 Task: Get directions from Myrtle Beach, South Carolina, United States to Watkins Glen State Park, New York, United States  and explore the nearby things to do with rating 3 and above and open @ 11:00 am Monday
Action: Mouse moved to (202, 249)
Screenshot: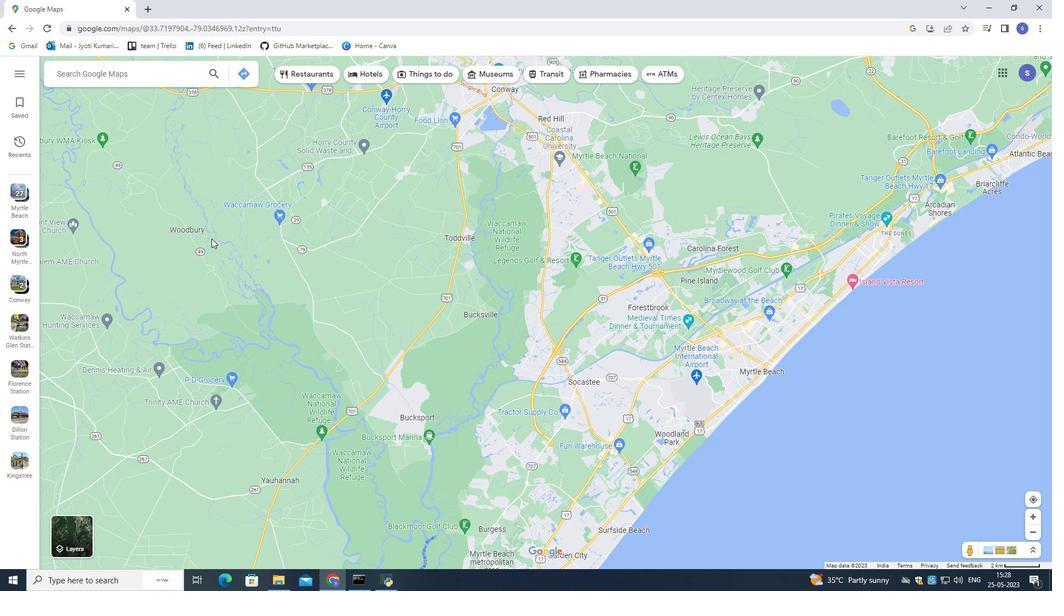 
Action: Mouse scrolled (202, 250) with delta (0, 0)
Screenshot: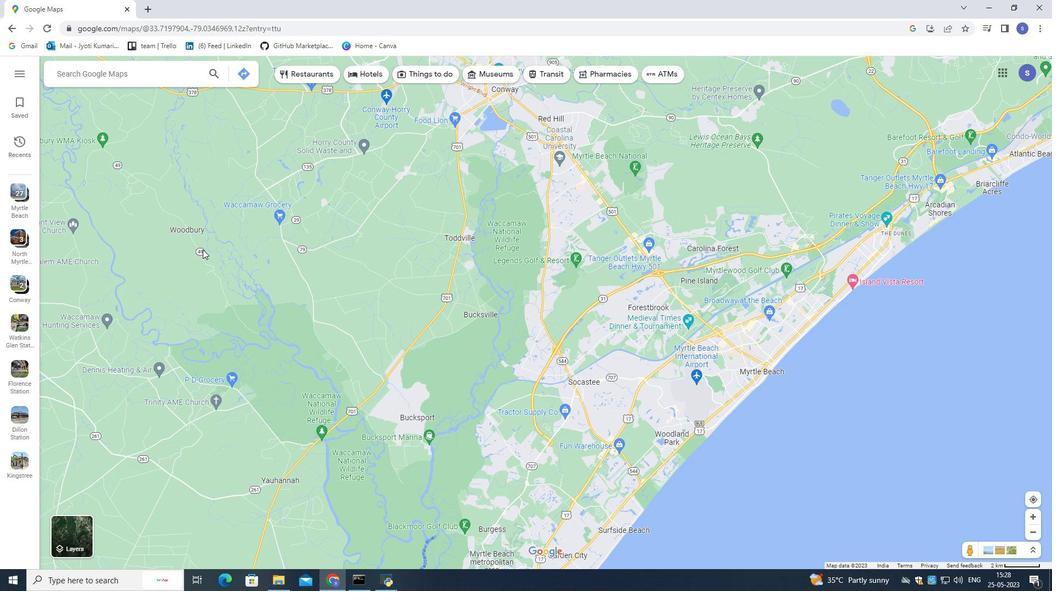 
Action: Mouse scrolled (202, 250) with delta (0, 0)
Screenshot: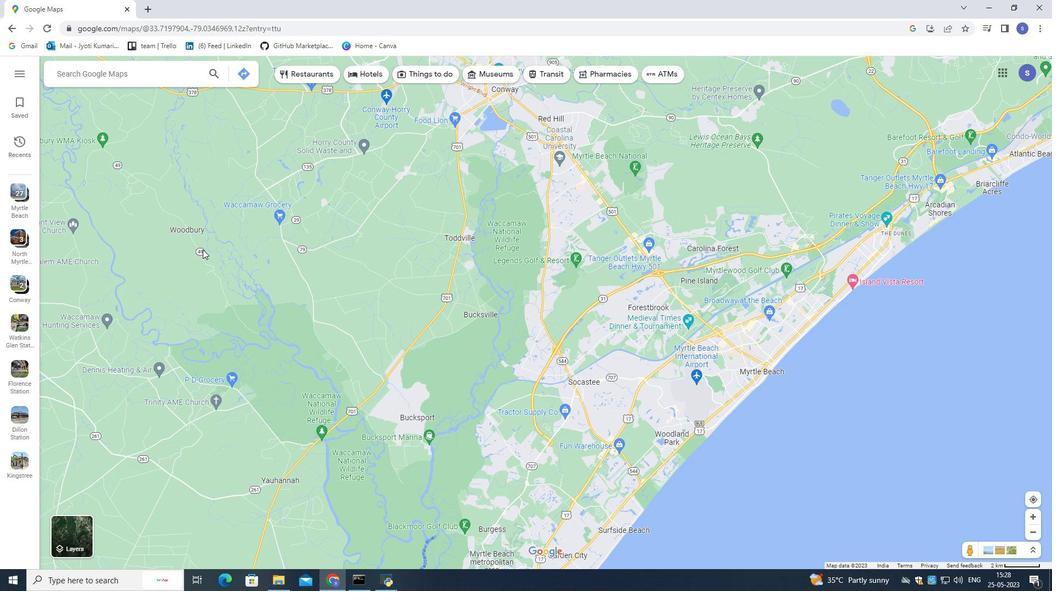 
Action: Mouse scrolled (202, 250) with delta (0, 0)
Screenshot: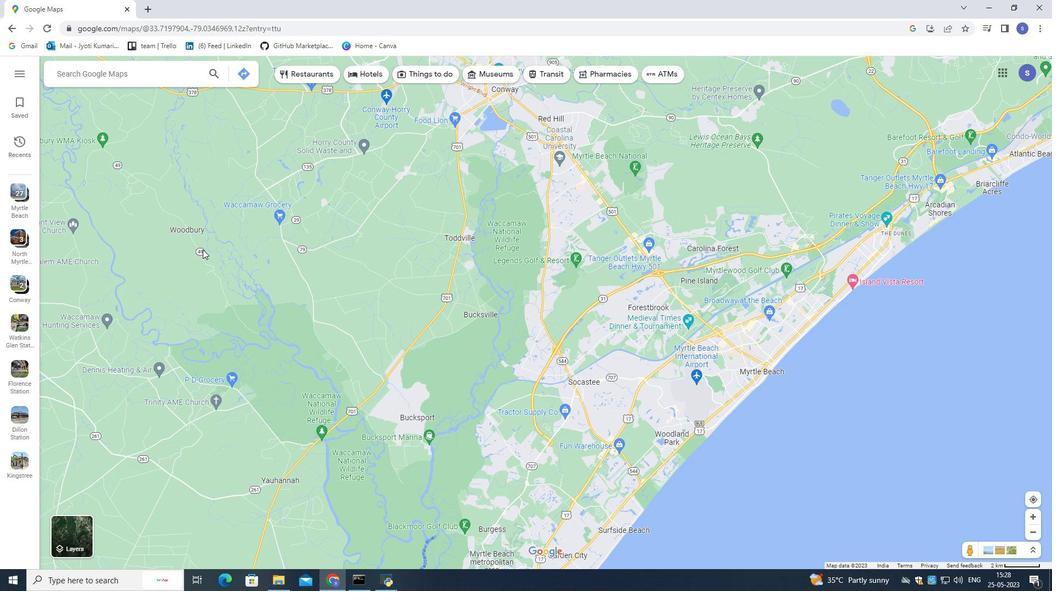 
Action: Mouse scrolled (202, 250) with delta (0, 0)
Screenshot: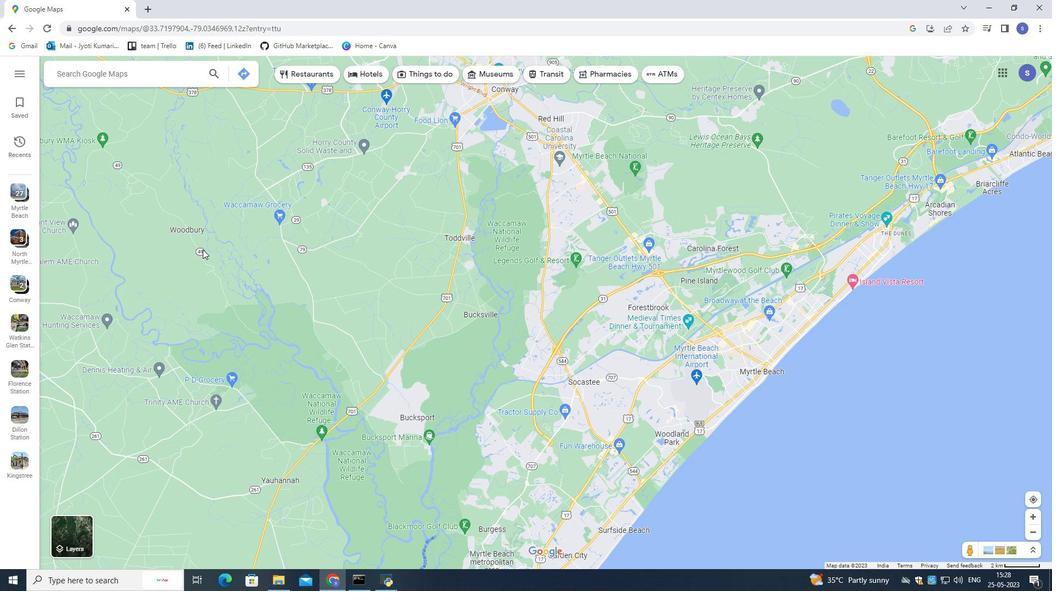 
Action: Mouse scrolled (202, 249) with delta (0, 0)
Screenshot: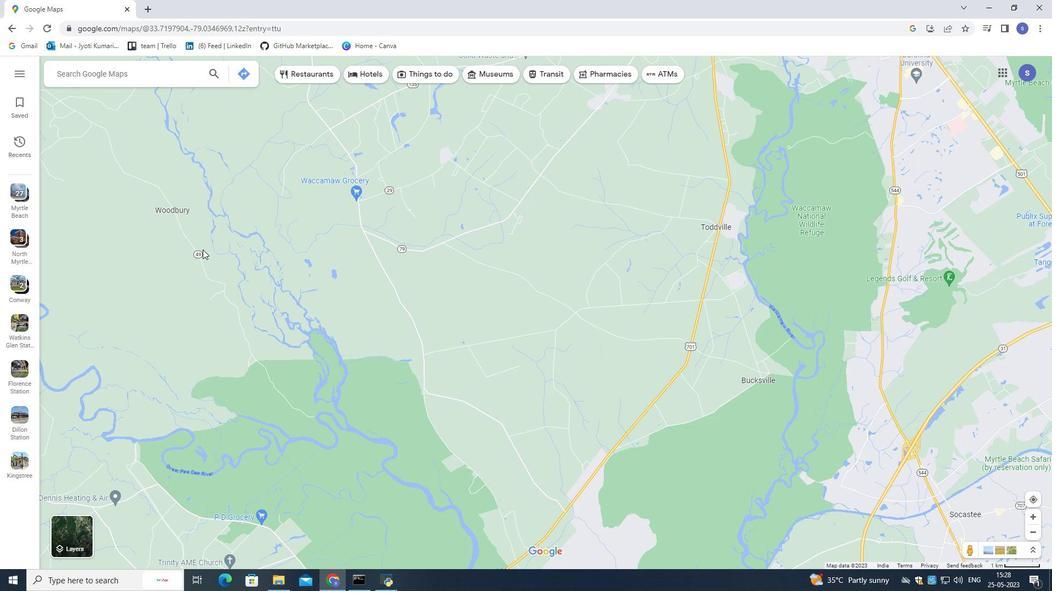 
Action: Mouse moved to (202, 250)
Screenshot: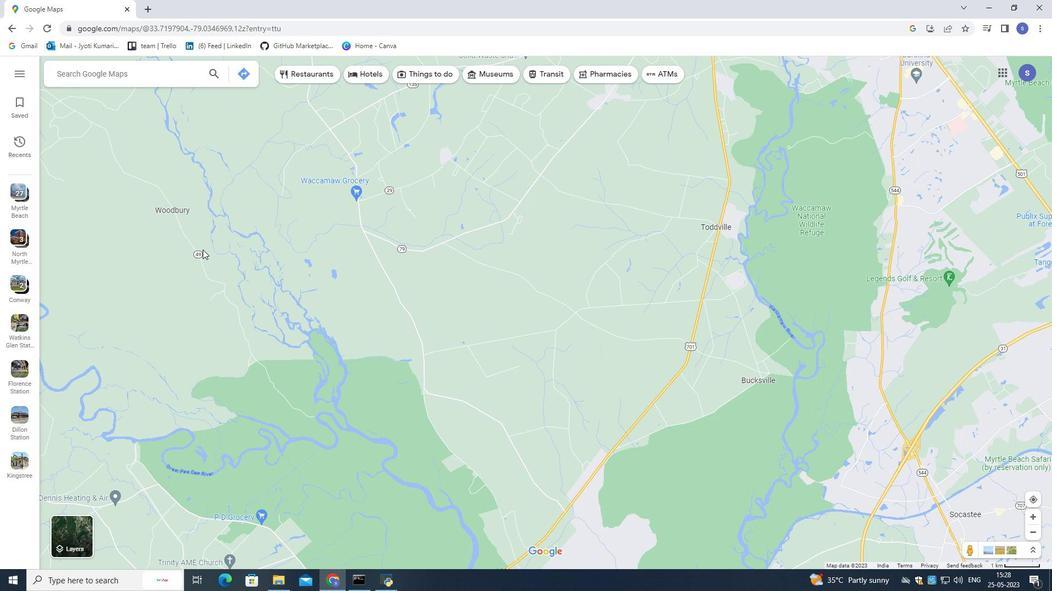 
Action: Mouse scrolled (202, 250) with delta (0, 0)
Screenshot: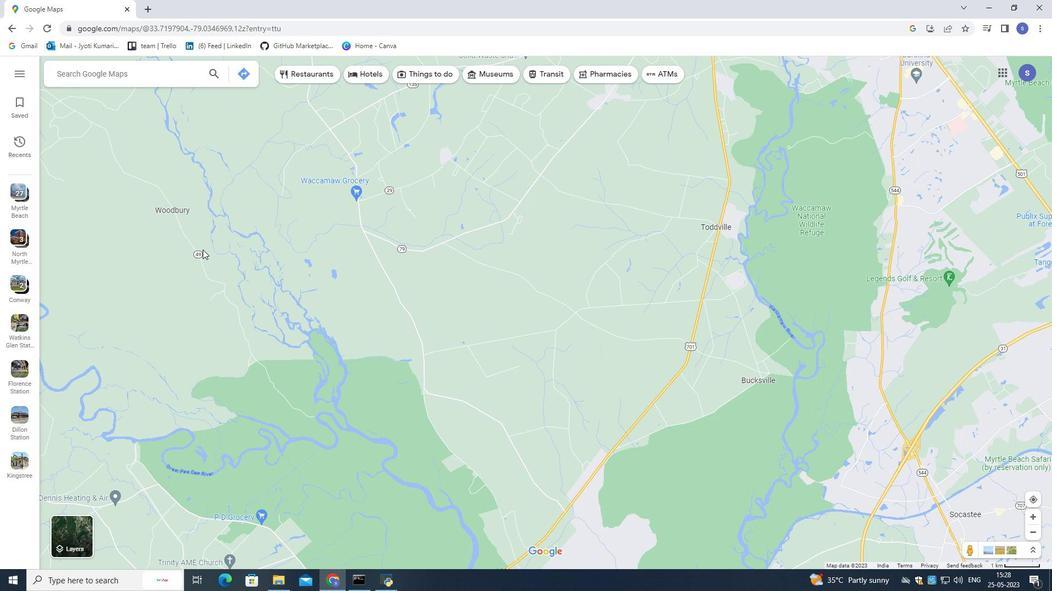 
Action: Mouse scrolled (202, 250) with delta (0, 0)
Screenshot: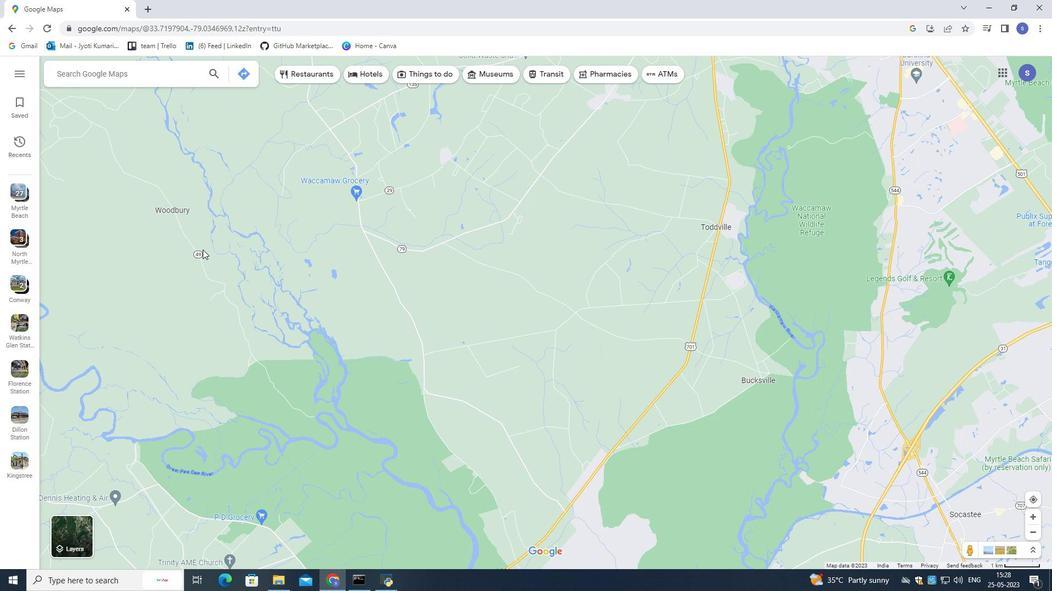 
Action: Mouse scrolled (202, 250) with delta (0, 0)
Screenshot: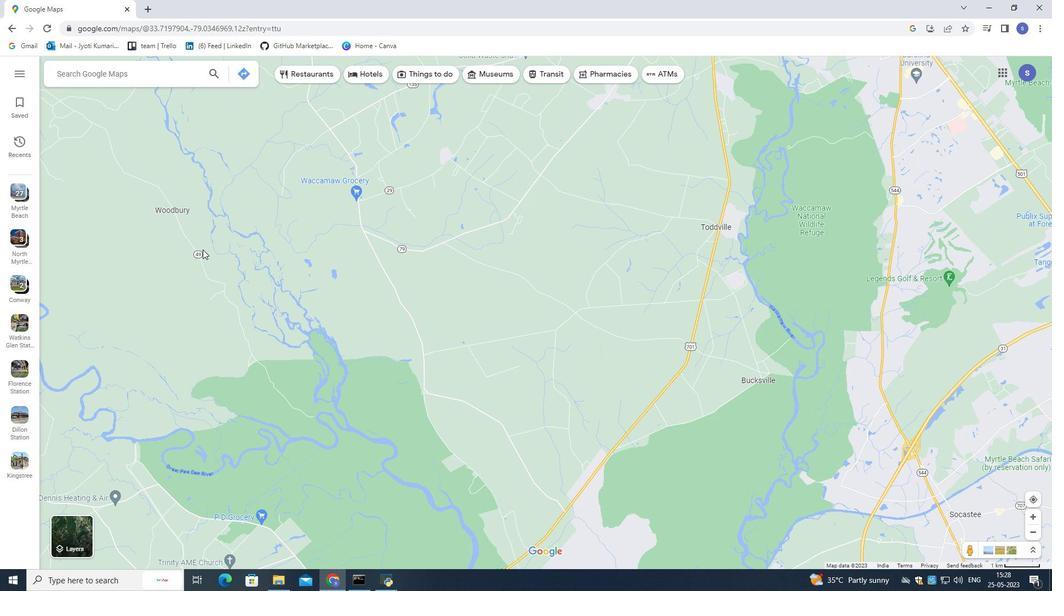
Action: Mouse scrolled (202, 250) with delta (0, 0)
Screenshot: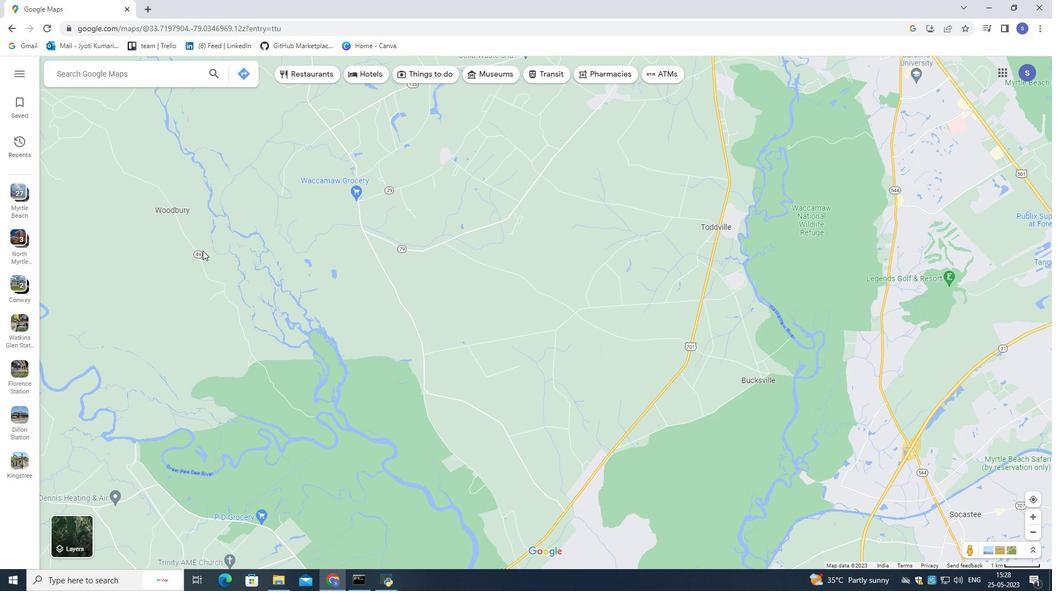 
Action: Mouse scrolled (202, 250) with delta (0, 0)
Screenshot: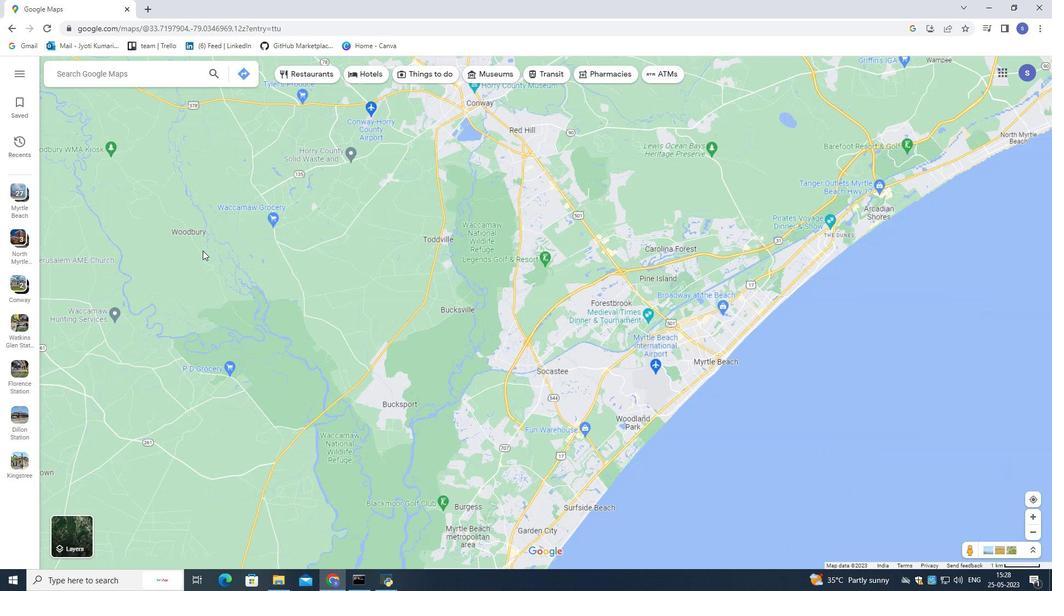 
Action: Mouse scrolled (202, 250) with delta (0, 0)
Screenshot: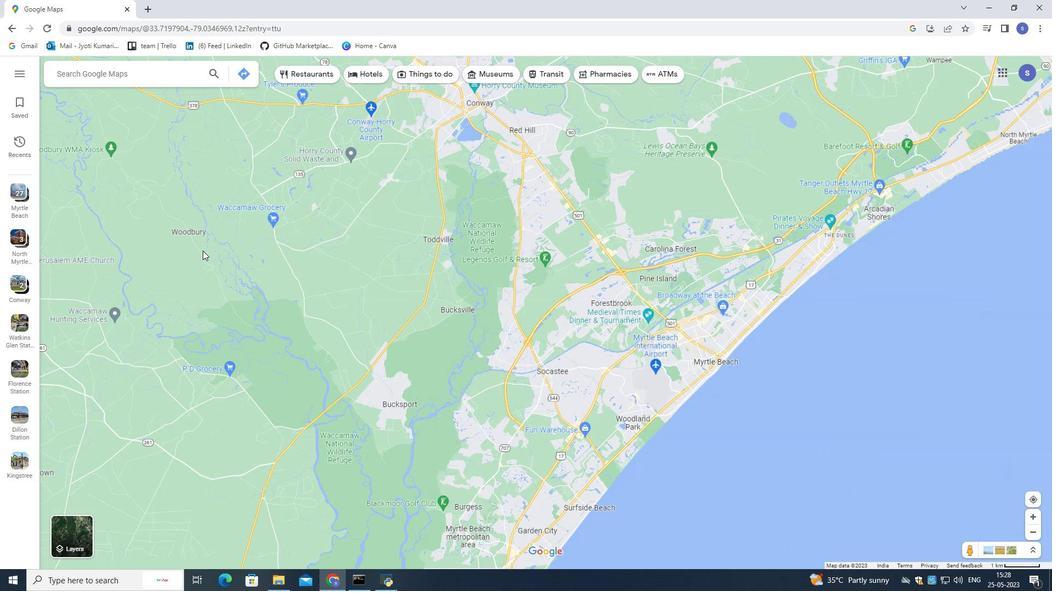 
Action: Mouse scrolled (202, 250) with delta (0, 0)
Screenshot: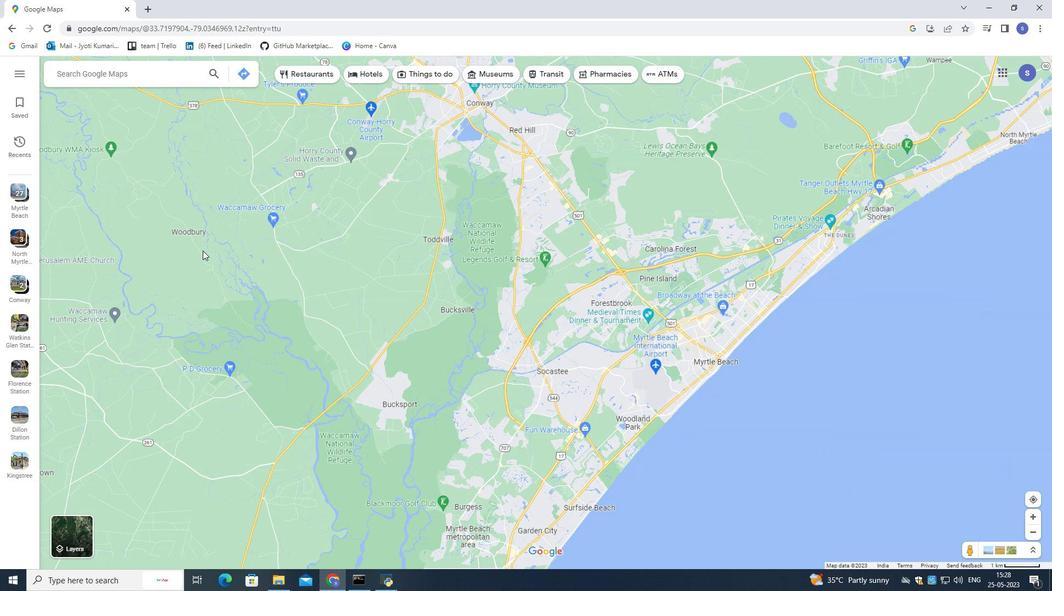 
Action: Mouse scrolled (202, 250) with delta (0, 0)
Screenshot: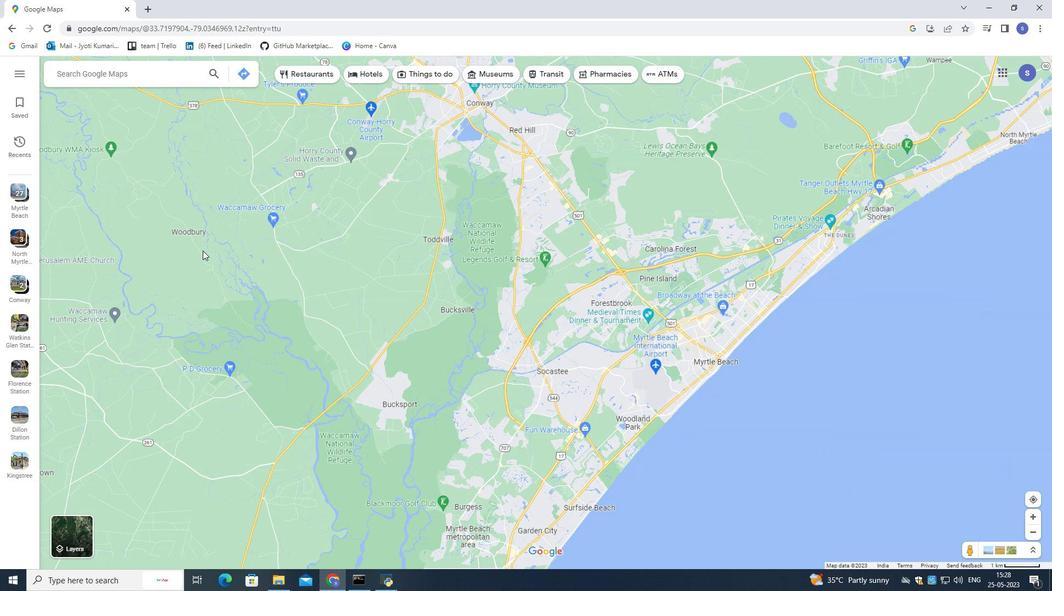 
Action: Mouse scrolled (202, 250) with delta (0, 0)
Screenshot: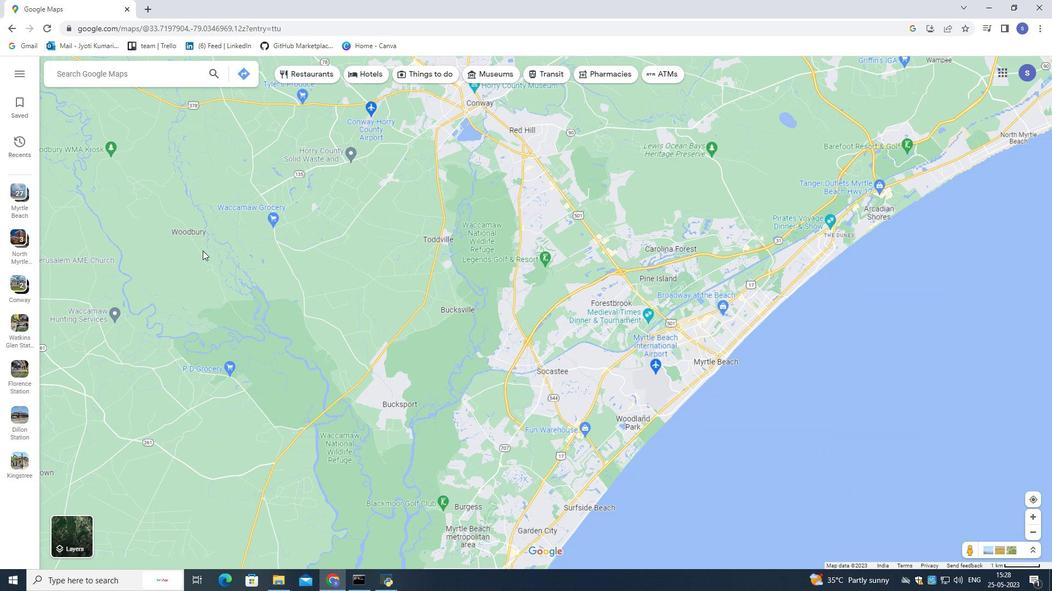 
Action: Mouse scrolled (202, 250) with delta (0, 0)
Screenshot: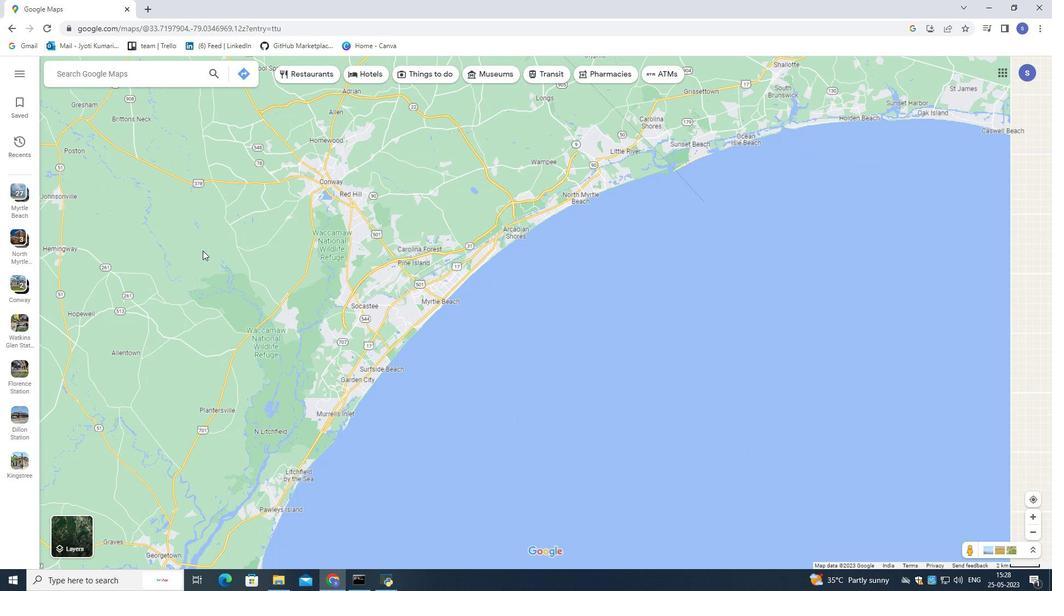 
Action: Mouse scrolled (202, 250) with delta (0, 0)
Screenshot: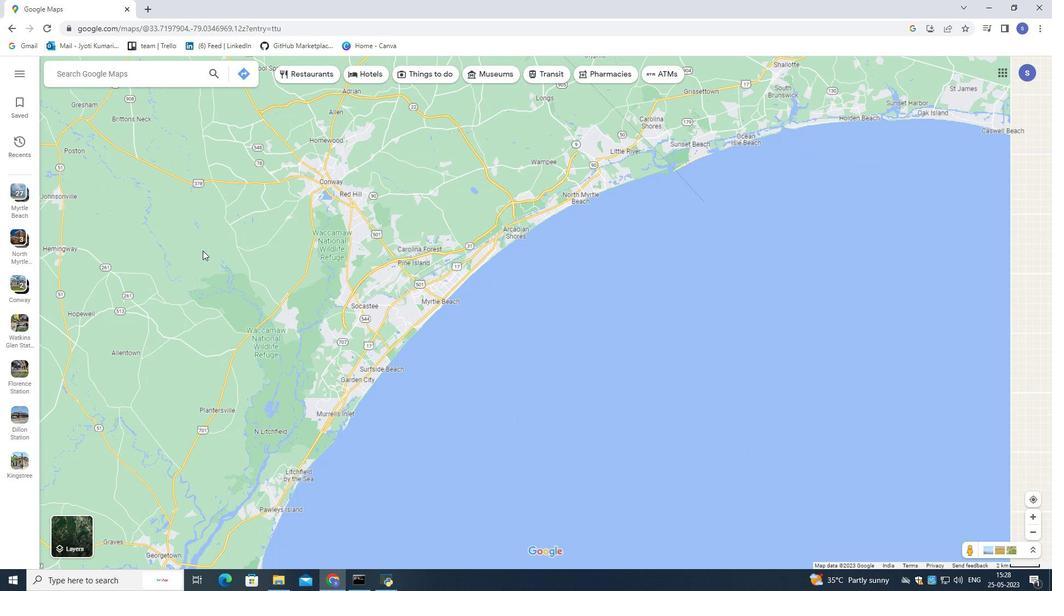 
Action: Mouse scrolled (202, 250) with delta (0, 0)
Screenshot: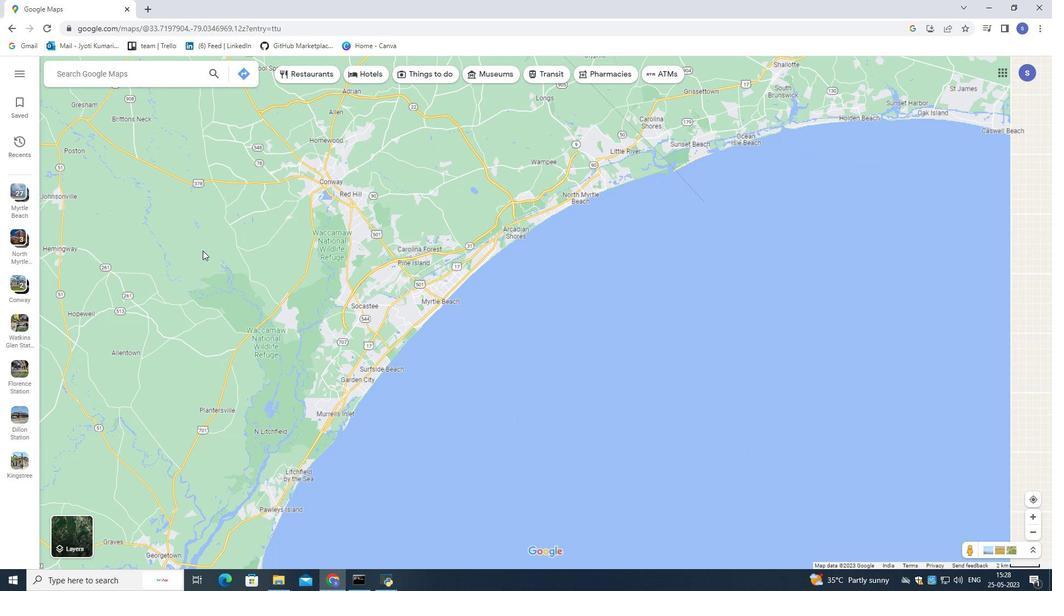 
Action: Mouse scrolled (202, 250) with delta (0, 0)
Screenshot: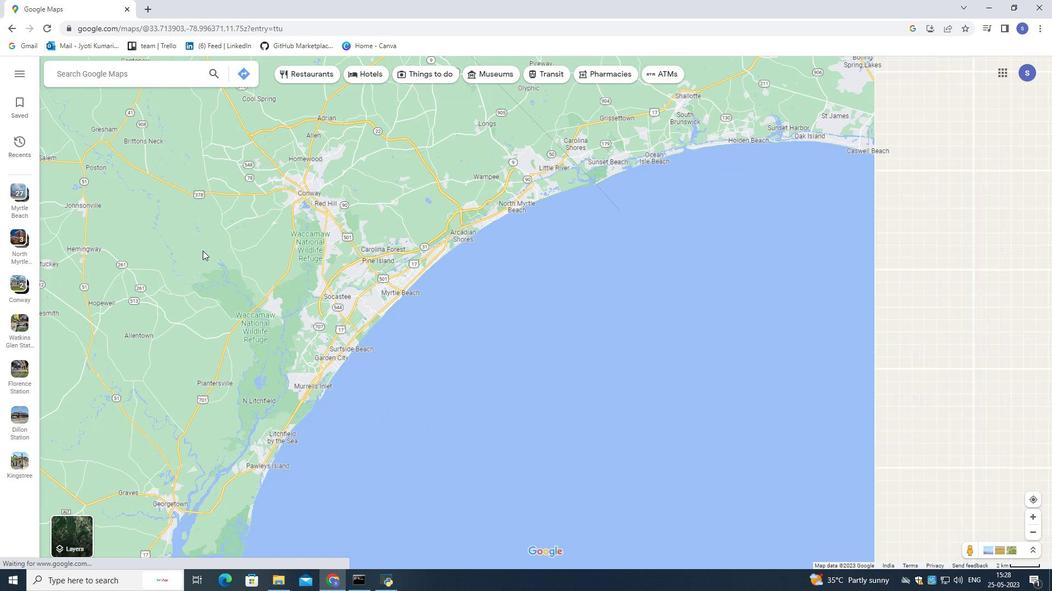 
Action: Mouse scrolled (202, 250) with delta (0, 0)
Screenshot: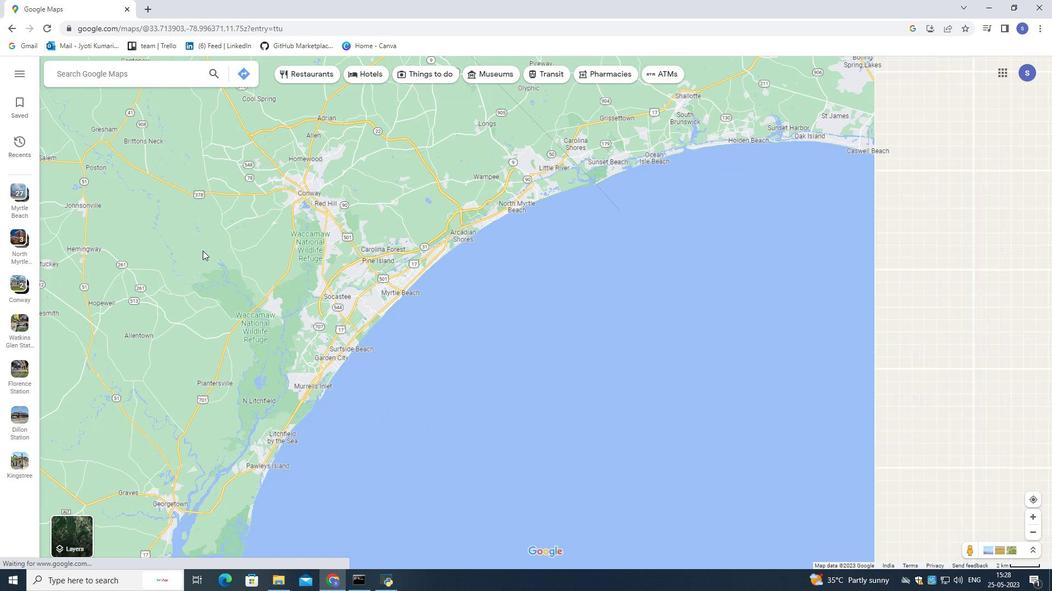 
Action: Mouse scrolled (202, 250) with delta (0, 0)
Screenshot: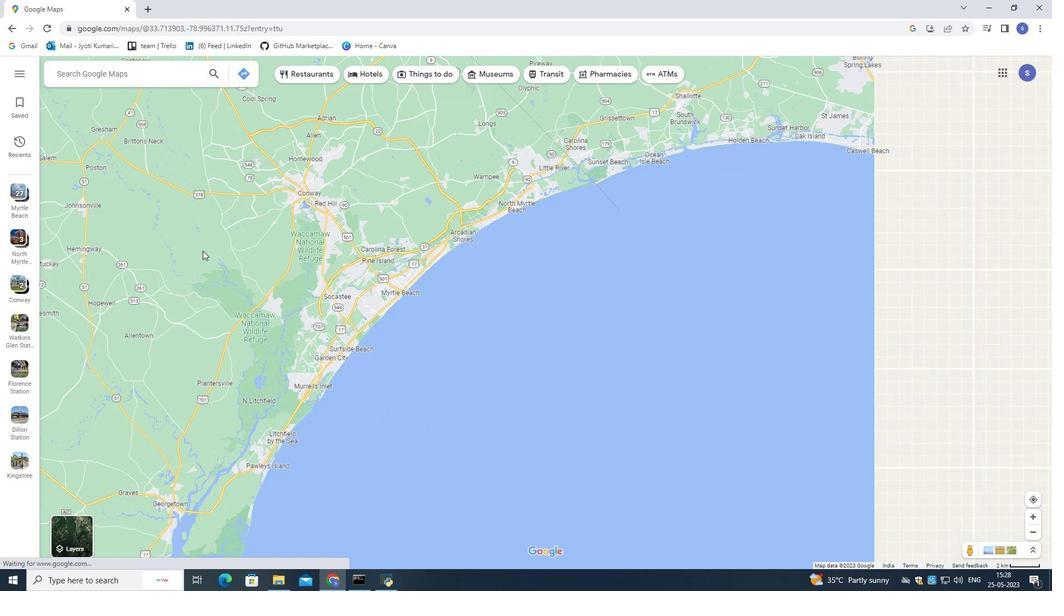 
Action: Mouse scrolled (202, 250) with delta (0, 0)
Screenshot: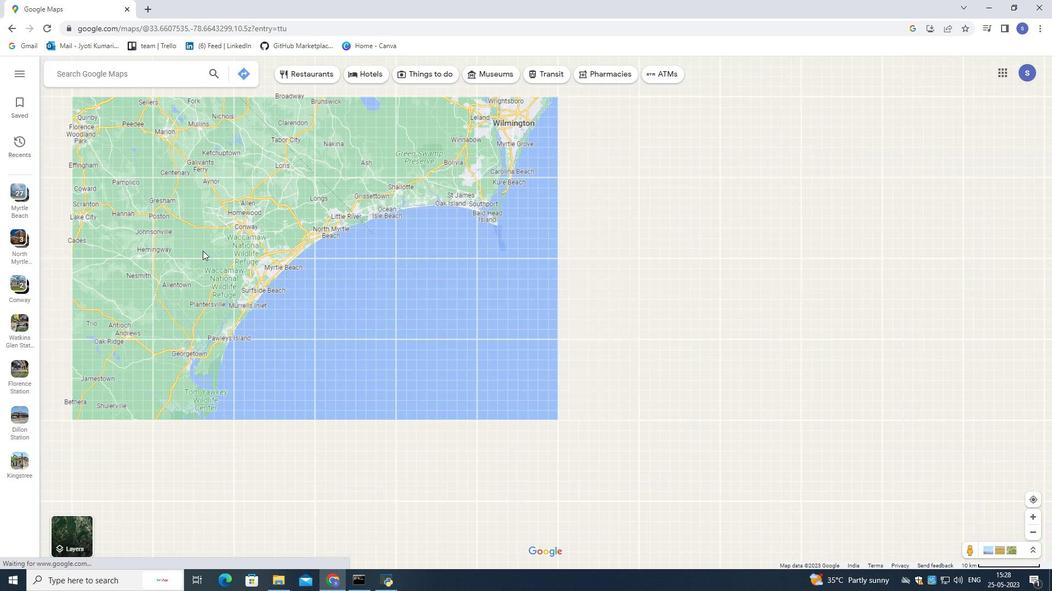 
Action: Mouse scrolled (202, 250) with delta (0, 0)
Screenshot: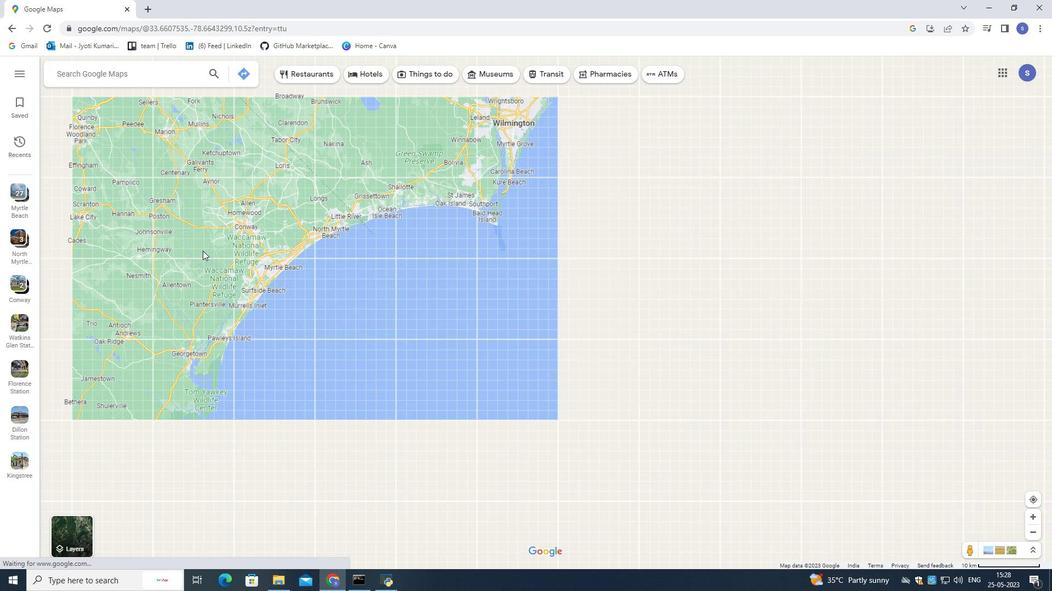 
Action: Mouse scrolled (202, 250) with delta (0, 0)
Screenshot: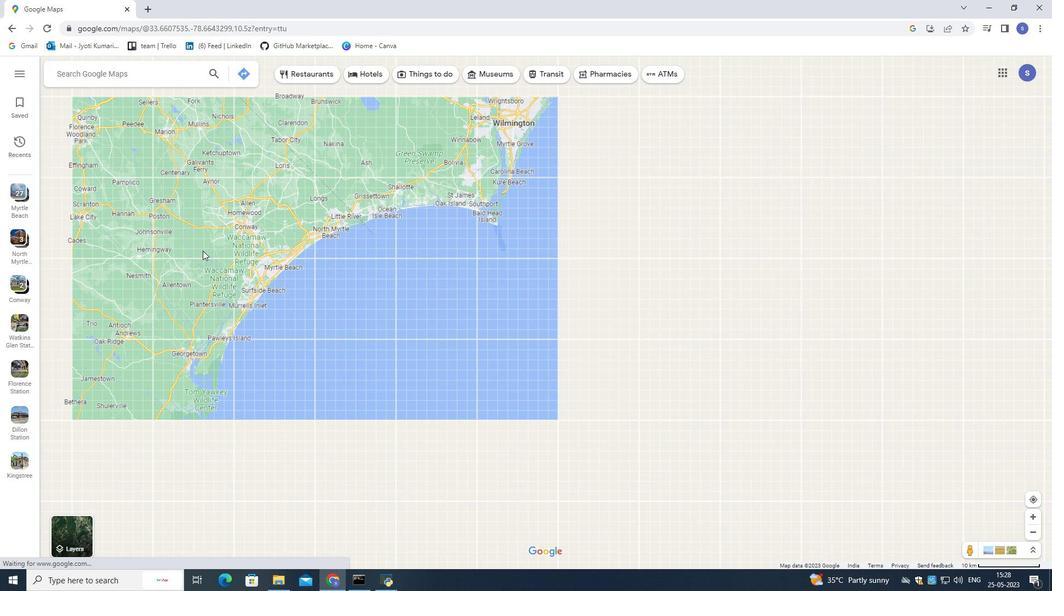 
Action: Mouse scrolled (202, 250) with delta (0, 0)
Screenshot: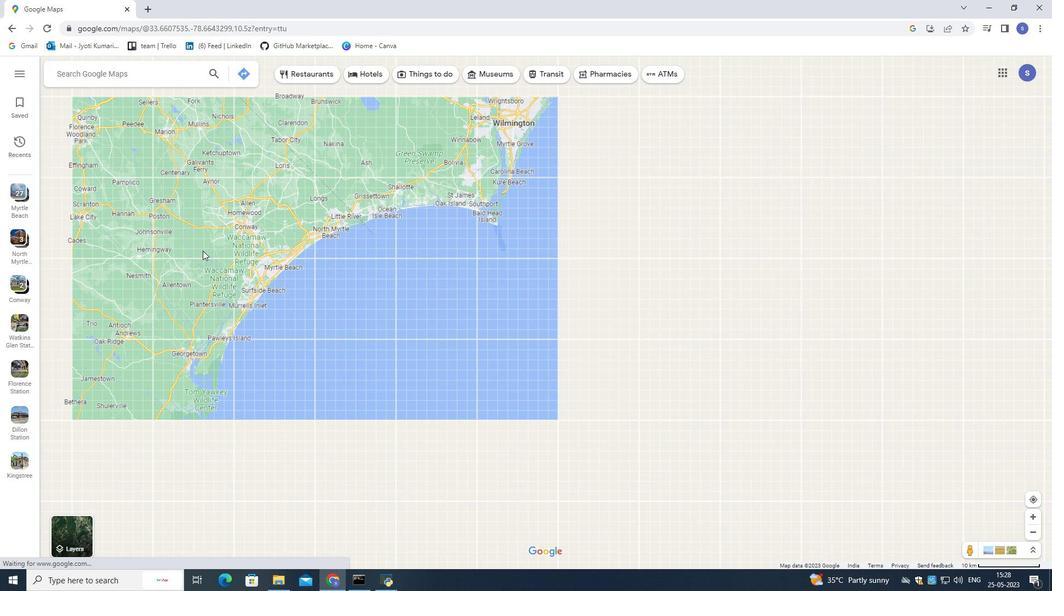 
Action: Mouse scrolled (202, 250) with delta (0, 0)
Screenshot: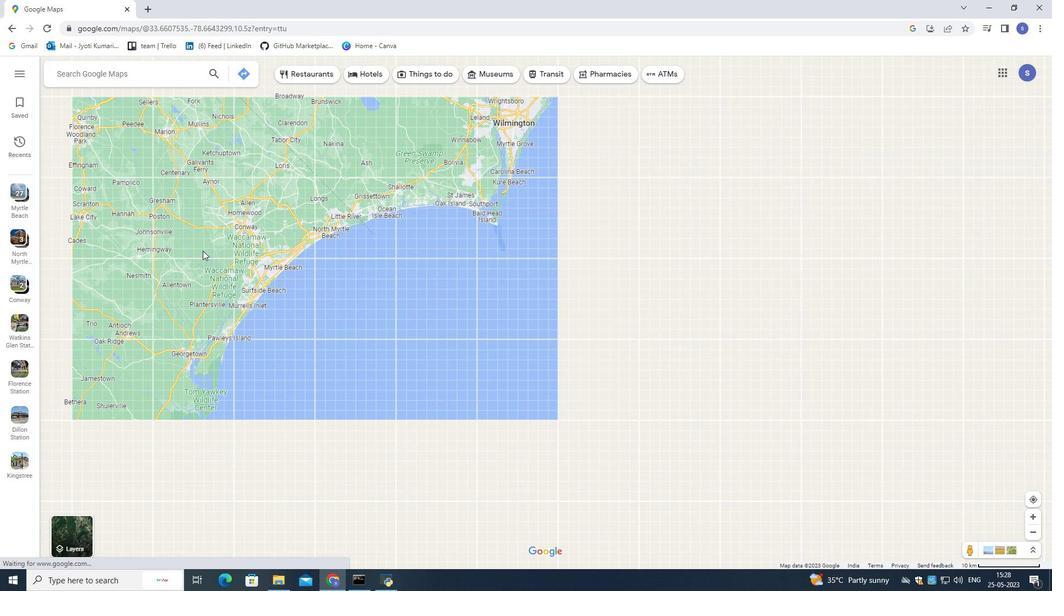 
Action: Mouse scrolled (202, 250) with delta (0, 0)
Screenshot: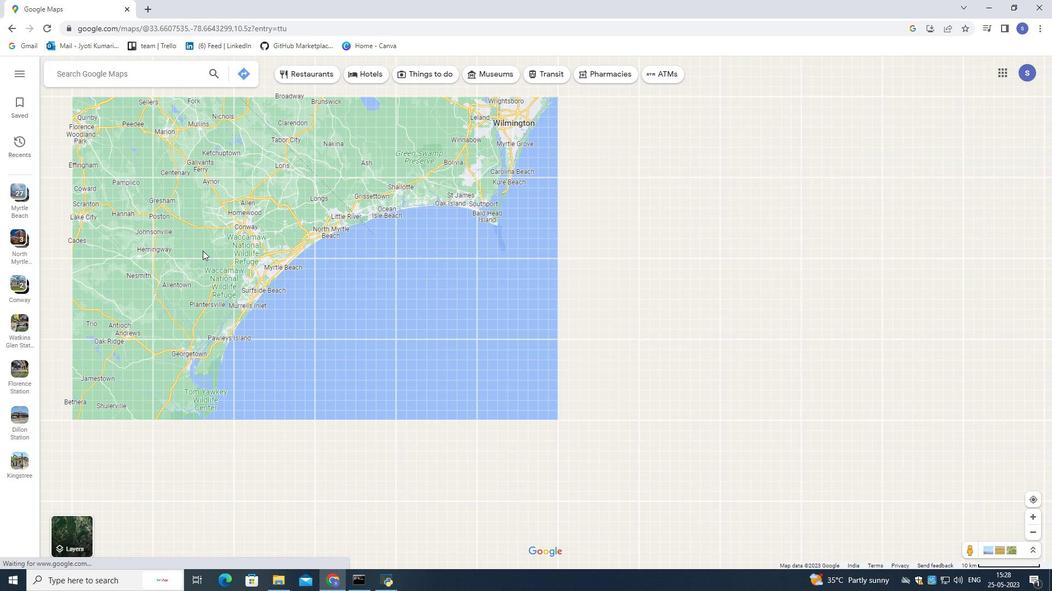 
Action: Mouse scrolled (202, 250) with delta (0, 0)
Screenshot: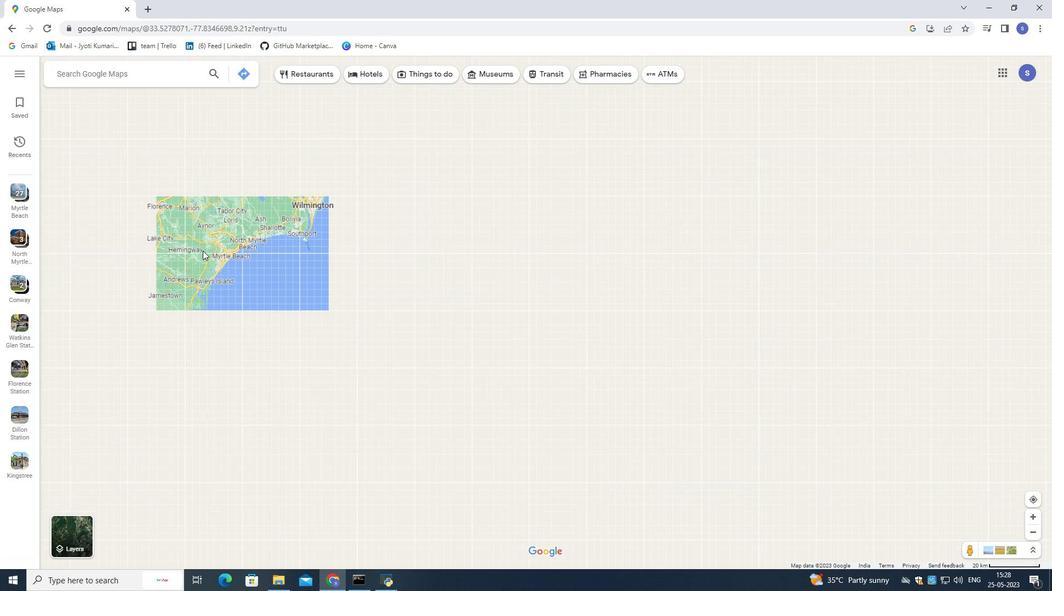
Action: Mouse scrolled (202, 250) with delta (0, 0)
Screenshot: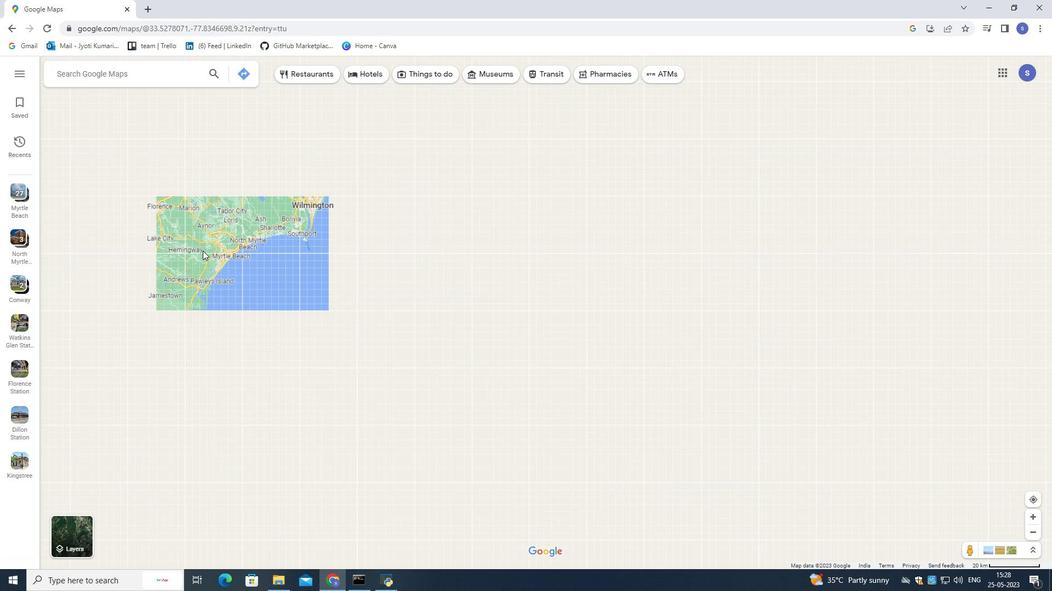 
Action: Mouse scrolled (202, 250) with delta (0, 0)
Screenshot: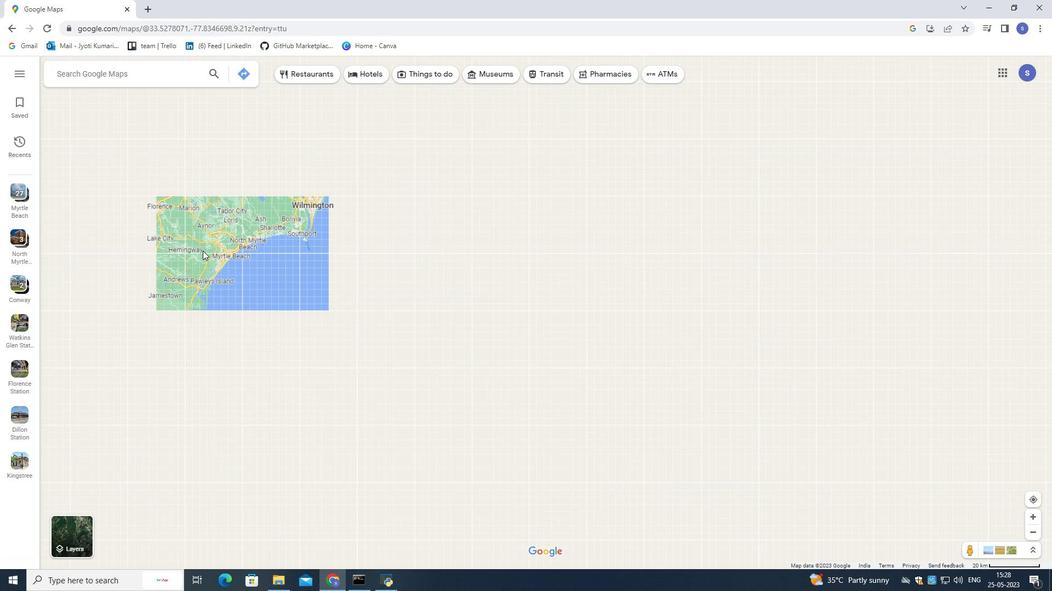 
Action: Mouse scrolled (202, 250) with delta (0, 0)
Screenshot: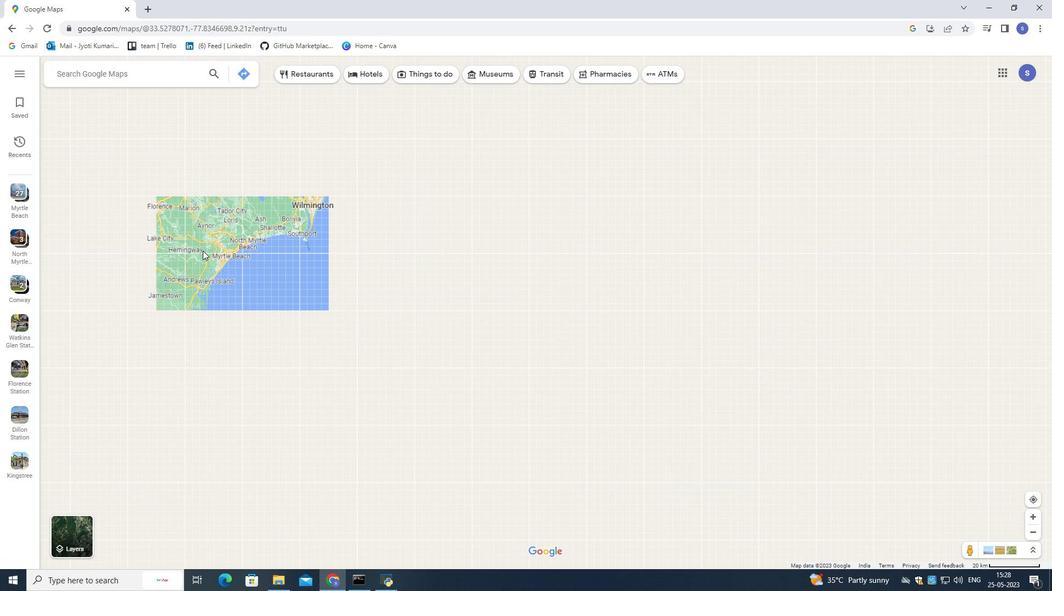 
Action: Mouse scrolled (202, 250) with delta (0, 0)
Screenshot: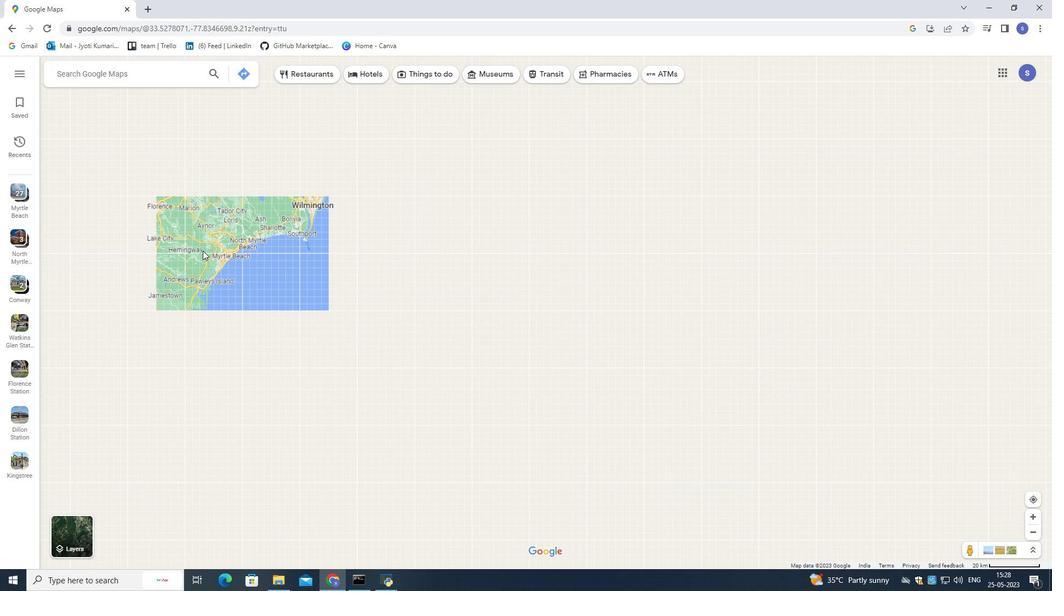 
Action: Mouse scrolled (202, 250) with delta (0, 0)
Screenshot: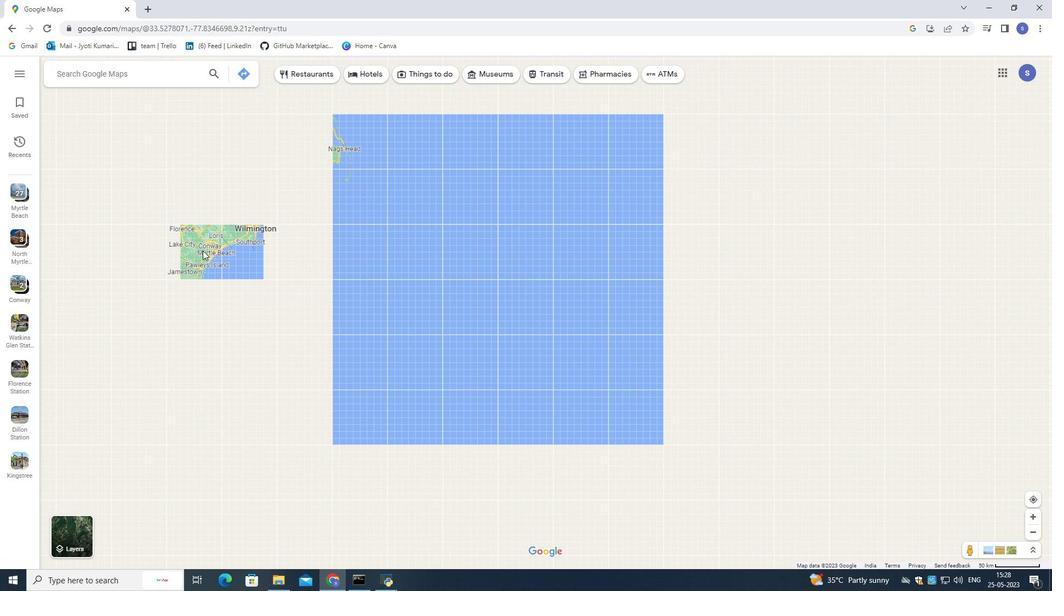 
Action: Mouse scrolled (202, 250) with delta (0, 0)
Screenshot: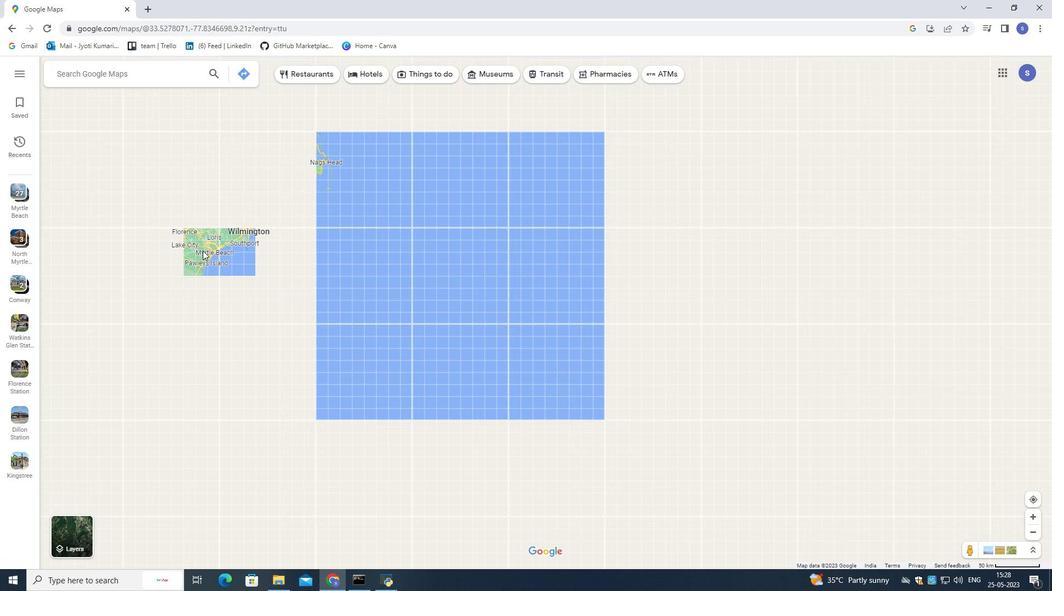
Action: Mouse scrolled (202, 250) with delta (0, 0)
Screenshot: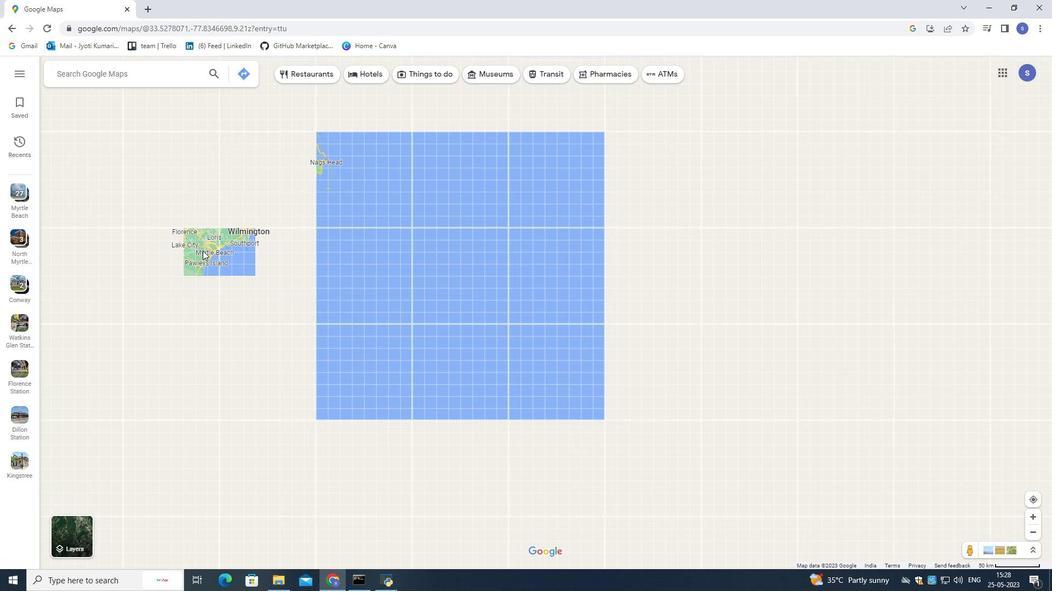 
Action: Mouse scrolled (202, 250) with delta (0, 0)
Screenshot: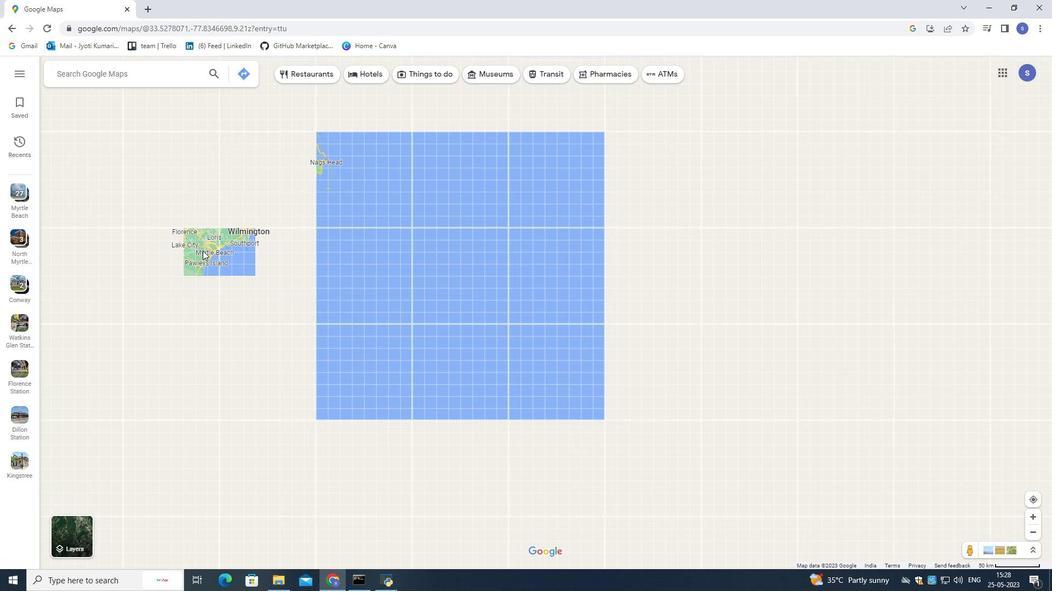 
Action: Mouse scrolled (202, 250) with delta (0, 0)
Screenshot: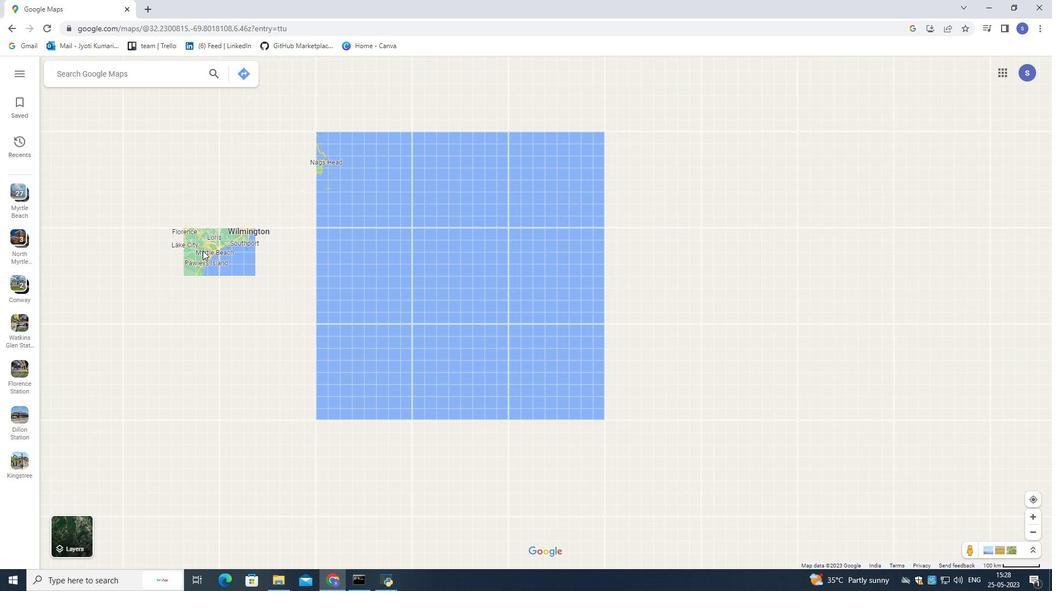 
Action: Mouse scrolled (202, 250) with delta (0, 0)
Screenshot: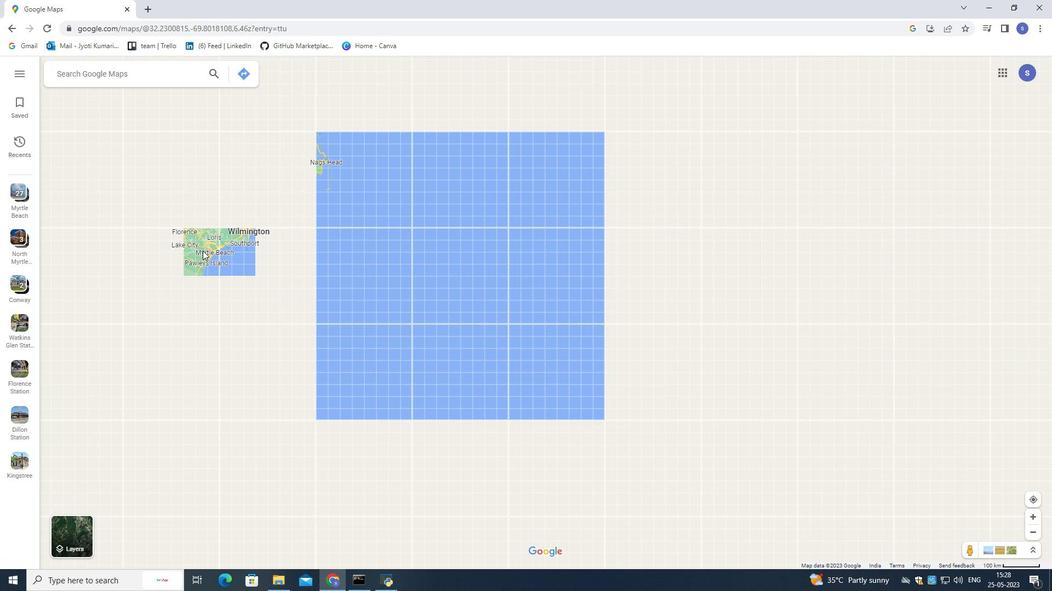 
Action: Mouse scrolled (202, 250) with delta (0, 0)
Screenshot: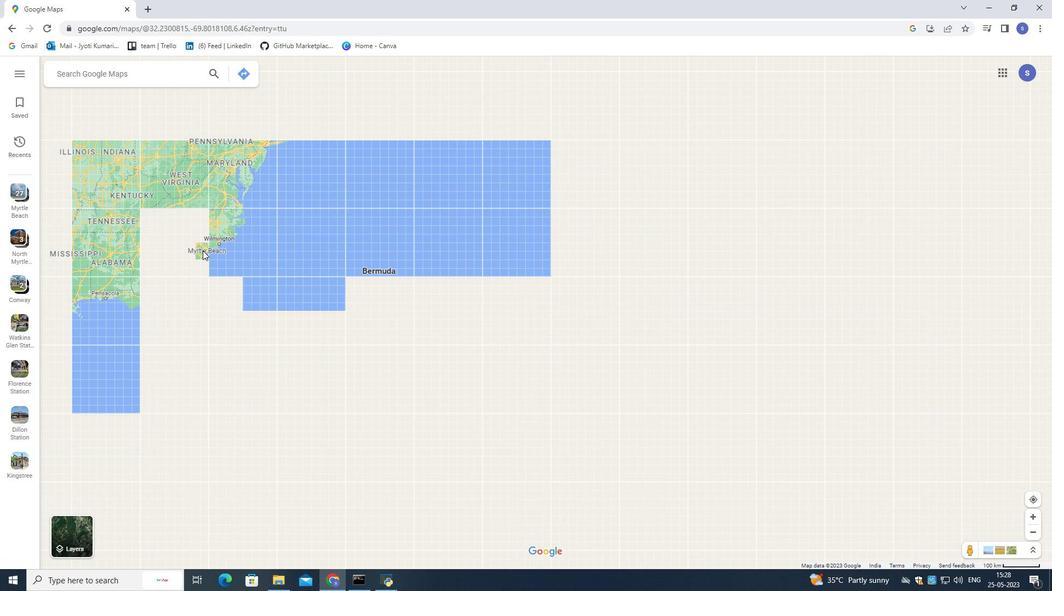 
Action: Mouse scrolled (202, 250) with delta (0, 0)
Screenshot: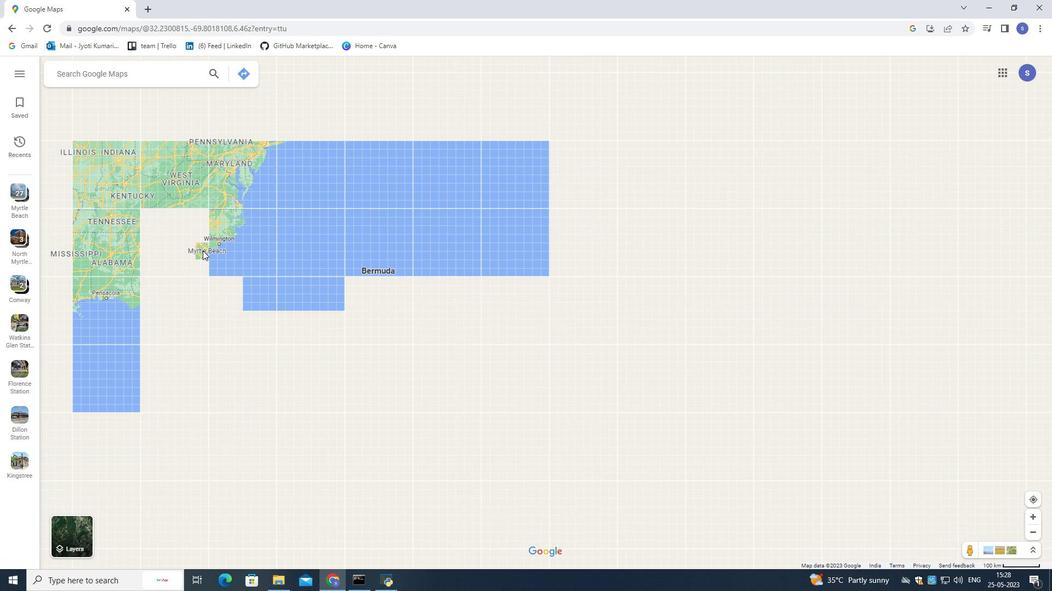 
Action: Mouse scrolled (202, 250) with delta (0, 0)
Screenshot: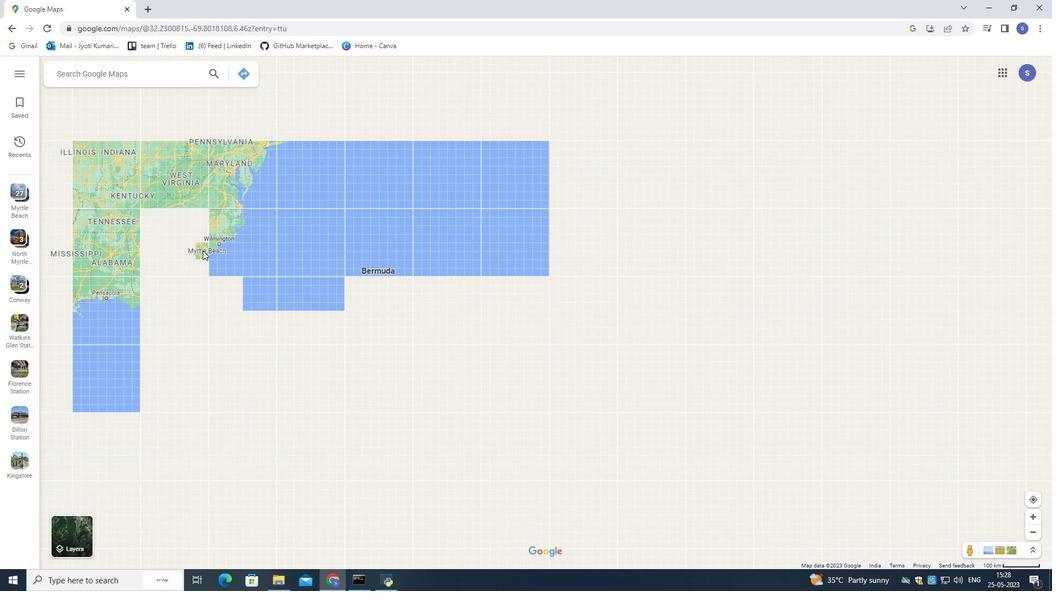
Action: Mouse scrolled (202, 250) with delta (0, 0)
Screenshot: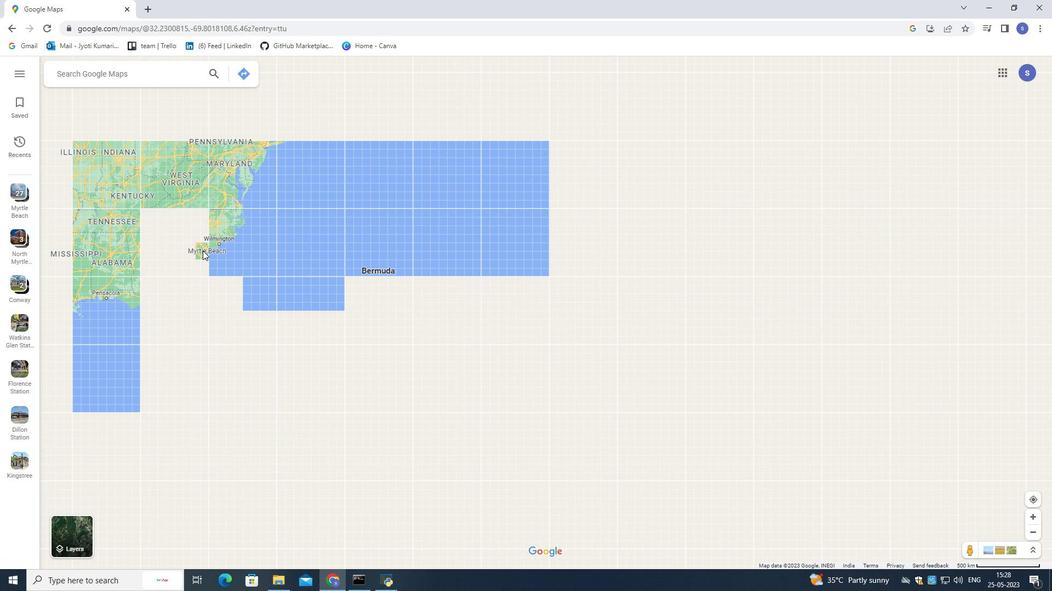 
Action: Mouse scrolled (202, 250) with delta (0, 0)
Screenshot: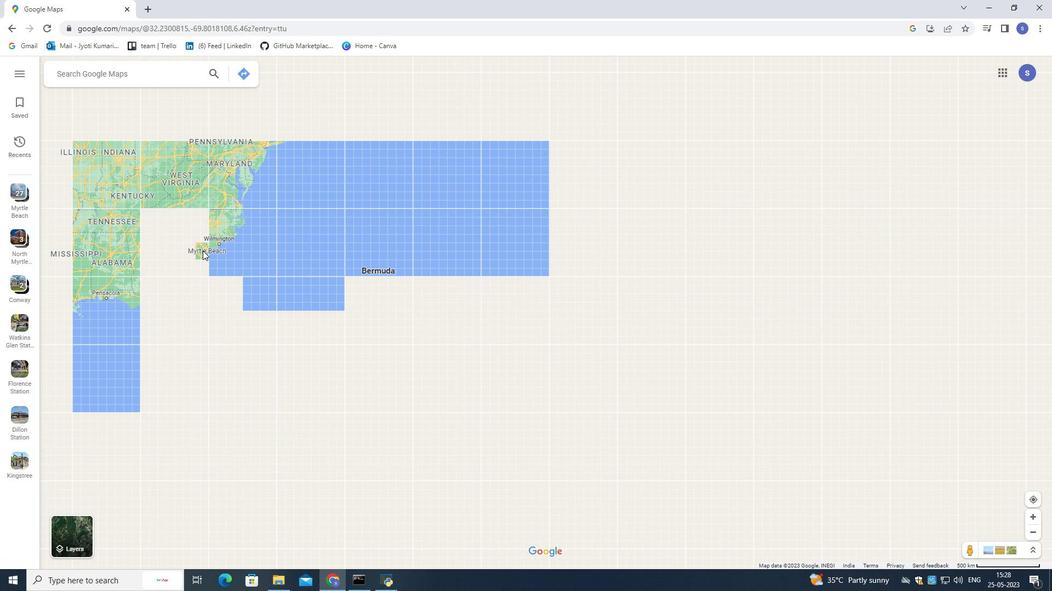 
Action: Mouse scrolled (202, 250) with delta (0, 0)
Screenshot: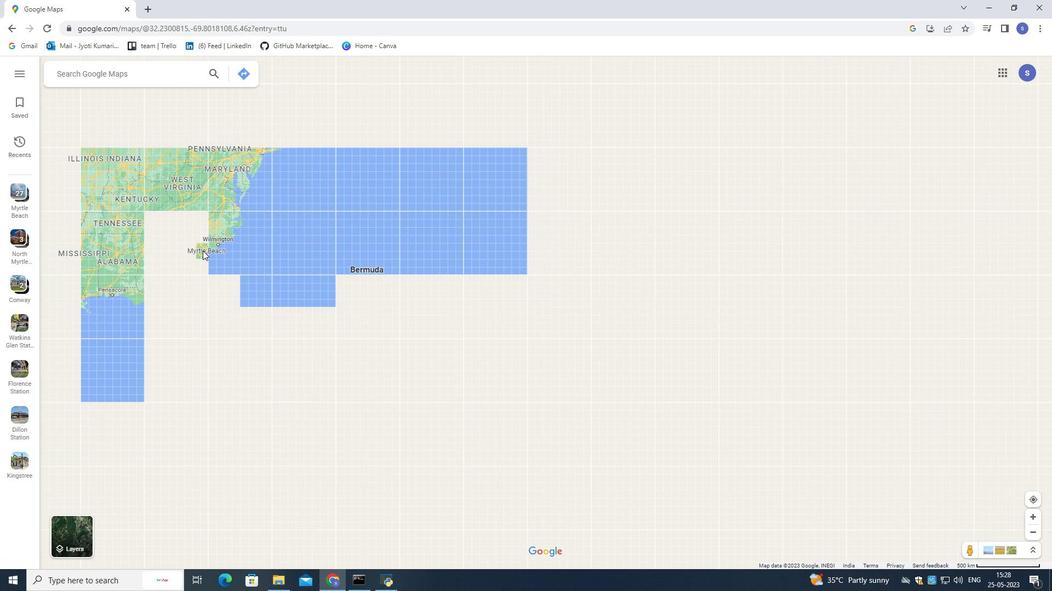 
Action: Mouse scrolled (202, 250) with delta (0, 0)
Screenshot: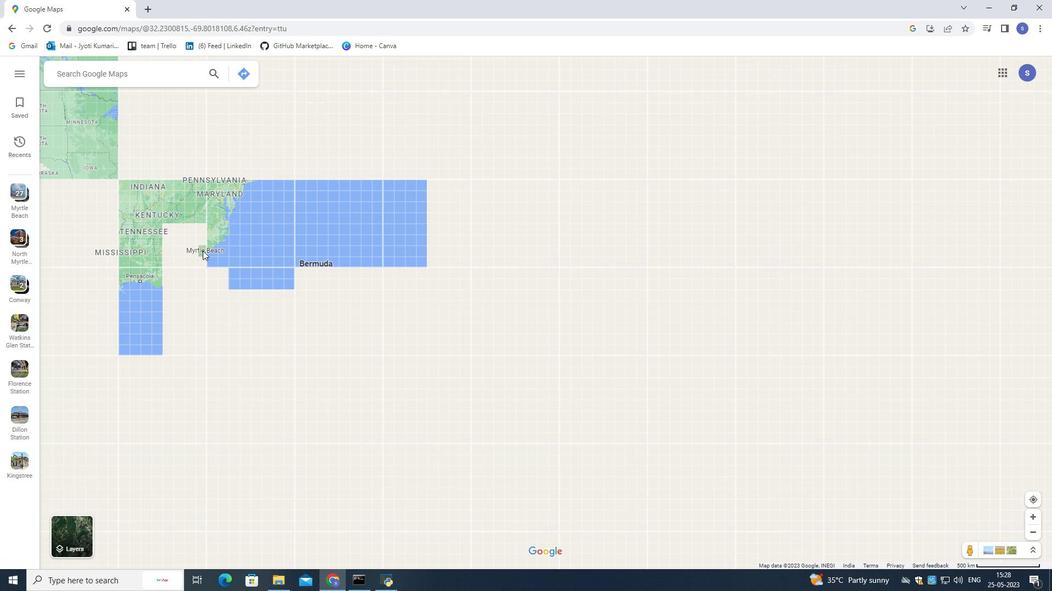 
Action: Mouse scrolled (202, 250) with delta (0, 0)
Screenshot: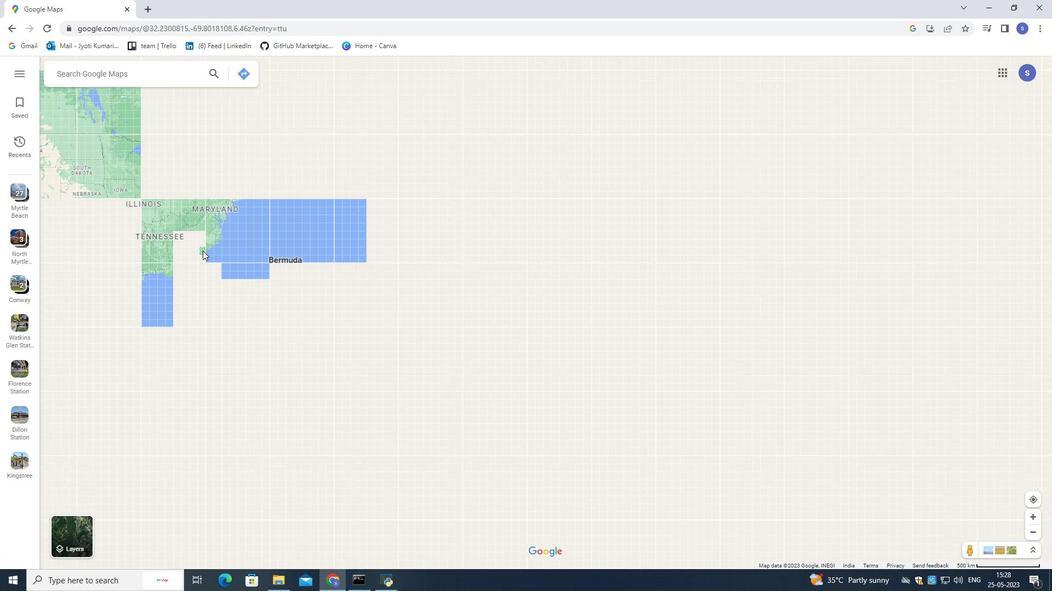 
Action: Mouse scrolled (202, 250) with delta (0, 0)
Screenshot: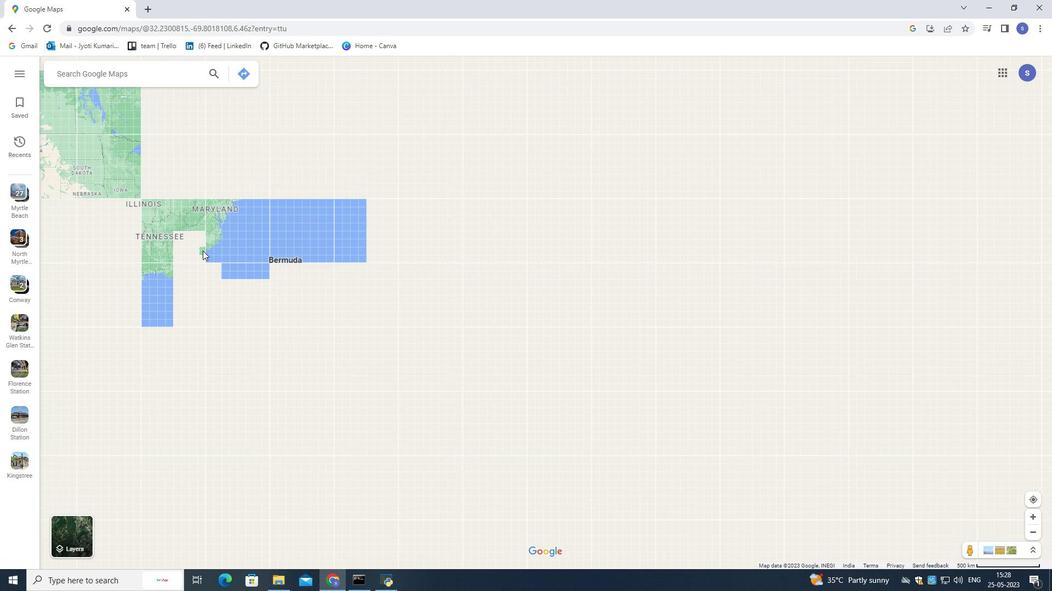 
Action: Mouse scrolled (202, 250) with delta (0, 0)
Screenshot: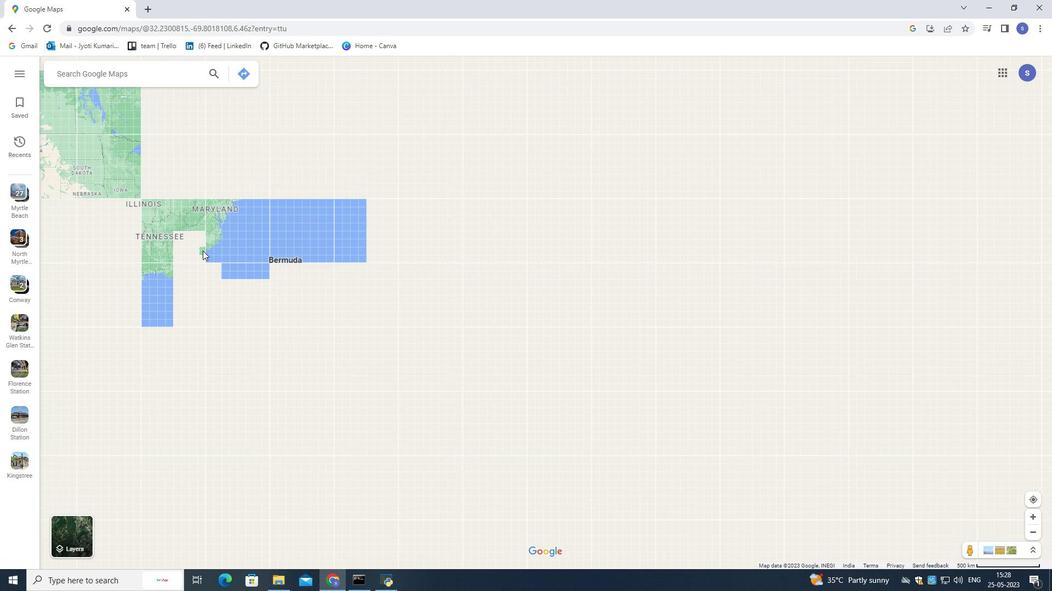 
Action: Mouse scrolled (202, 250) with delta (0, 0)
Screenshot: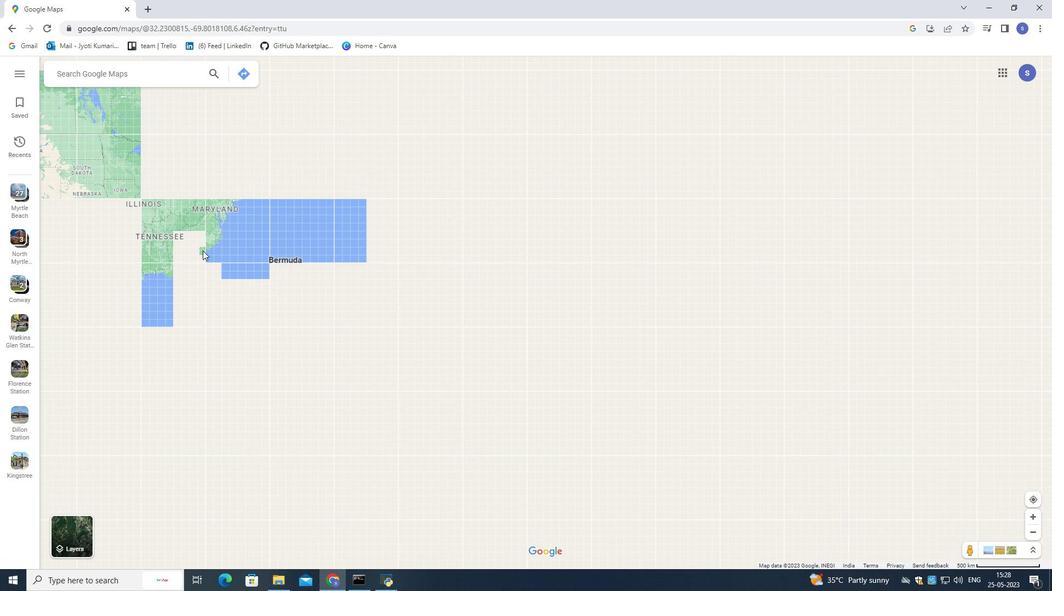 
Action: Mouse scrolled (202, 250) with delta (0, 0)
Screenshot: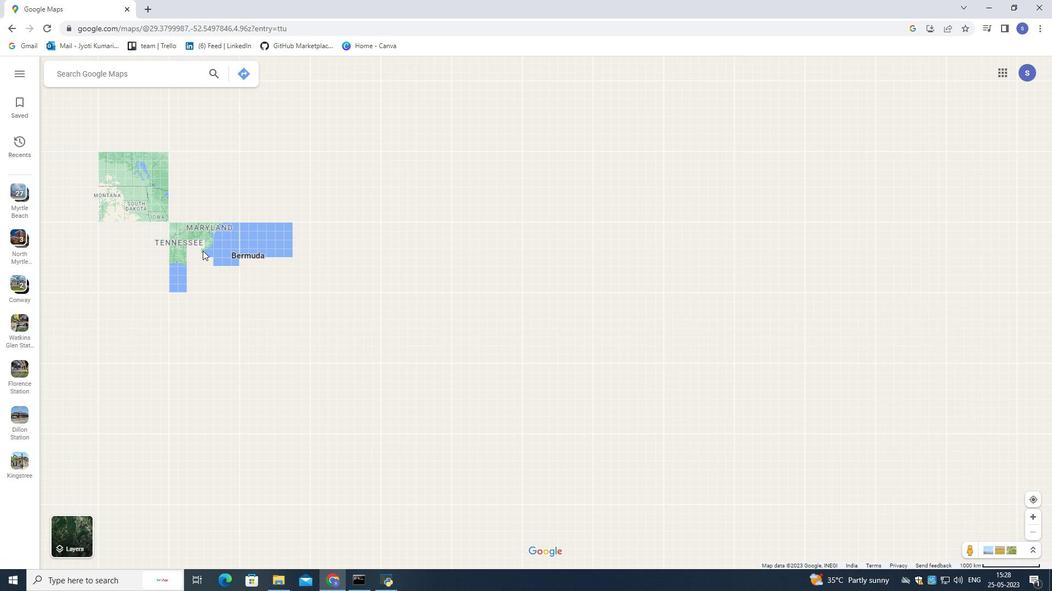 
Action: Mouse scrolled (202, 250) with delta (0, 0)
Screenshot: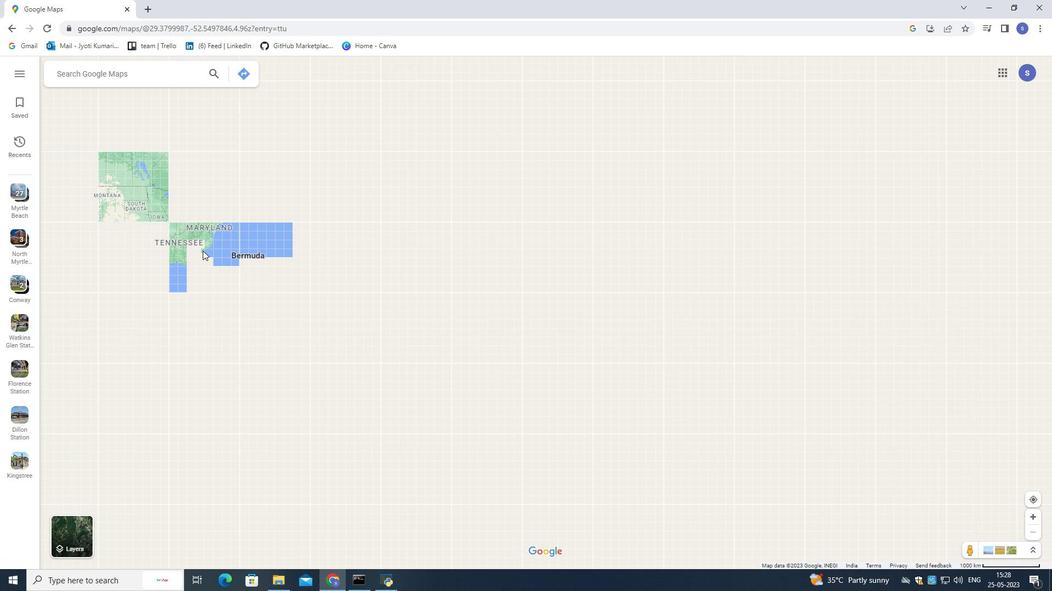 
Action: Mouse scrolled (202, 250) with delta (0, 0)
Screenshot: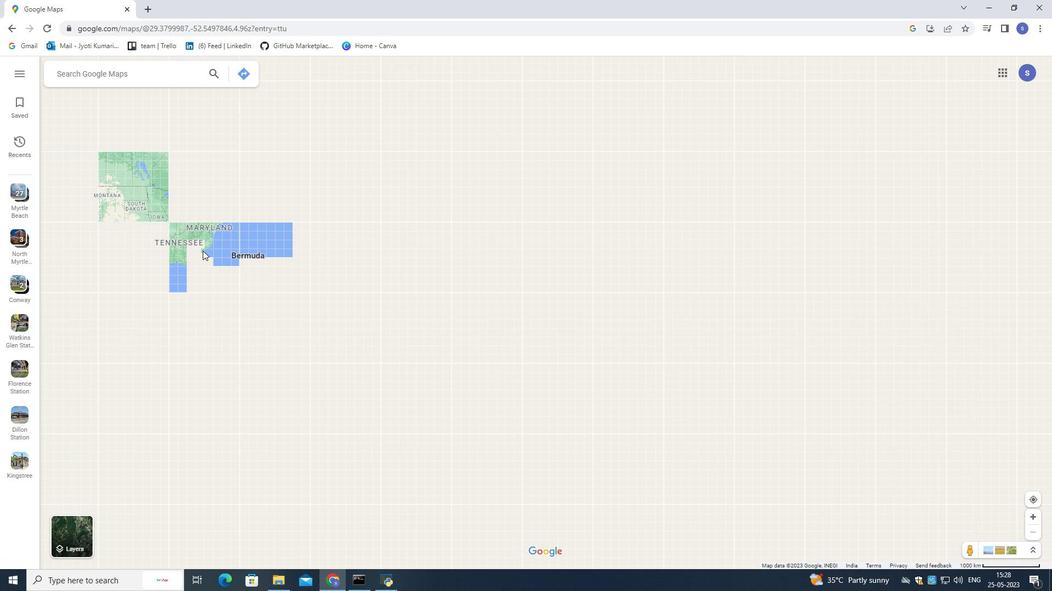 
Action: Mouse scrolled (202, 250) with delta (0, 0)
Screenshot: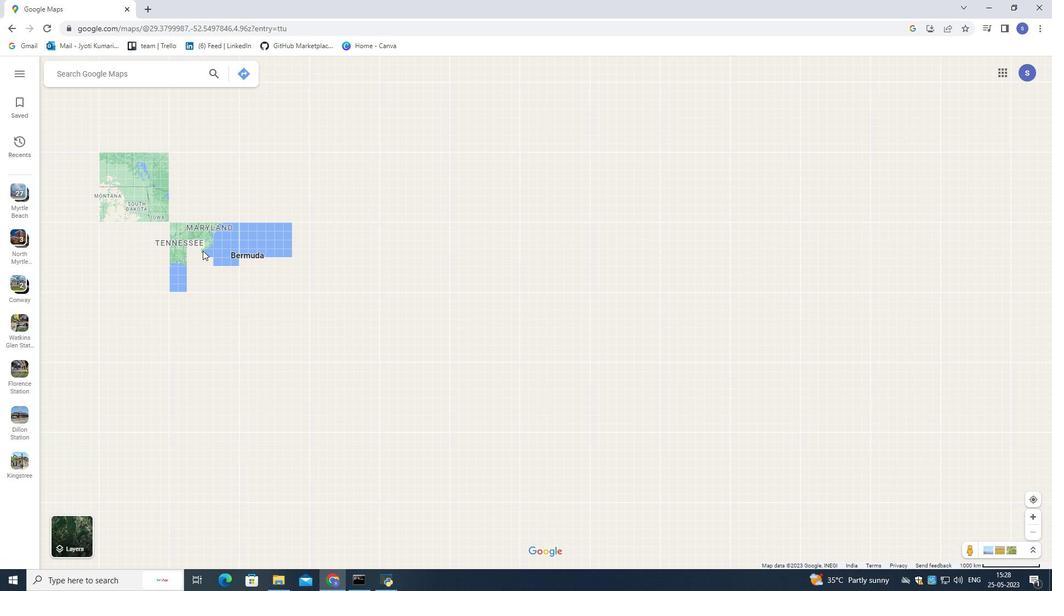 
Action: Mouse scrolled (202, 250) with delta (0, 0)
Screenshot: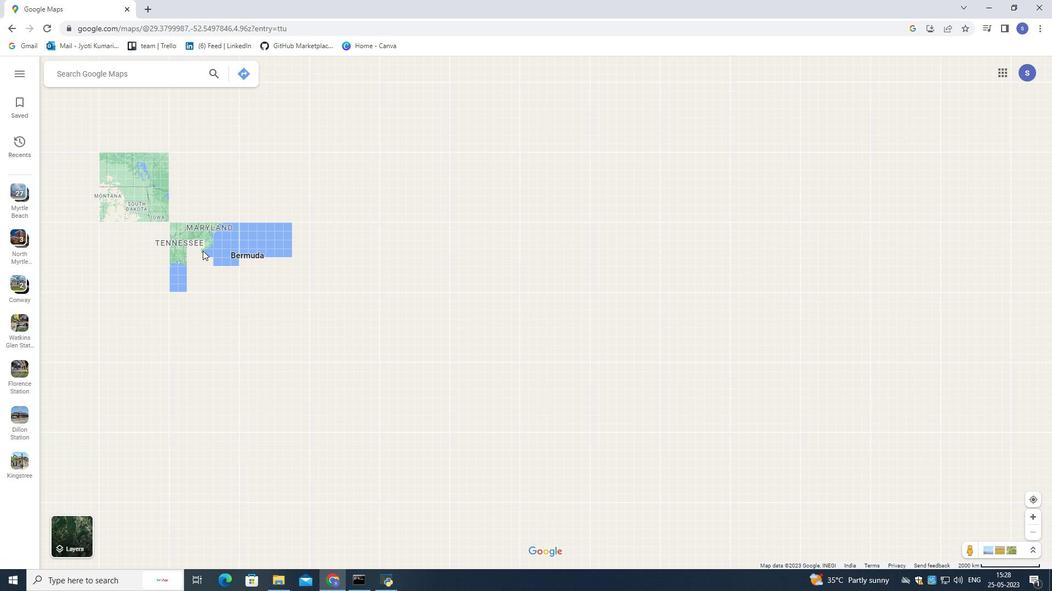 
Action: Mouse moved to (164, 76)
Screenshot: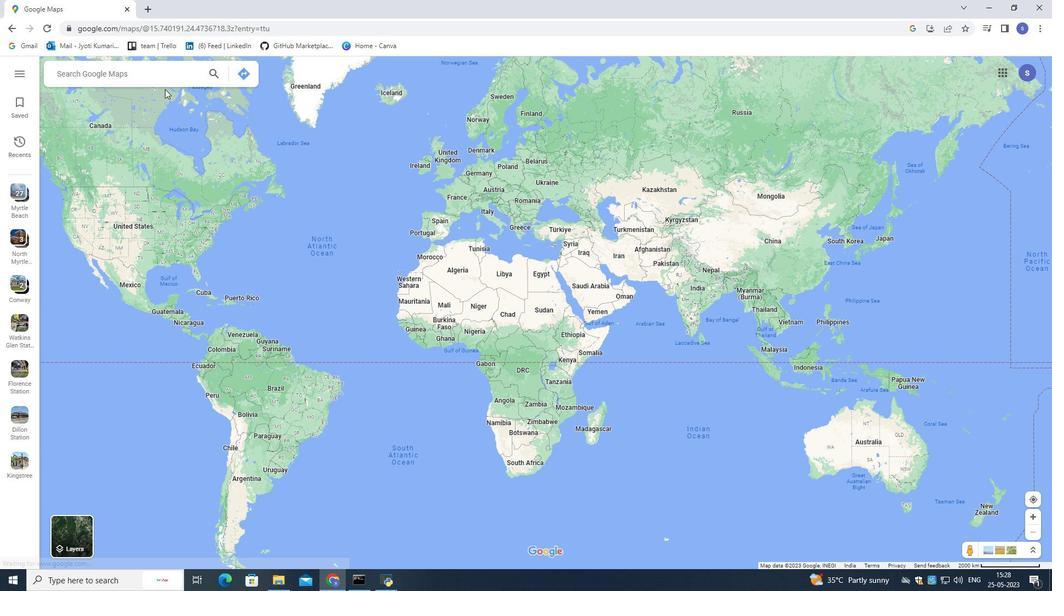 
Action: Mouse pressed left at (164, 76)
Screenshot: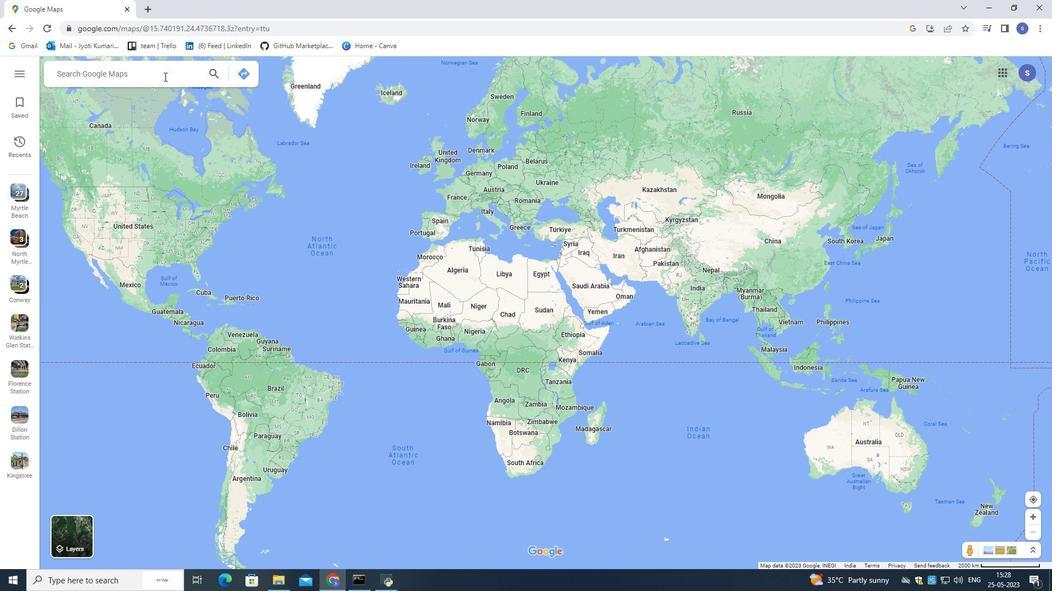 
Action: Mouse moved to (199, 93)
Screenshot: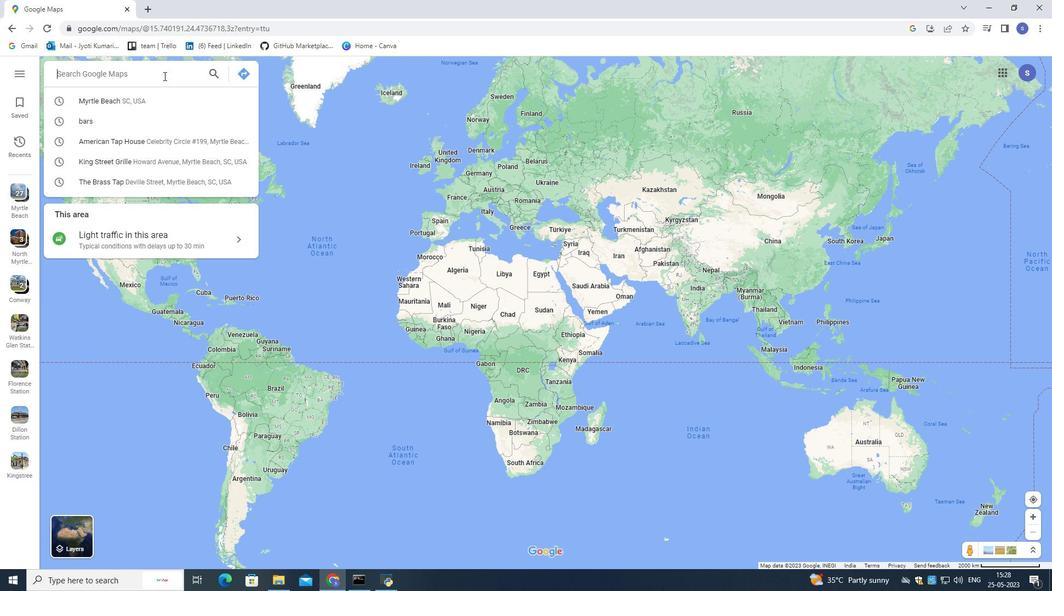 
Action: Key pressed watl<Key.backspace>kings<Key.space>glen<Key.space>state<Key.space>park,<Key.space>new<Key.space>york,<Key.space>united<Key.space>state<Key.enter>
Screenshot: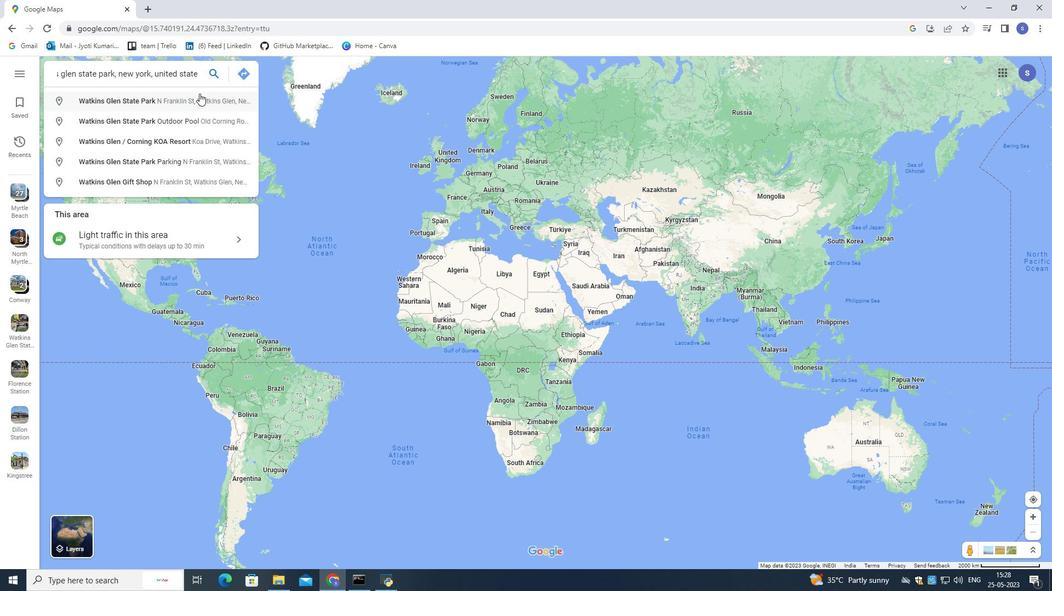 
Action: Mouse moved to (124, 143)
Screenshot: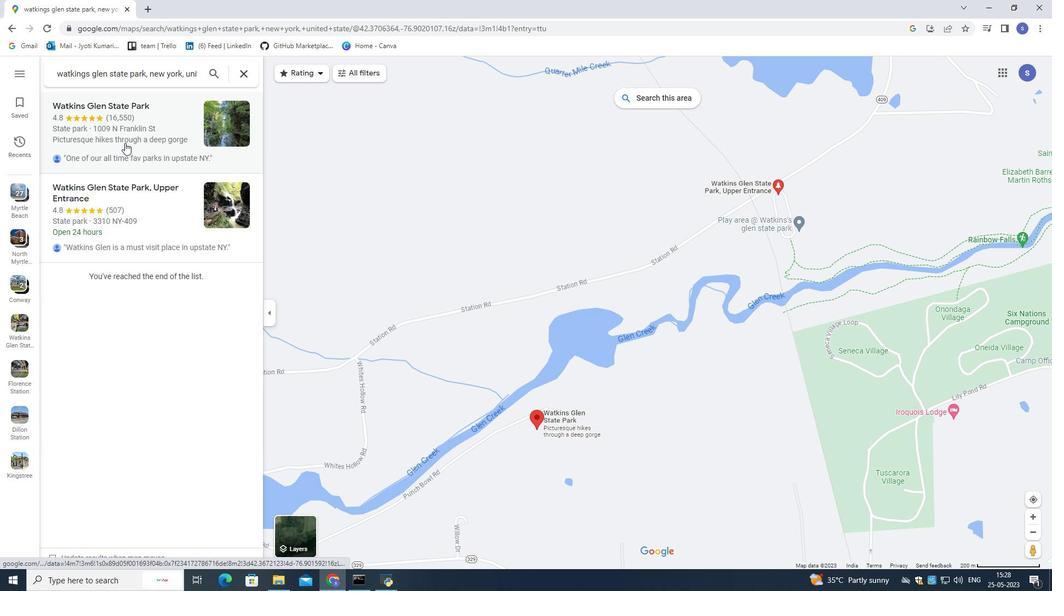 
Action: Mouse pressed left at (124, 143)
Screenshot: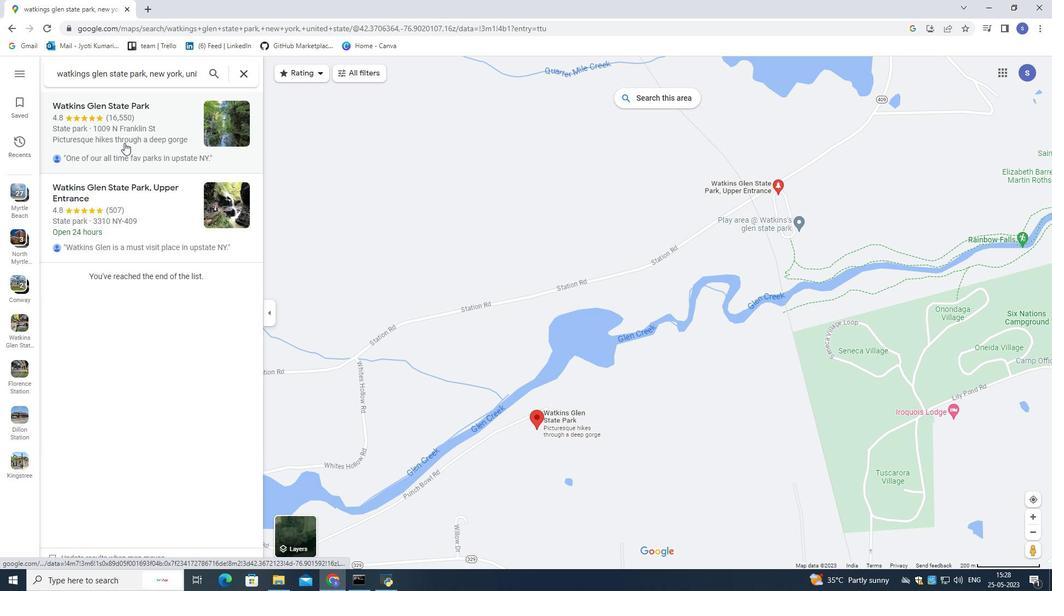 
Action: Mouse moved to (313, 312)
Screenshot: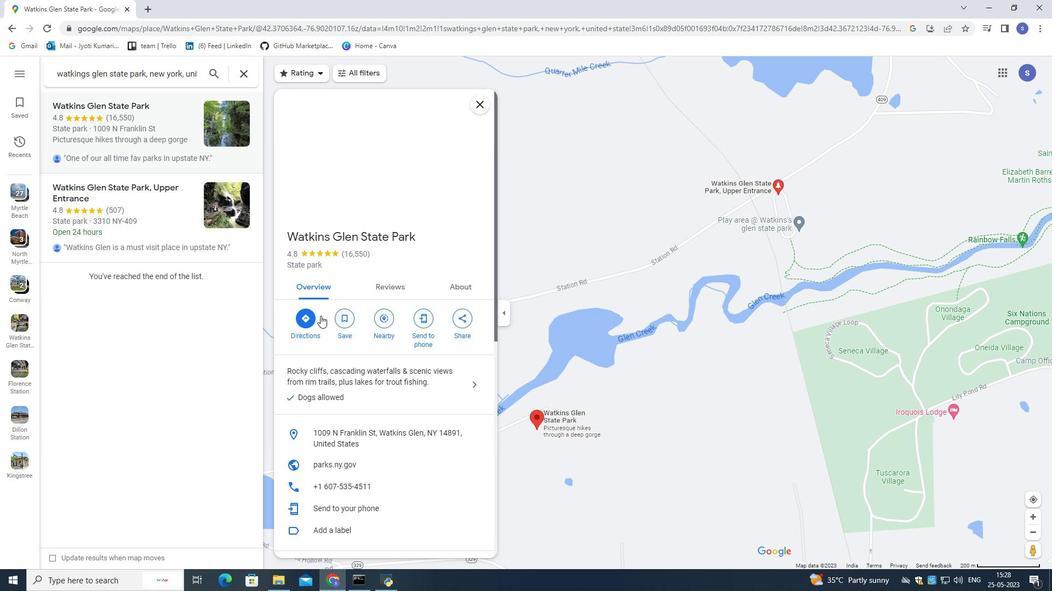 
Action: Mouse pressed left at (313, 312)
Screenshot: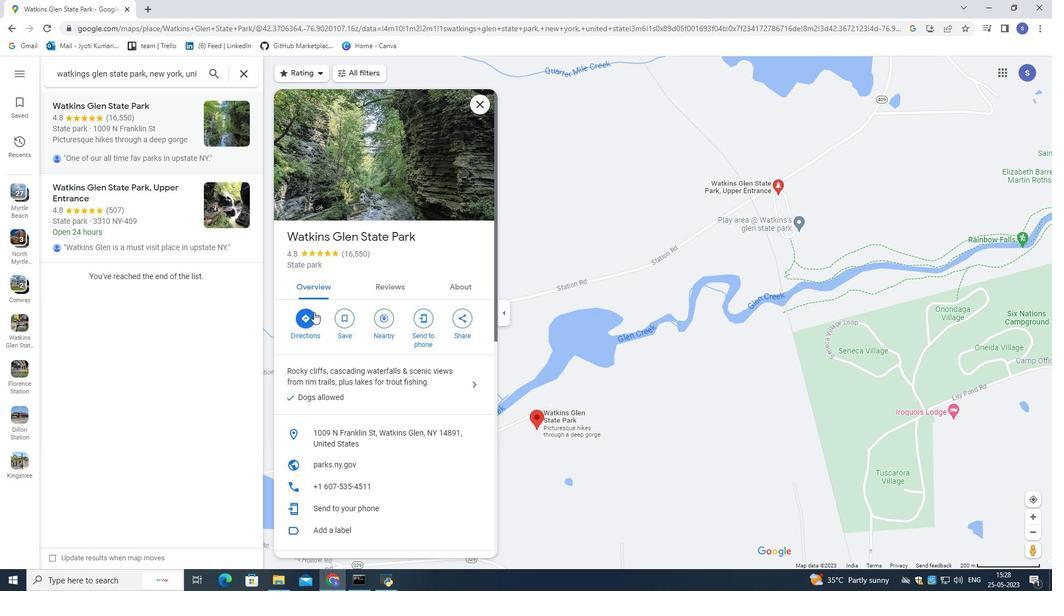 
Action: Mouse moved to (307, 315)
Screenshot: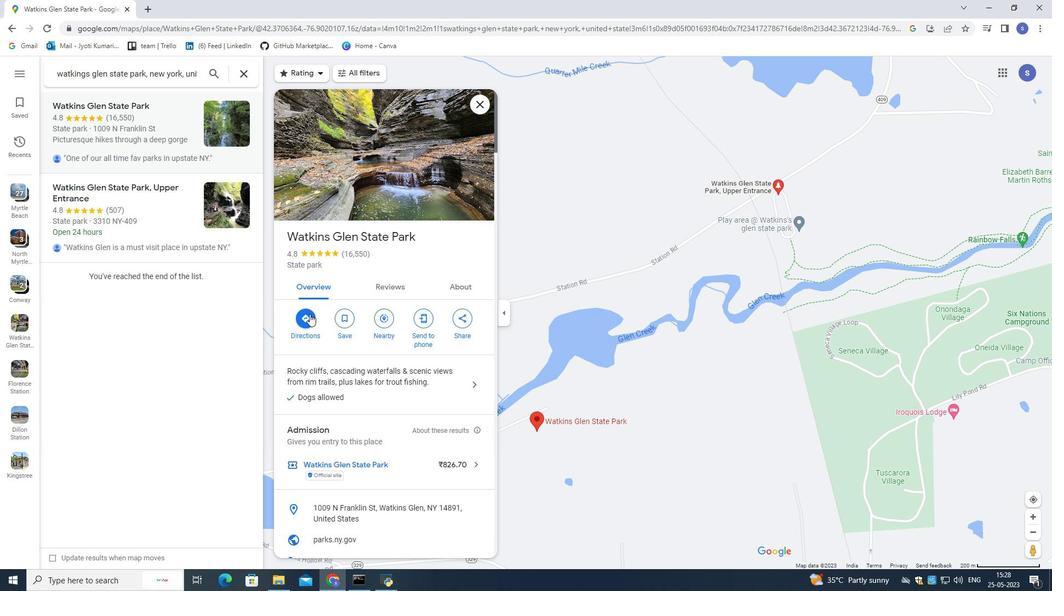 
Action: Mouse pressed left at (307, 315)
Screenshot: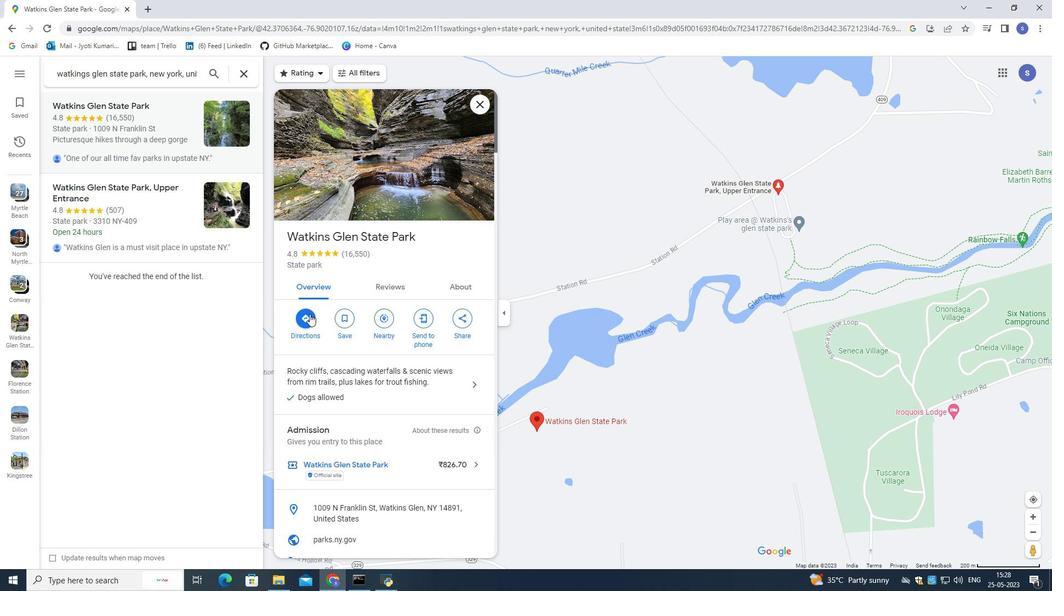 
Action: Mouse moved to (295, 282)
Screenshot: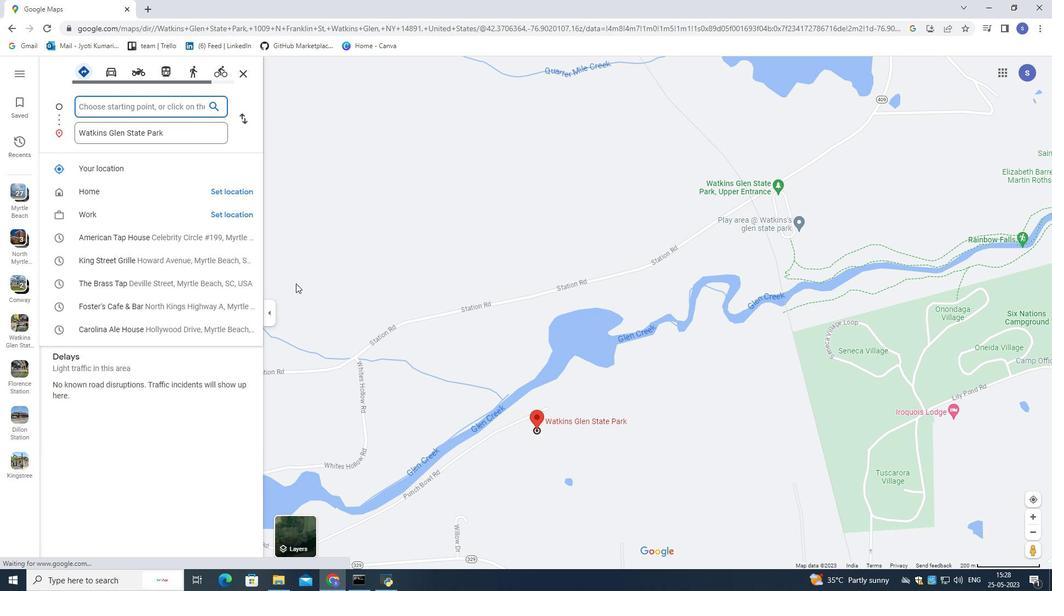 
Action: Key pressed myrtle<Key.space>beach,south<Key.space>carolina,<Key.space>united<Key.space>state<Key.enter>
Screenshot: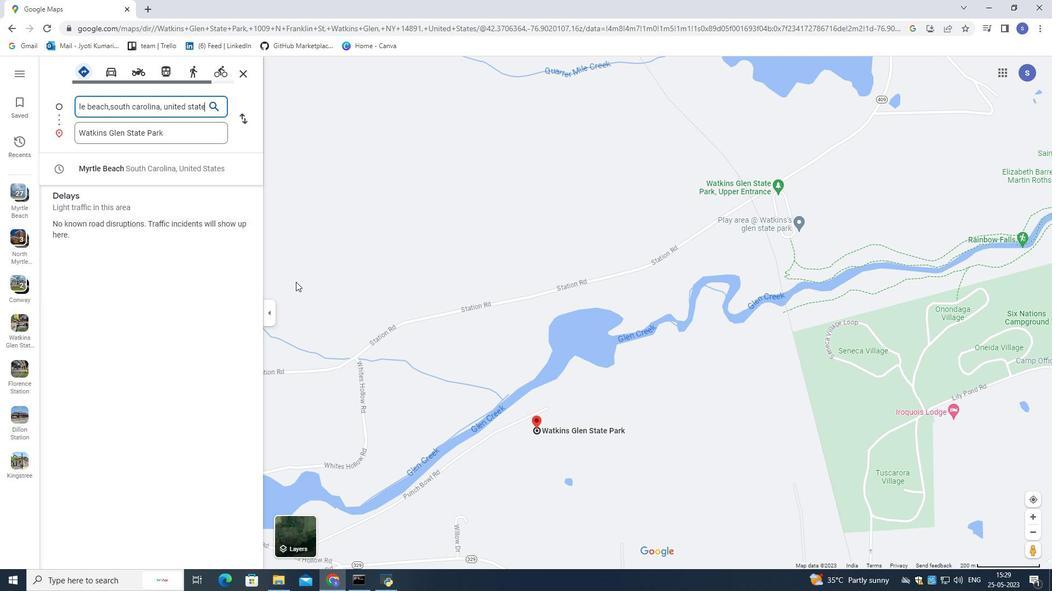 
Action: Mouse moved to (463, 71)
Screenshot: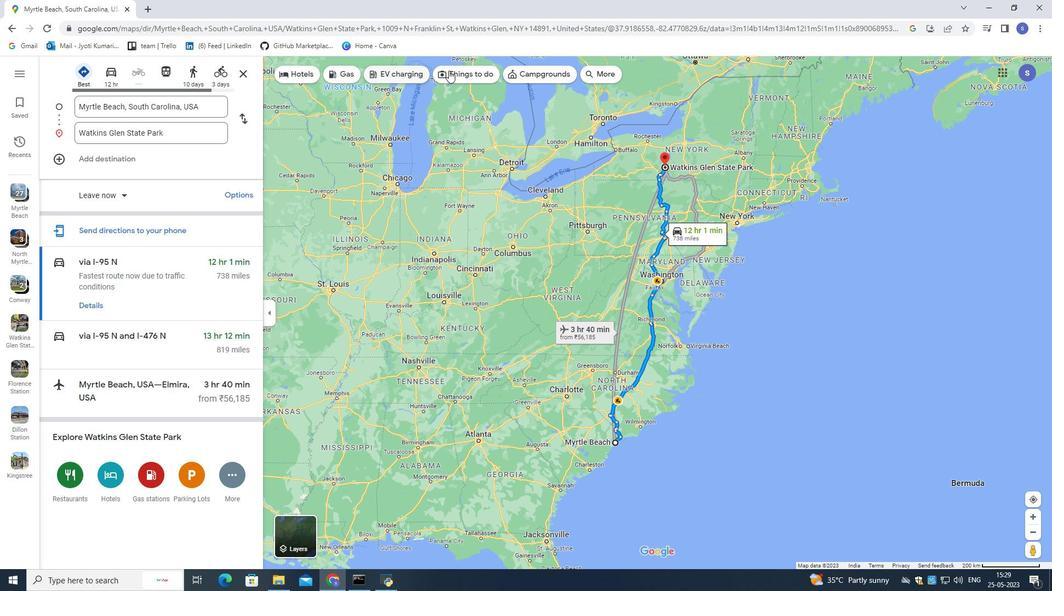 
Action: Mouse pressed left at (463, 71)
Screenshot: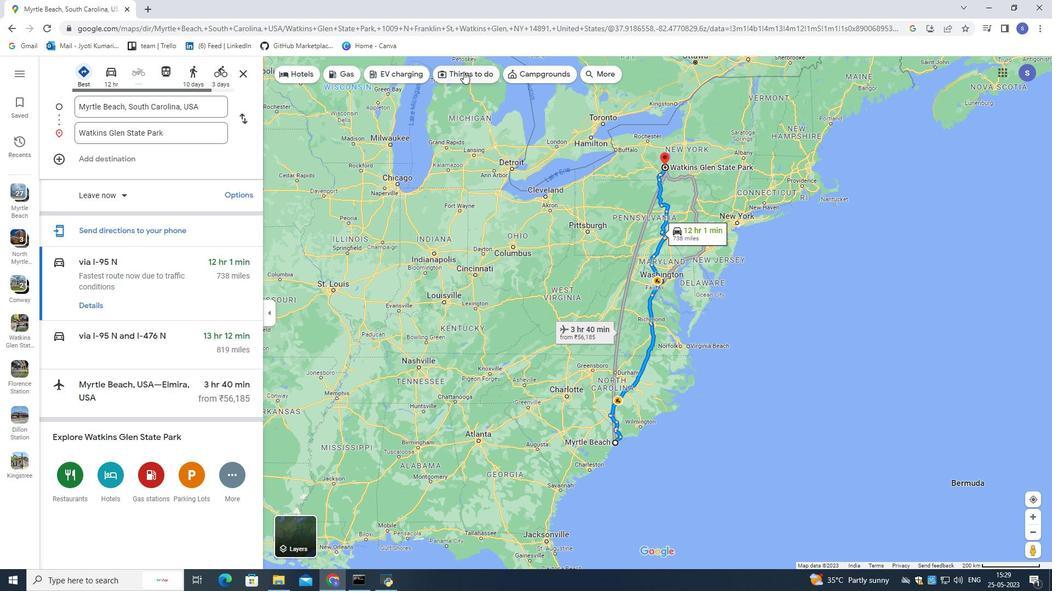 
Action: Mouse moved to (307, 72)
Screenshot: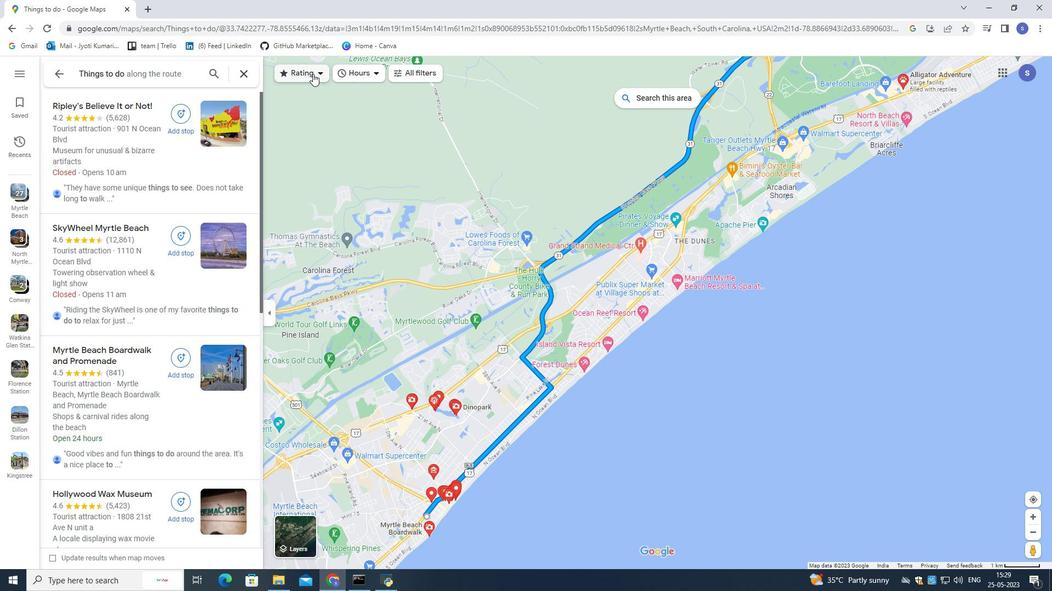 
Action: Mouse pressed left at (307, 72)
Screenshot: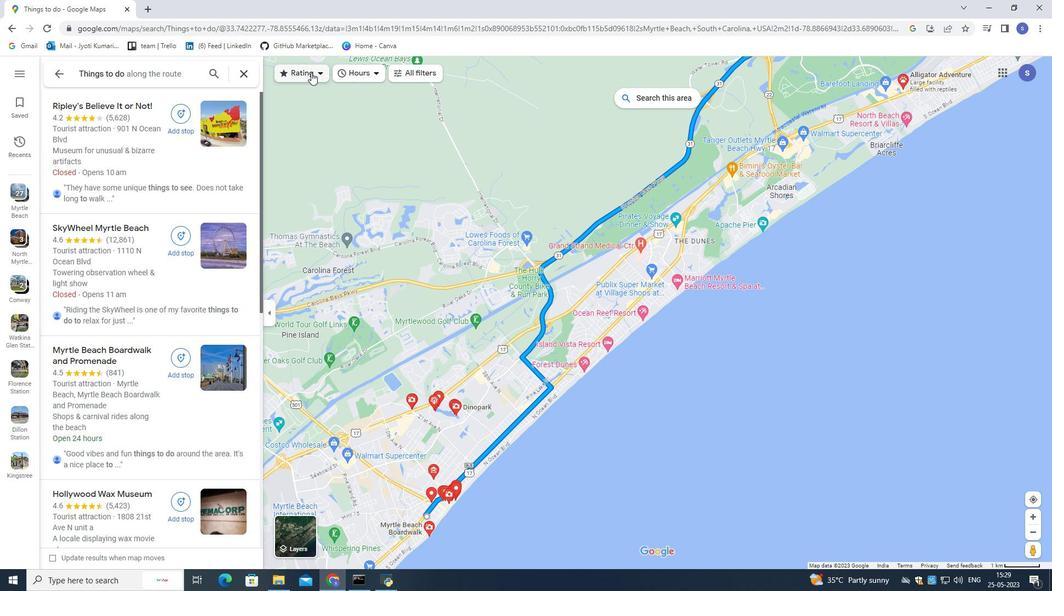
Action: Mouse moved to (322, 176)
Screenshot: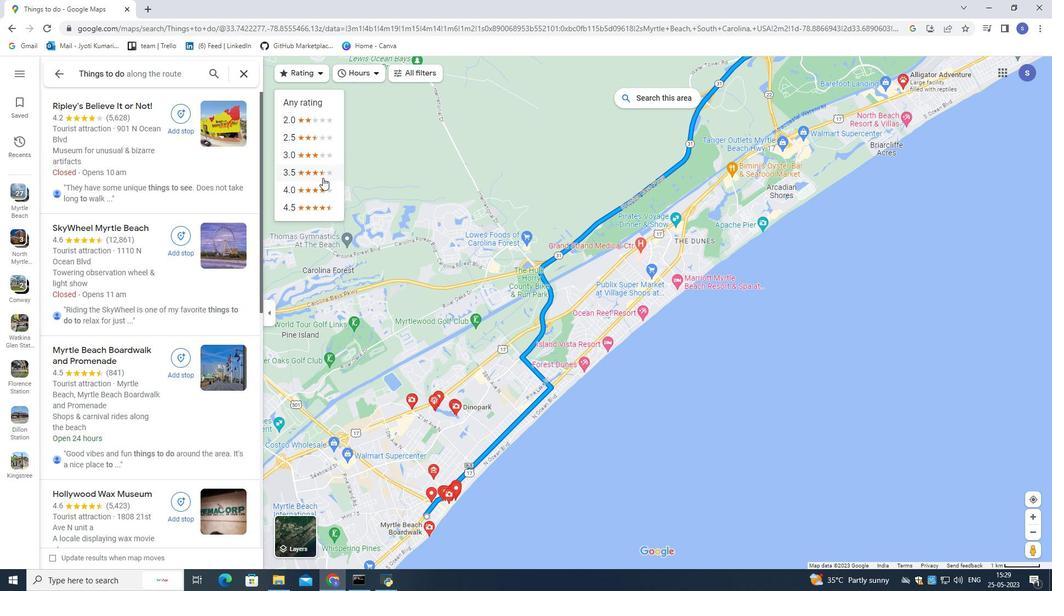 
Action: Mouse pressed left at (322, 176)
Screenshot: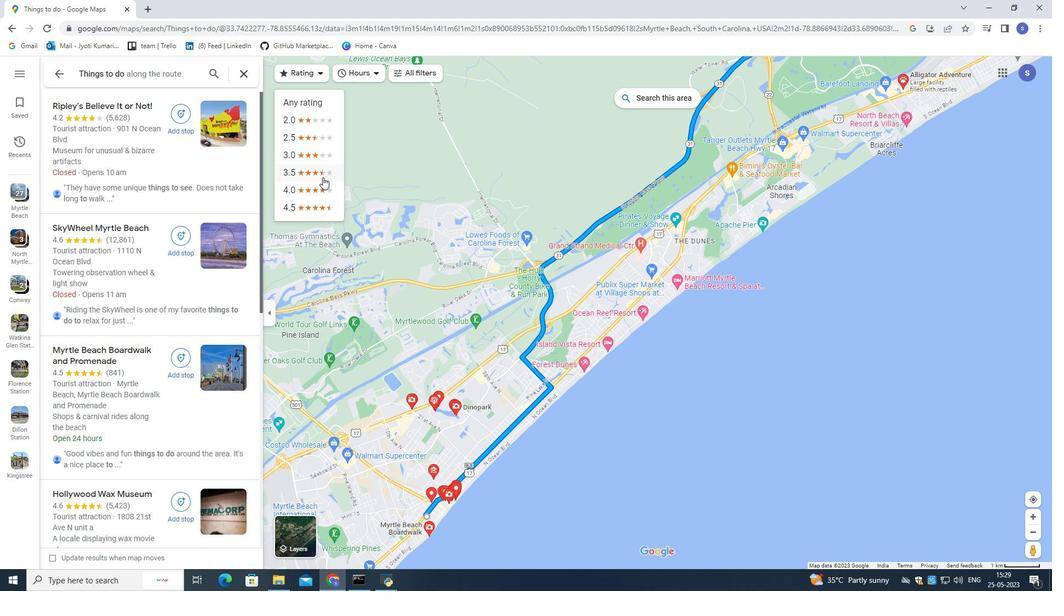 
Action: Mouse moved to (354, 70)
Screenshot: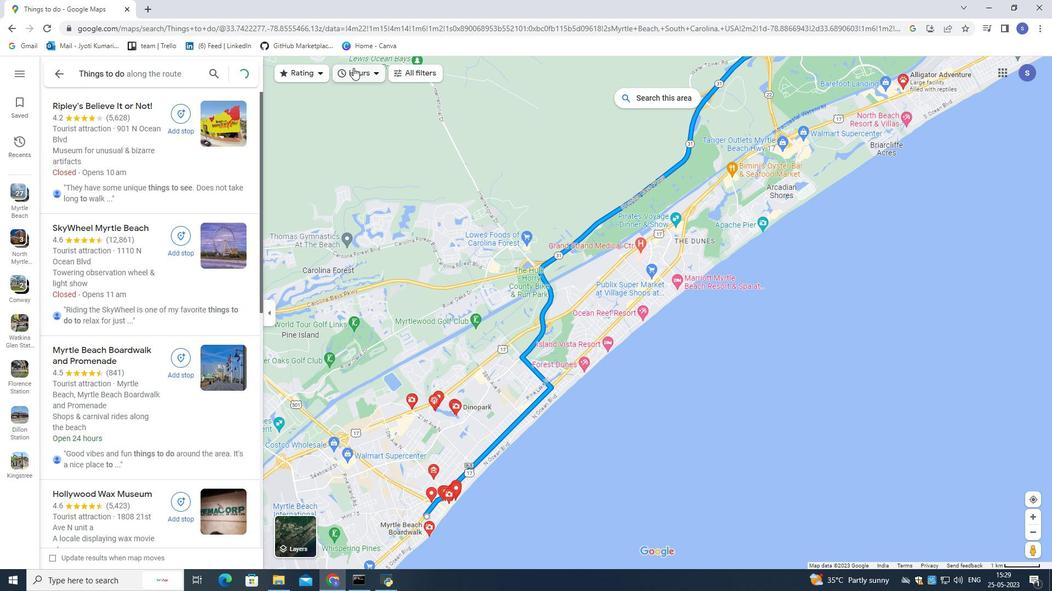 
Action: Mouse pressed left at (354, 70)
Screenshot: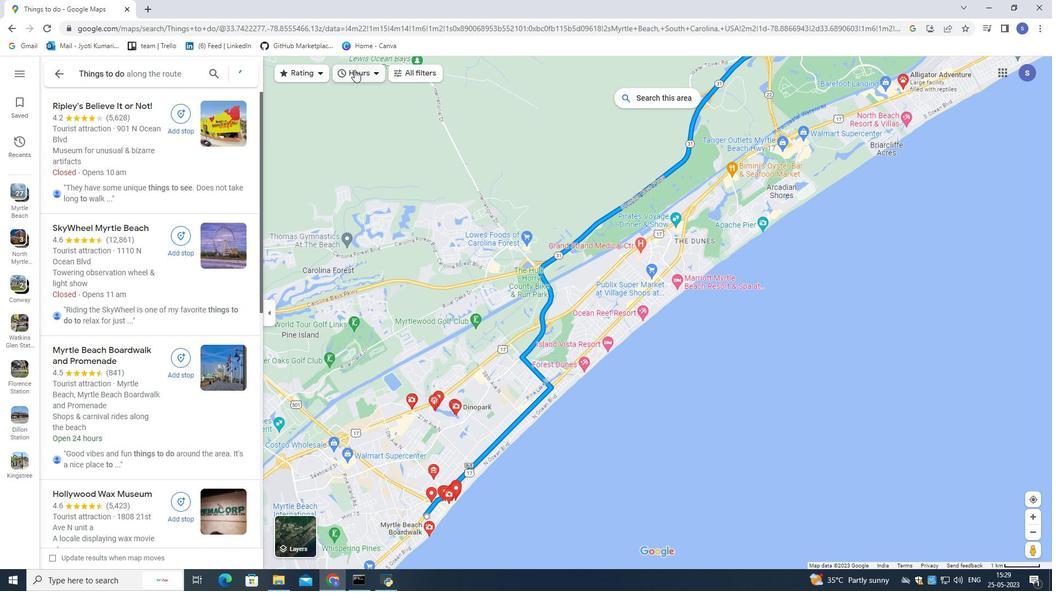 
Action: Mouse moved to (375, 70)
Screenshot: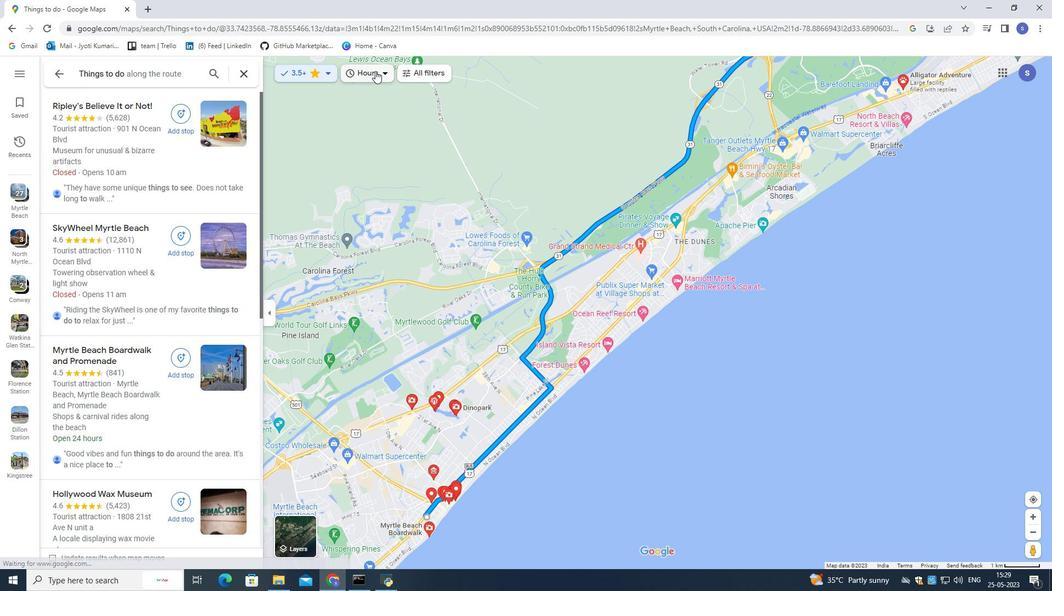 
Action: Mouse pressed left at (375, 70)
Screenshot: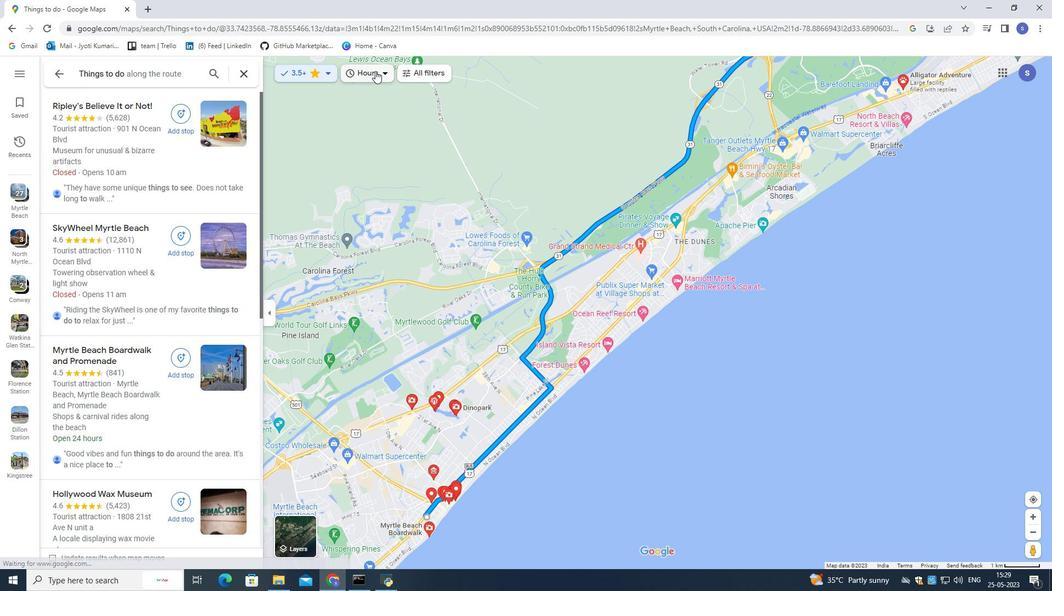 
Action: Mouse moved to (366, 198)
Screenshot: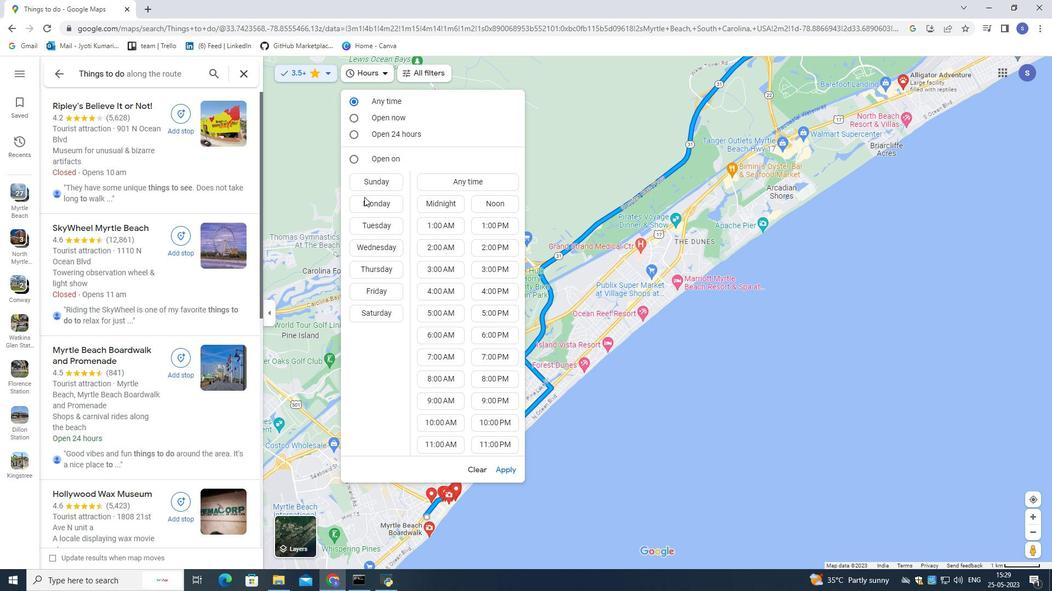 
Action: Mouse pressed left at (366, 198)
Screenshot: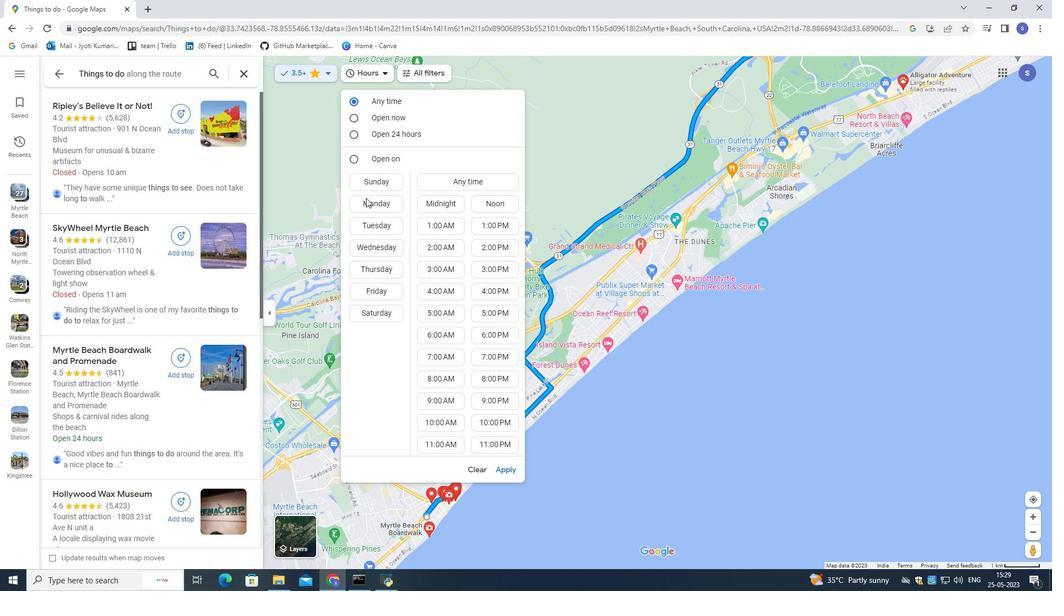 
Action: Mouse moved to (442, 448)
Screenshot: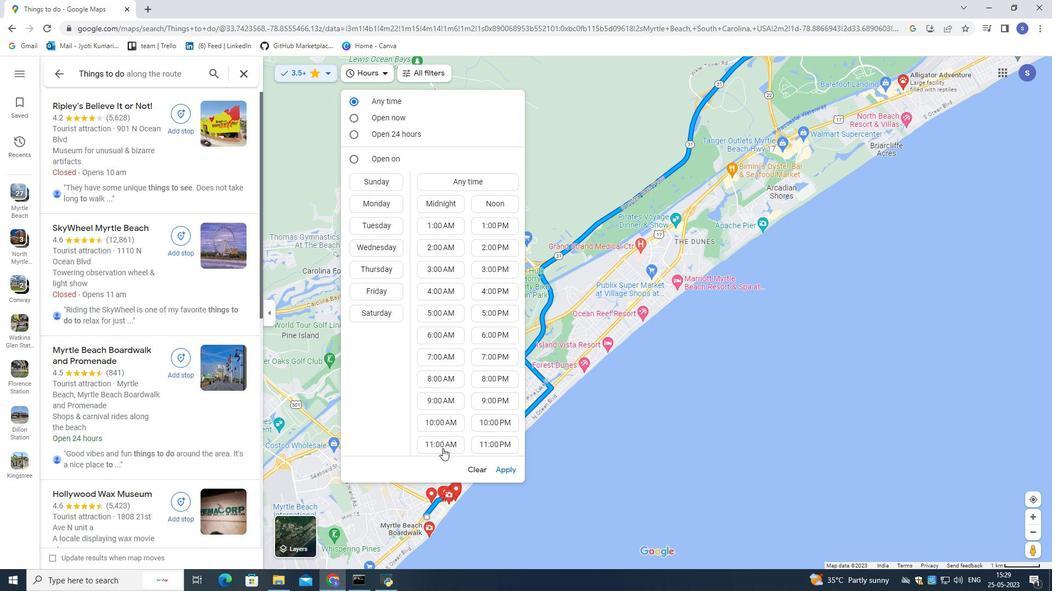 
Action: Mouse pressed left at (442, 448)
Screenshot: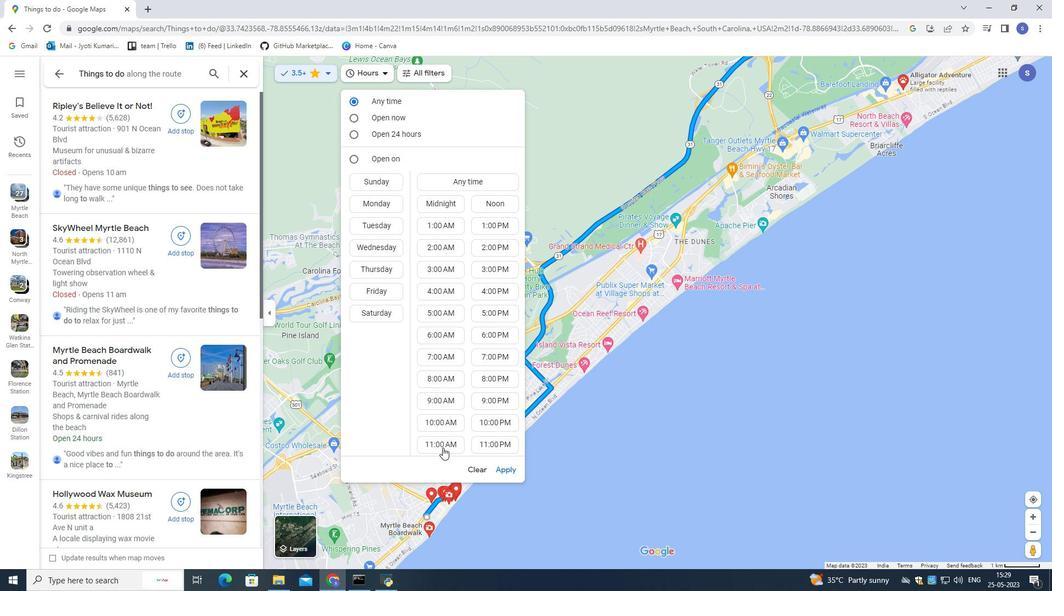 
Action: Mouse moved to (381, 203)
Screenshot: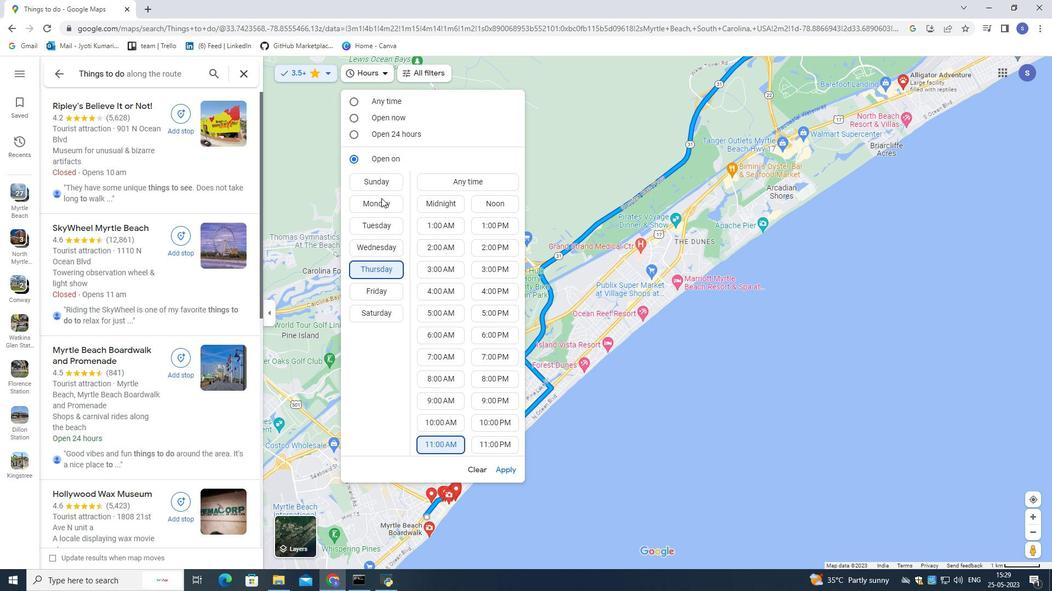 
Action: Mouse pressed left at (381, 203)
Screenshot: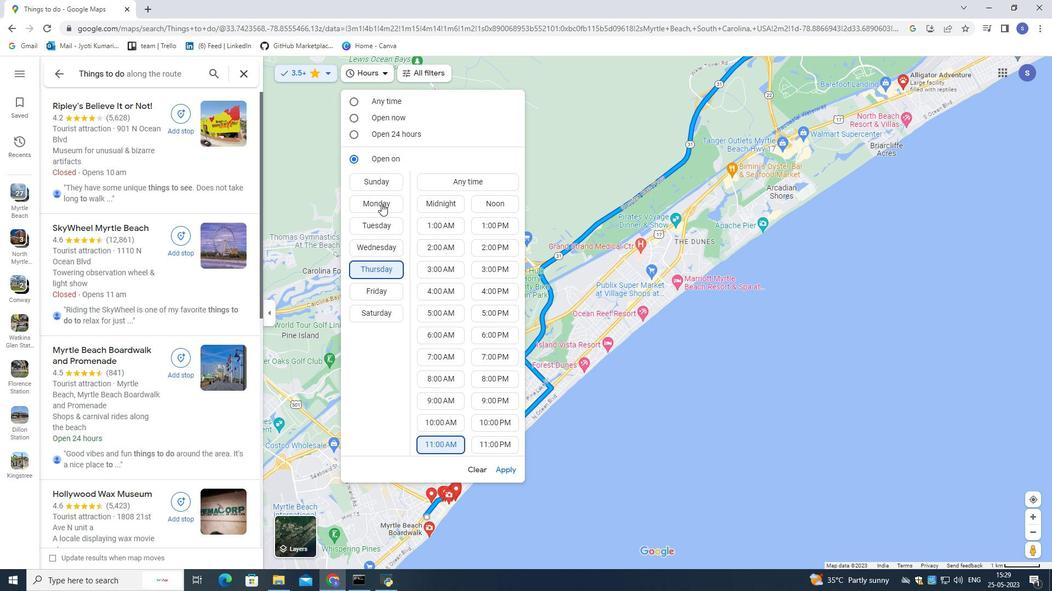 
Action: Mouse moved to (500, 469)
Screenshot: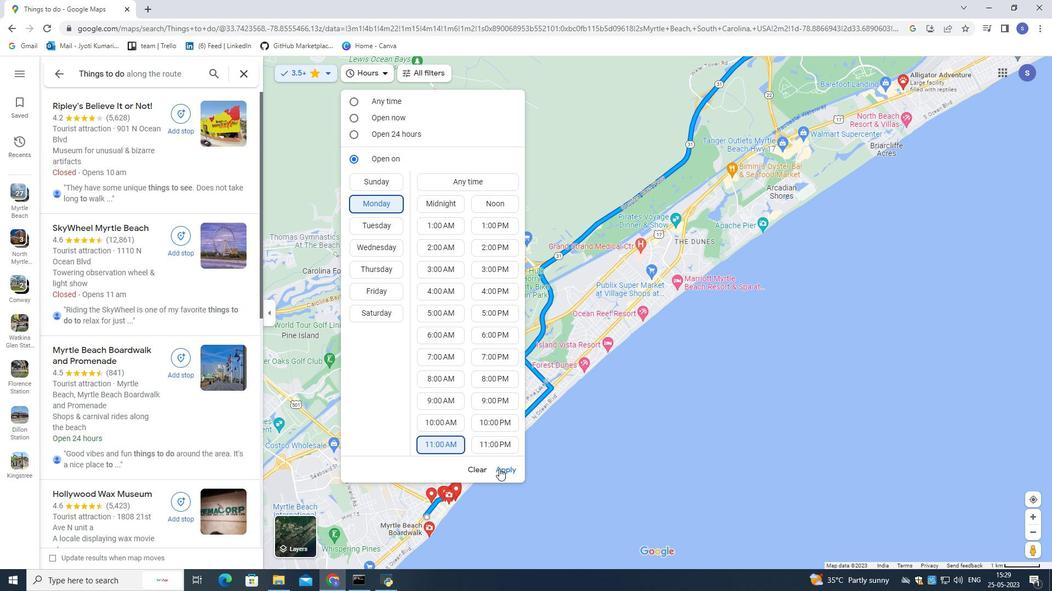 
Action: Mouse pressed left at (500, 469)
Screenshot: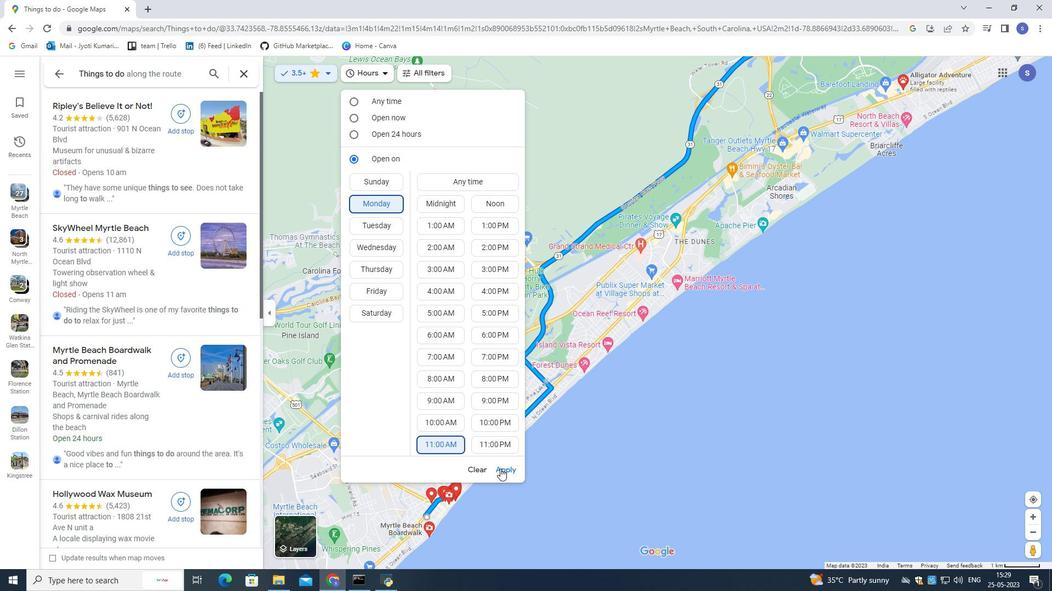 
Action: Mouse moved to (226, 134)
Screenshot: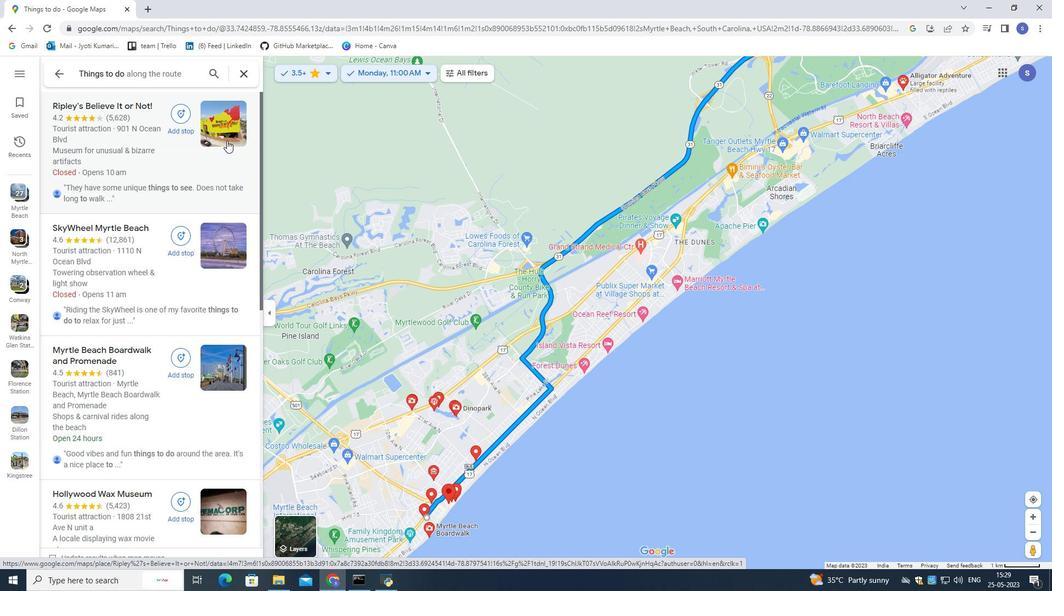 
Action: Mouse pressed left at (226, 134)
Screenshot: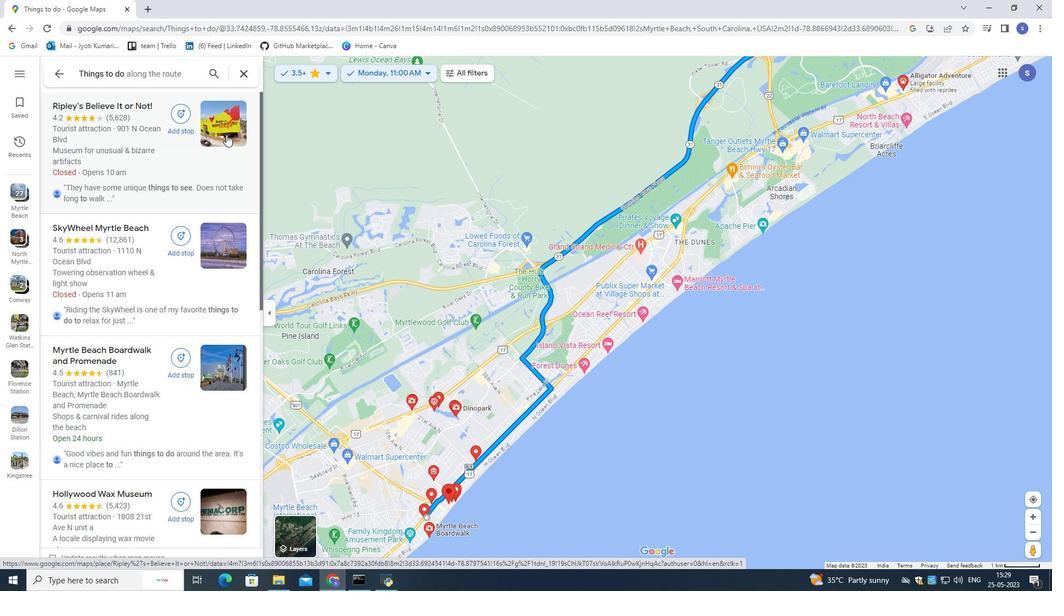 
Action: Mouse moved to (335, 180)
Screenshot: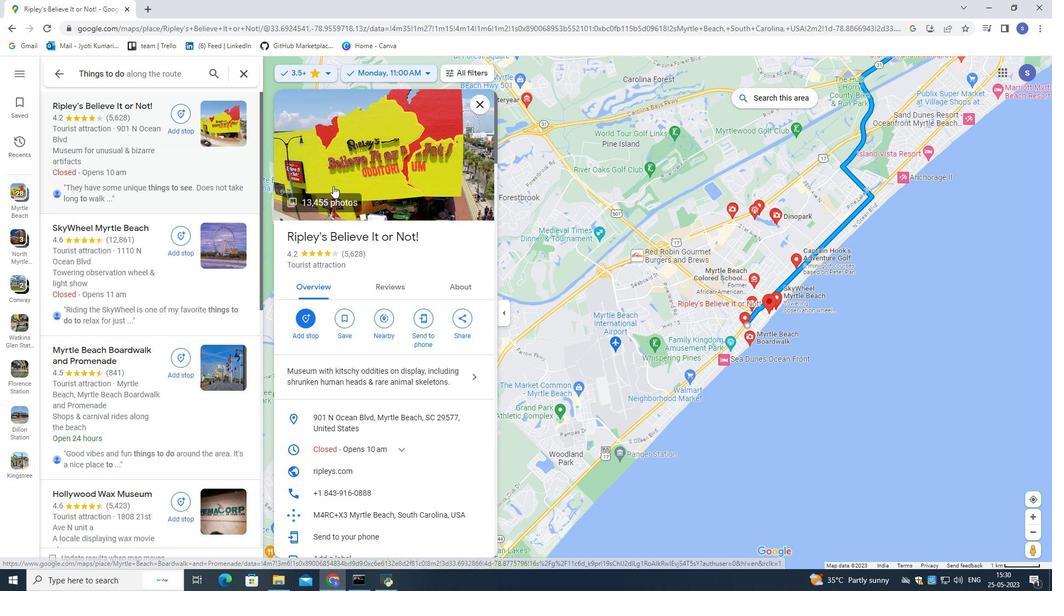 
Action: Mouse pressed left at (335, 180)
Screenshot: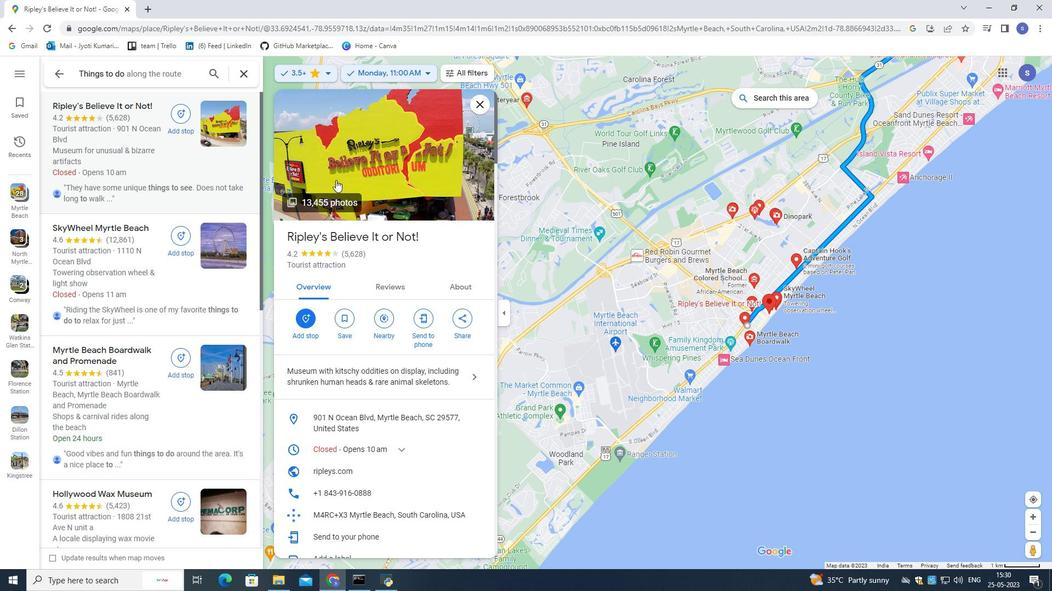 
Action: Mouse moved to (676, 486)
Screenshot: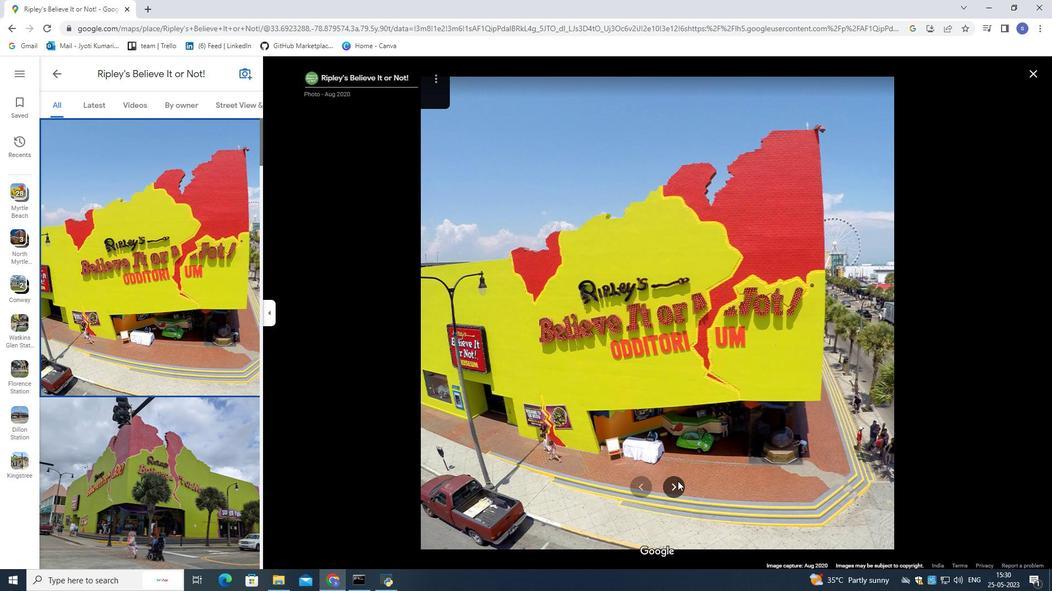 
Action: Mouse pressed left at (676, 486)
Screenshot: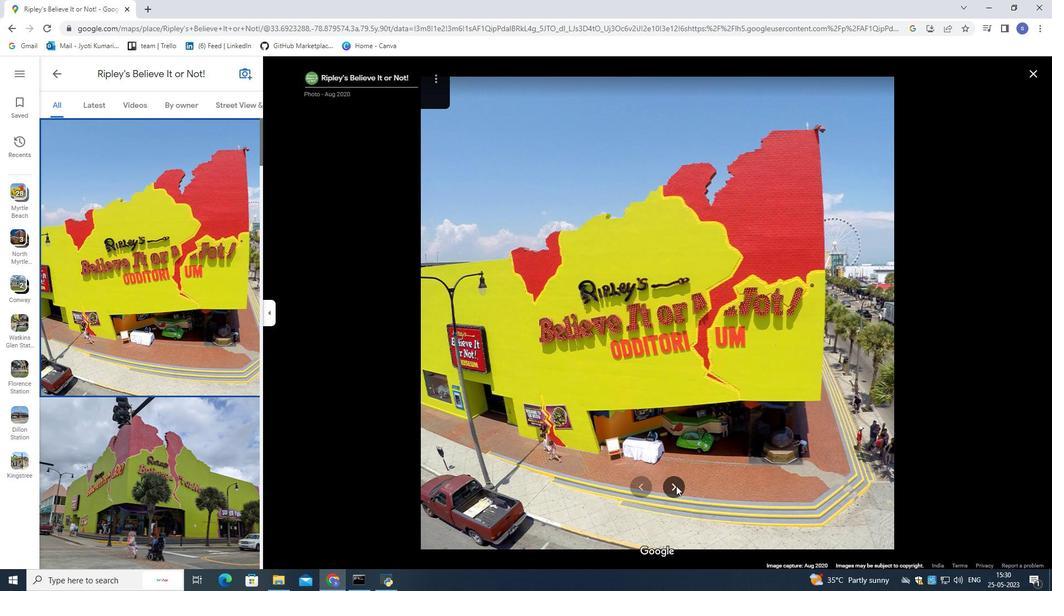 
Action: Mouse pressed left at (676, 486)
Screenshot: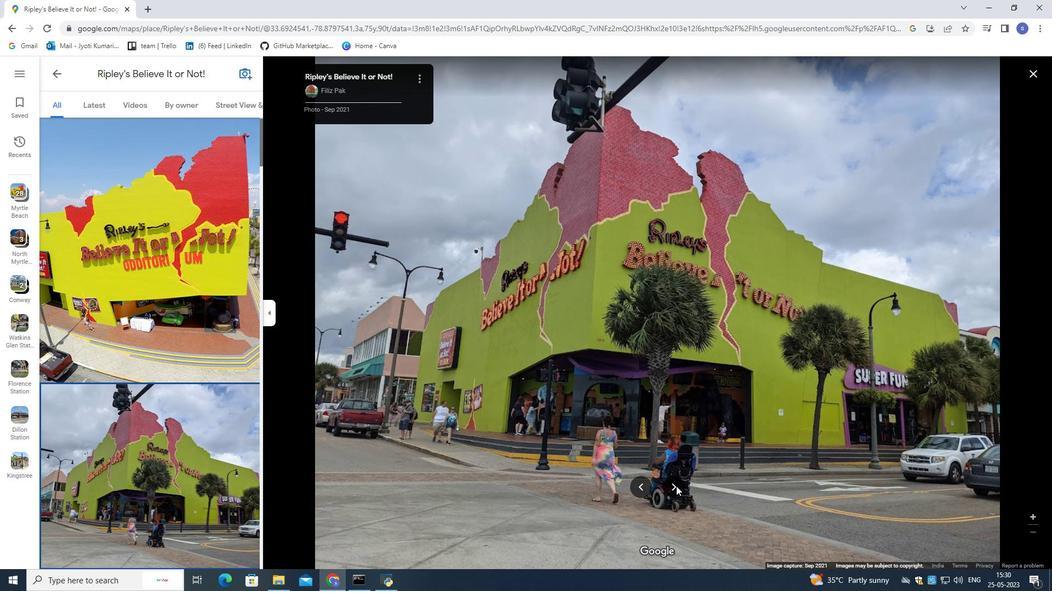 
Action: Mouse pressed left at (676, 486)
Screenshot: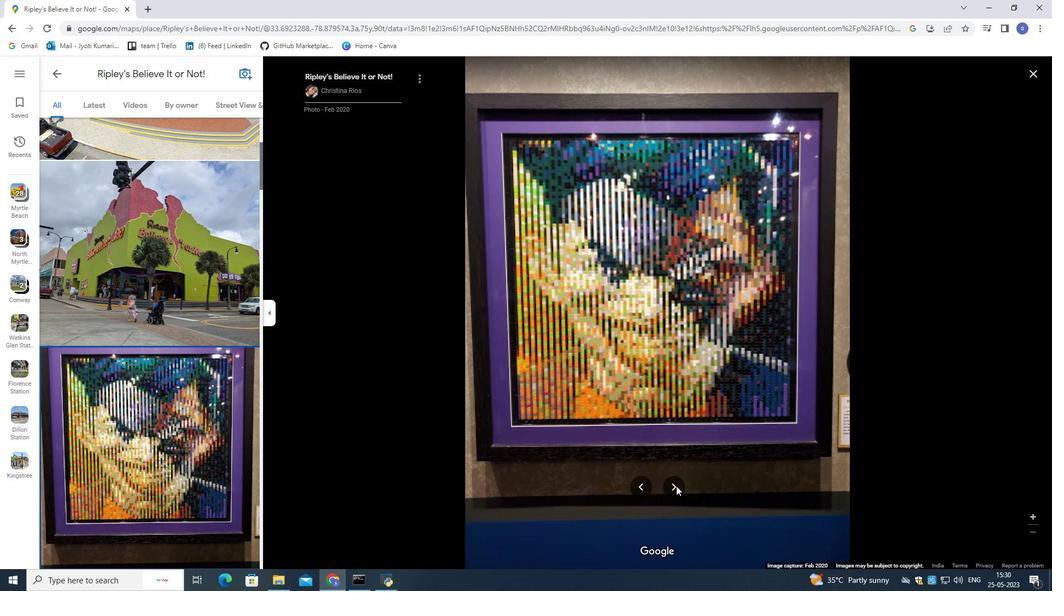
Action: Mouse pressed left at (676, 486)
Screenshot: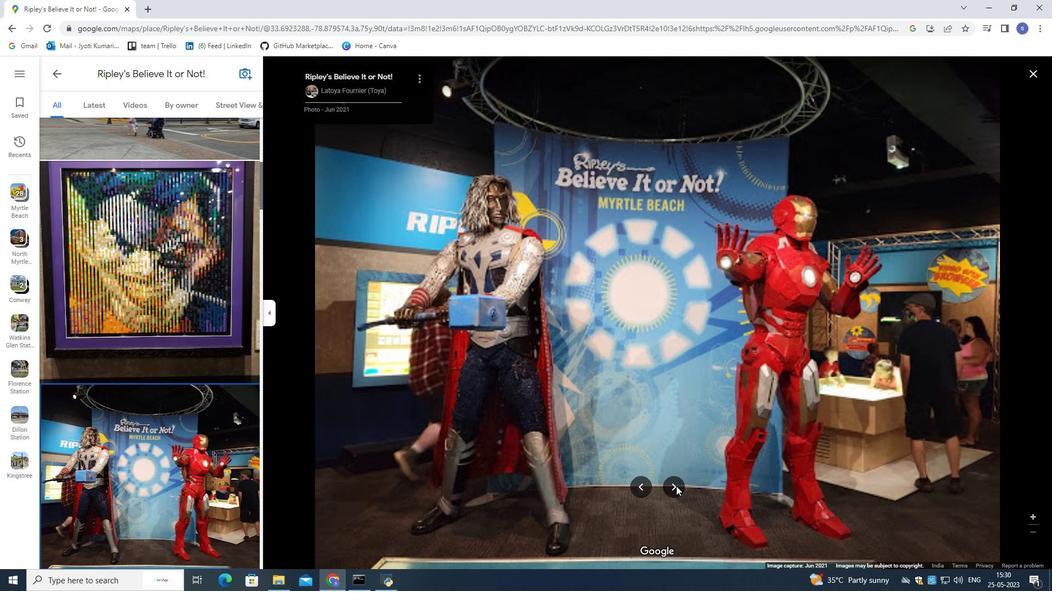 
Action: Mouse pressed left at (676, 486)
Screenshot: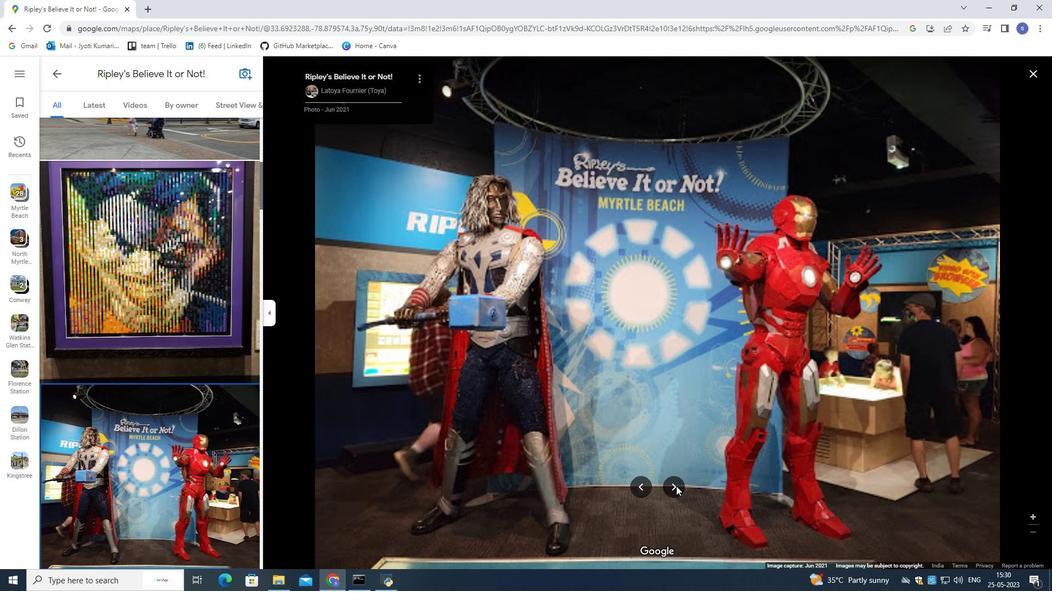 
Action: Mouse pressed left at (676, 486)
Screenshot: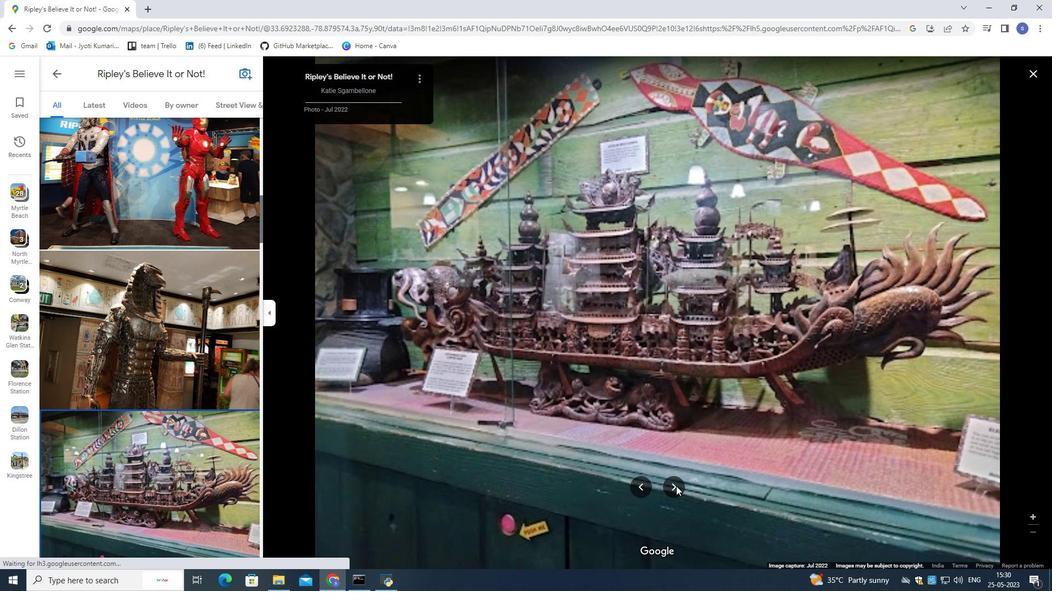 
Action: Mouse pressed left at (676, 486)
Screenshot: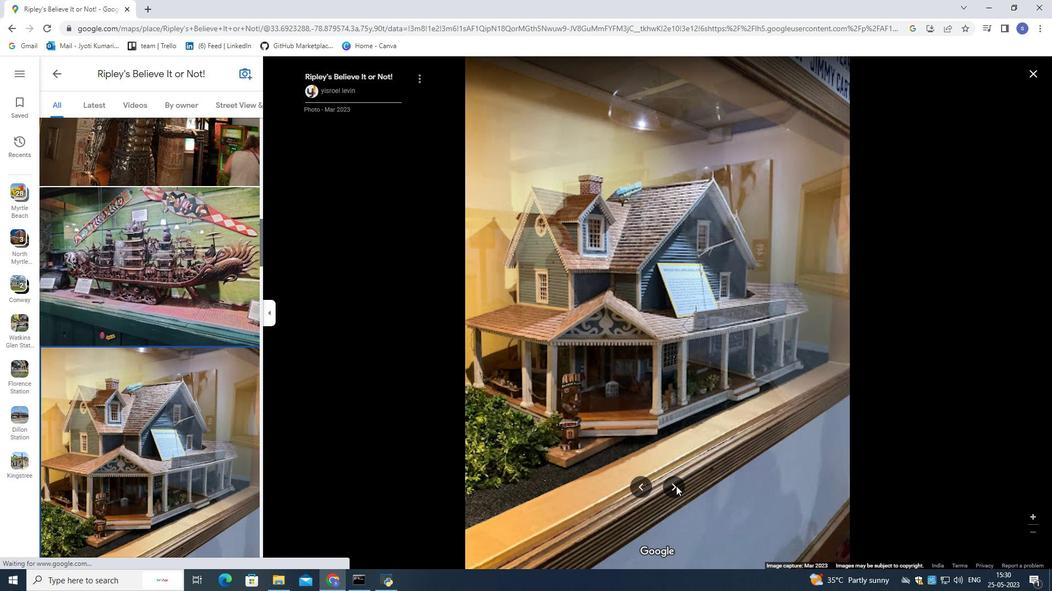 
Action: Mouse pressed left at (676, 486)
Screenshot: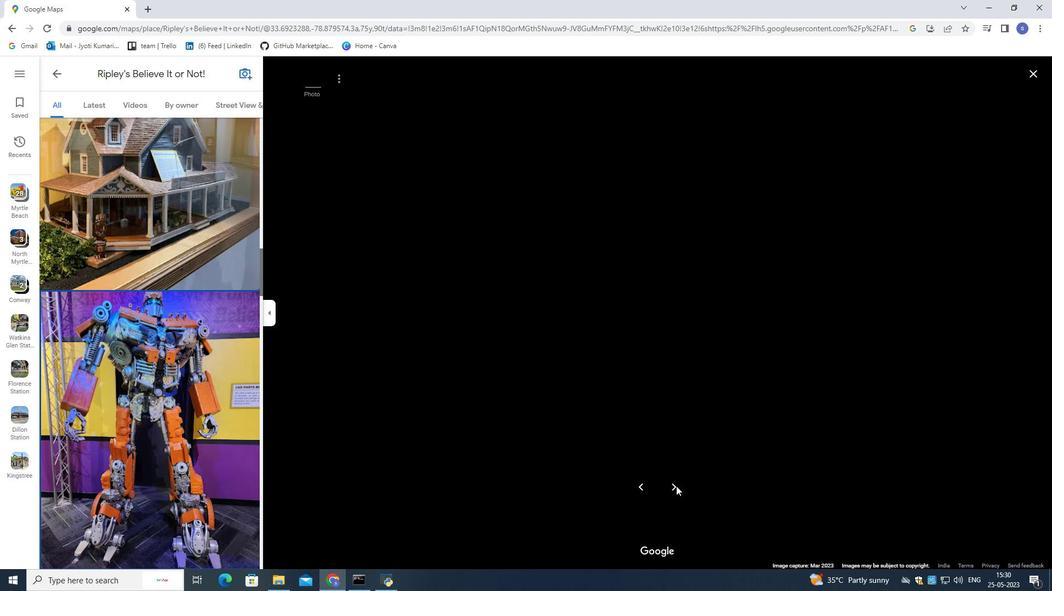 
Action: Mouse pressed left at (676, 486)
Screenshot: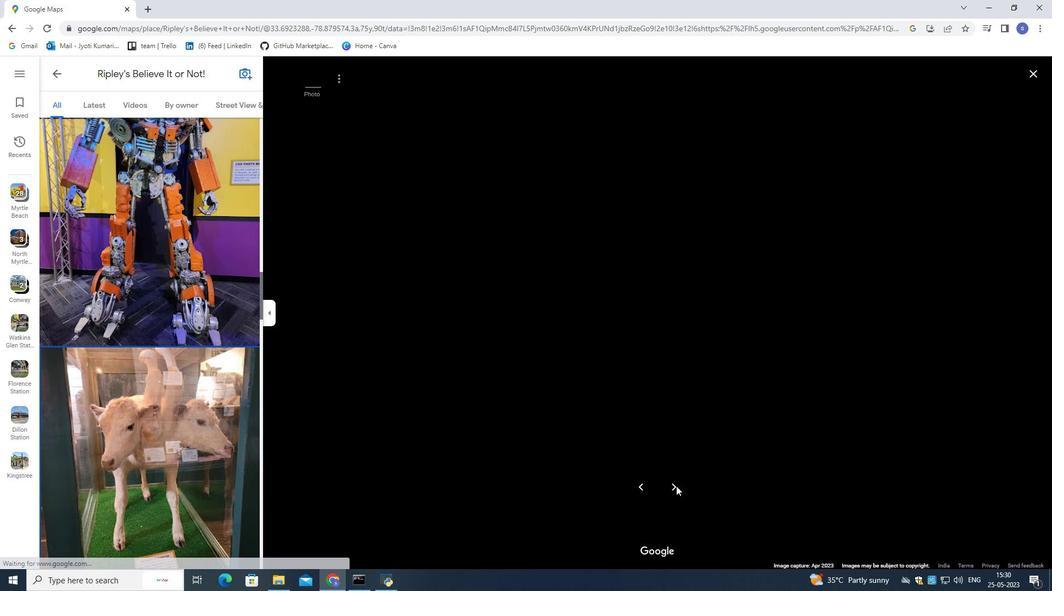 
Action: Mouse pressed left at (676, 486)
Screenshot: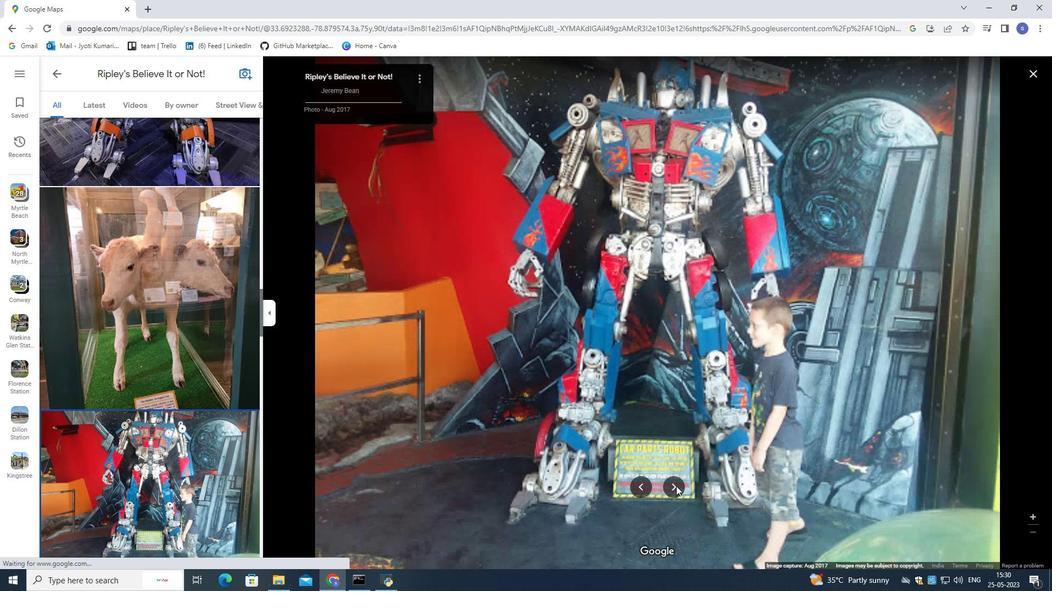 
Action: Mouse pressed left at (676, 486)
Screenshot: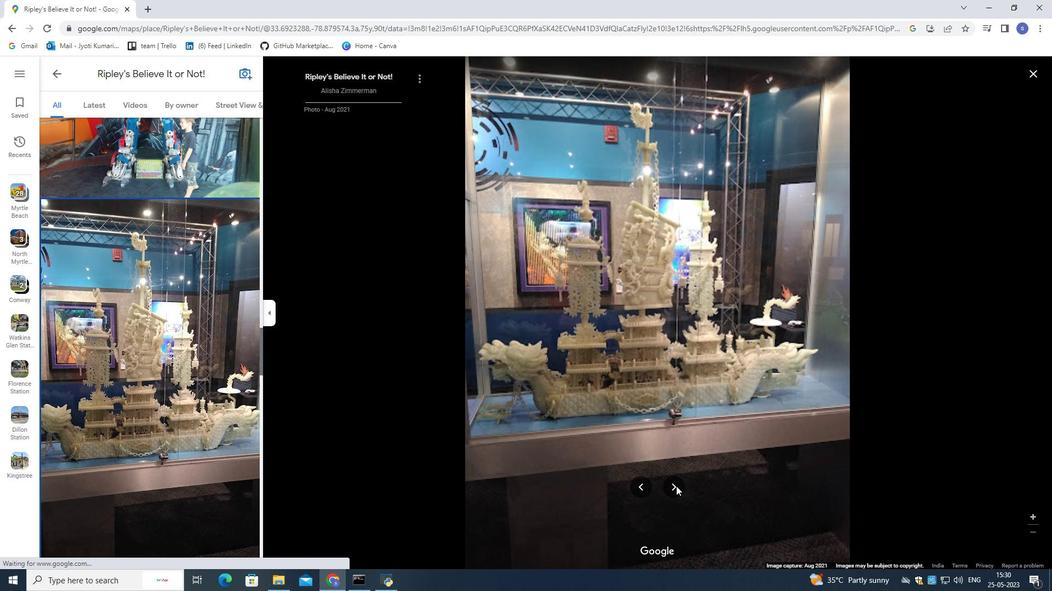 
Action: Mouse moved to (676, 486)
Screenshot: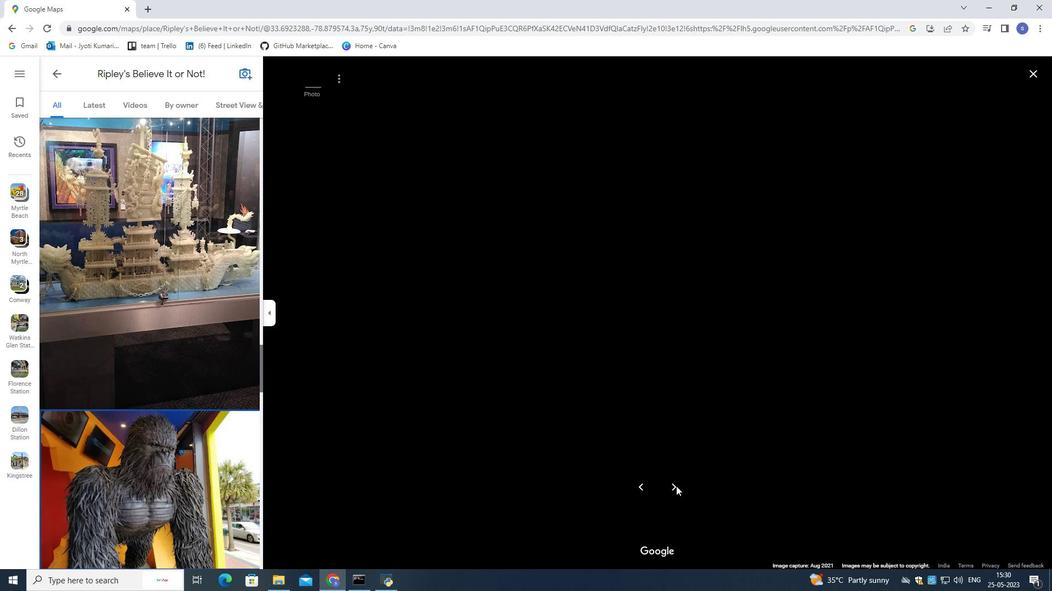 
Action: Mouse pressed left at (676, 486)
Screenshot: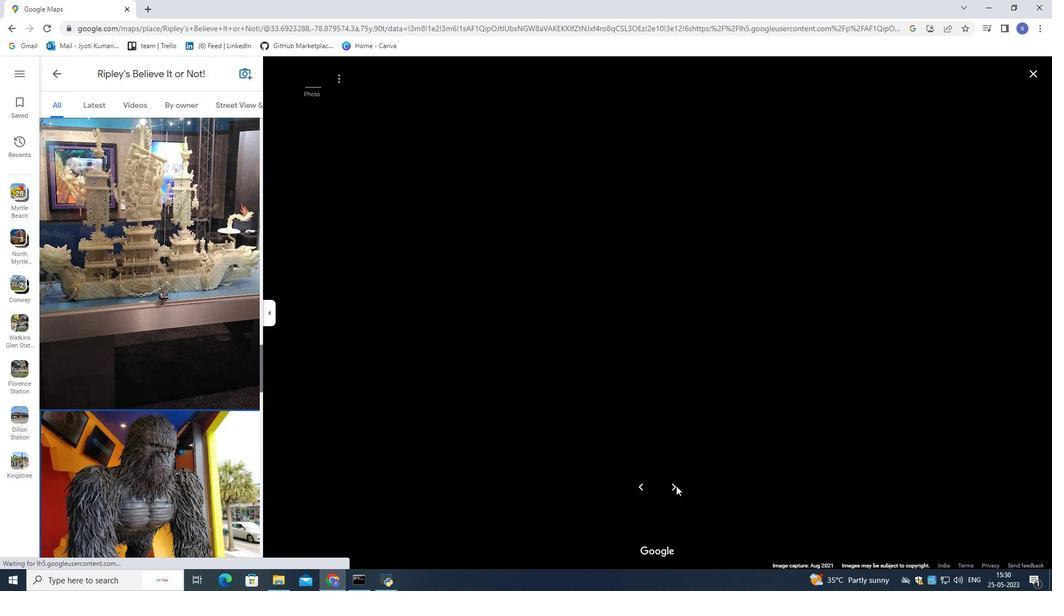 
Action: Mouse moved to (671, 482)
Screenshot: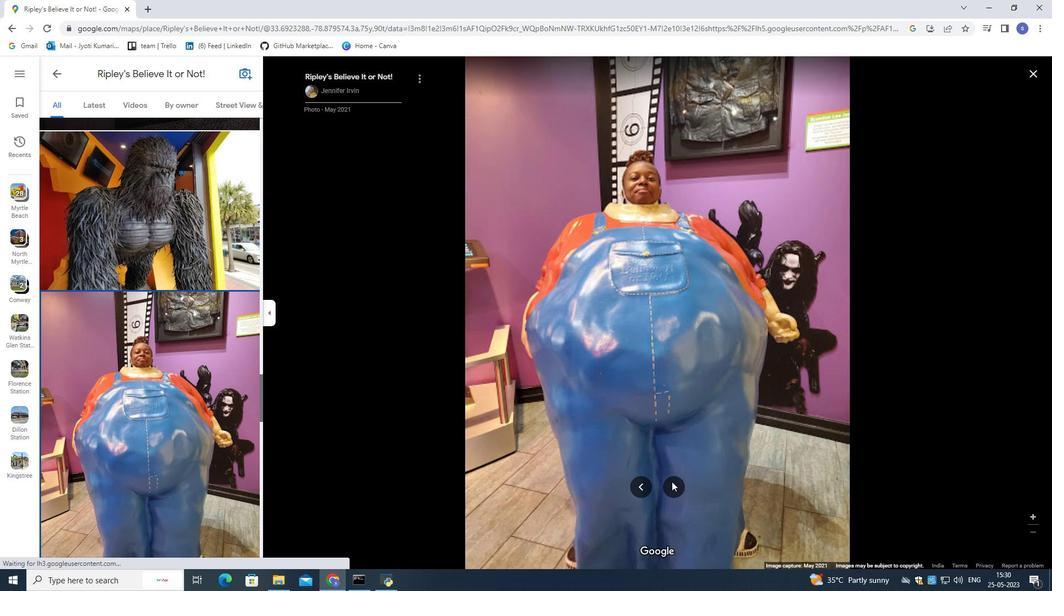 
Action: Mouse pressed left at (671, 482)
Screenshot: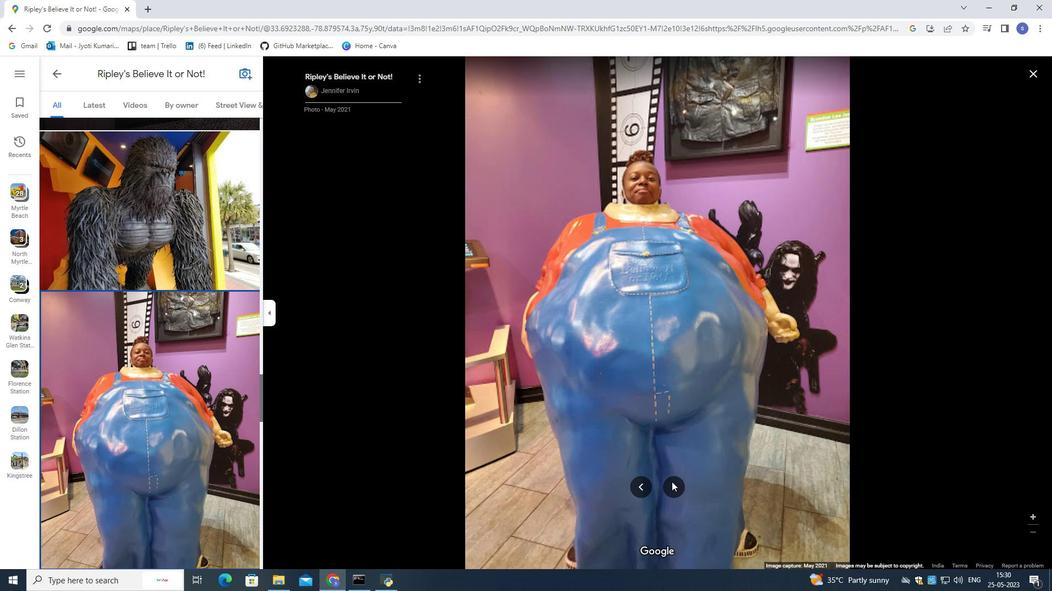 
Action: Mouse moved to (671, 482)
Screenshot: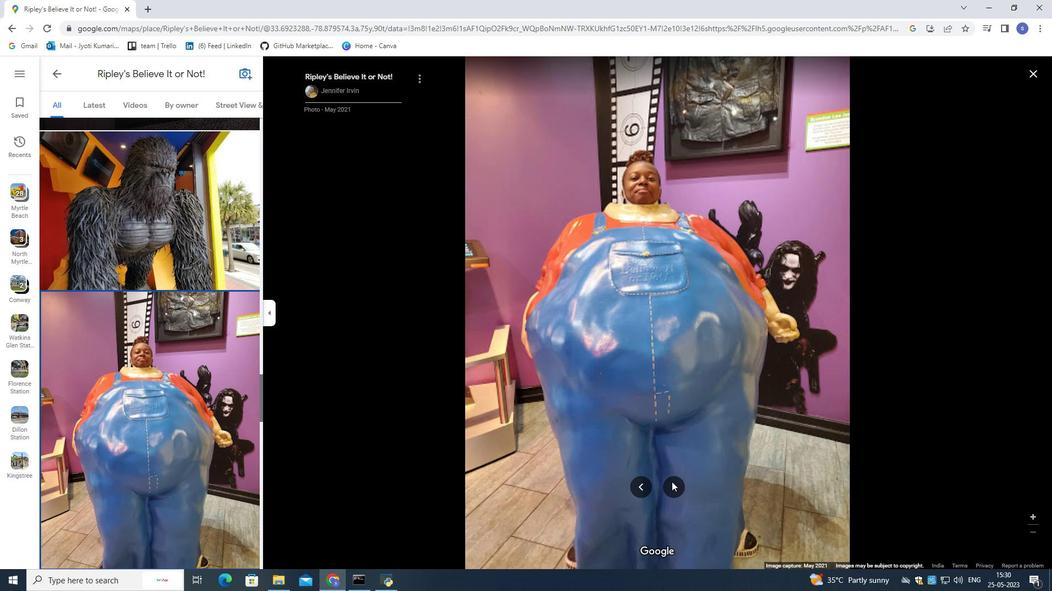 
Action: Mouse pressed left at (671, 482)
Screenshot: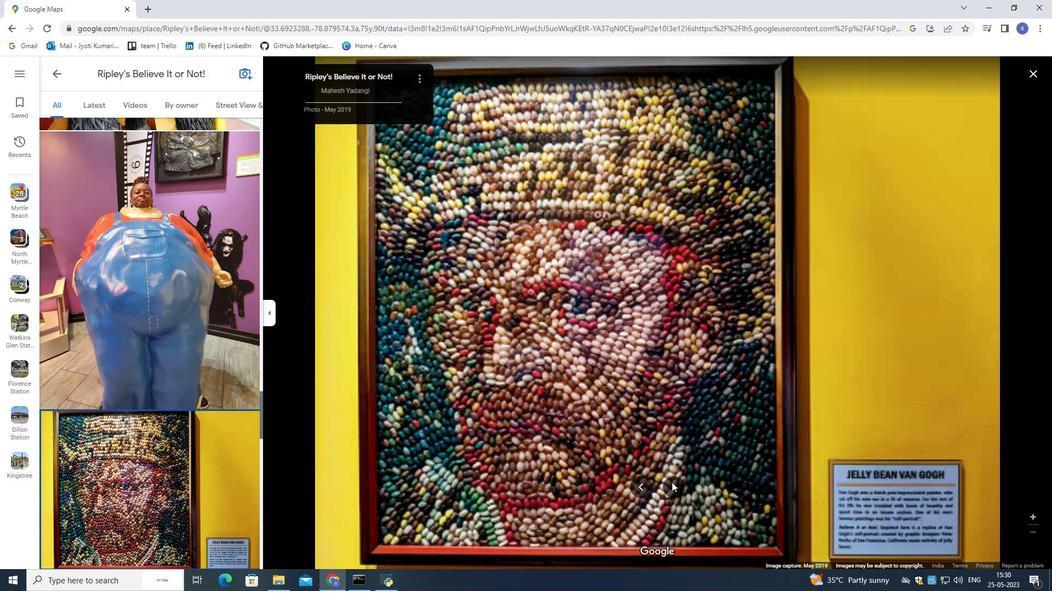 
Action: Mouse moved to (671, 482)
Screenshot: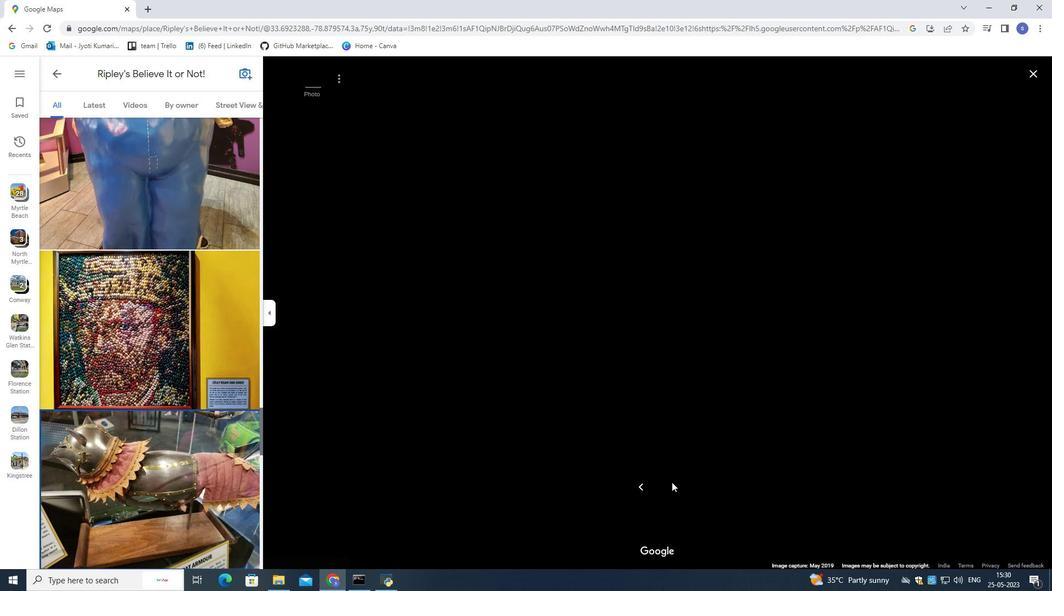 
Action: Mouse pressed left at (671, 482)
Screenshot: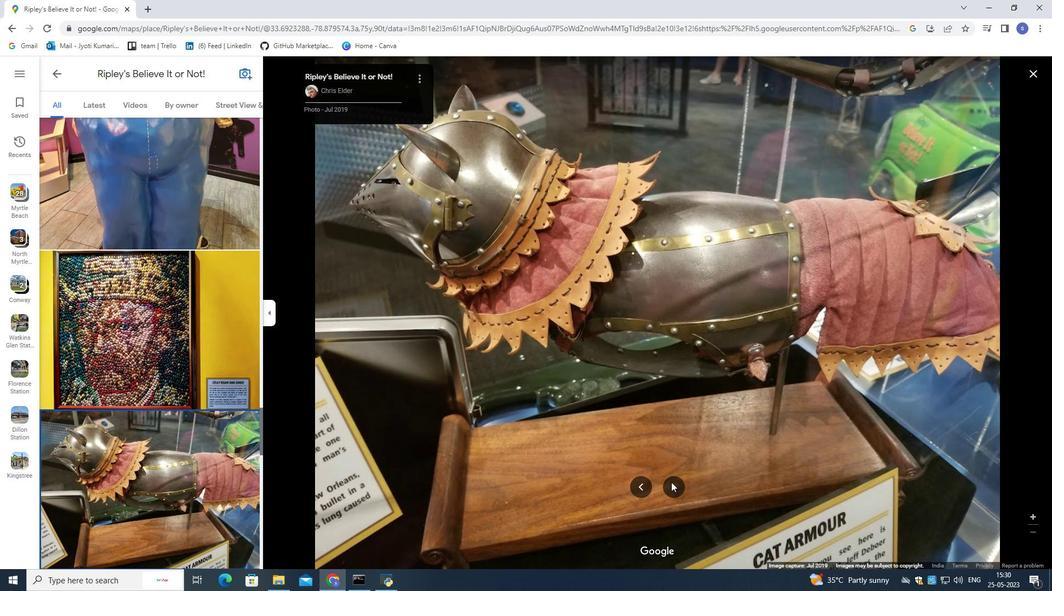 
Action: Mouse pressed left at (671, 482)
Screenshot: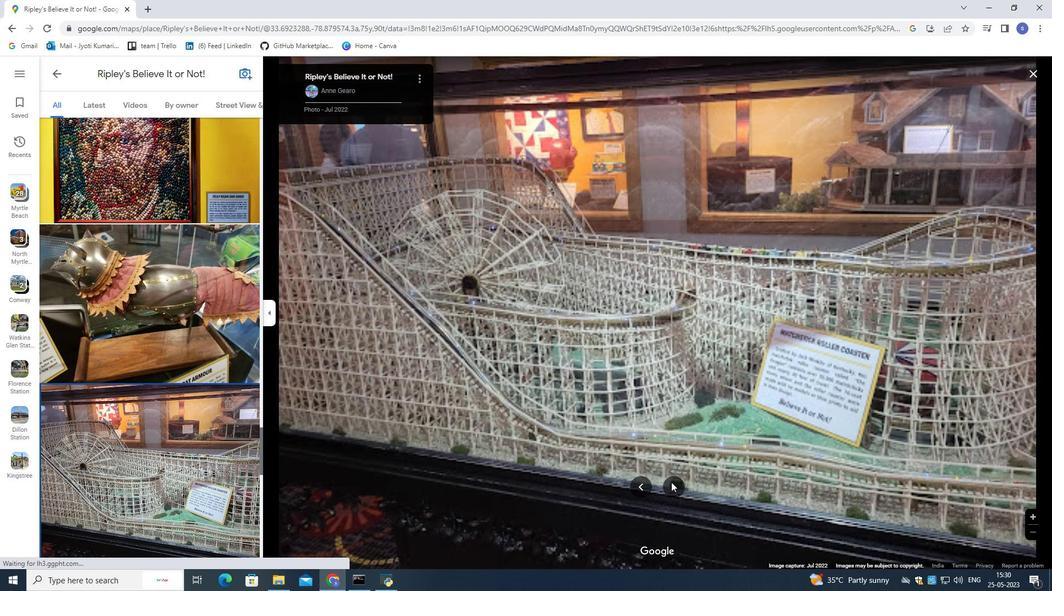 
Action: Mouse pressed left at (671, 482)
Screenshot: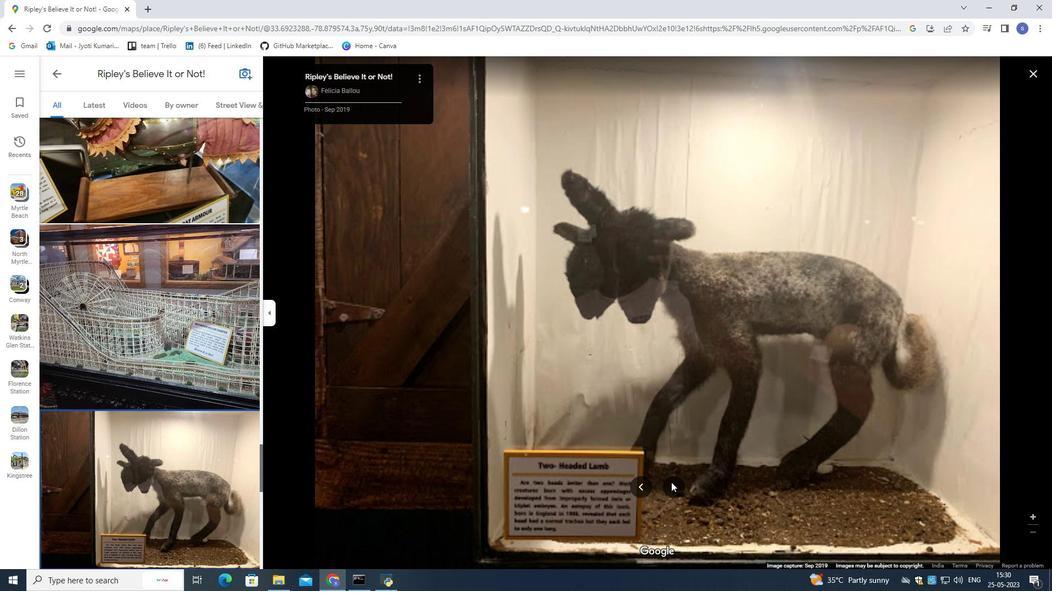 
Action: Mouse pressed left at (671, 482)
Screenshot: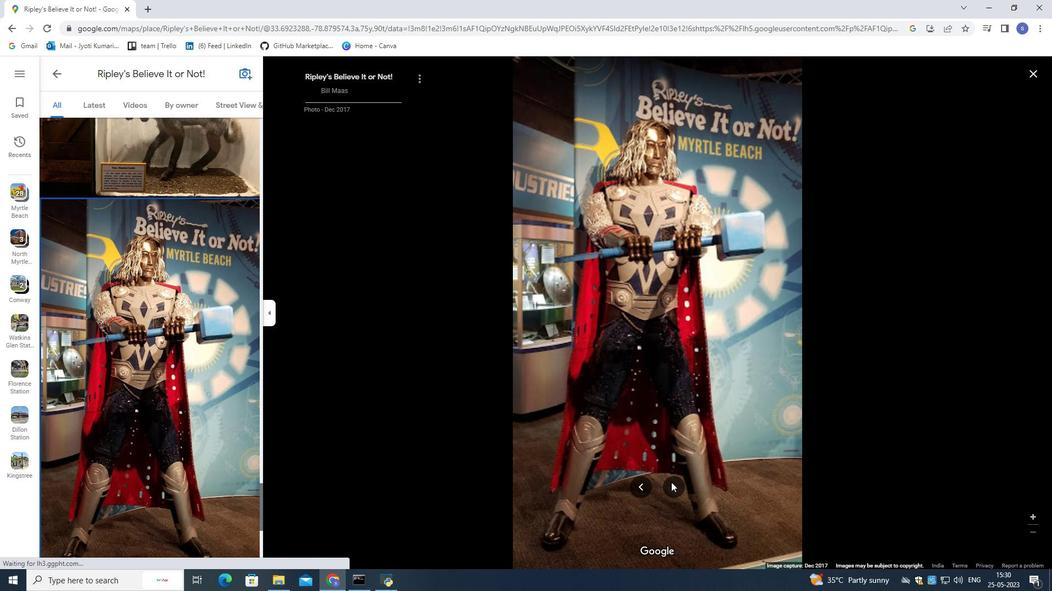 
Action: Mouse moved to (669, 484)
Screenshot: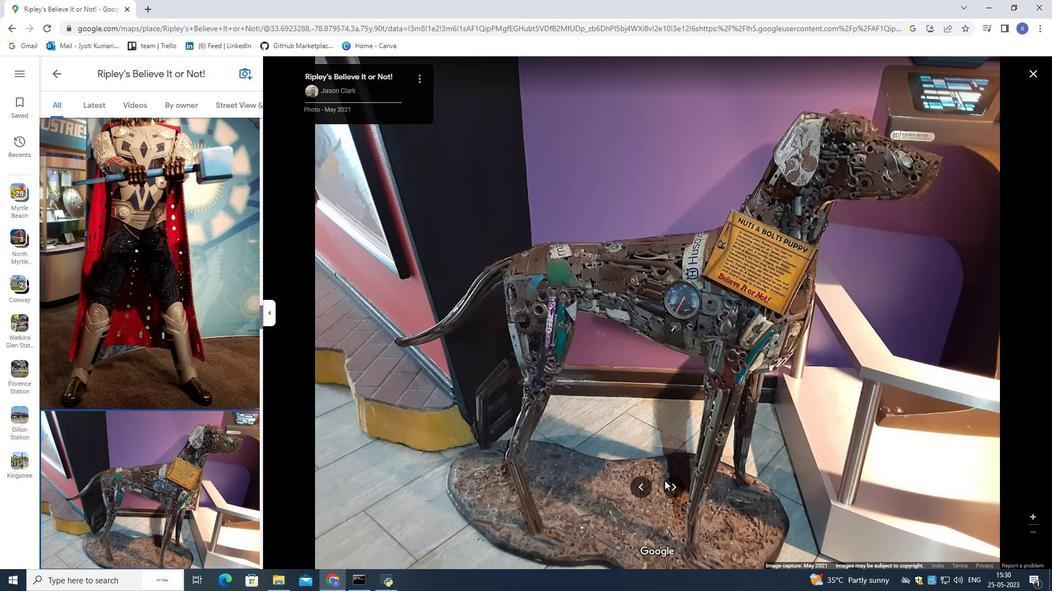 
Action: Mouse pressed left at (669, 484)
Screenshot: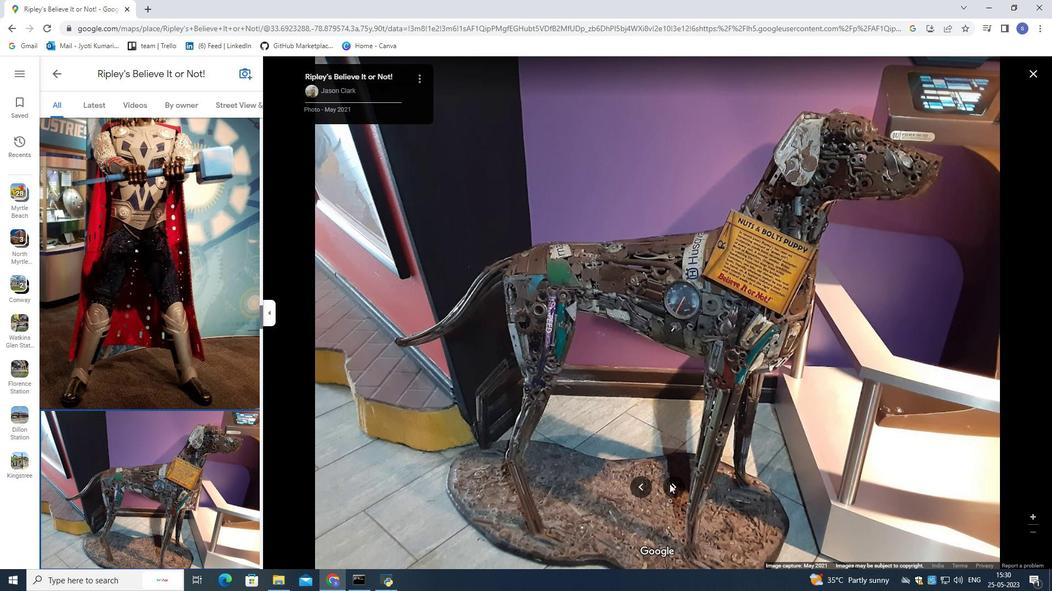
Action: Mouse pressed left at (669, 484)
Screenshot: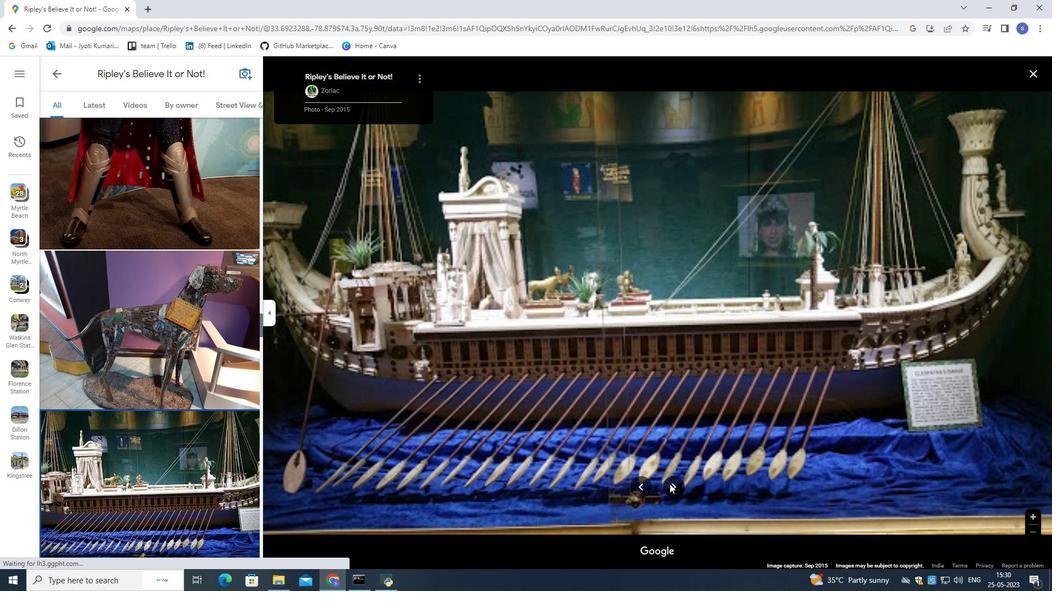 
Action: Mouse moved to (670, 484)
Screenshot: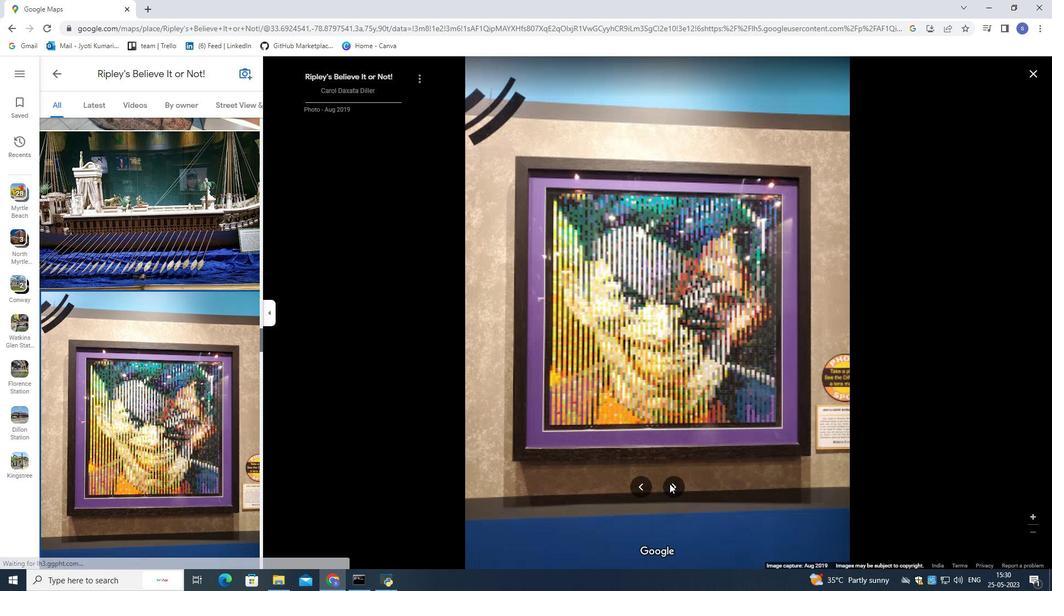 
Action: Mouse pressed left at (670, 484)
Screenshot: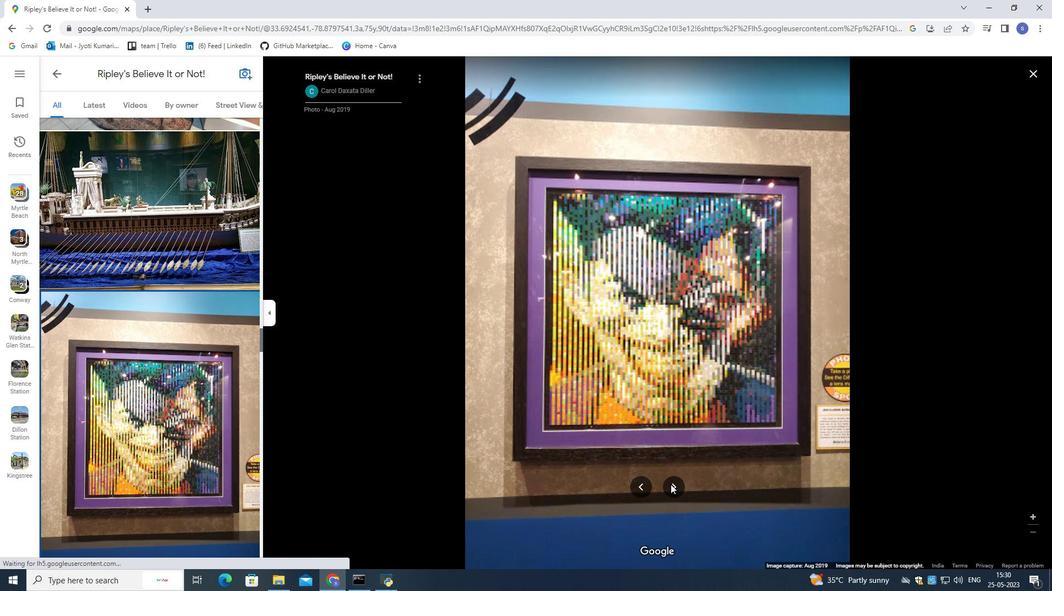 
Action: Mouse pressed left at (670, 484)
Screenshot: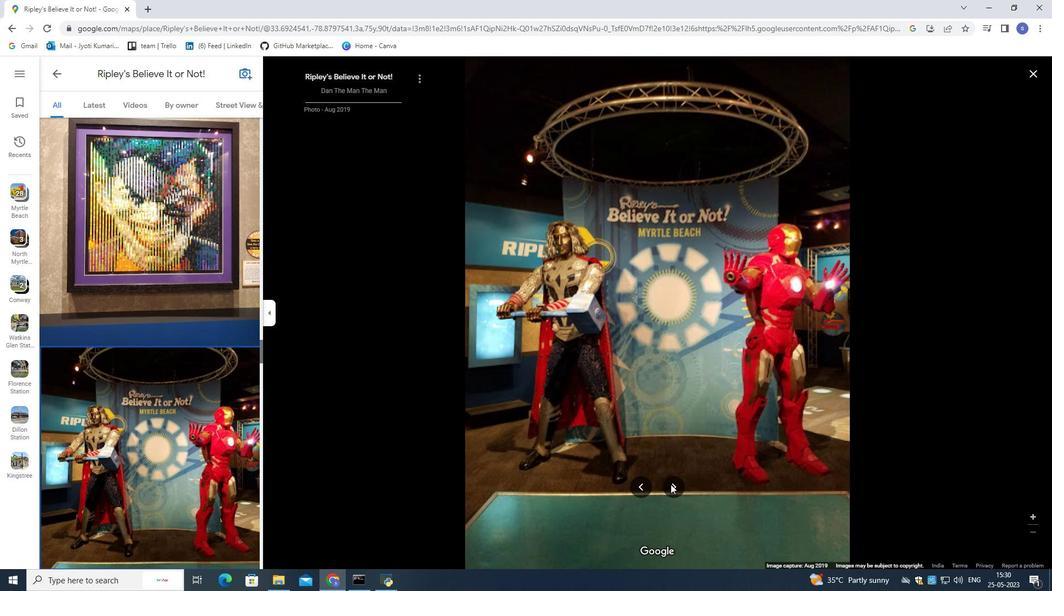 
Action: Mouse pressed left at (670, 484)
Screenshot: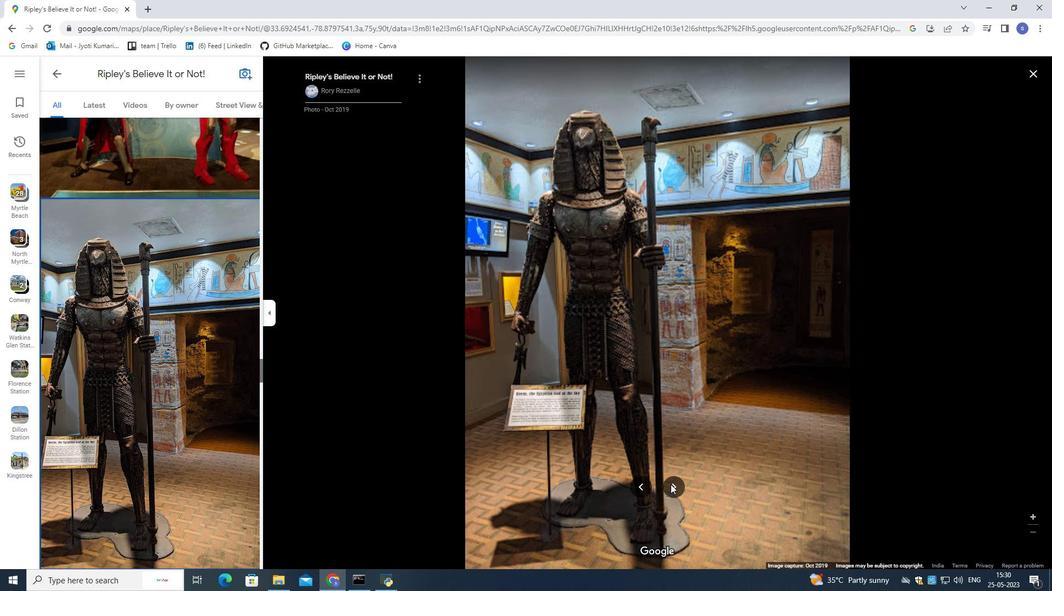 
Action: Mouse pressed left at (670, 484)
Screenshot: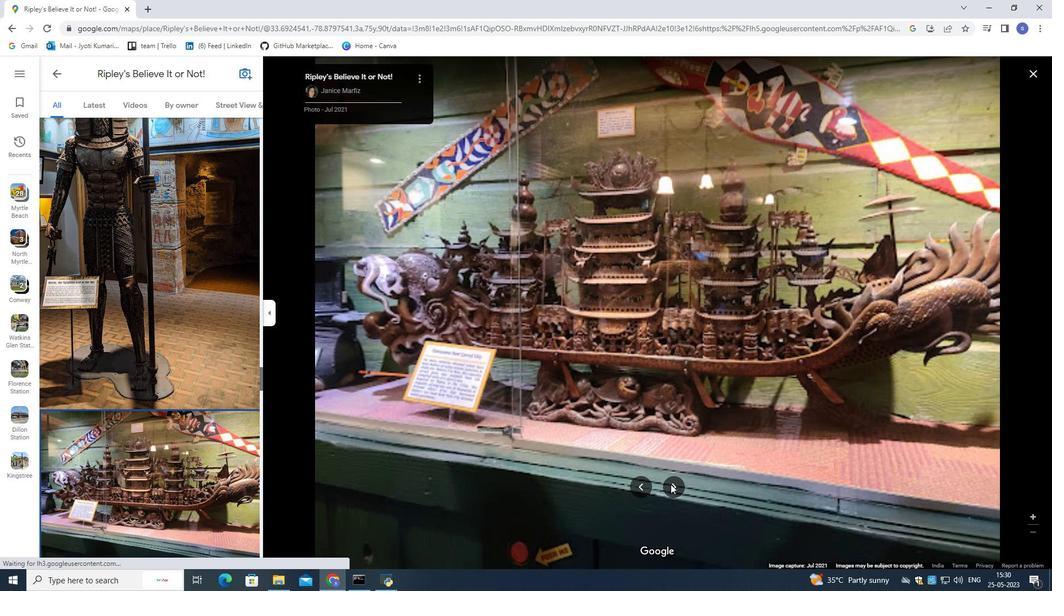 
Action: Mouse moved to (222, 402)
Screenshot: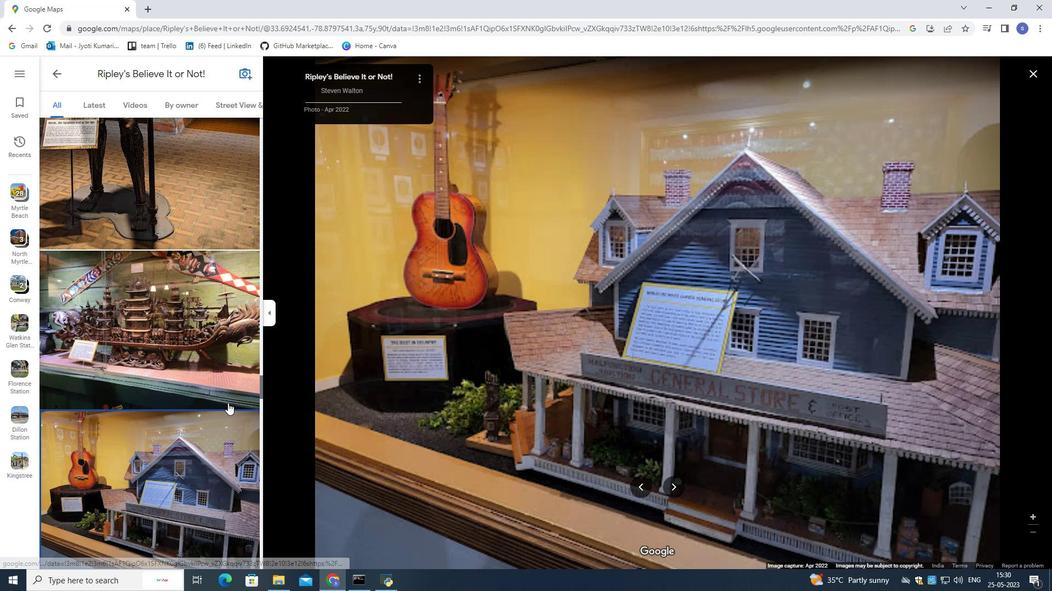 
Action: Mouse scrolled (222, 402) with delta (0, 0)
Screenshot: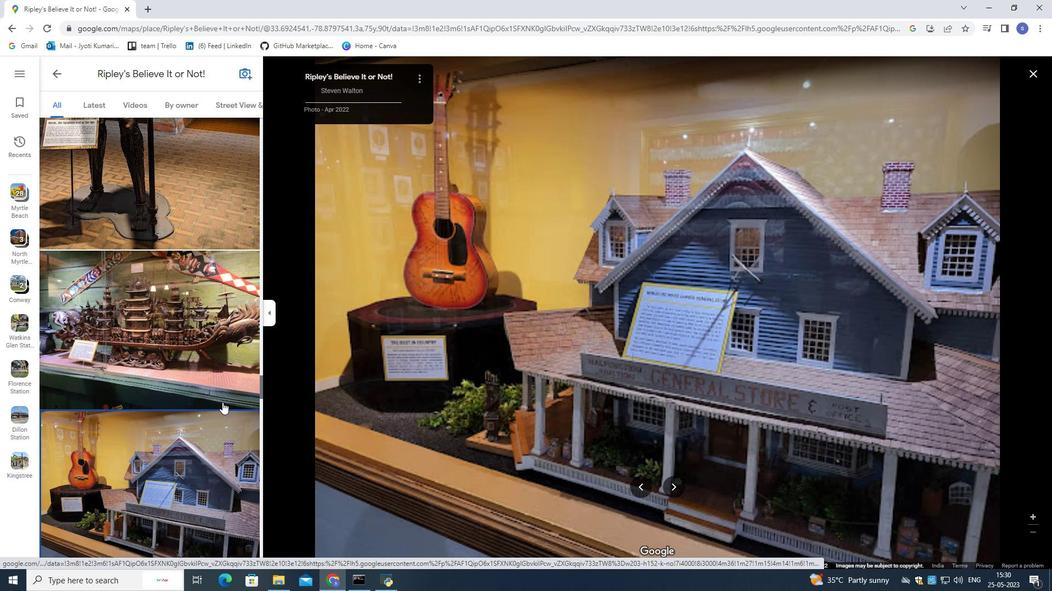 
Action: Mouse scrolled (222, 402) with delta (0, 0)
Screenshot: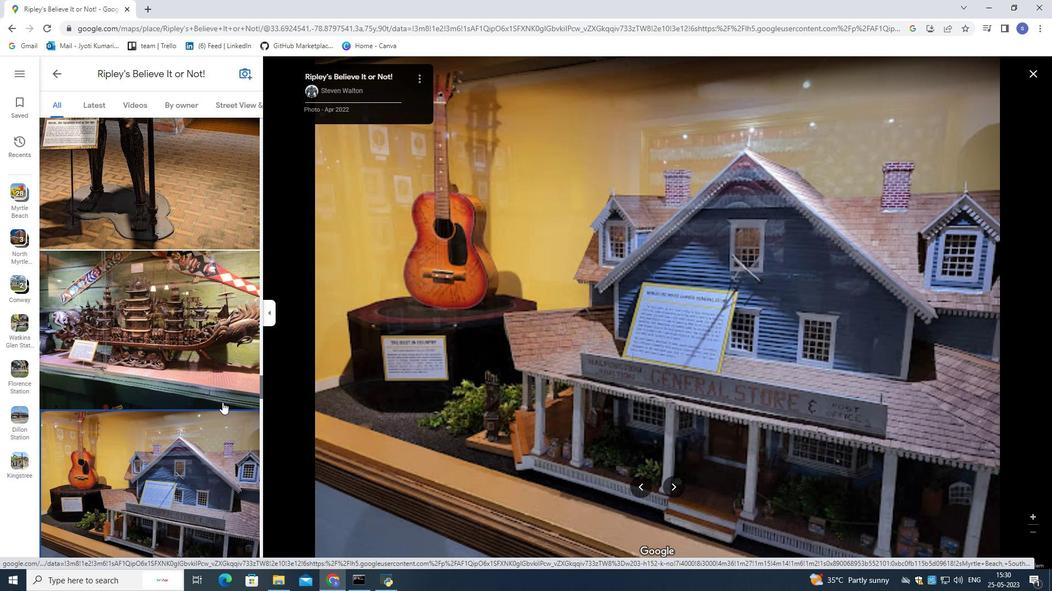 
Action: Mouse scrolled (222, 402) with delta (0, 0)
Screenshot: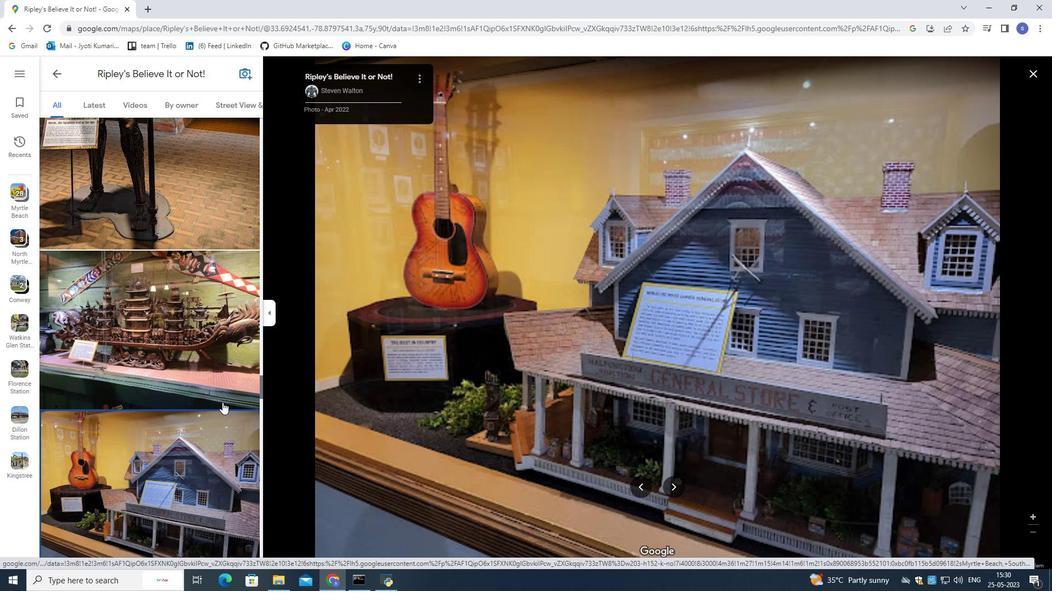 
Action: Mouse scrolled (222, 402) with delta (0, 0)
Screenshot: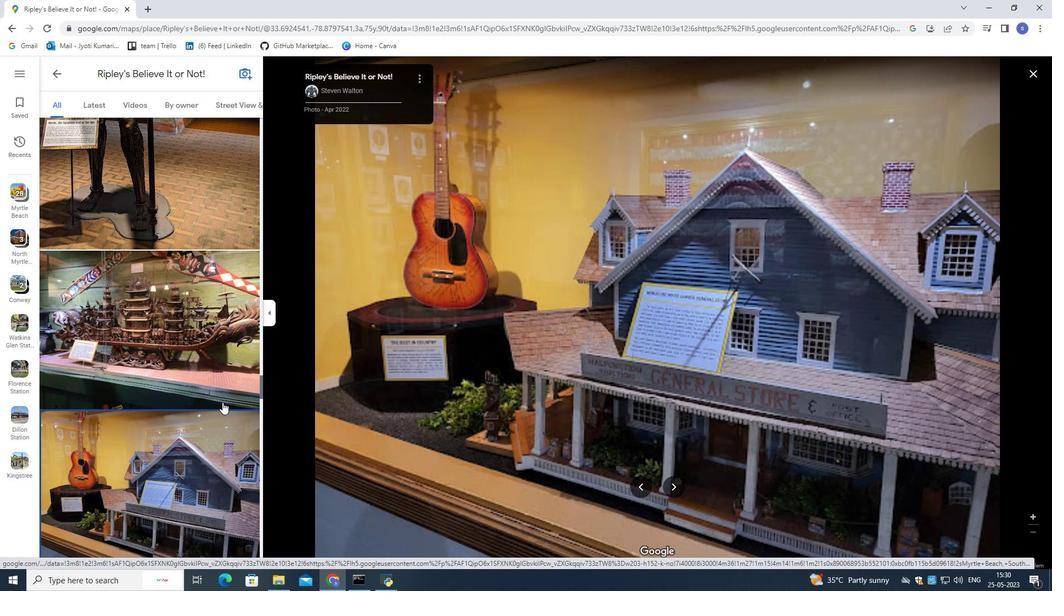 
Action: Mouse scrolled (222, 402) with delta (0, 0)
Screenshot: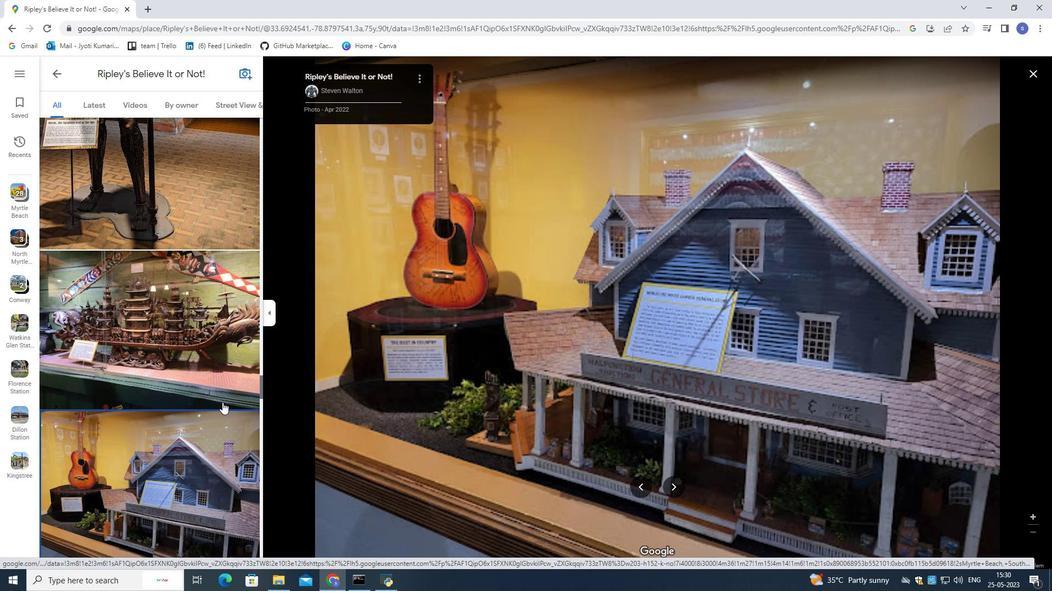 
Action: Mouse scrolled (222, 402) with delta (0, 0)
Screenshot: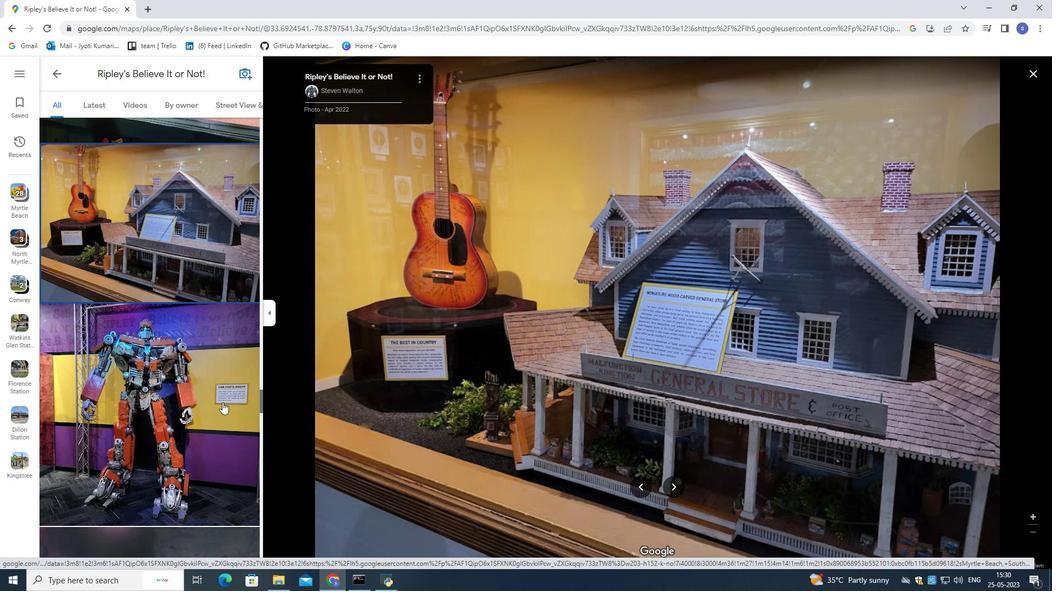 
Action: Mouse scrolled (222, 402) with delta (0, 0)
Screenshot: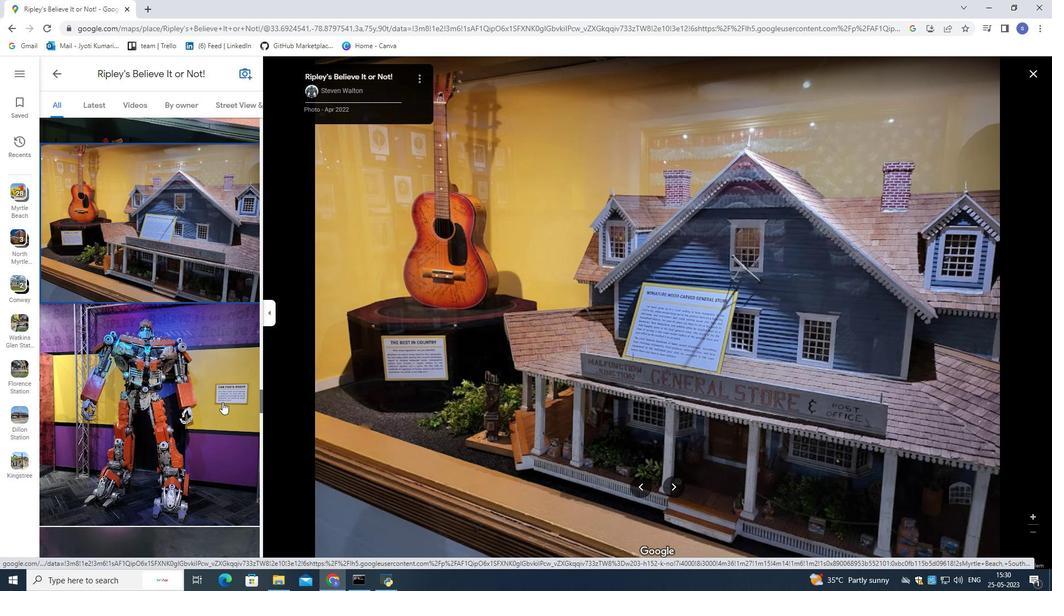 
Action: Mouse scrolled (222, 402) with delta (0, 0)
Screenshot: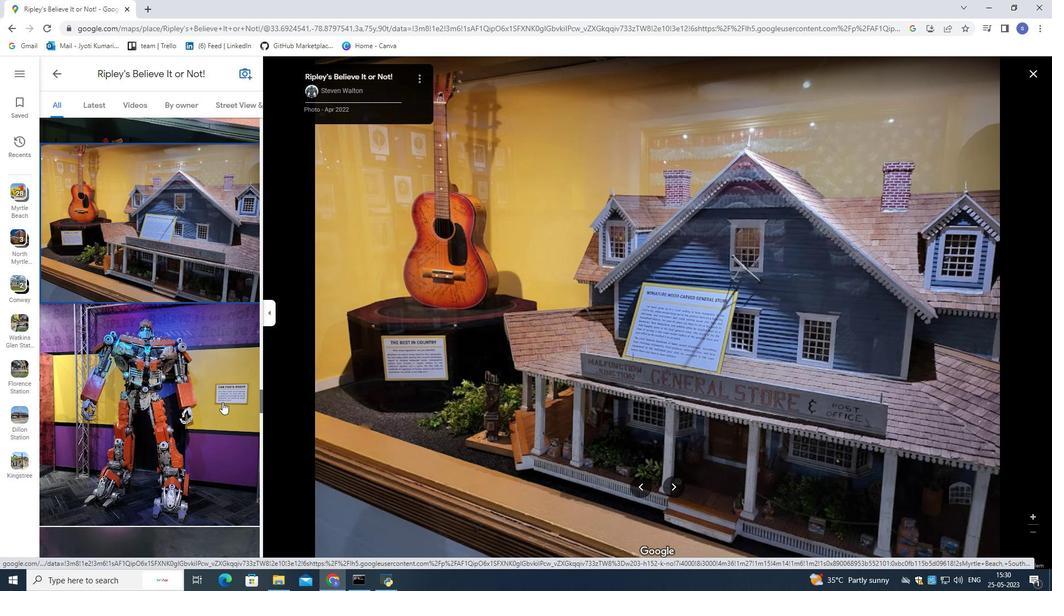 
Action: Mouse scrolled (222, 402) with delta (0, 0)
Screenshot: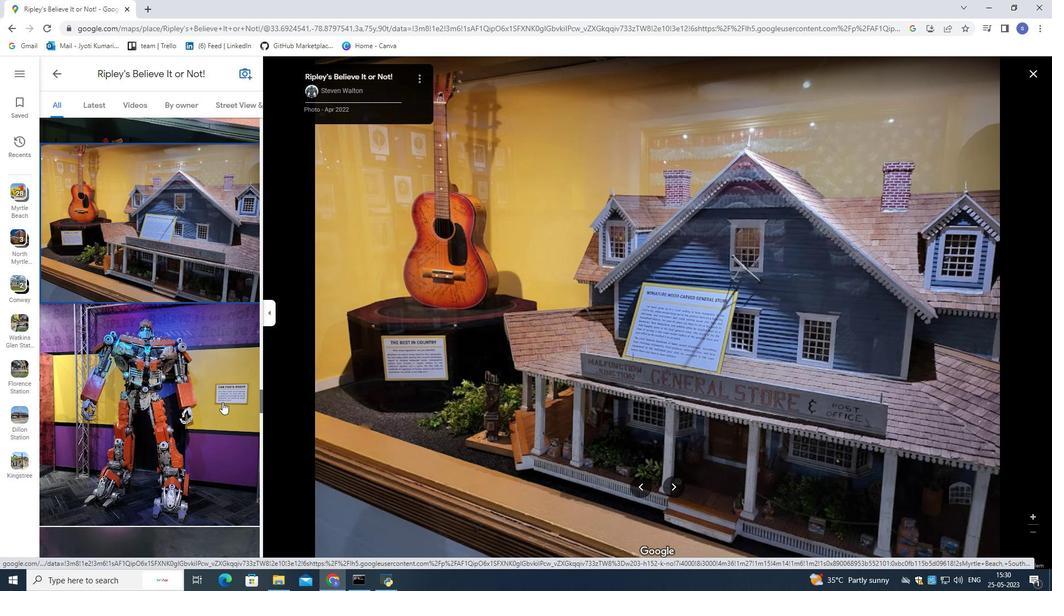 
Action: Mouse scrolled (222, 402) with delta (0, 0)
Screenshot: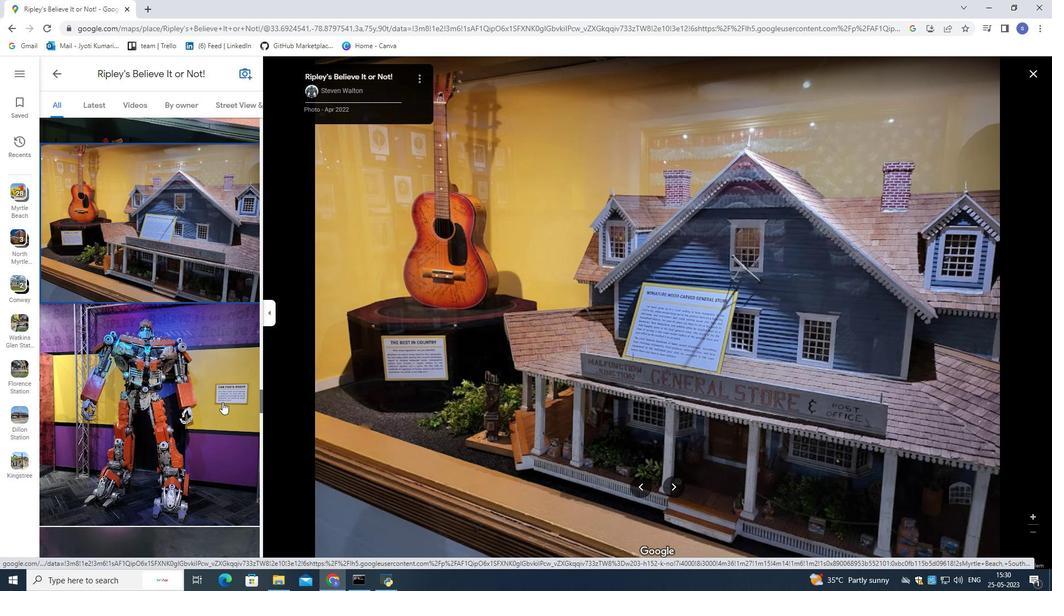 
Action: Mouse scrolled (222, 402) with delta (0, 0)
Screenshot: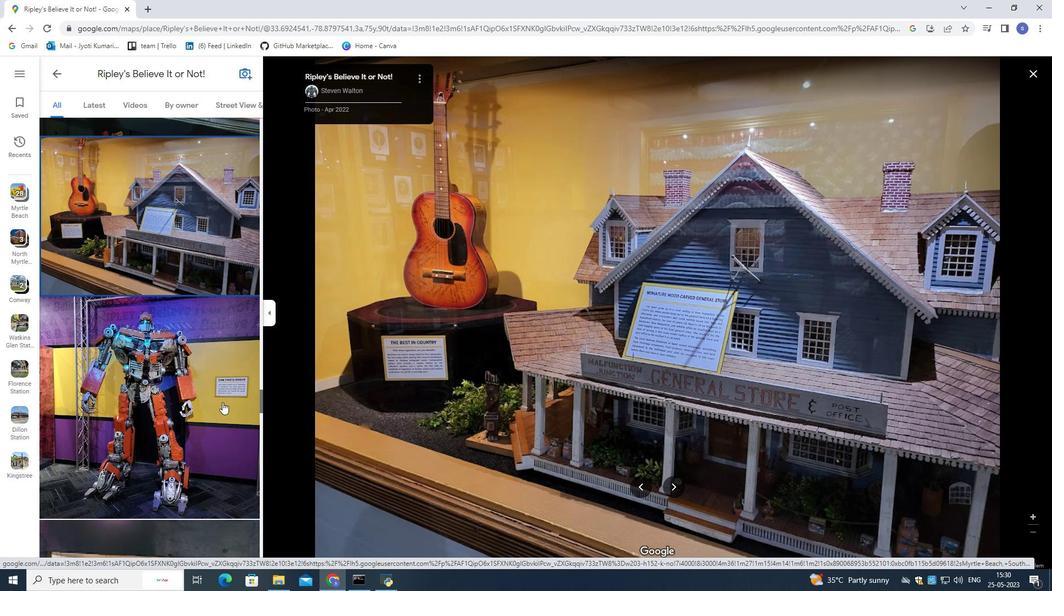 
Action: Mouse scrolled (222, 402) with delta (0, 0)
Screenshot: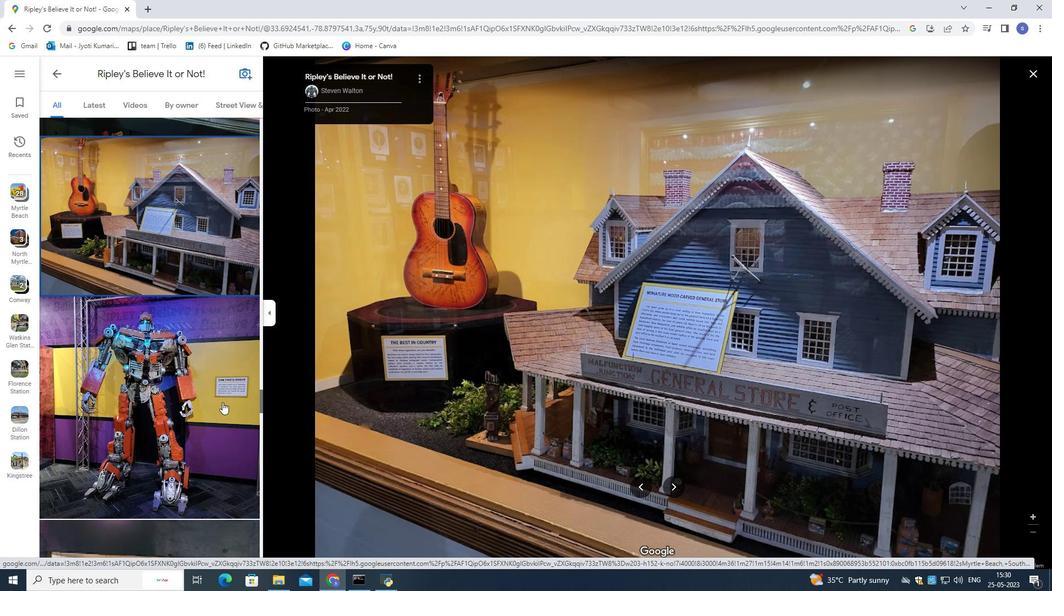 
Action: Mouse scrolled (222, 402) with delta (0, 0)
Screenshot: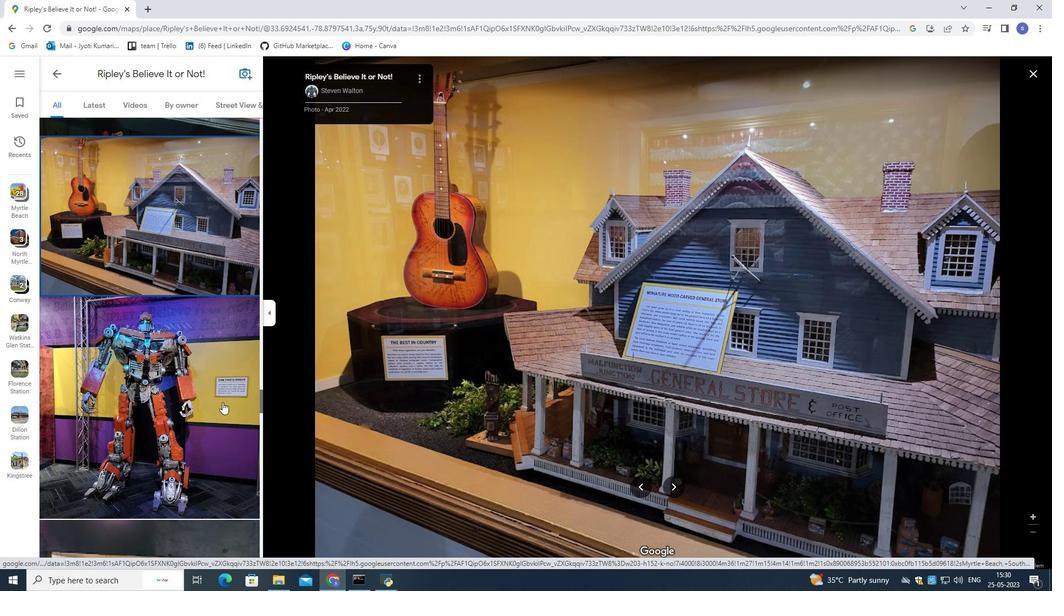
Action: Mouse scrolled (222, 402) with delta (0, 0)
Screenshot: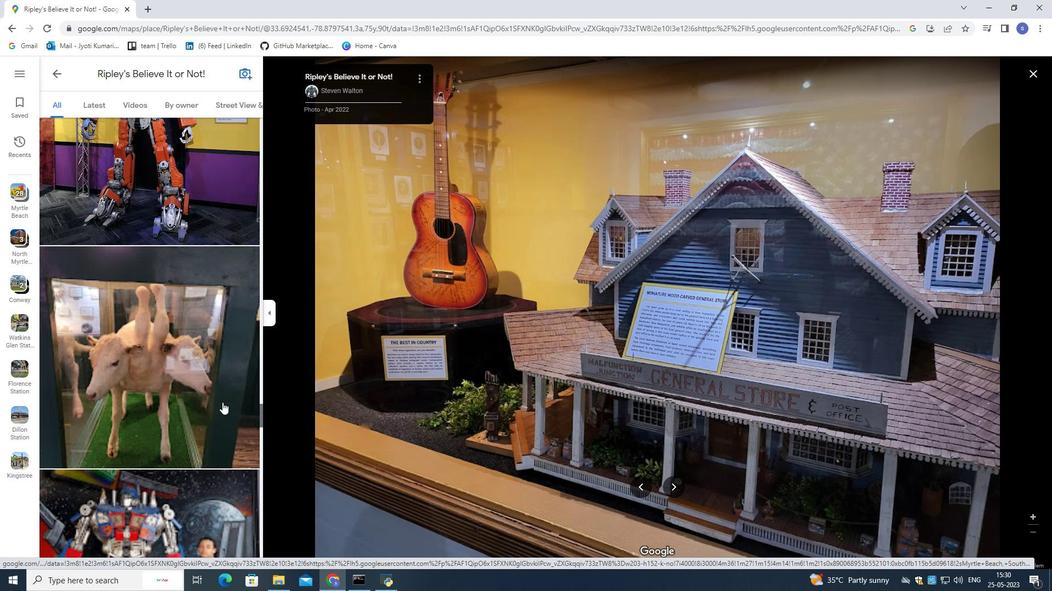 
Action: Mouse moved to (221, 402)
Screenshot: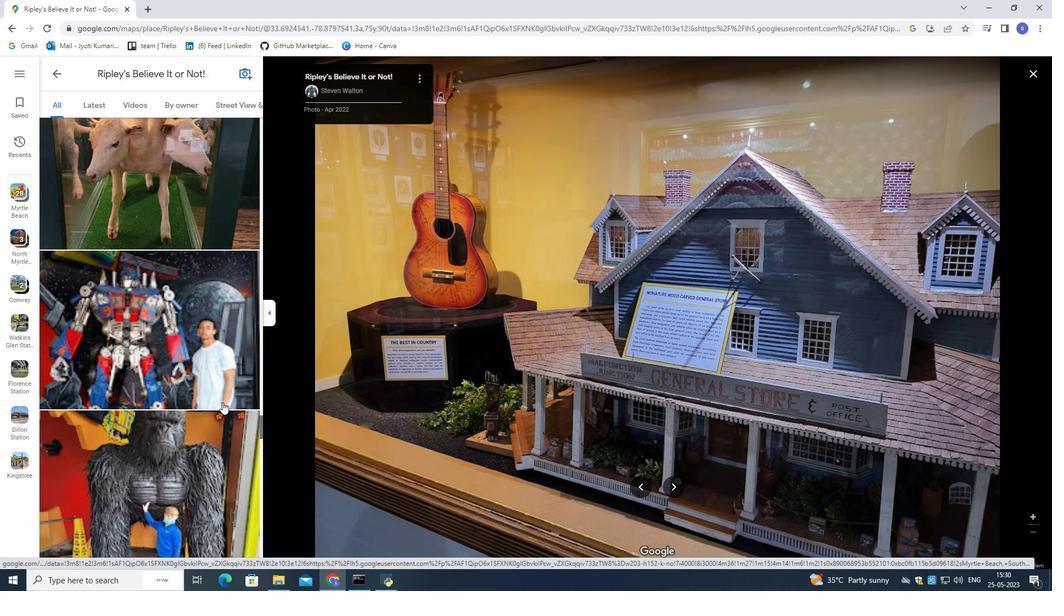
Action: Mouse scrolled (221, 401) with delta (0, 0)
Screenshot: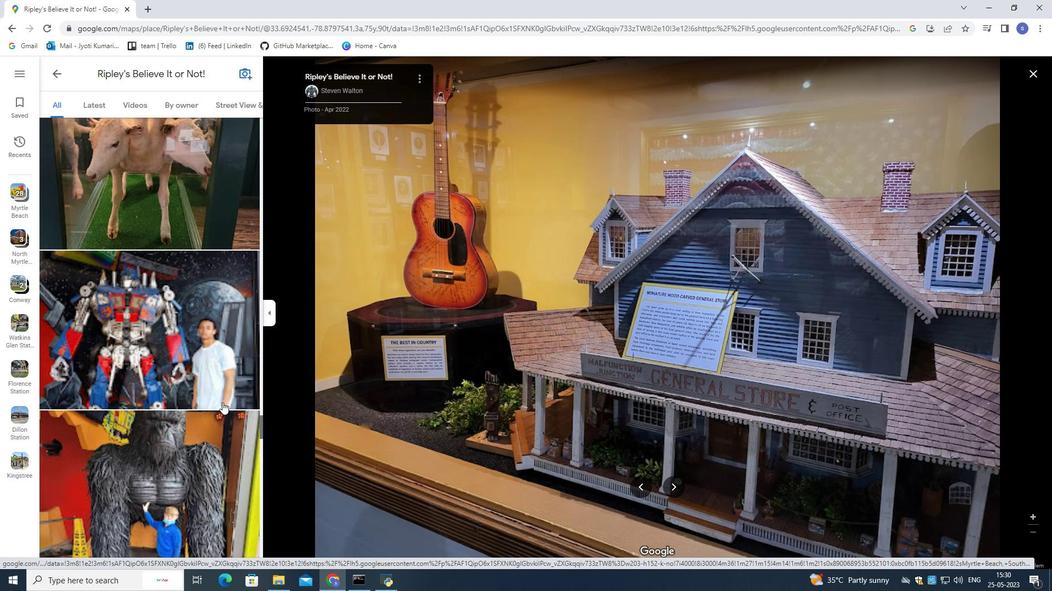 
Action: Mouse scrolled (221, 401) with delta (0, 0)
Screenshot: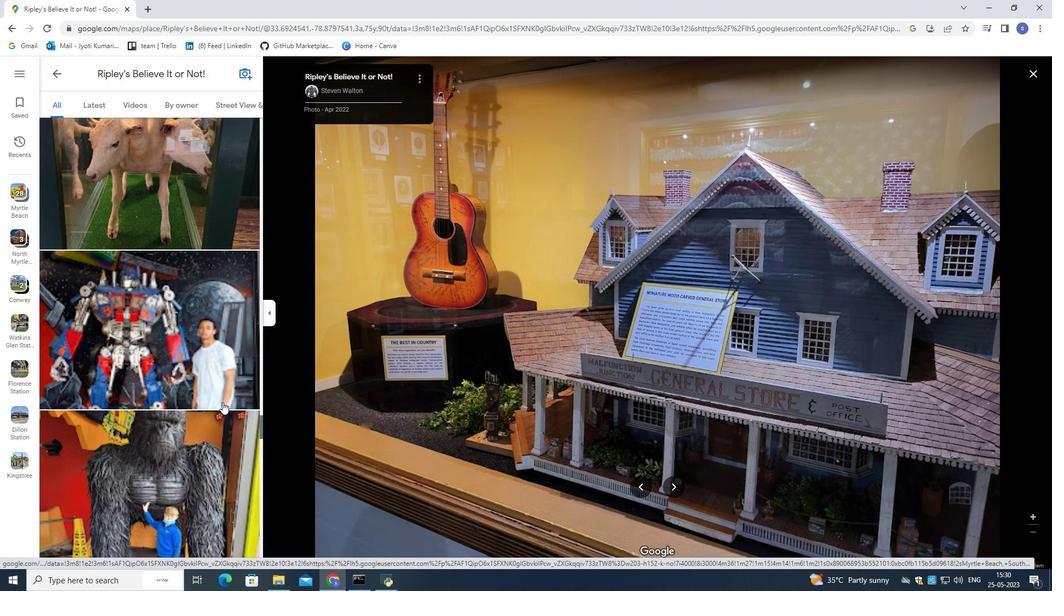 
Action: Mouse scrolled (221, 401) with delta (0, 0)
Screenshot: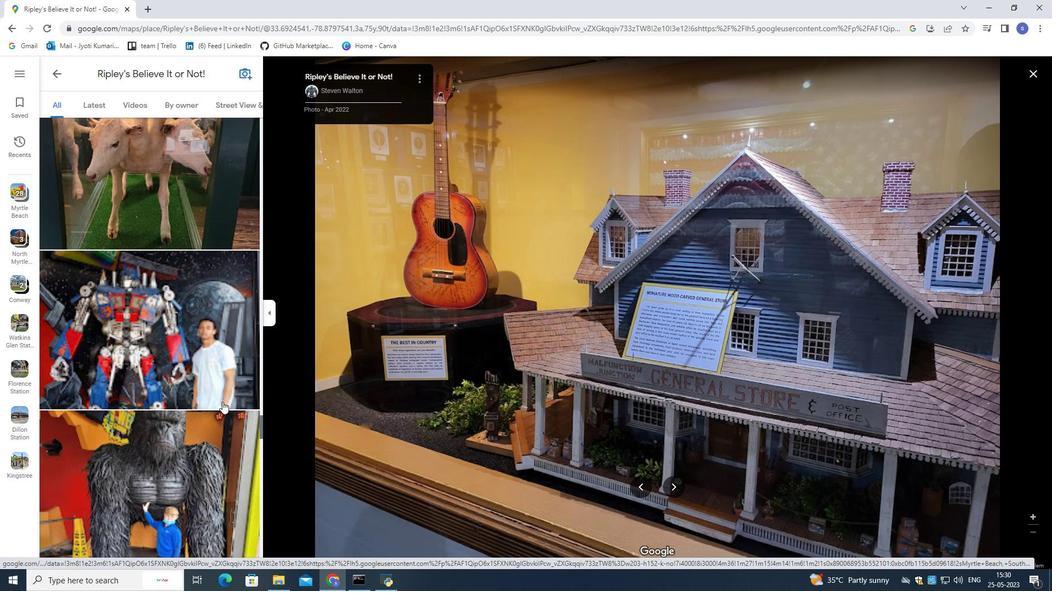 
Action: Mouse moved to (82, 109)
Screenshot: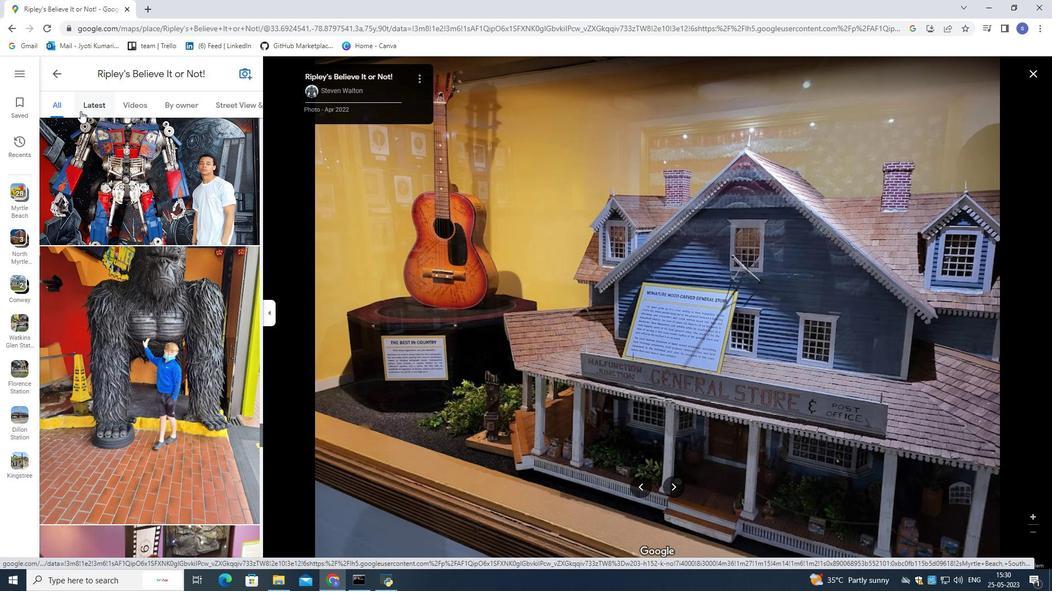 
Action: Mouse pressed left at (82, 109)
Screenshot: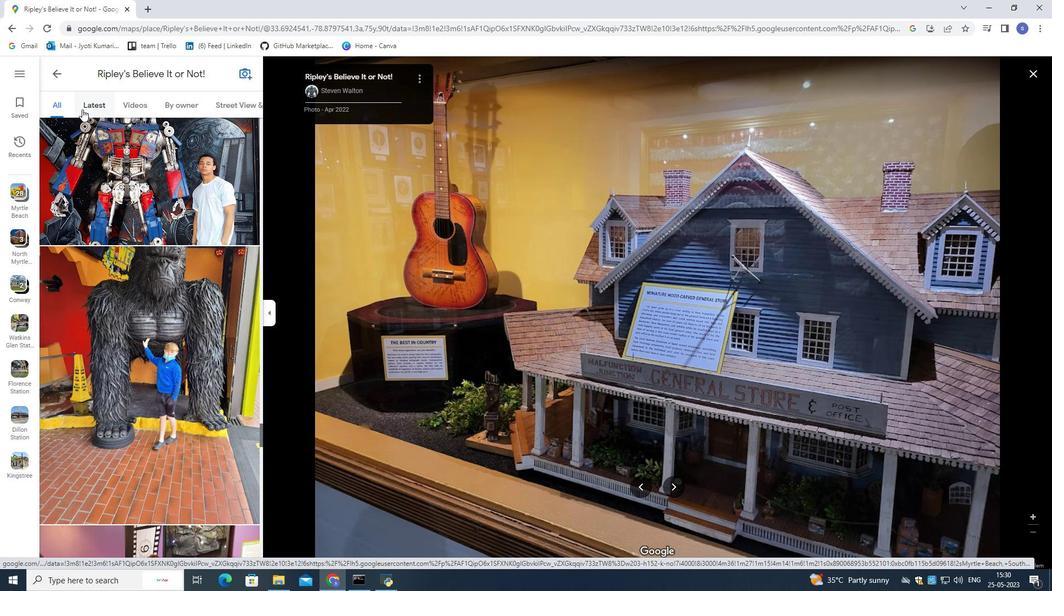 
Action: Mouse moved to (117, 108)
Screenshot: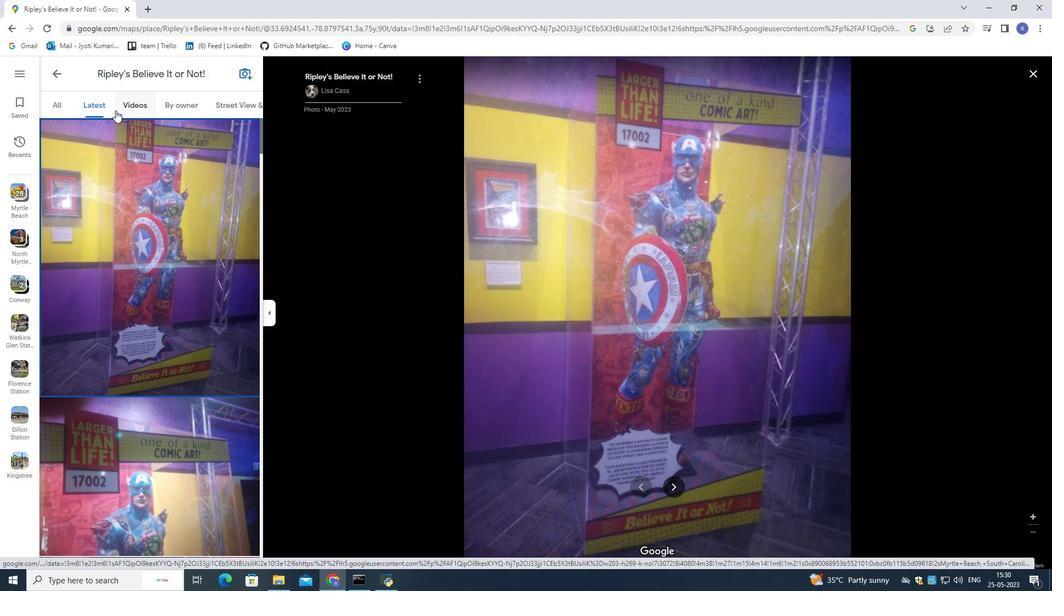 
Action: Mouse pressed left at (117, 108)
Screenshot: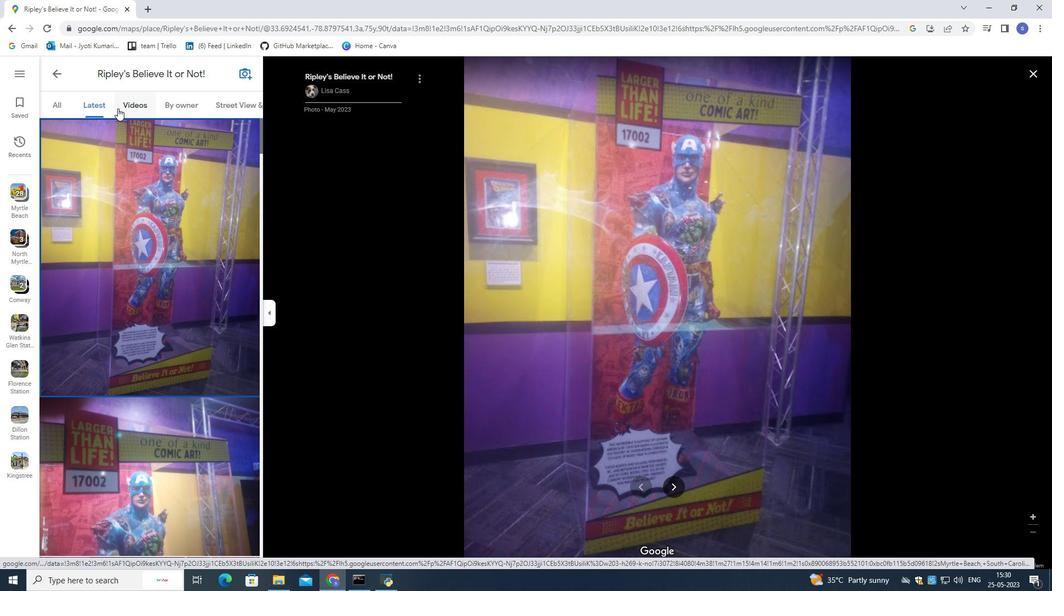 
Action: Mouse moved to (644, 414)
Screenshot: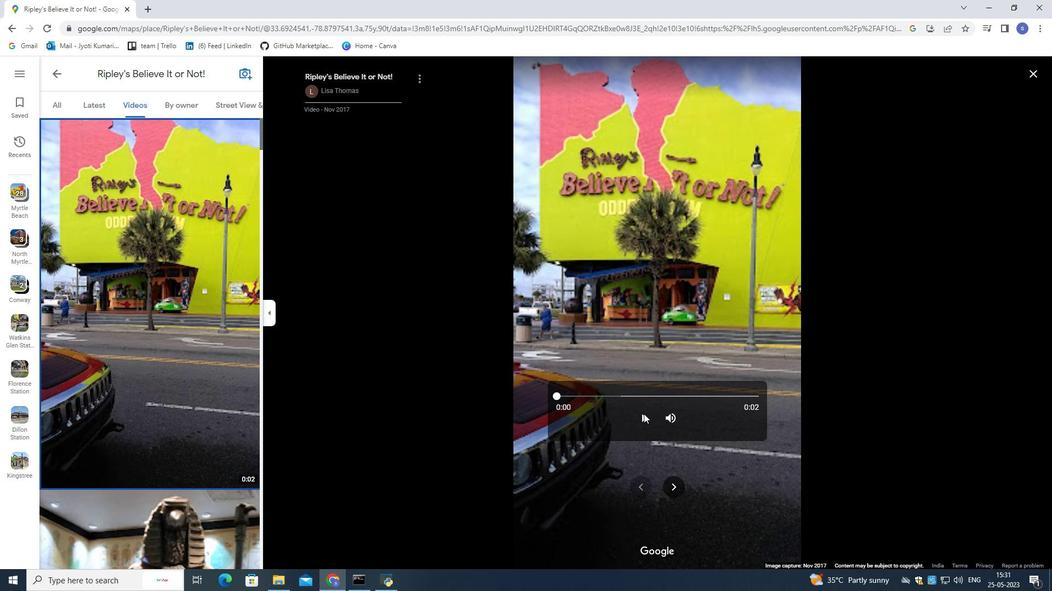 
Action: Mouse pressed left at (644, 414)
Screenshot: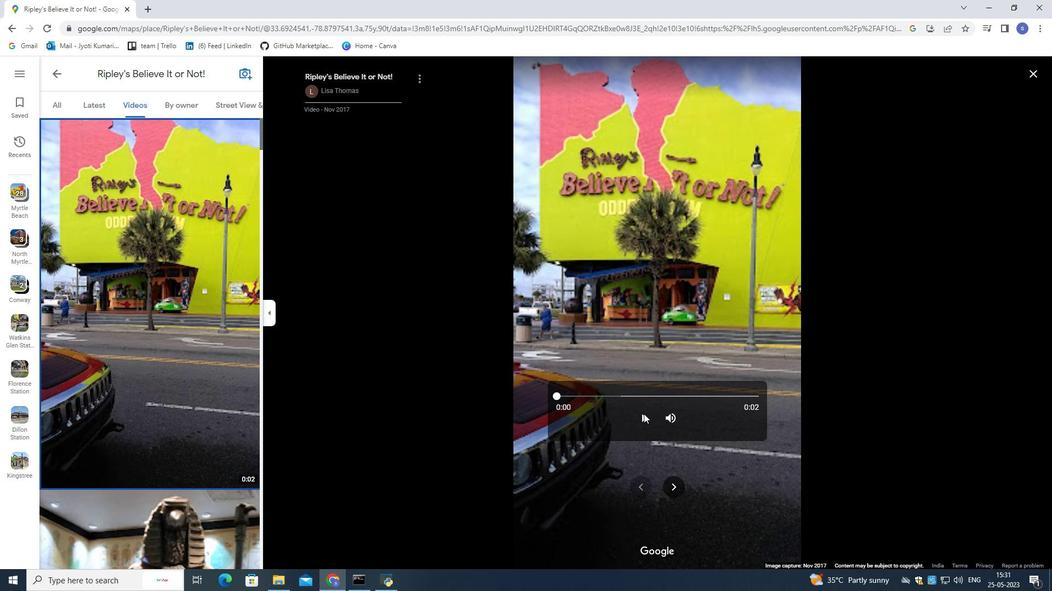 
Action: Mouse moved to (122, 316)
Screenshot: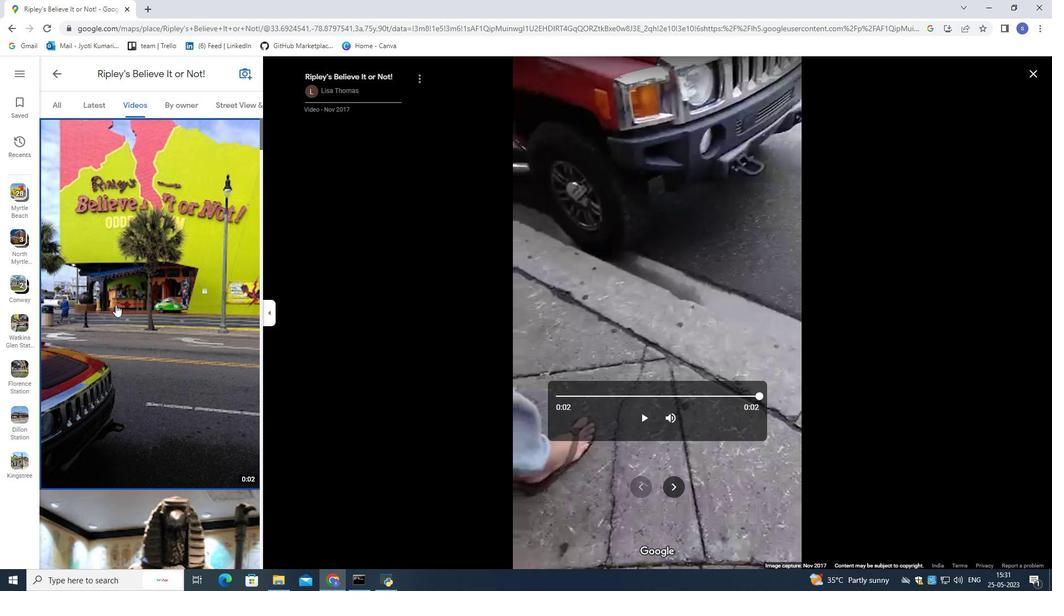 
Action: Mouse scrolled (122, 315) with delta (0, 0)
Screenshot: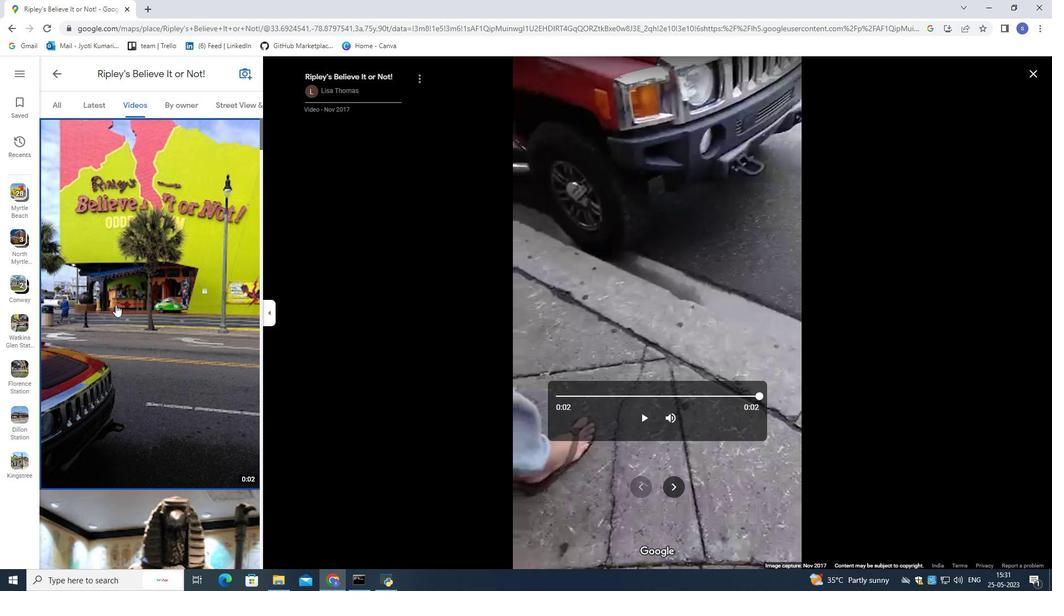 
Action: Mouse moved to (124, 323)
Screenshot: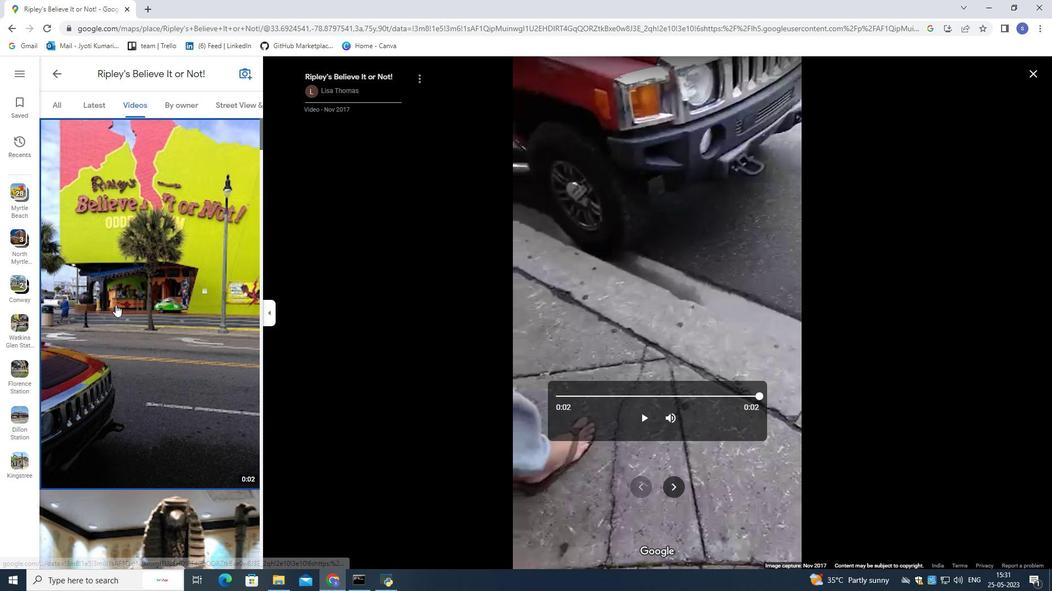 
Action: Mouse scrolled (124, 322) with delta (0, 0)
Screenshot: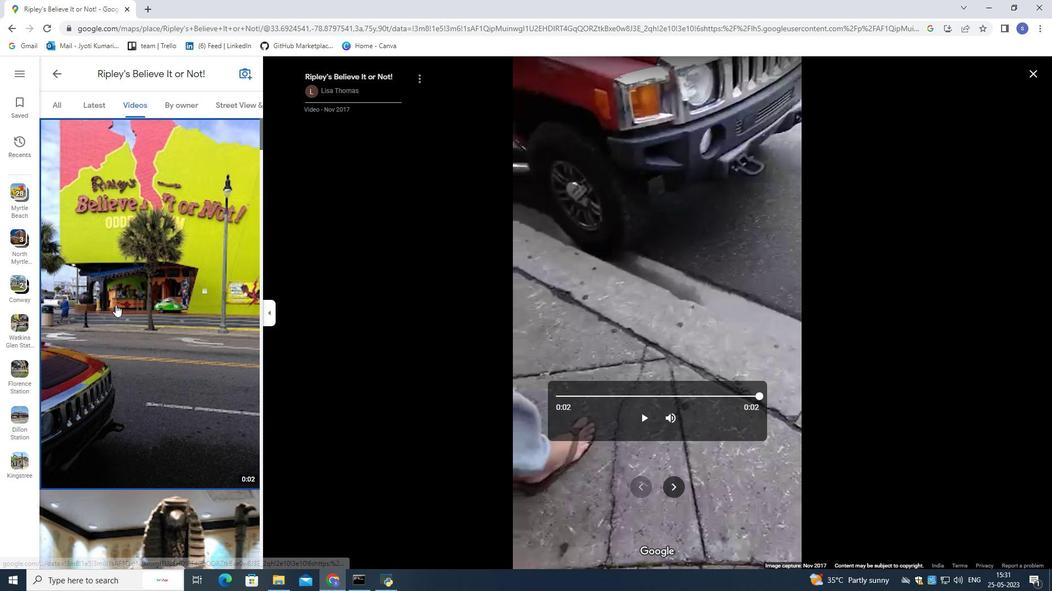 
Action: Mouse moved to (125, 323)
Screenshot: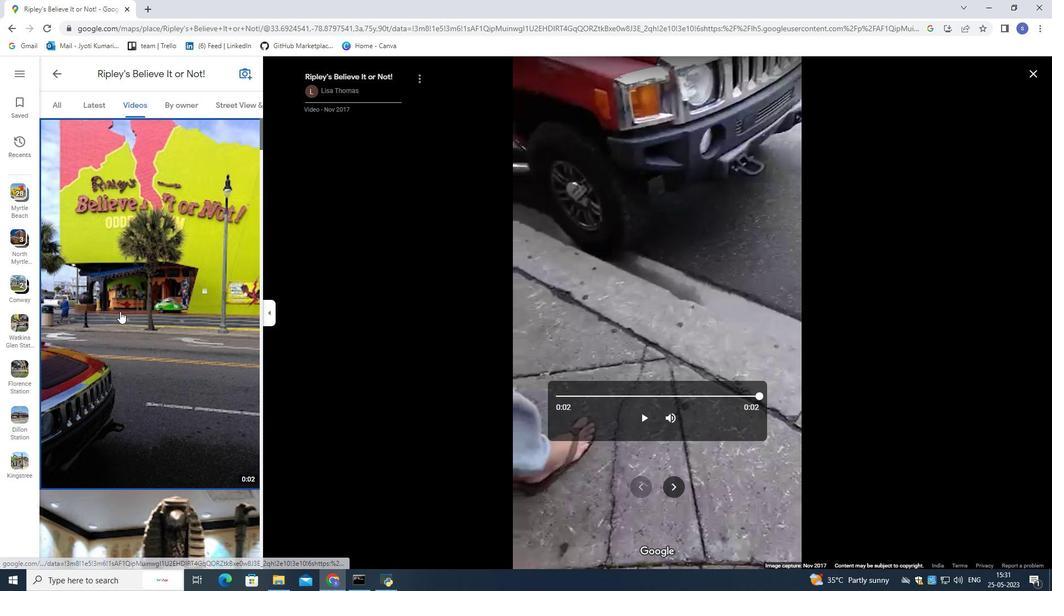 
Action: Mouse scrolled (125, 323) with delta (0, 0)
Screenshot: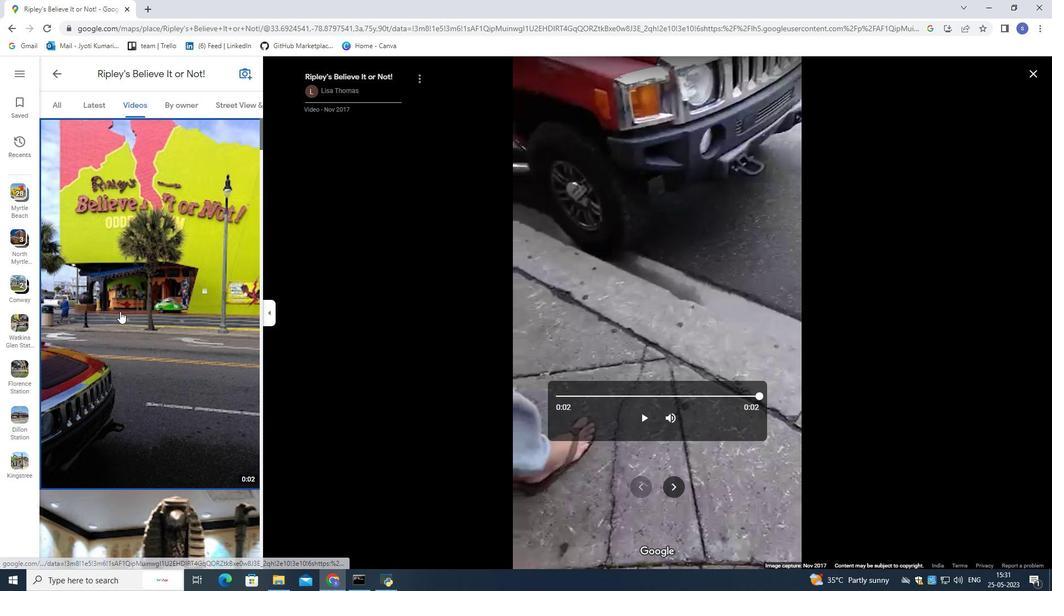 
Action: Mouse scrolled (125, 323) with delta (0, 0)
Screenshot: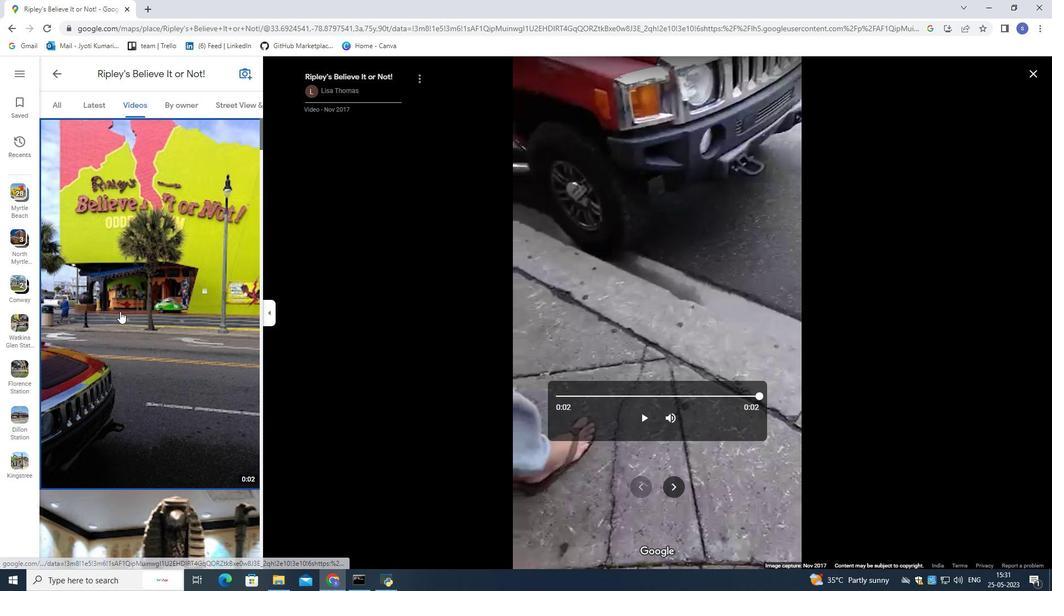 
Action: Mouse scrolled (125, 323) with delta (0, 0)
Screenshot: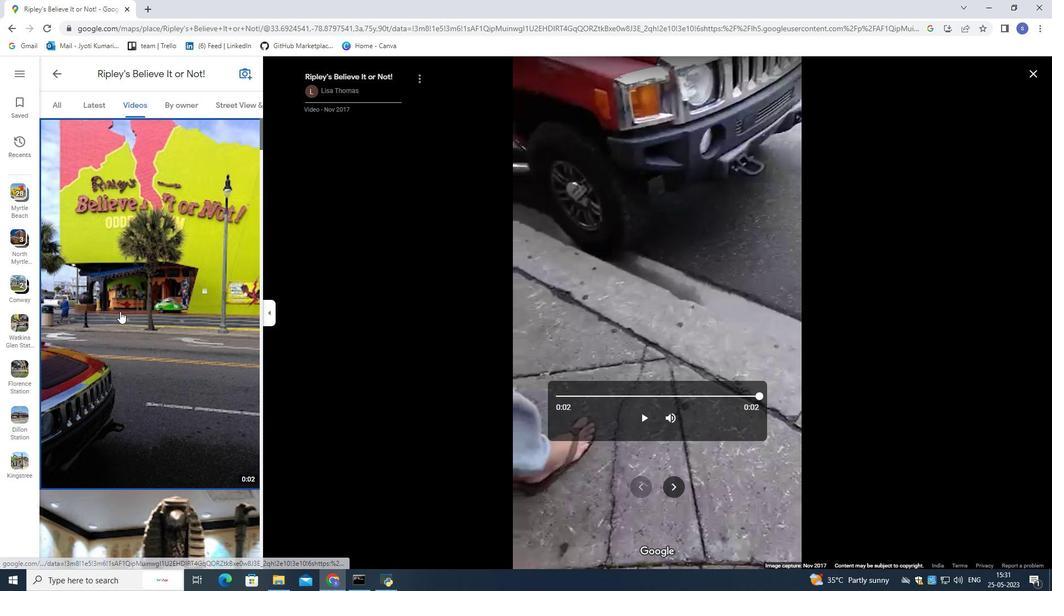 
Action: Mouse scrolled (125, 323) with delta (0, 0)
Screenshot: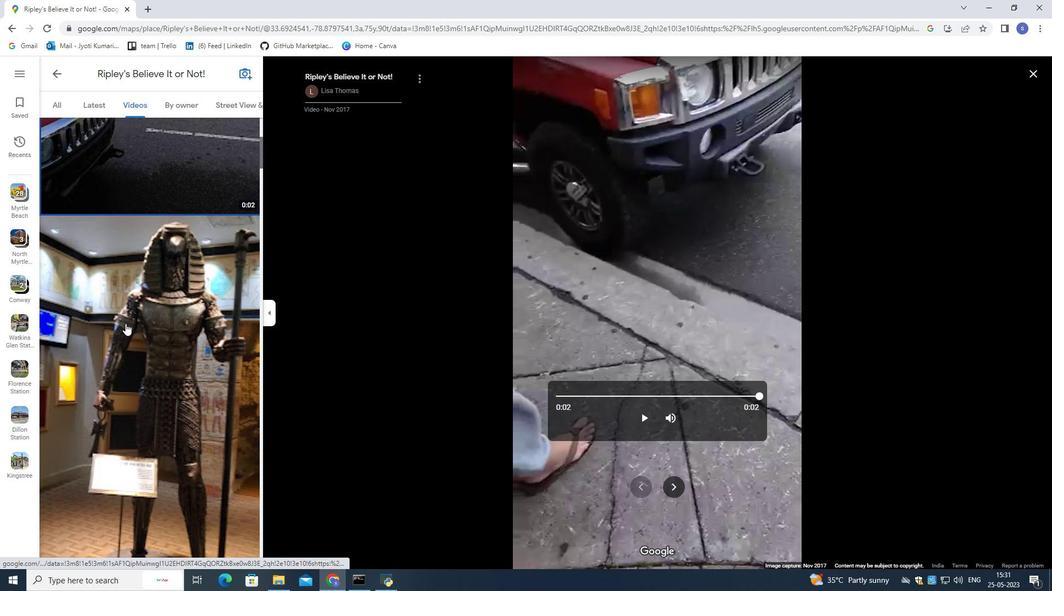 
Action: Mouse scrolled (125, 323) with delta (0, 0)
Screenshot: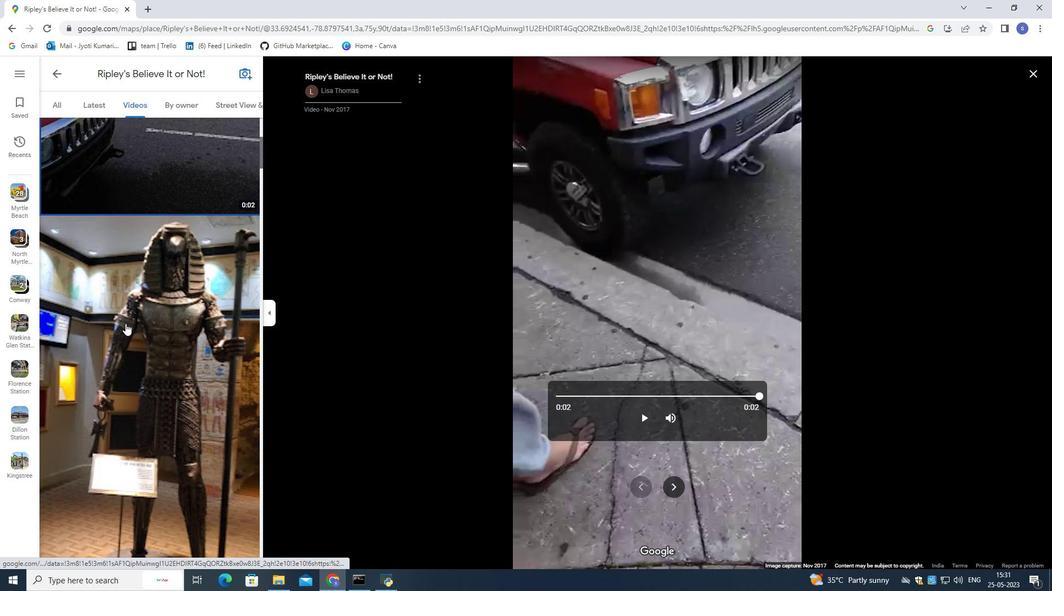 
Action: Mouse scrolled (125, 323) with delta (0, 0)
Screenshot: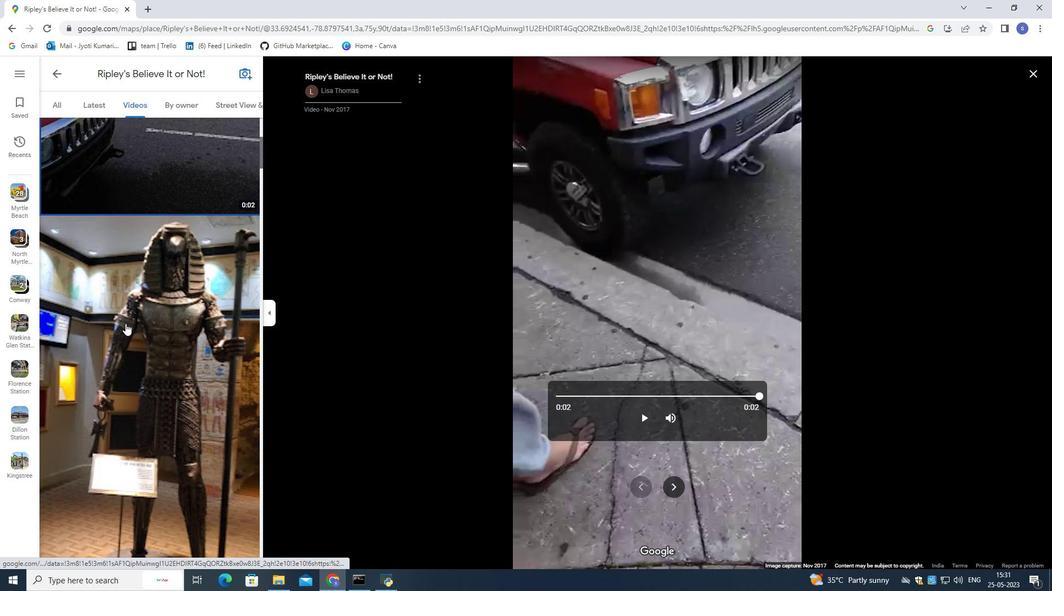 
Action: Mouse scrolled (125, 323) with delta (0, 0)
Screenshot: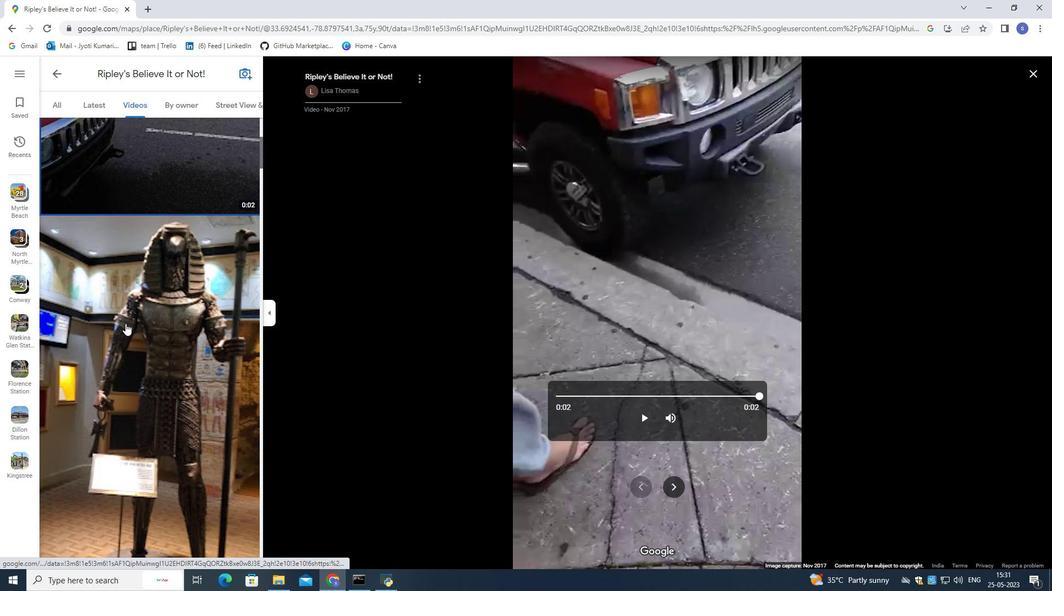 
Action: Mouse scrolled (125, 323) with delta (0, 0)
Screenshot: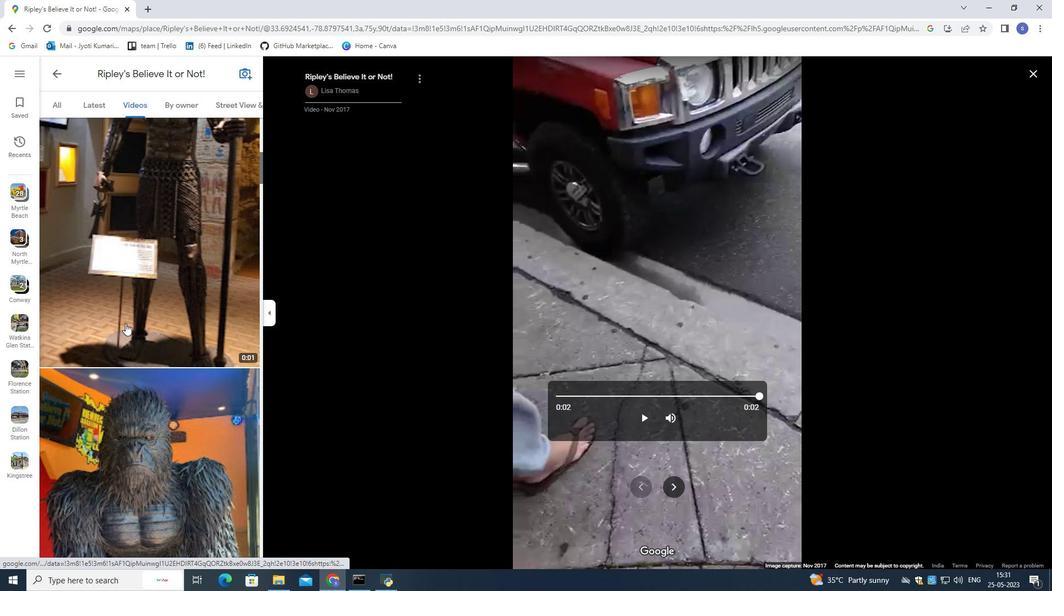 
Action: Mouse scrolled (125, 323) with delta (0, 0)
Screenshot: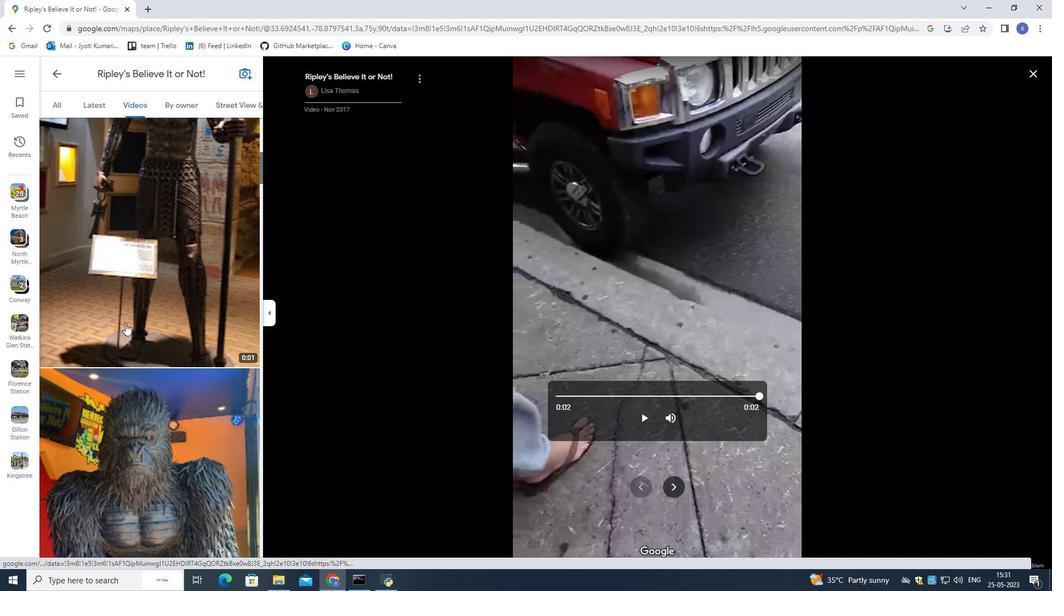 
Action: Mouse scrolled (125, 323) with delta (0, 0)
Screenshot: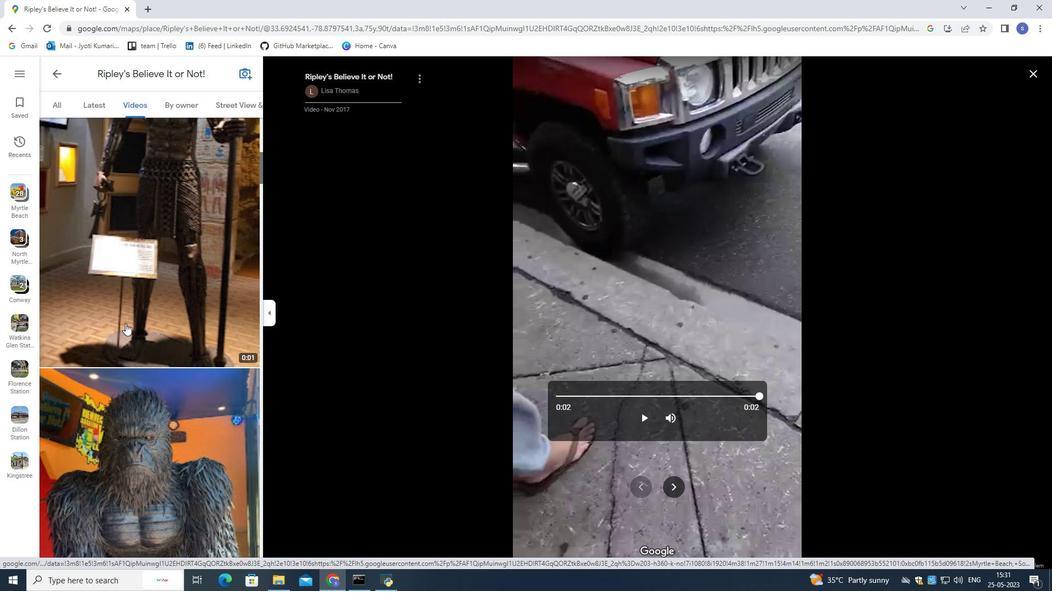 
Action: Mouse scrolled (125, 323) with delta (0, 0)
Screenshot: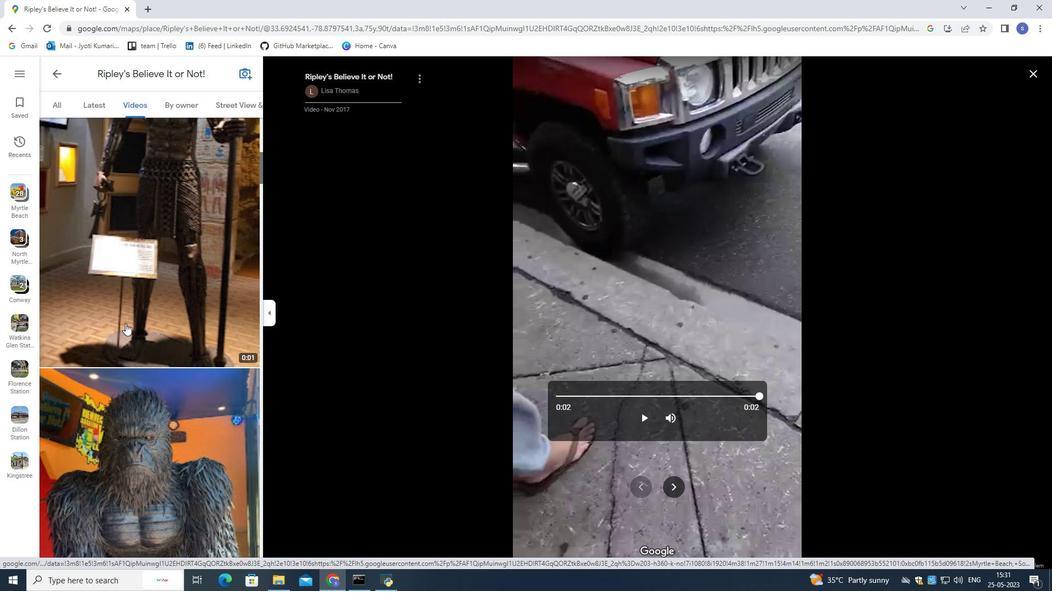 
Action: Mouse scrolled (125, 323) with delta (0, 0)
Screenshot: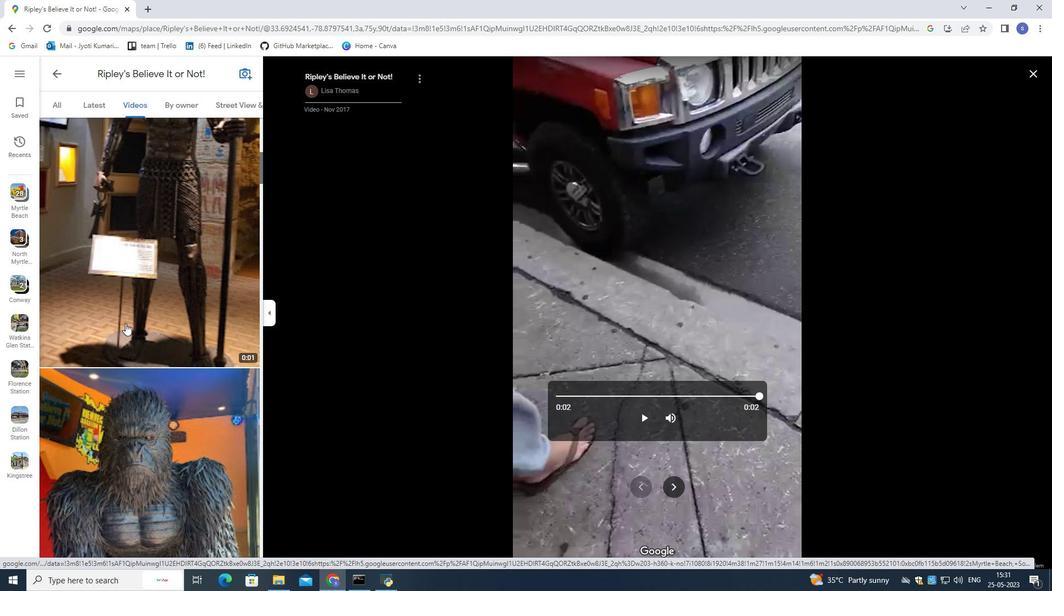 
Action: Mouse scrolled (125, 323) with delta (0, 0)
Screenshot: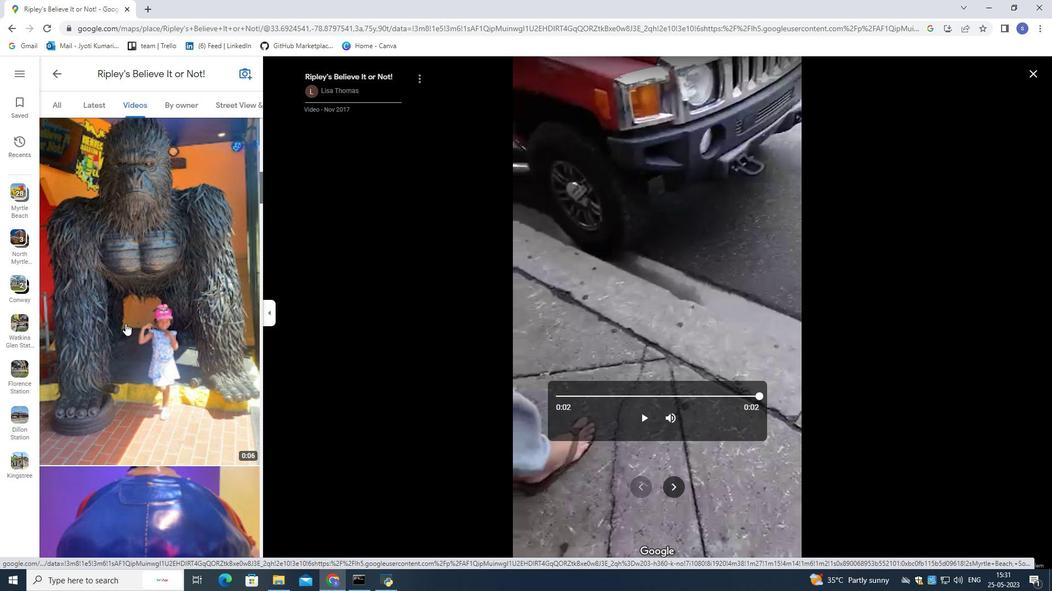 
Action: Mouse scrolled (125, 323) with delta (0, 0)
Screenshot: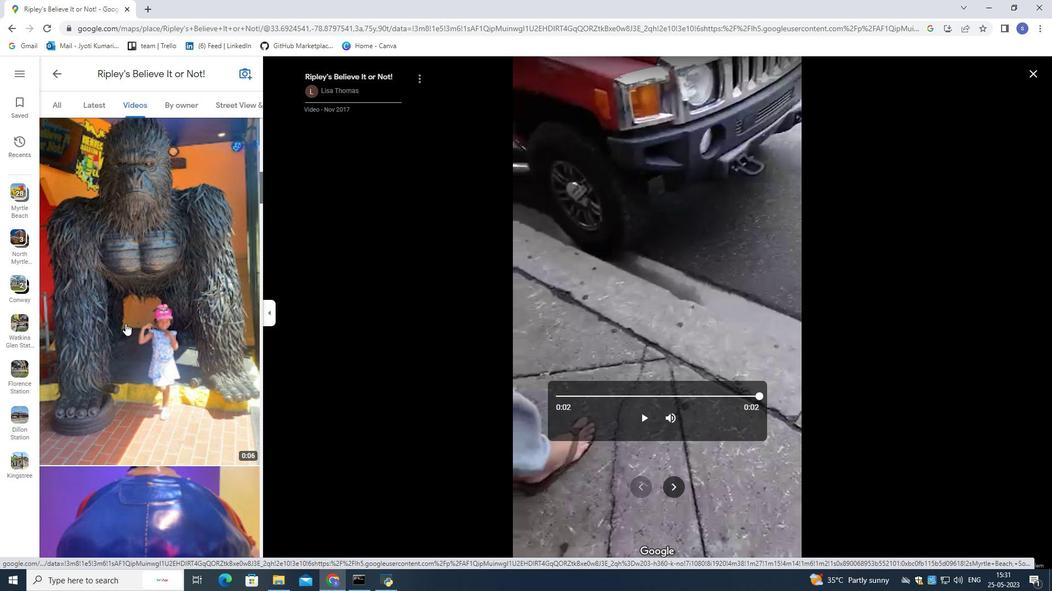 
Action: Mouse scrolled (125, 323) with delta (0, 0)
Screenshot: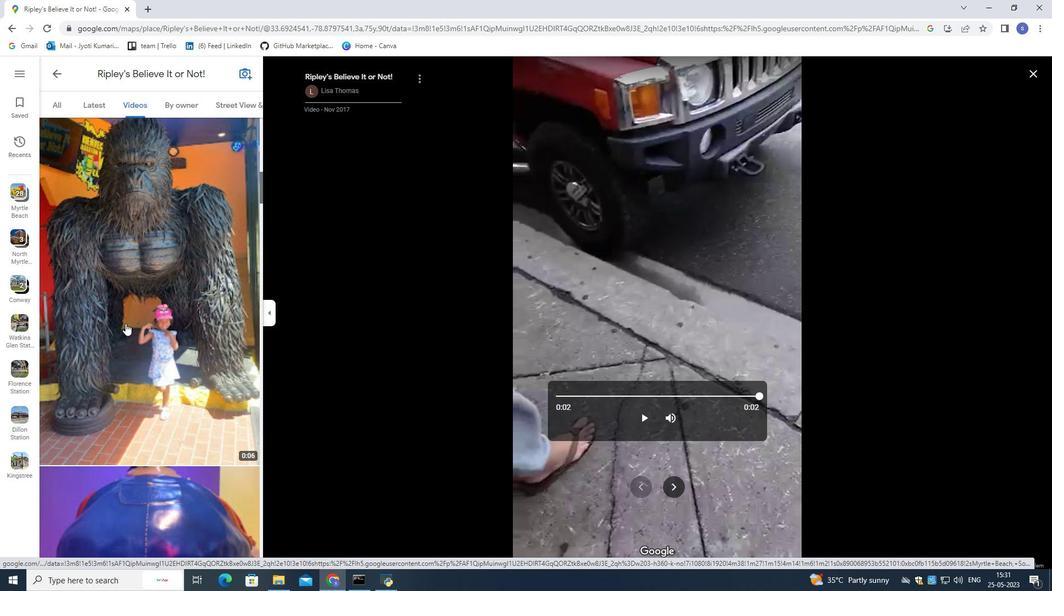 
Action: Mouse scrolled (125, 323) with delta (0, 0)
Screenshot: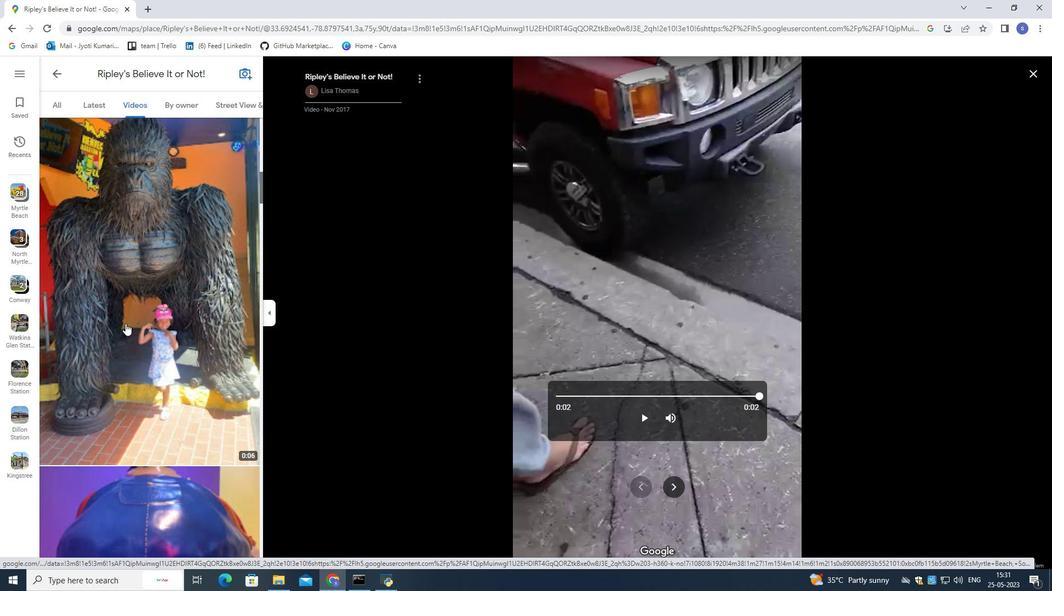 
Action: Mouse moved to (126, 321)
Screenshot: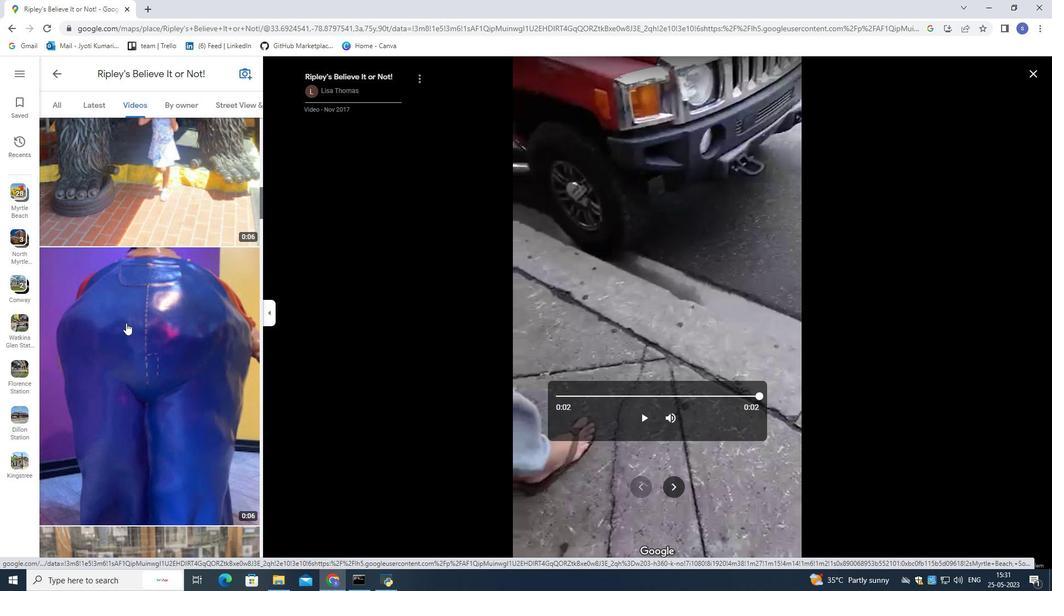 
Action: Mouse scrolled (126, 321) with delta (0, 0)
Screenshot: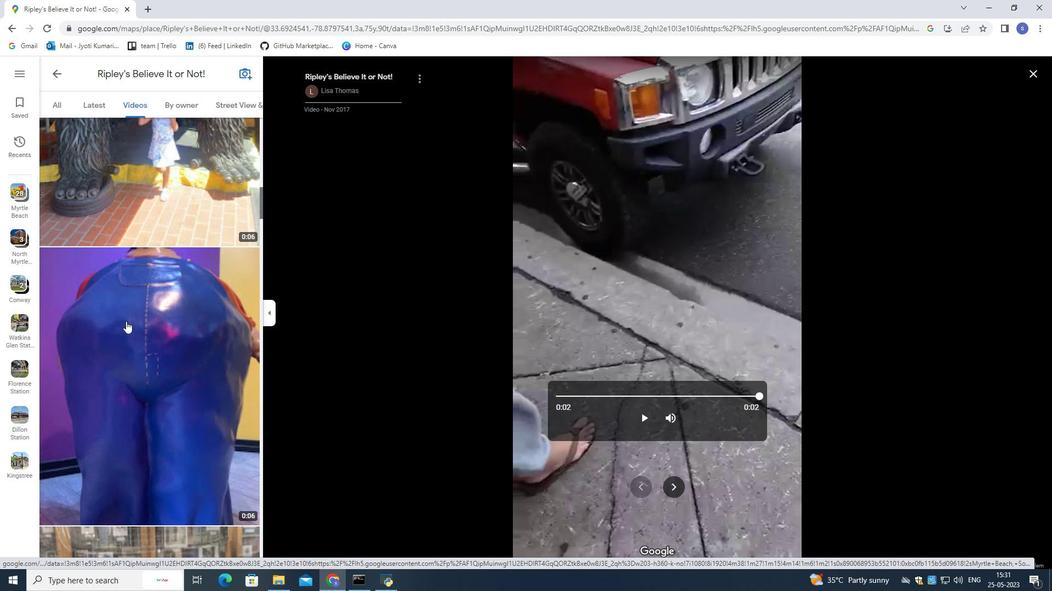 
Action: Mouse scrolled (126, 321) with delta (0, 0)
Screenshot: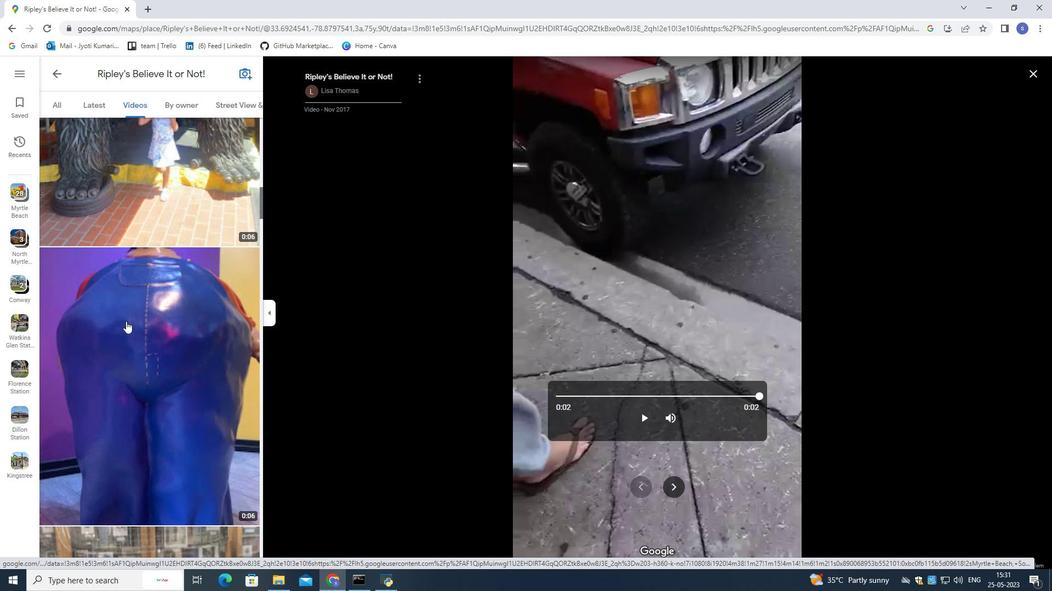 
Action: Mouse scrolled (126, 321) with delta (0, 0)
Screenshot: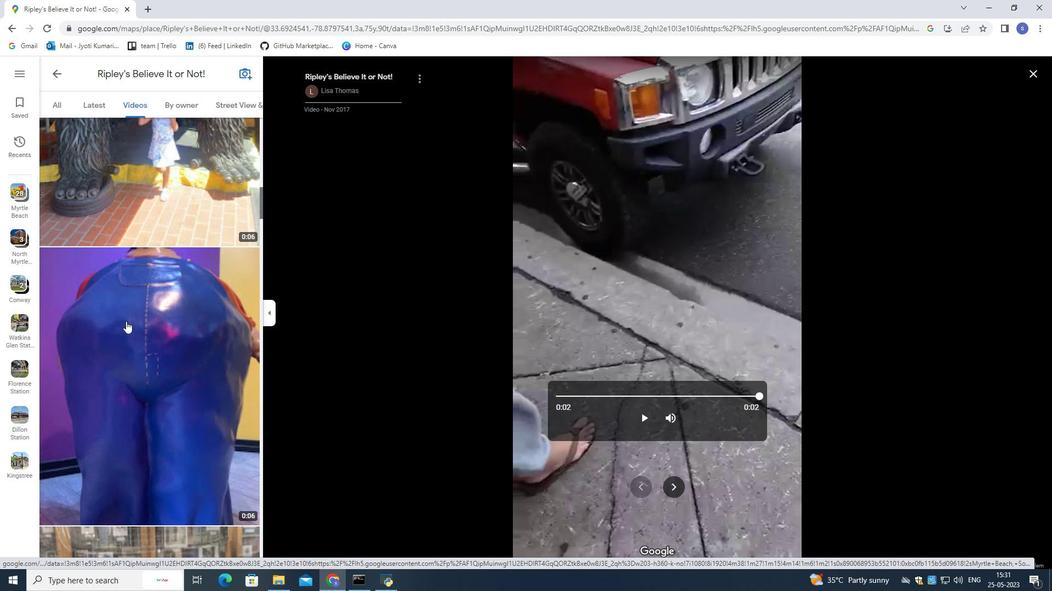 
Action: Mouse scrolled (126, 321) with delta (0, 0)
Screenshot: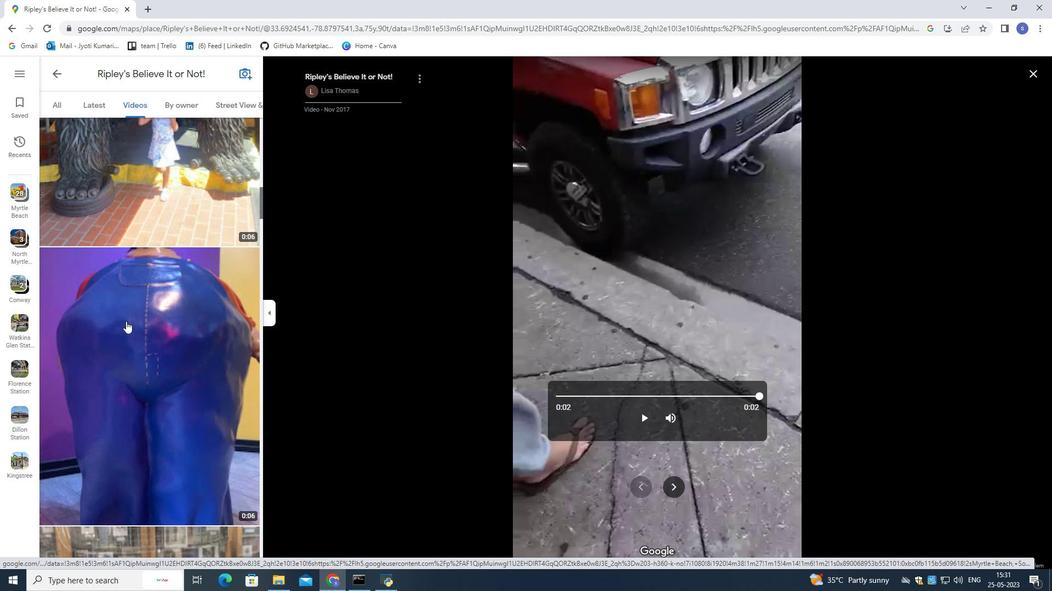 
Action: Mouse scrolled (126, 321) with delta (0, 0)
Screenshot: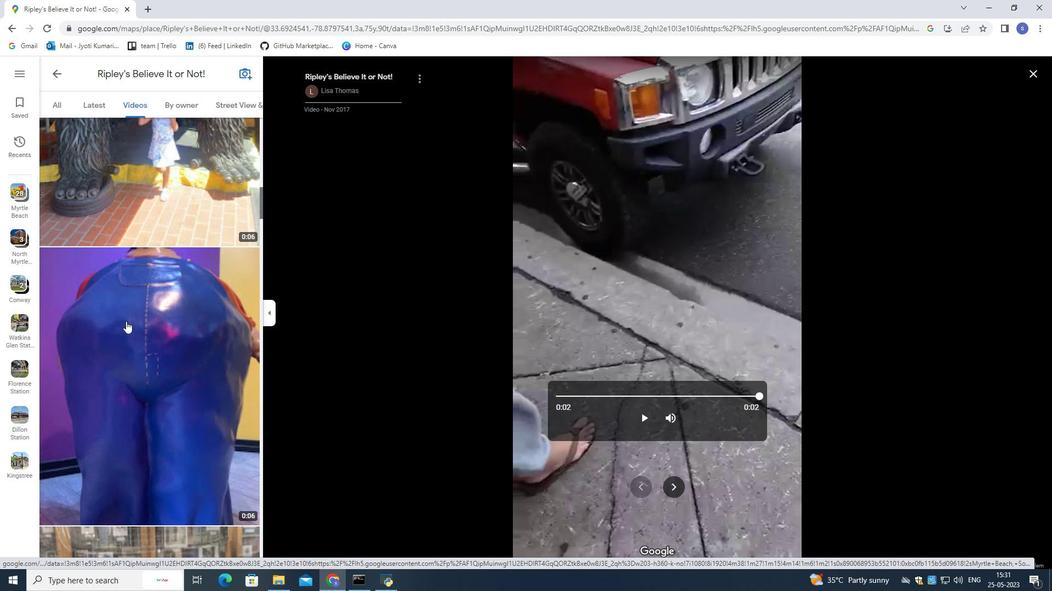 
Action: Mouse moved to (126, 321)
Screenshot: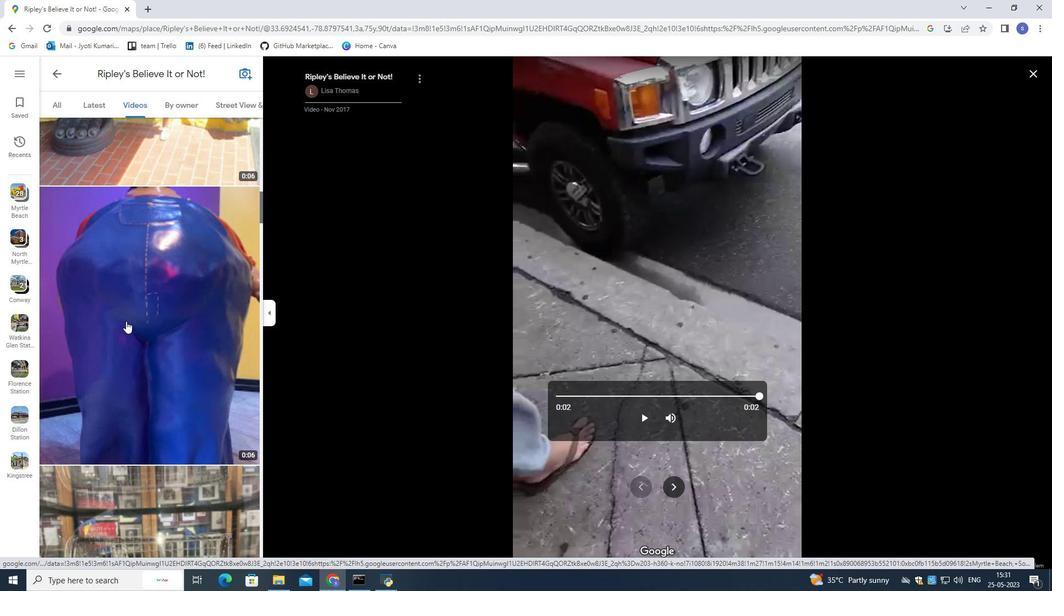 
Action: Mouse scrolled (126, 320) with delta (0, 0)
Screenshot: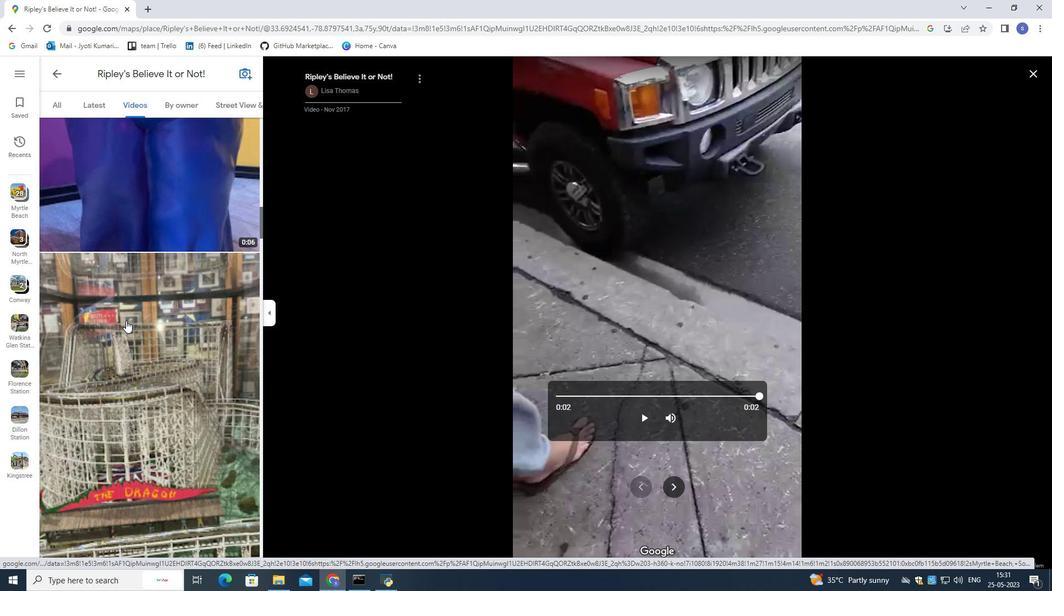 
Action: Mouse scrolled (126, 320) with delta (0, 0)
Screenshot: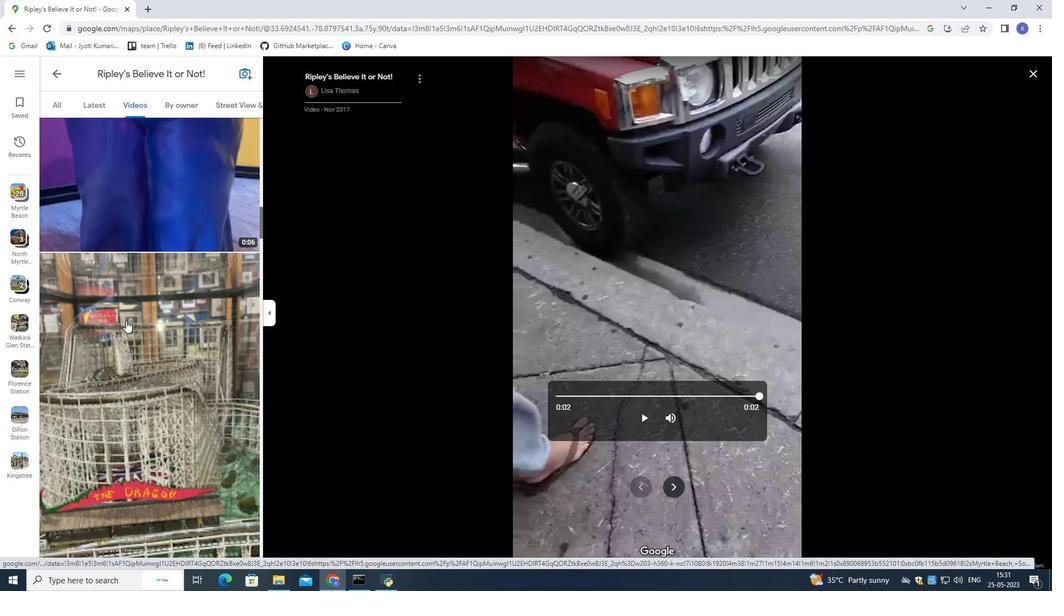 
Action: Mouse scrolled (126, 320) with delta (0, 0)
Screenshot: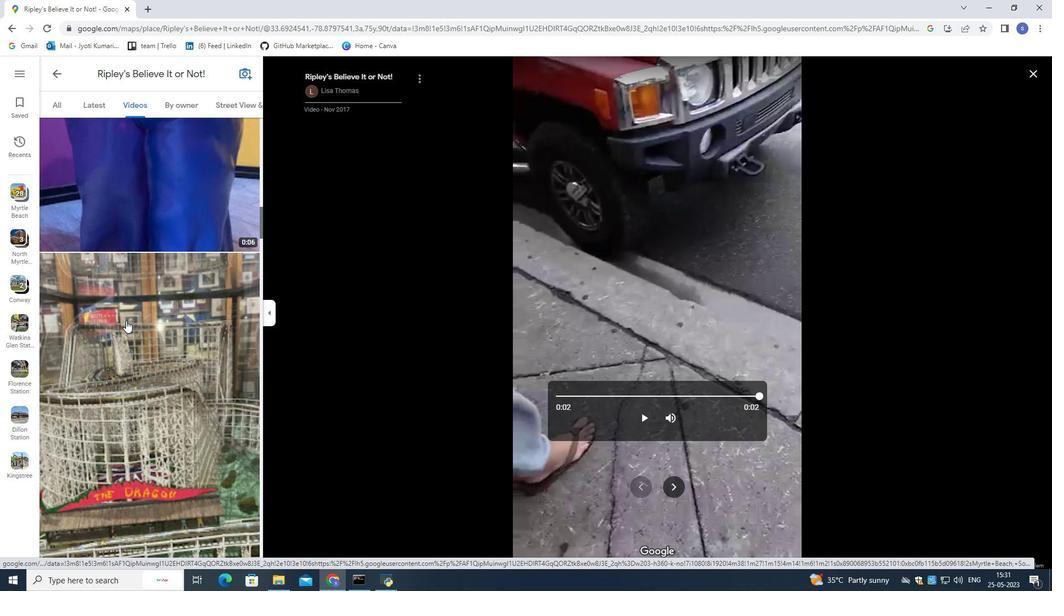 
Action: Mouse moved to (126, 318)
Screenshot: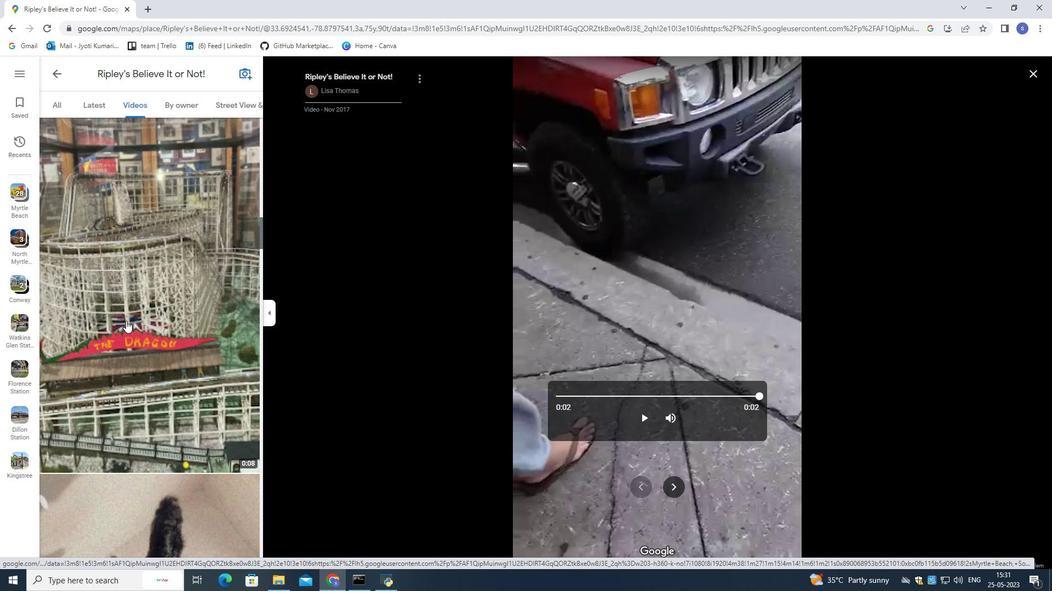 
Action: Mouse scrolled (126, 317) with delta (0, 0)
Screenshot: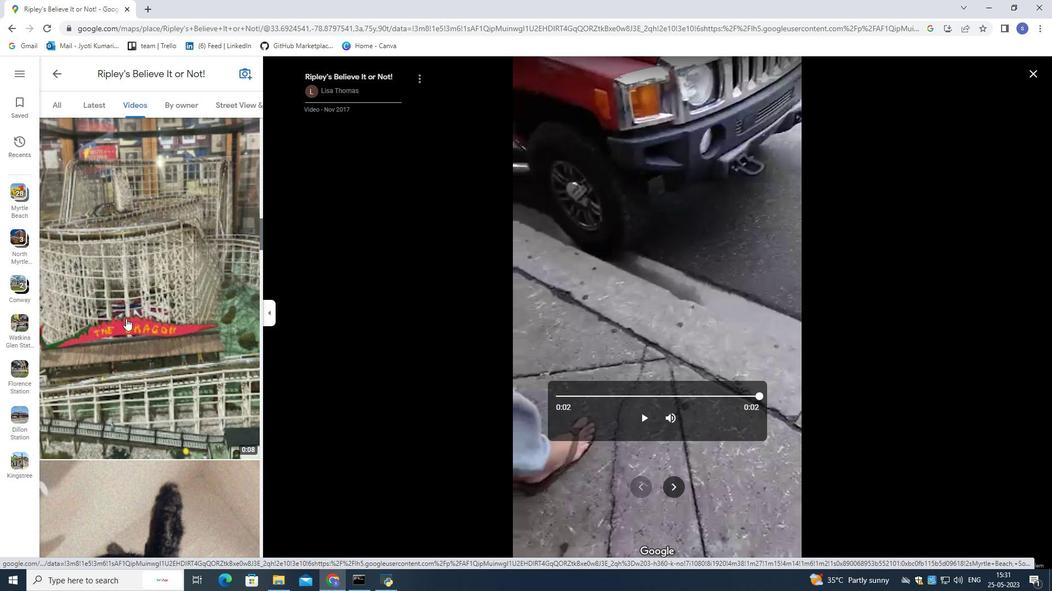 
Action: Mouse scrolled (126, 317) with delta (0, 0)
Screenshot: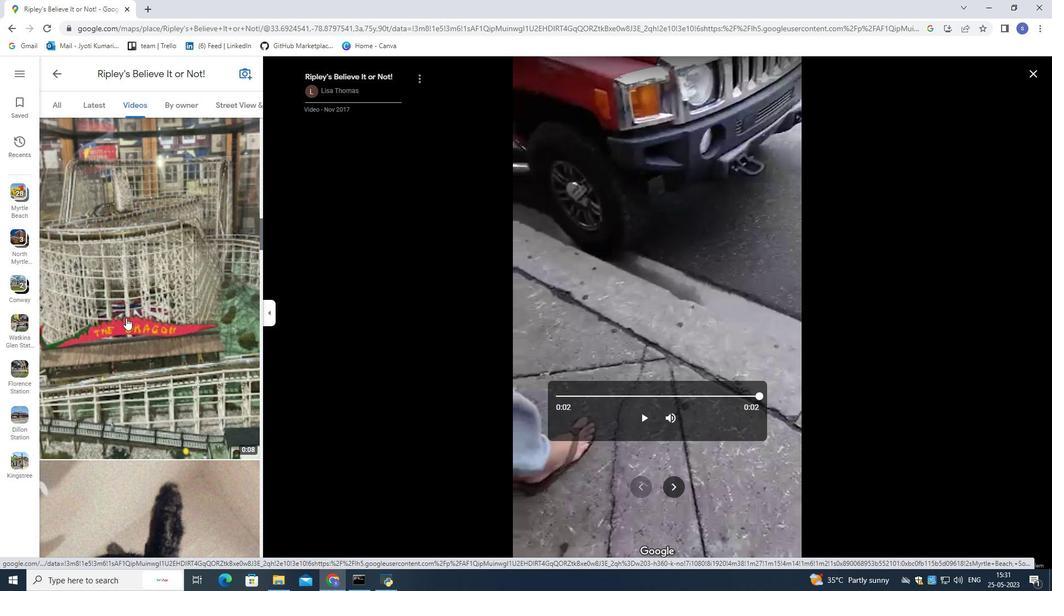 
Action: Mouse scrolled (126, 317) with delta (0, 0)
Screenshot: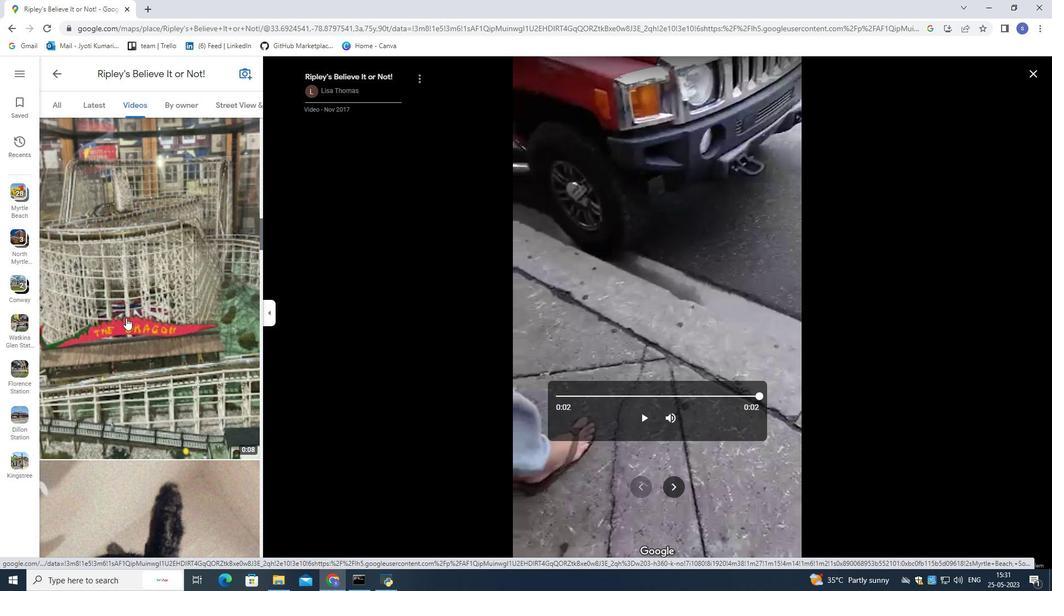 
Action: Mouse scrolled (126, 317) with delta (0, 0)
Screenshot: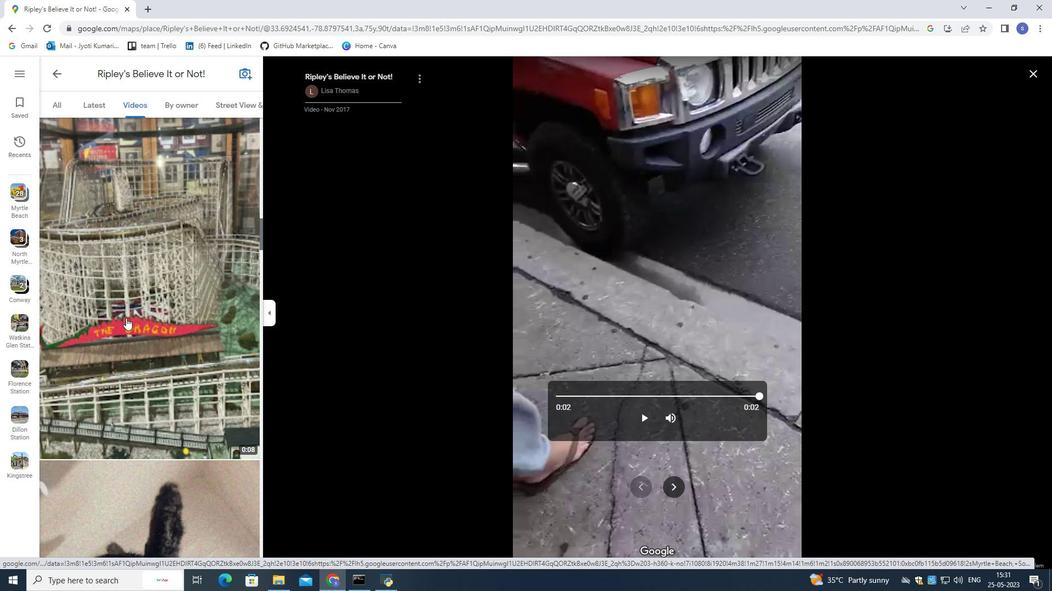 
Action: Mouse moved to (174, 111)
Screenshot: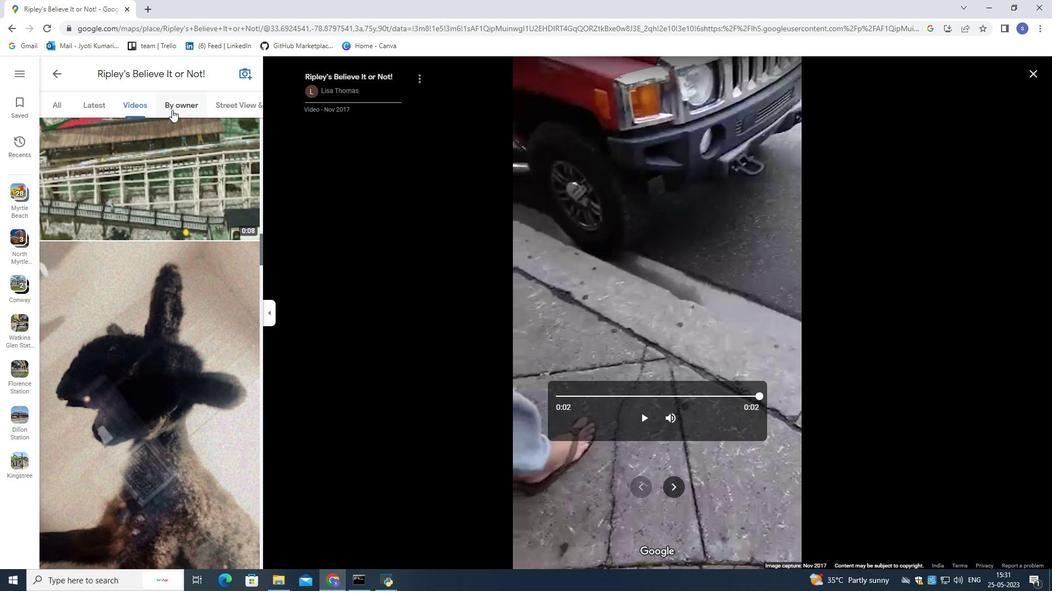 
Action: Mouse pressed left at (174, 111)
Screenshot: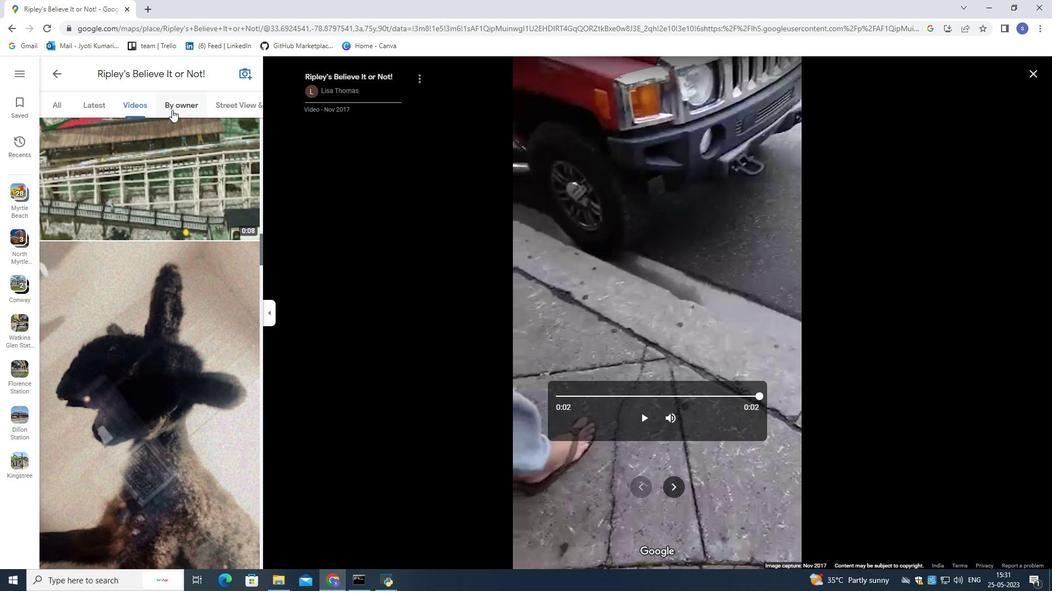 
Action: Mouse moved to (626, 316)
Screenshot: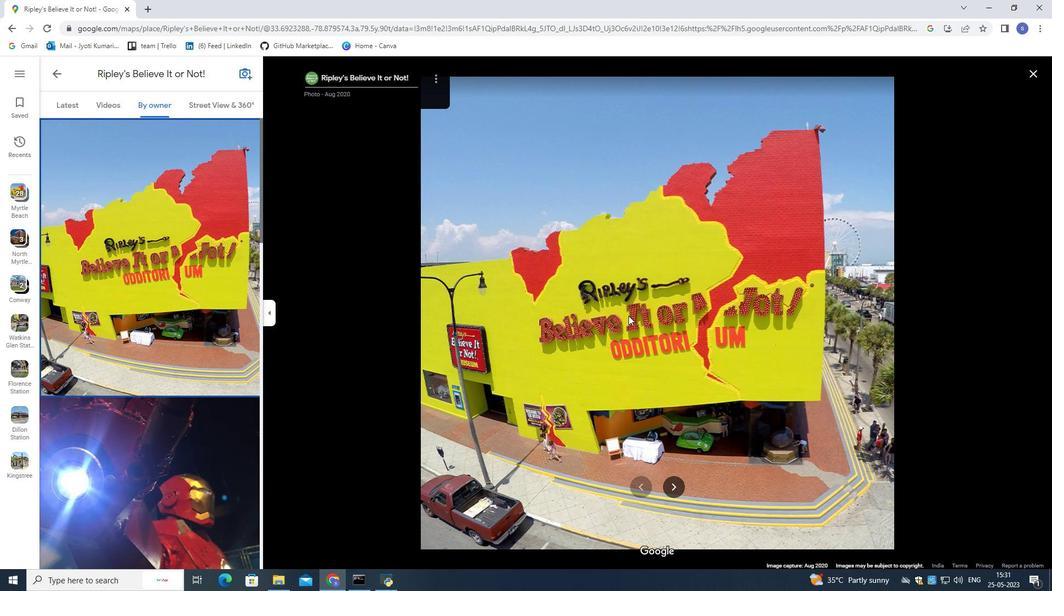 
Action: Mouse scrolled (626, 316) with delta (0, 0)
Screenshot: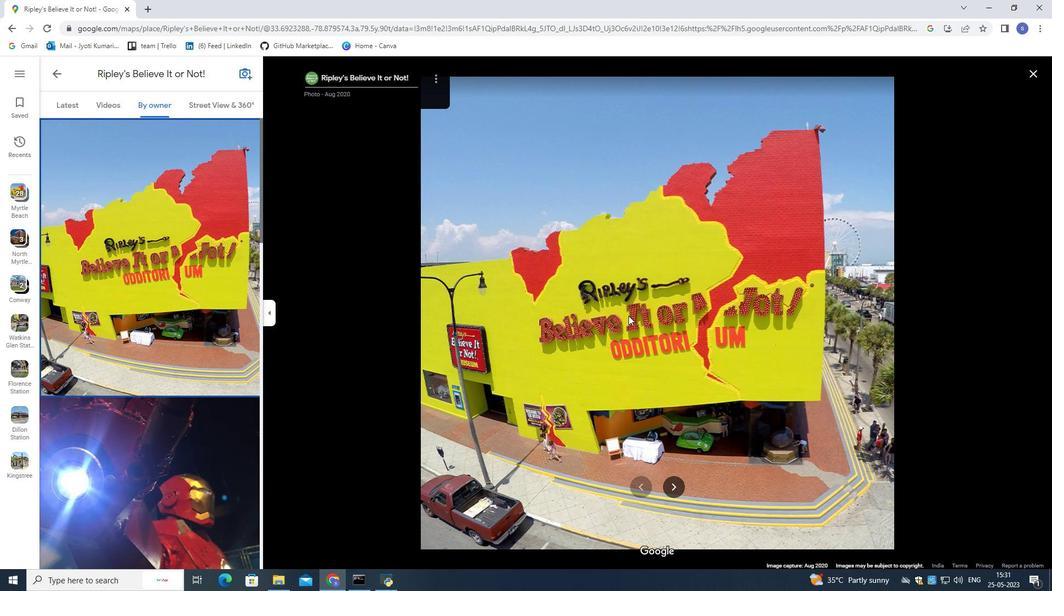 
Action: Mouse scrolled (626, 316) with delta (0, 0)
Screenshot: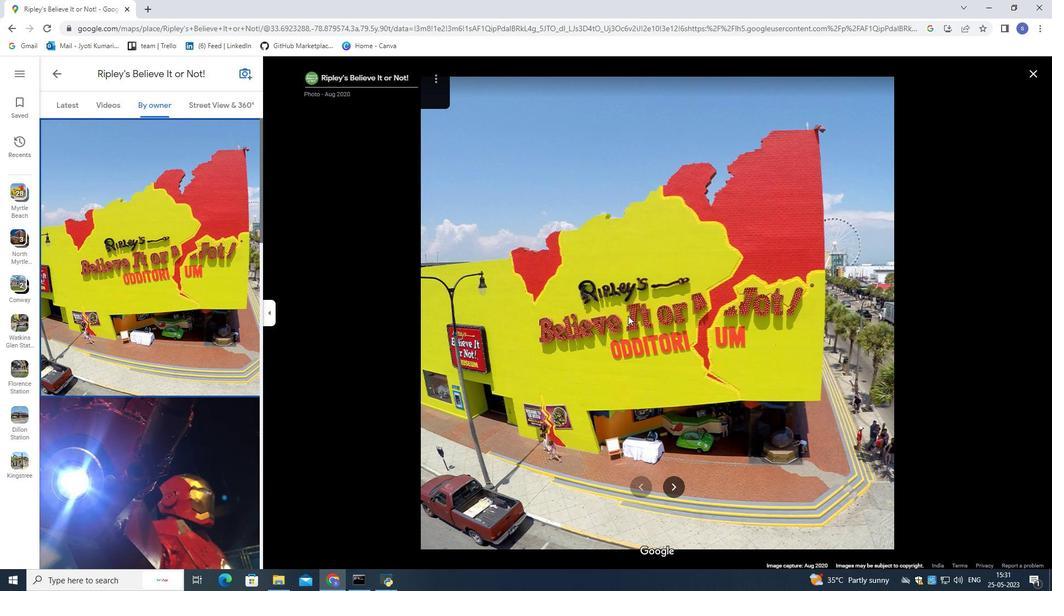 
Action: Mouse scrolled (626, 316) with delta (0, 0)
Screenshot: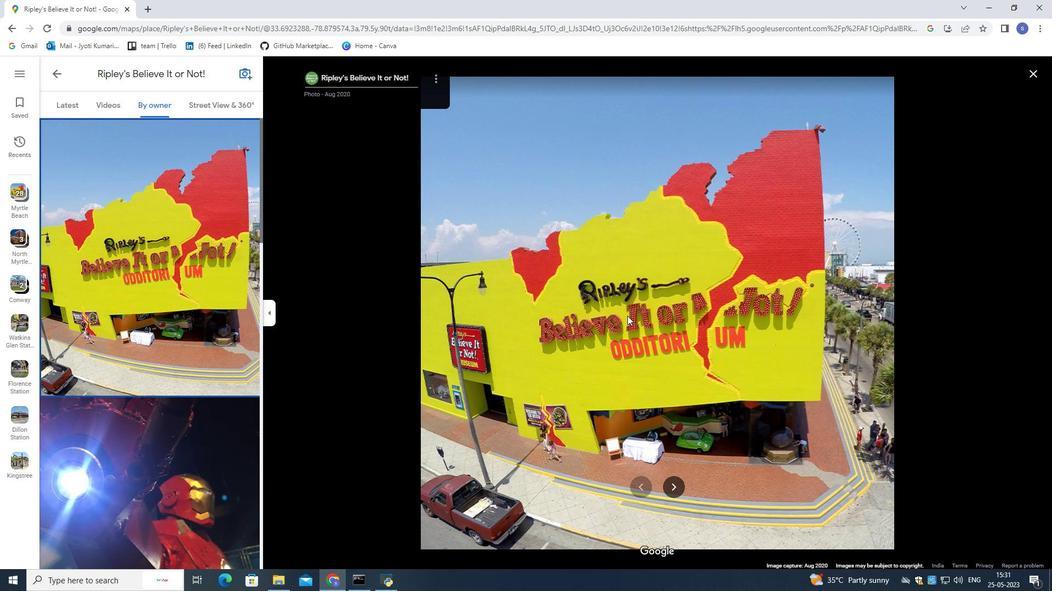 
Action: Mouse scrolled (626, 316) with delta (0, 0)
Screenshot: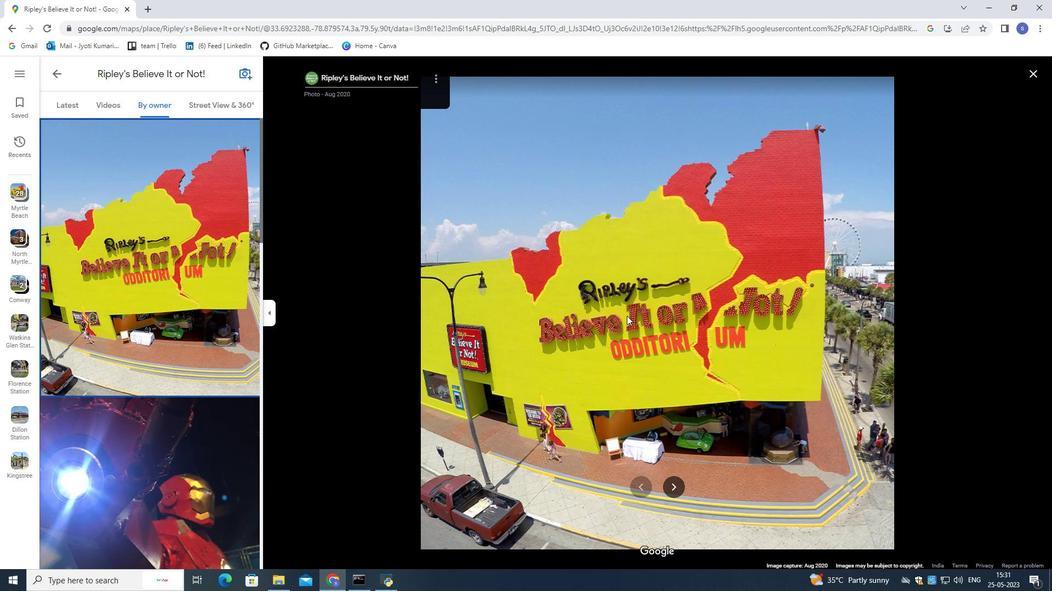 
Action: Mouse moved to (170, 363)
Screenshot: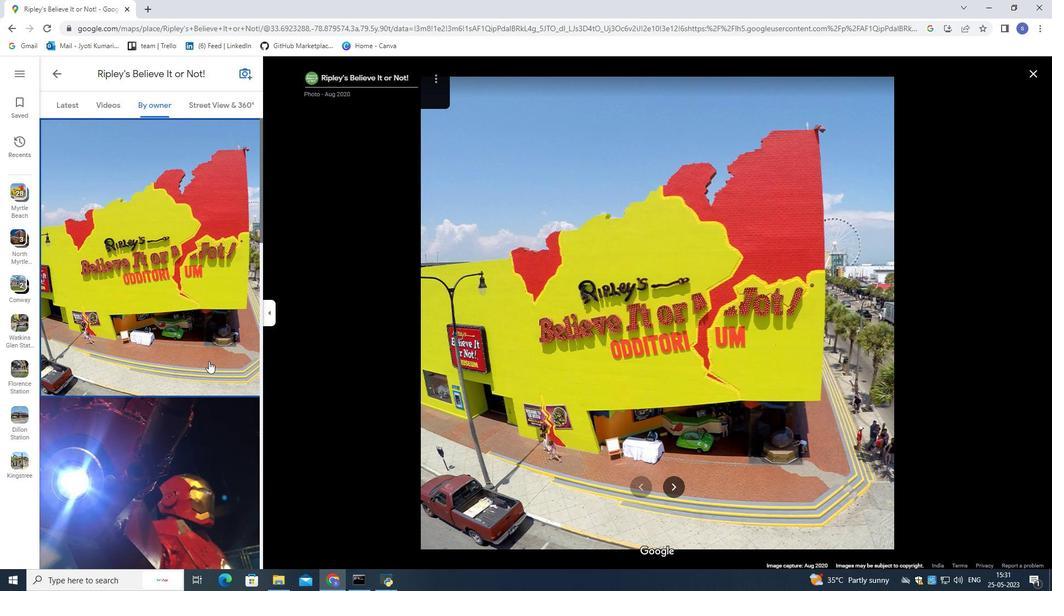 
Action: Mouse scrolled (170, 362) with delta (0, 0)
Screenshot: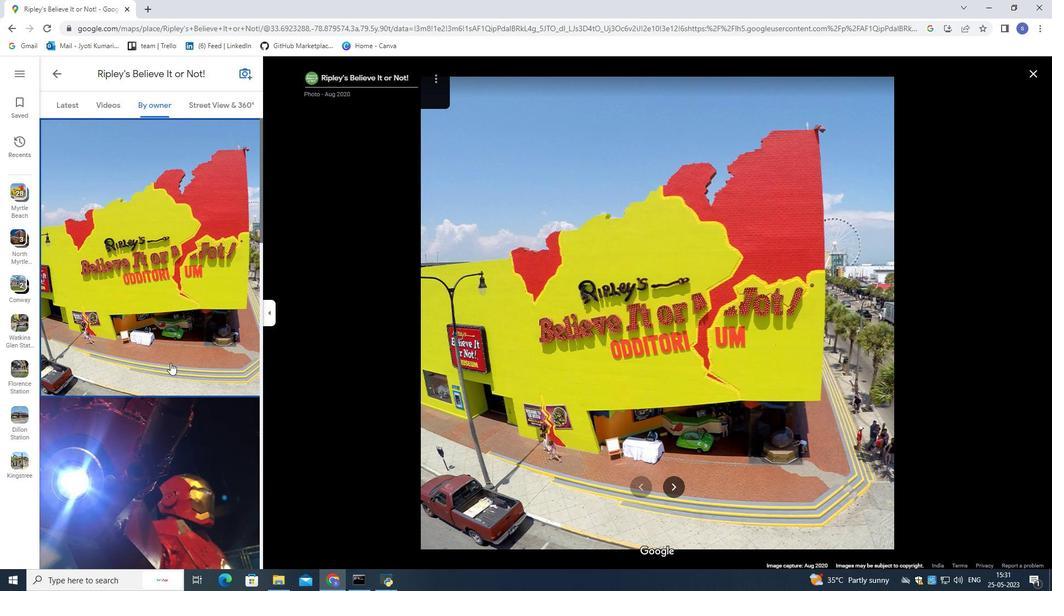 
Action: Mouse scrolled (170, 362) with delta (0, 0)
Screenshot: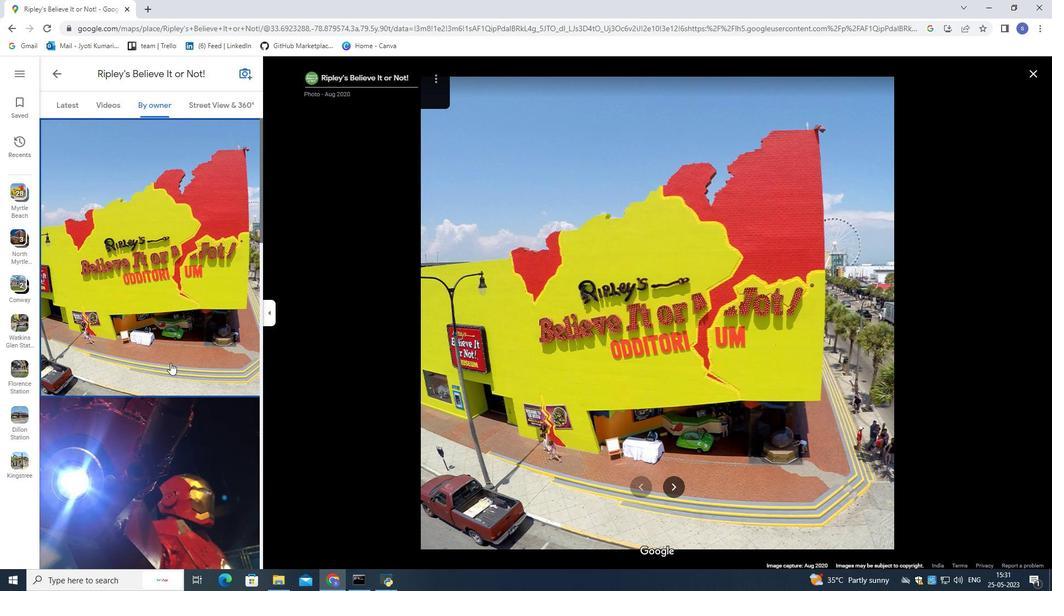 
Action: Mouse scrolled (170, 362) with delta (0, 0)
Screenshot: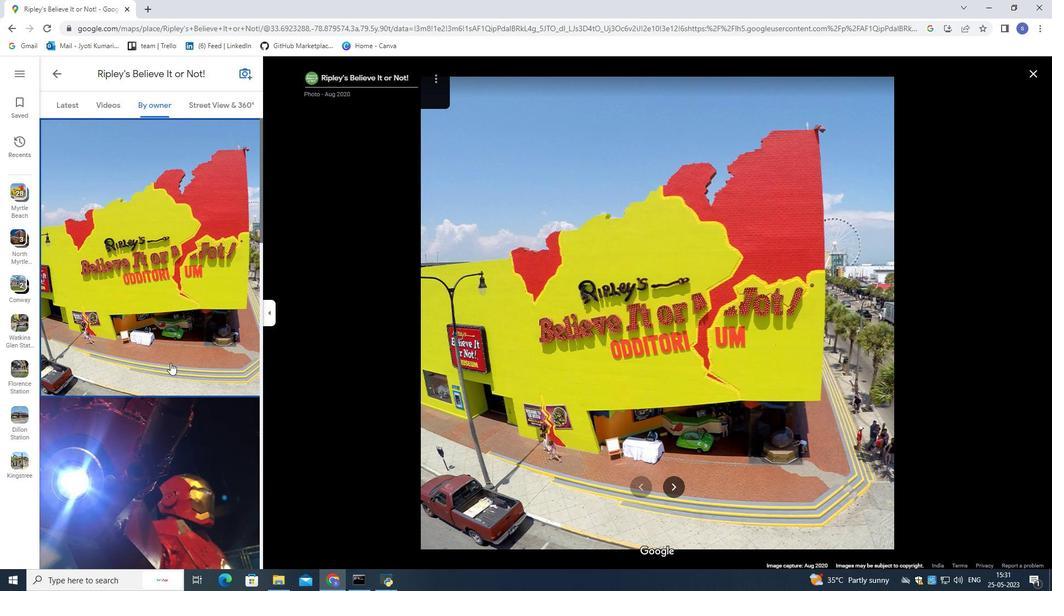 
Action: Mouse scrolled (170, 362) with delta (0, 0)
Screenshot: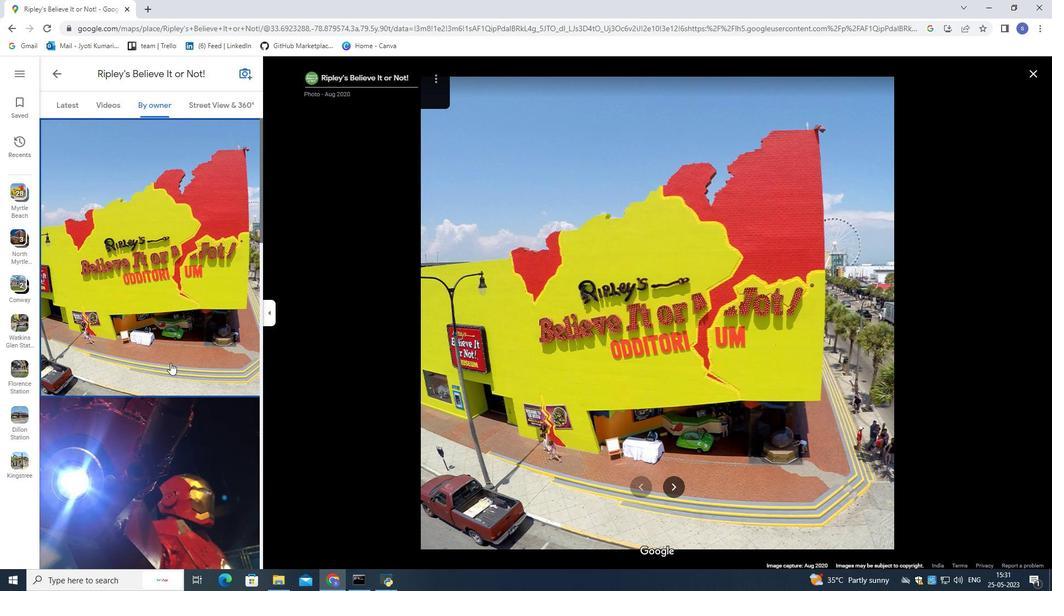 
Action: Mouse moved to (56, 70)
Screenshot: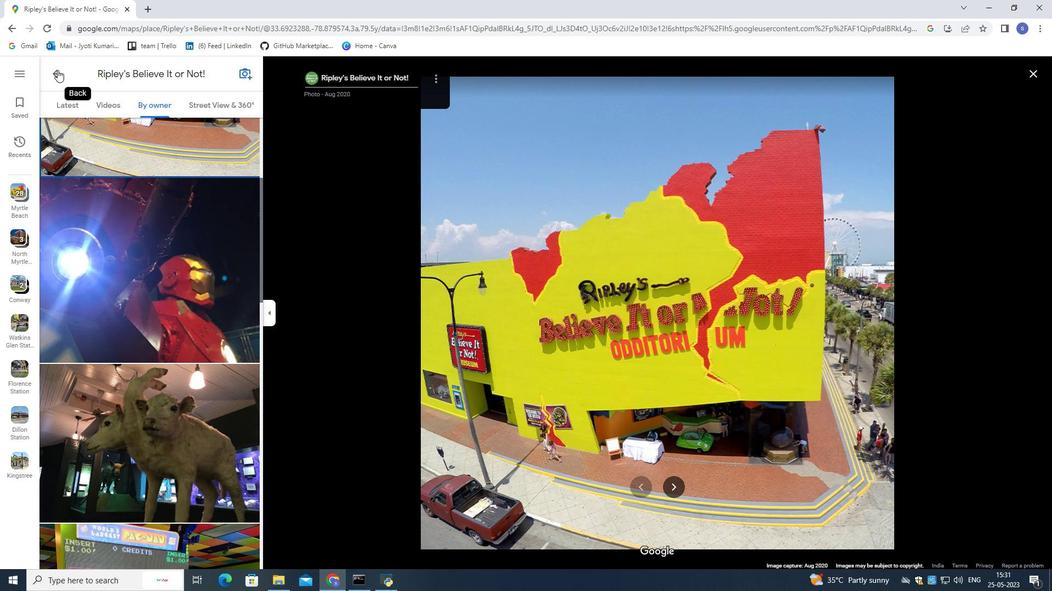 
Action: Mouse pressed left at (56, 70)
Screenshot: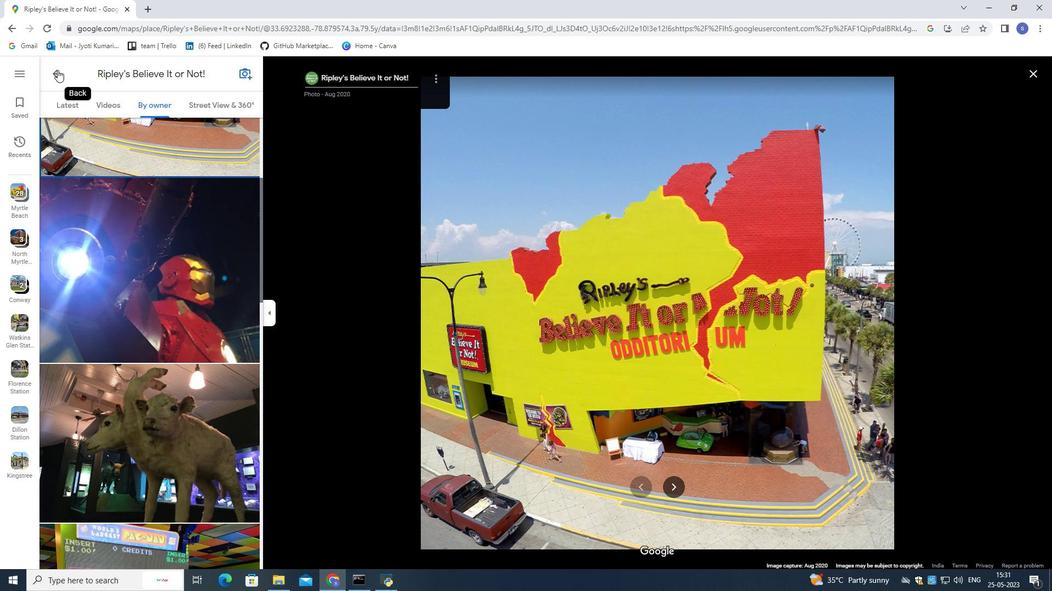 
Action: Mouse moved to (218, 247)
Screenshot: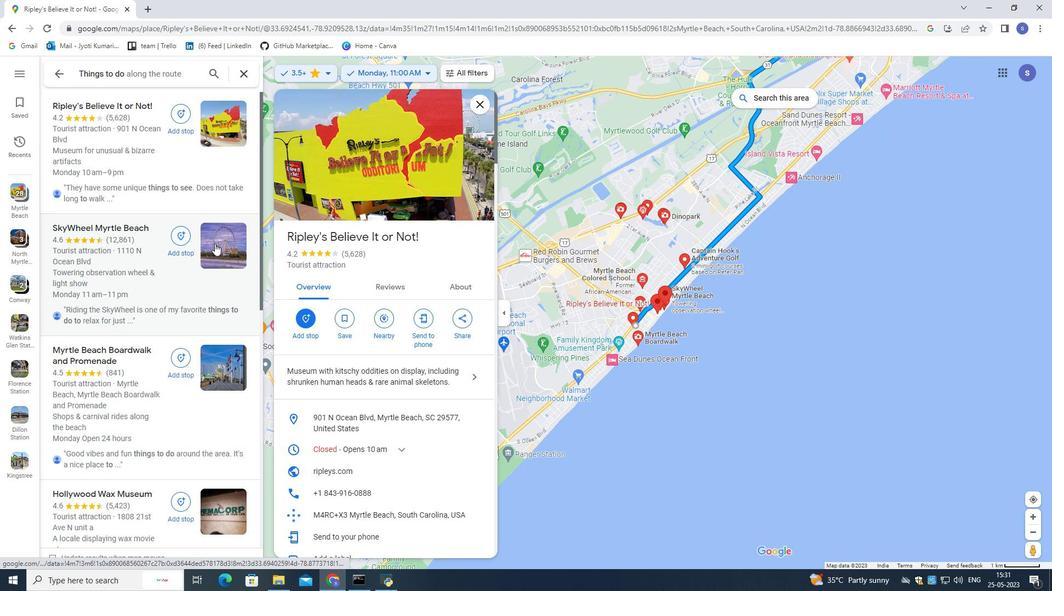
Action: Mouse pressed left at (218, 247)
Screenshot: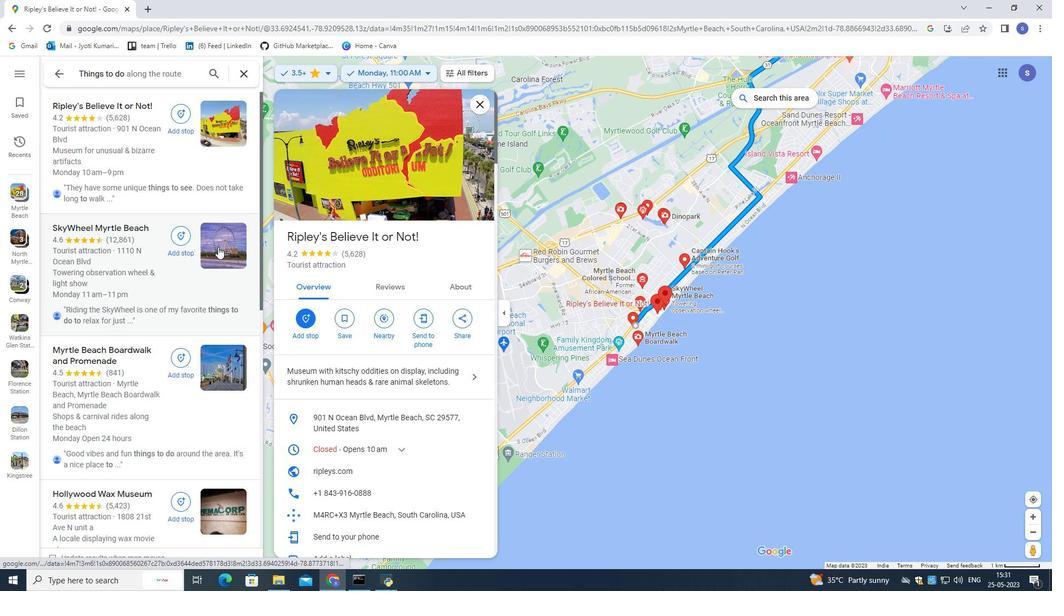 
Action: Mouse moved to (355, 157)
Screenshot: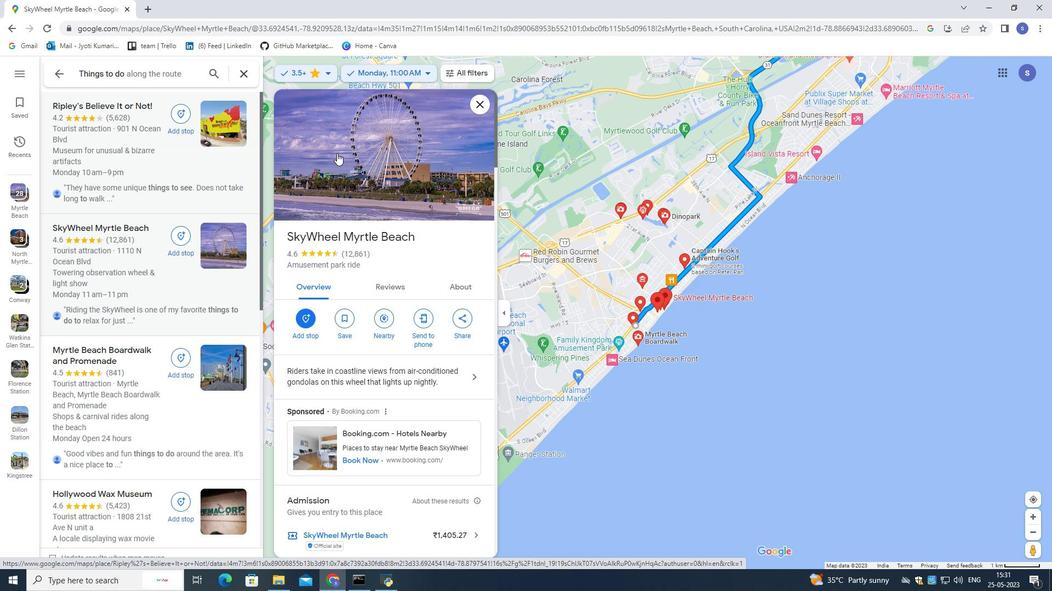 
Action: Mouse pressed left at (355, 157)
Screenshot: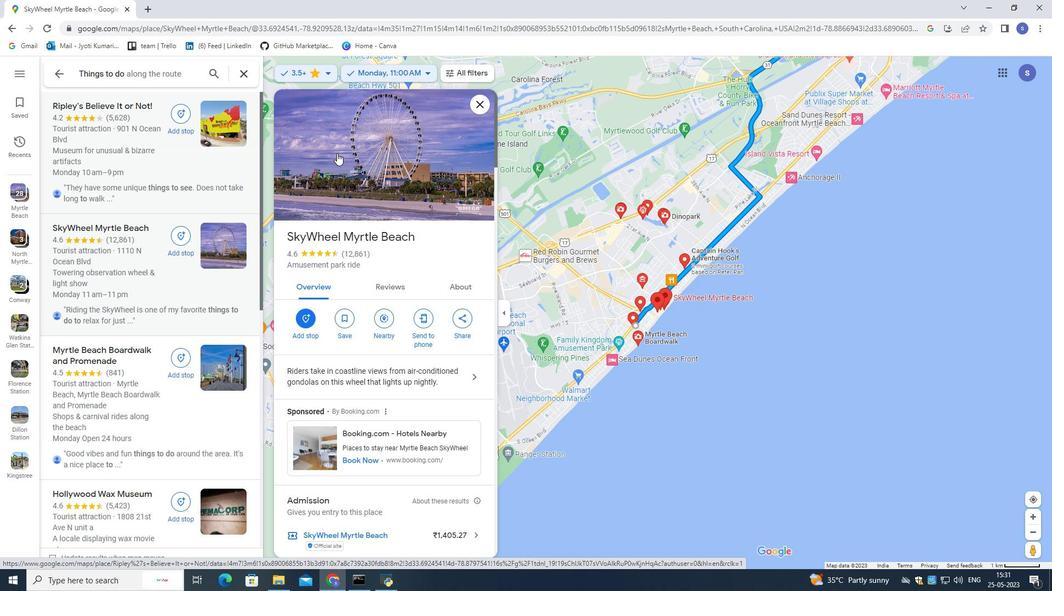 
Action: Mouse moved to (670, 490)
Screenshot: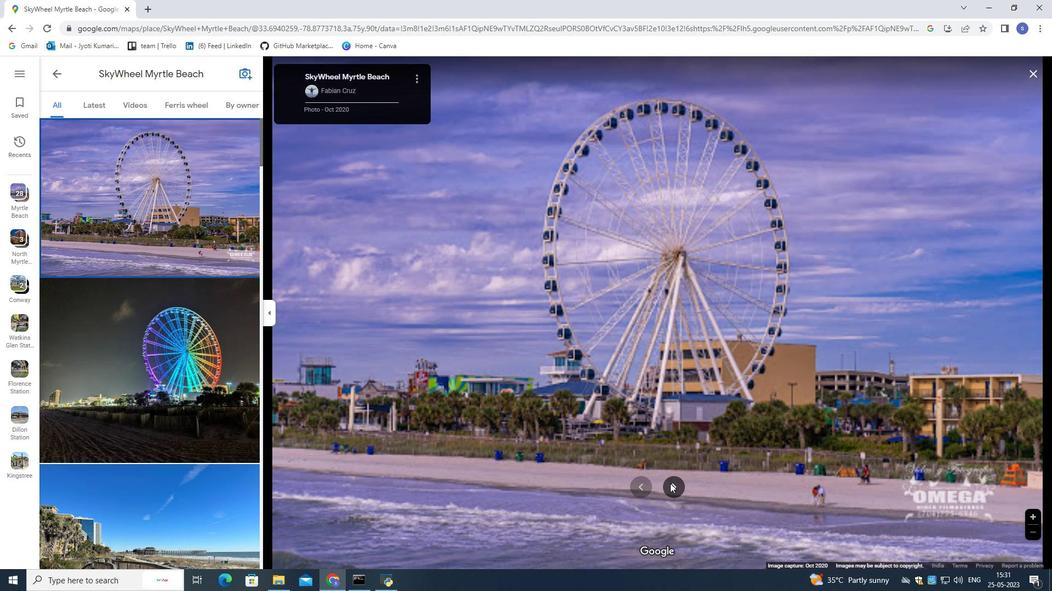 
Action: Mouse pressed left at (670, 490)
Screenshot: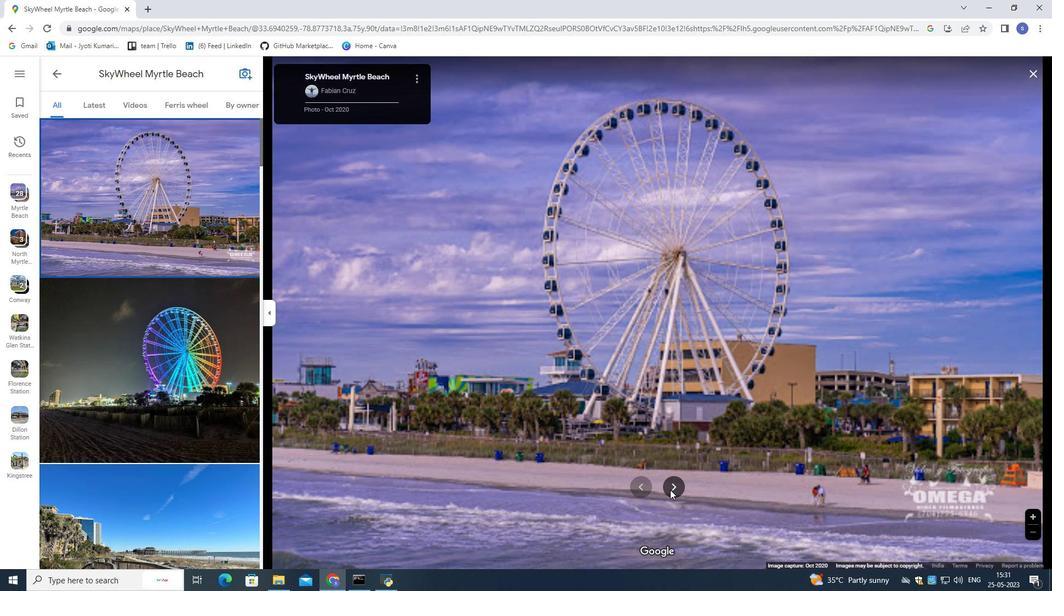 
Action: Mouse pressed left at (670, 490)
Screenshot: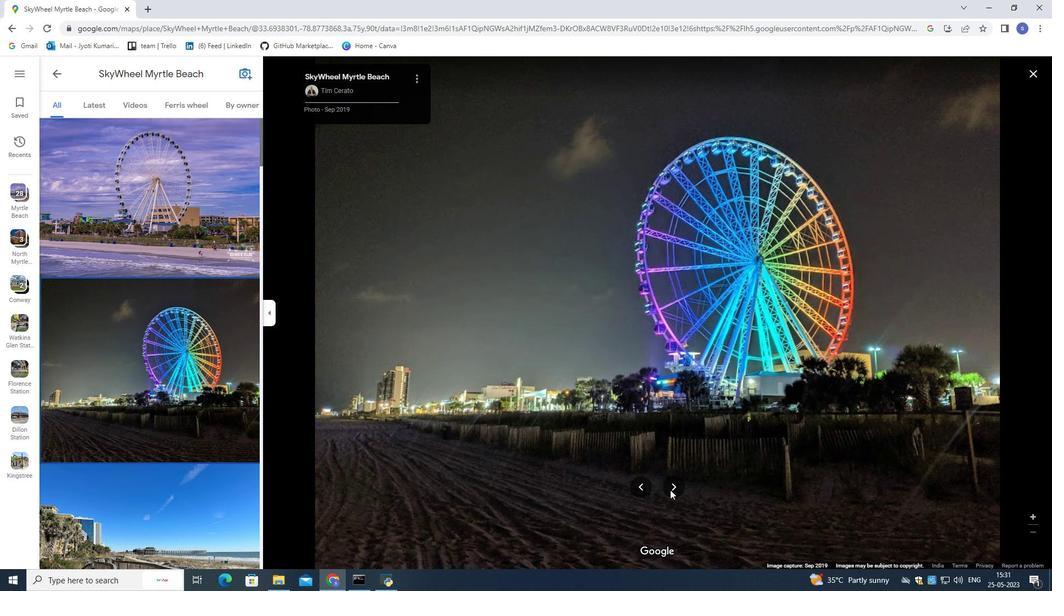
Action: Mouse pressed left at (670, 490)
Screenshot: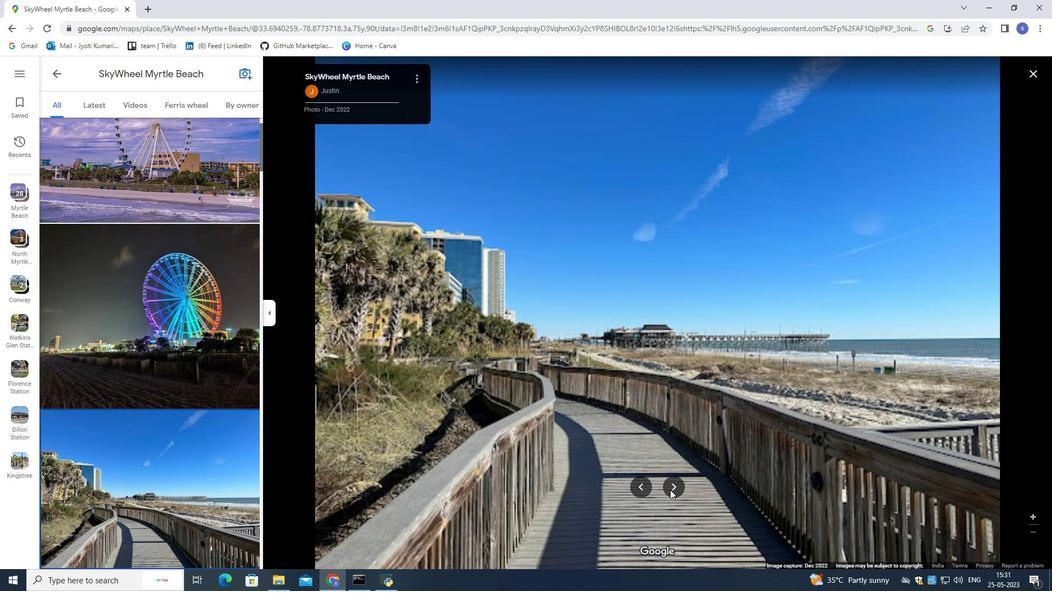 
Action: Mouse moved to (671, 492)
Screenshot: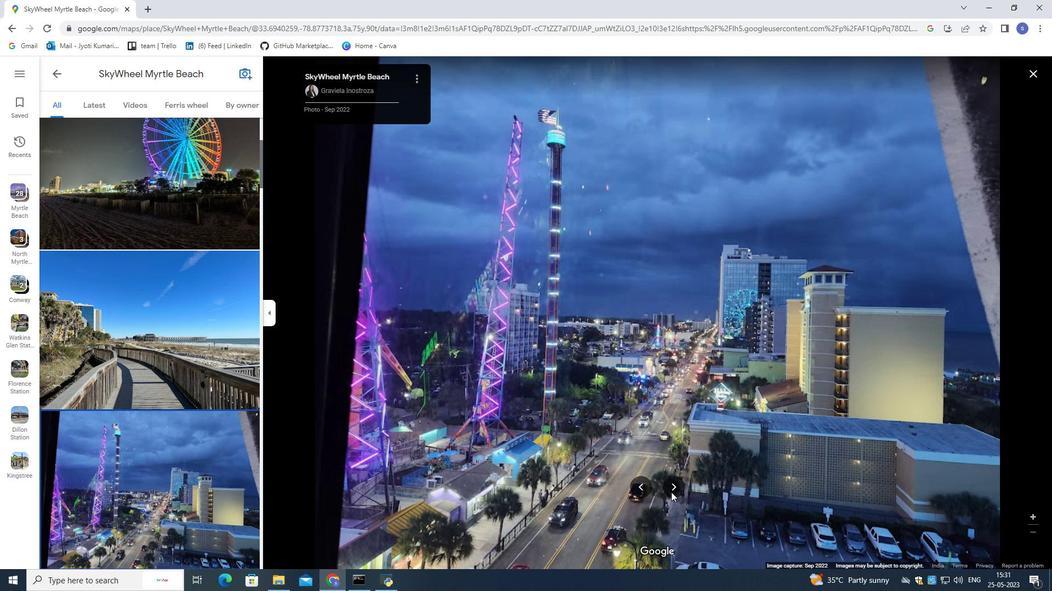 
Action: Mouse pressed left at (671, 492)
Screenshot: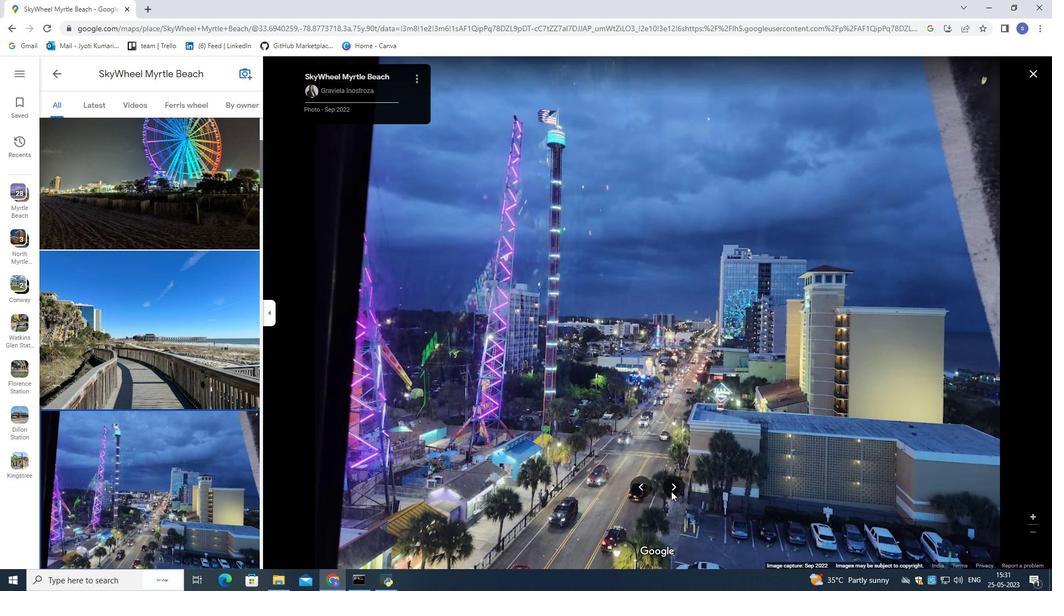 
Action: Mouse moved to (671, 487)
Screenshot: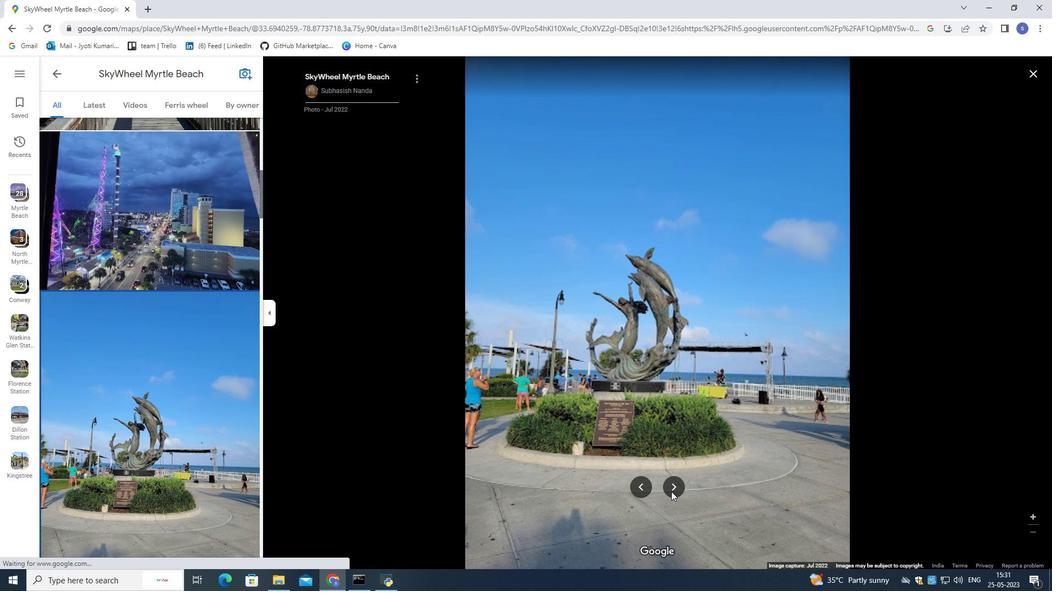 
Action: Mouse pressed left at (671, 487)
Screenshot: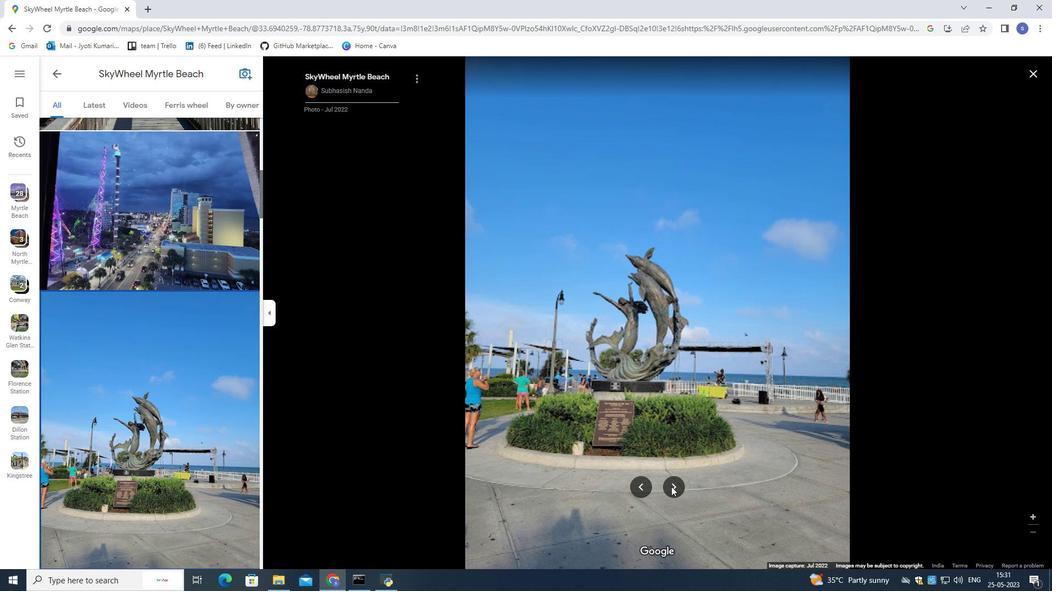 
Action: Mouse pressed left at (671, 487)
Screenshot: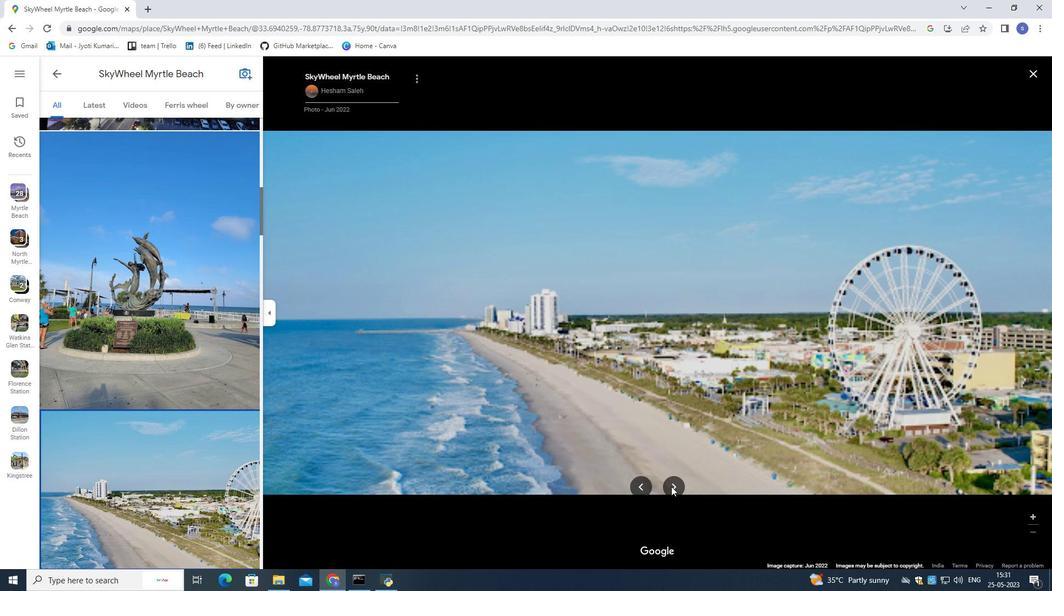 
Action: Mouse pressed left at (671, 487)
Screenshot: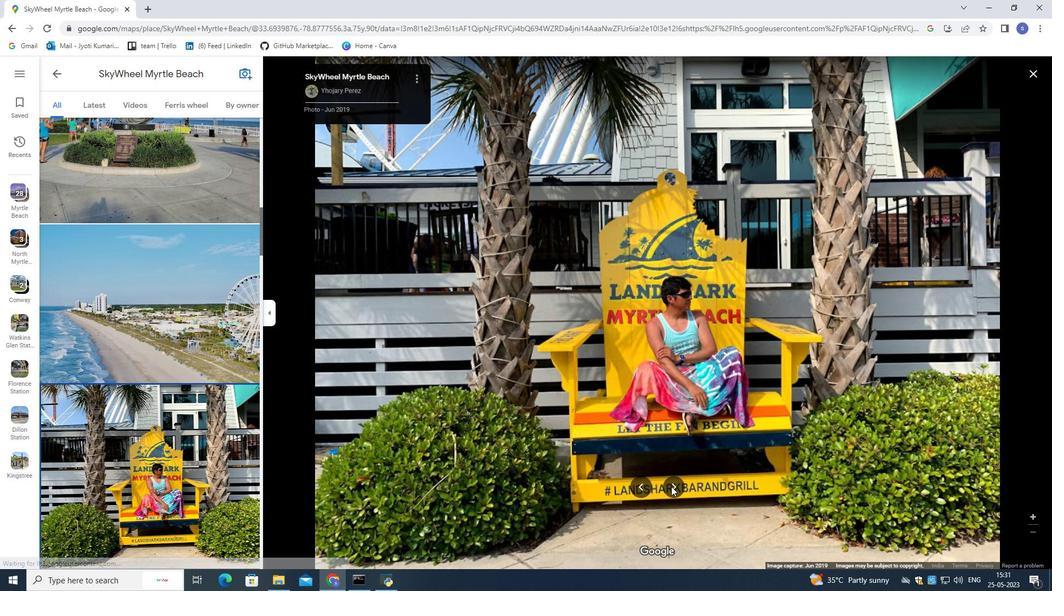 
Action: Mouse pressed left at (671, 487)
Screenshot: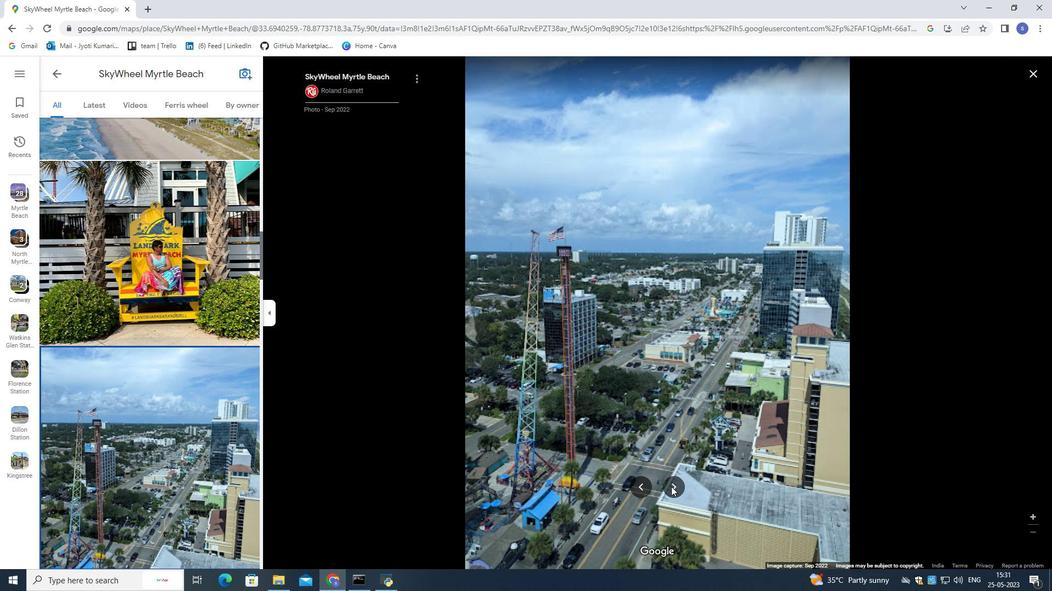 
Action: Mouse pressed left at (671, 487)
Screenshot: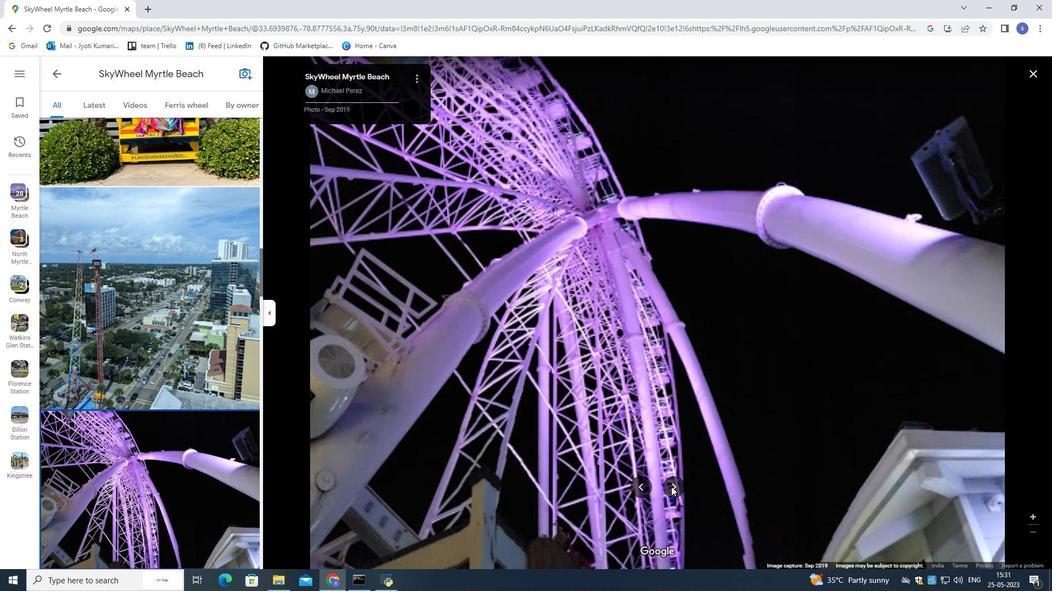 
Action: Mouse pressed left at (671, 487)
Screenshot: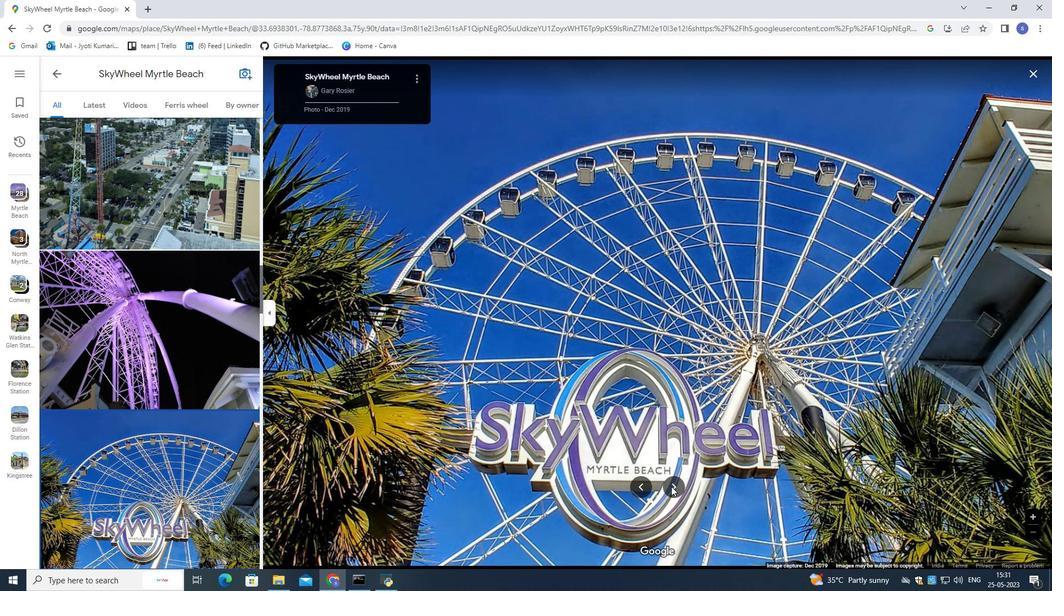 
Action: Mouse pressed left at (671, 487)
Screenshot: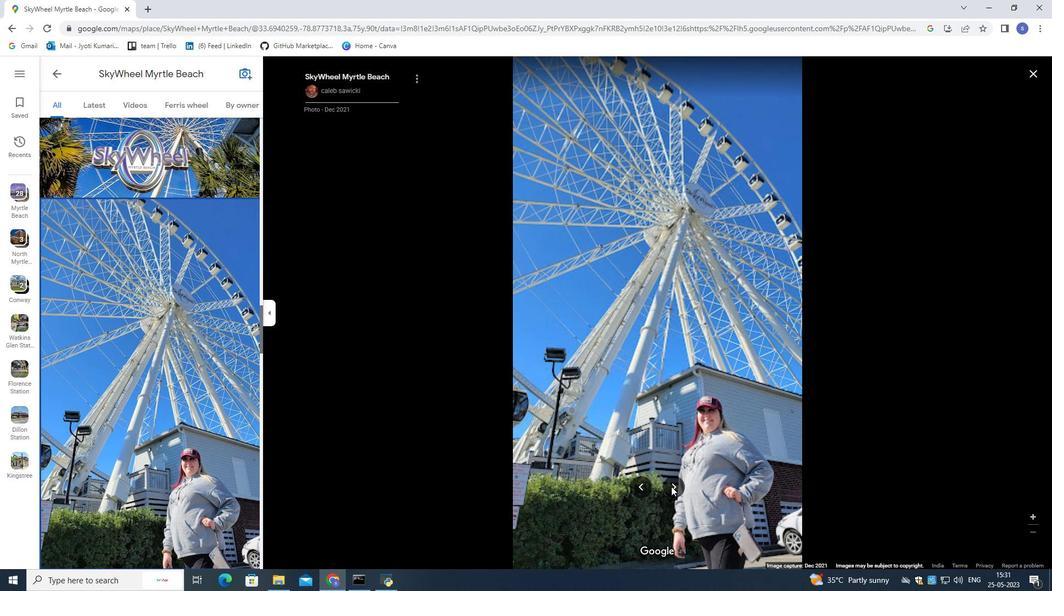 
Action: Mouse pressed left at (671, 487)
Screenshot: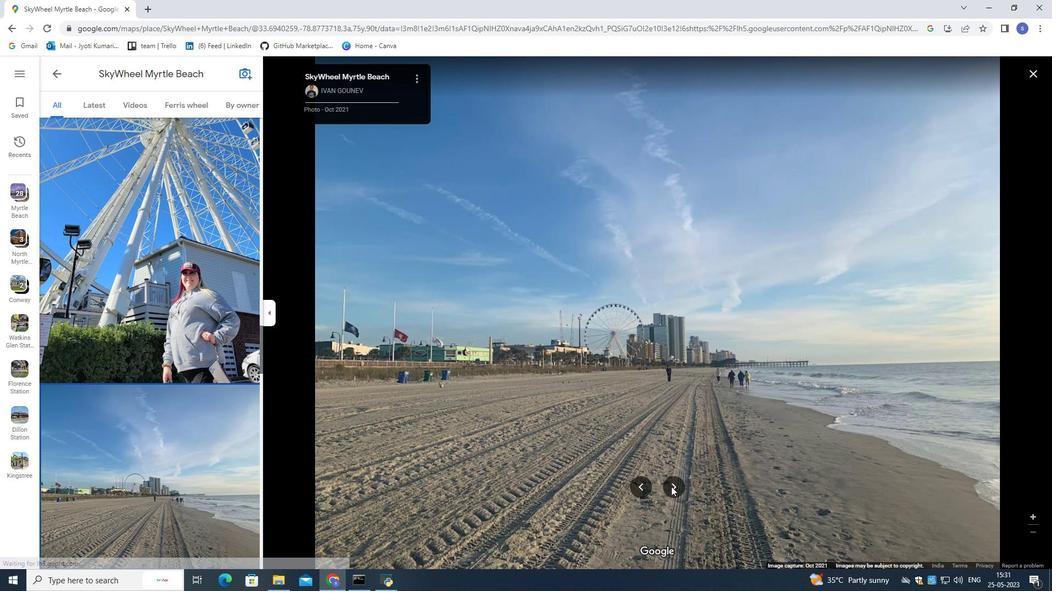 
Action: Mouse pressed left at (671, 487)
Screenshot: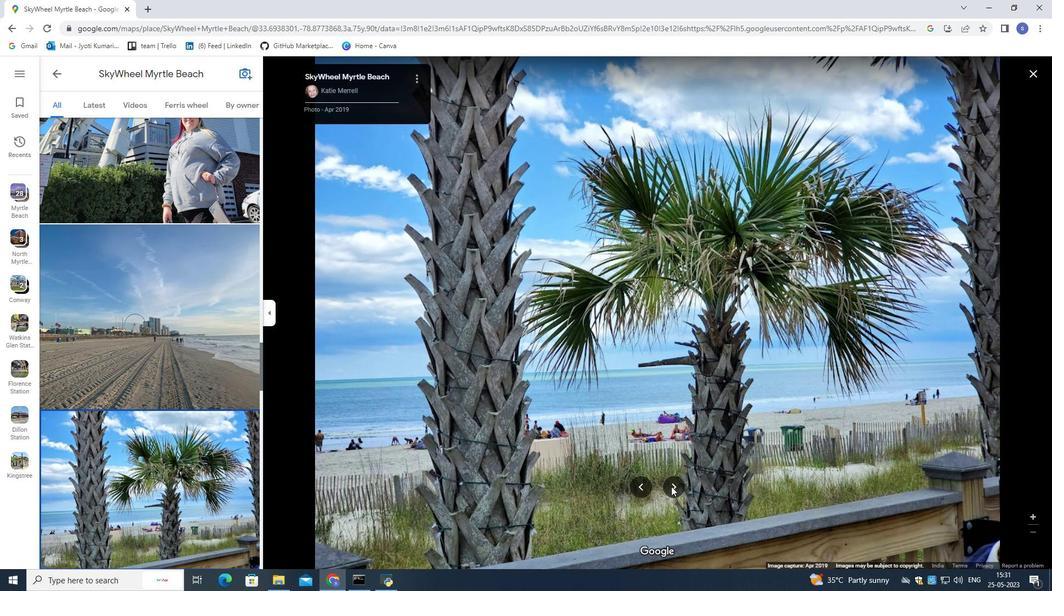 
Action: Mouse pressed left at (671, 487)
Screenshot: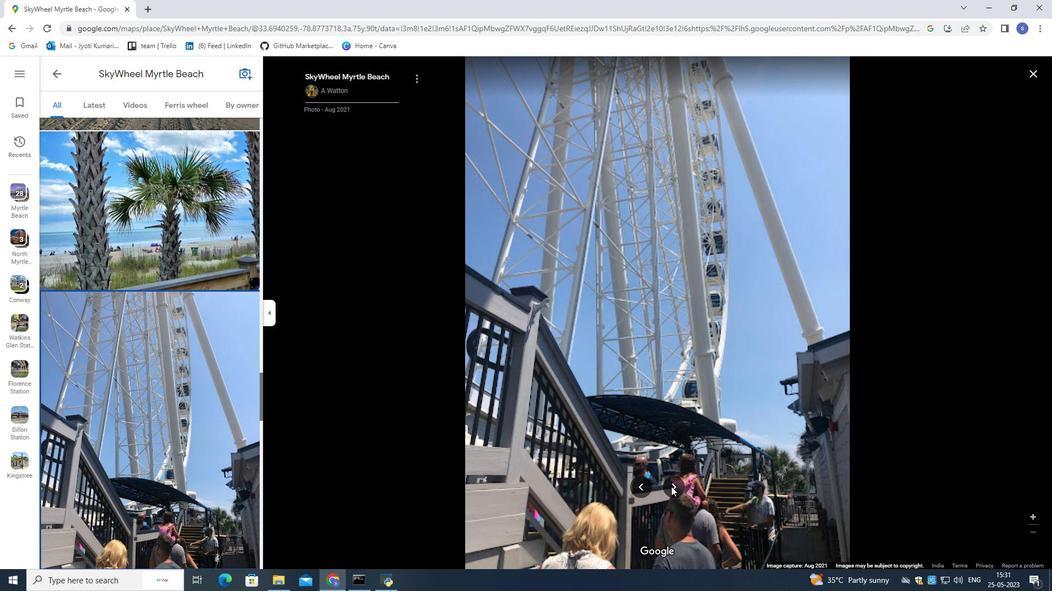 
Action: Mouse pressed left at (671, 487)
Screenshot: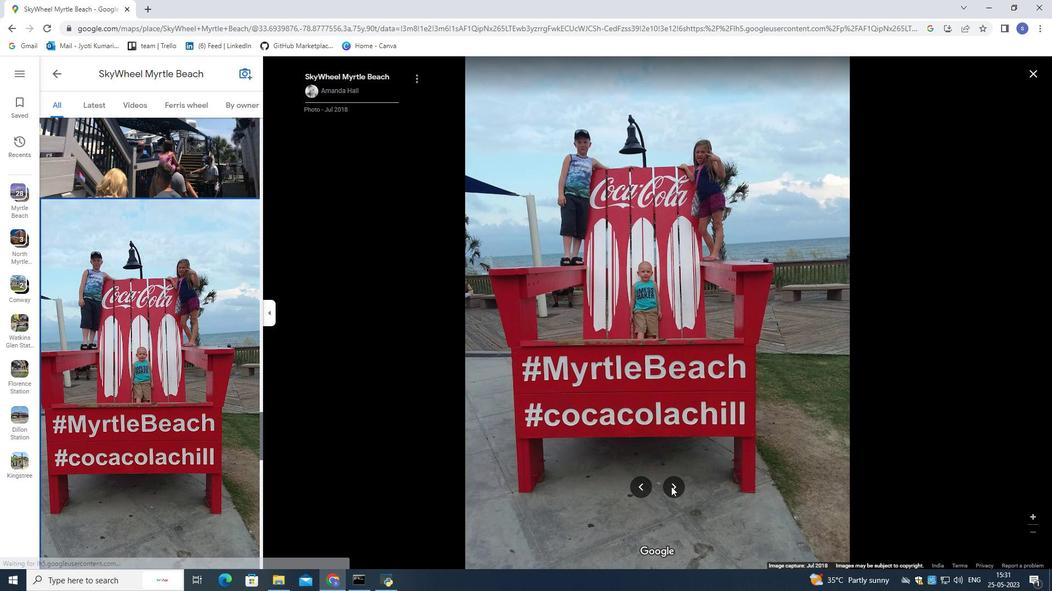 
Action: Mouse pressed left at (671, 487)
Screenshot: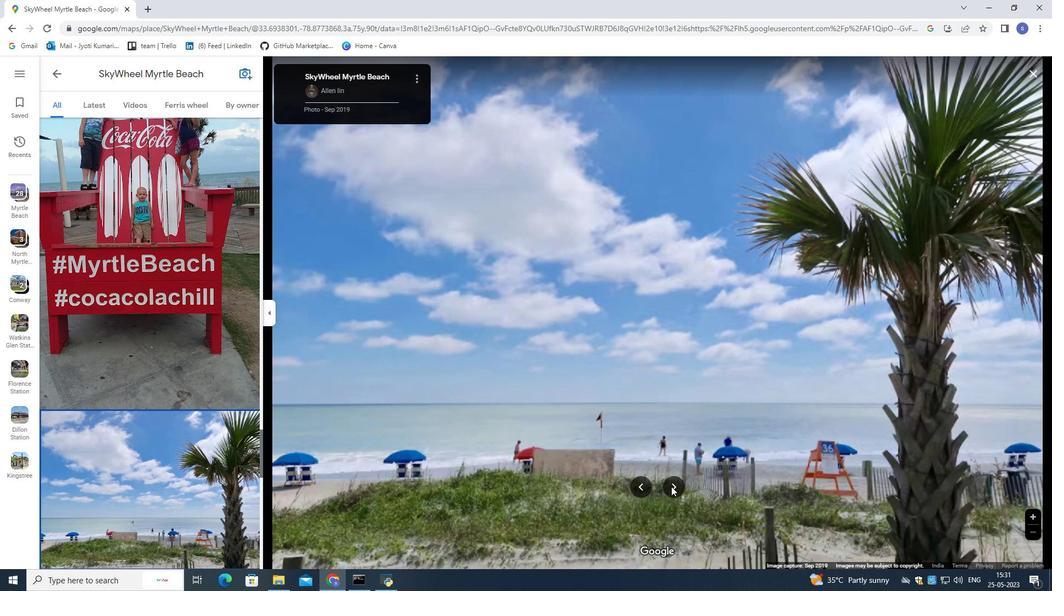 
Action: Mouse moved to (143, 305)
Screenshot: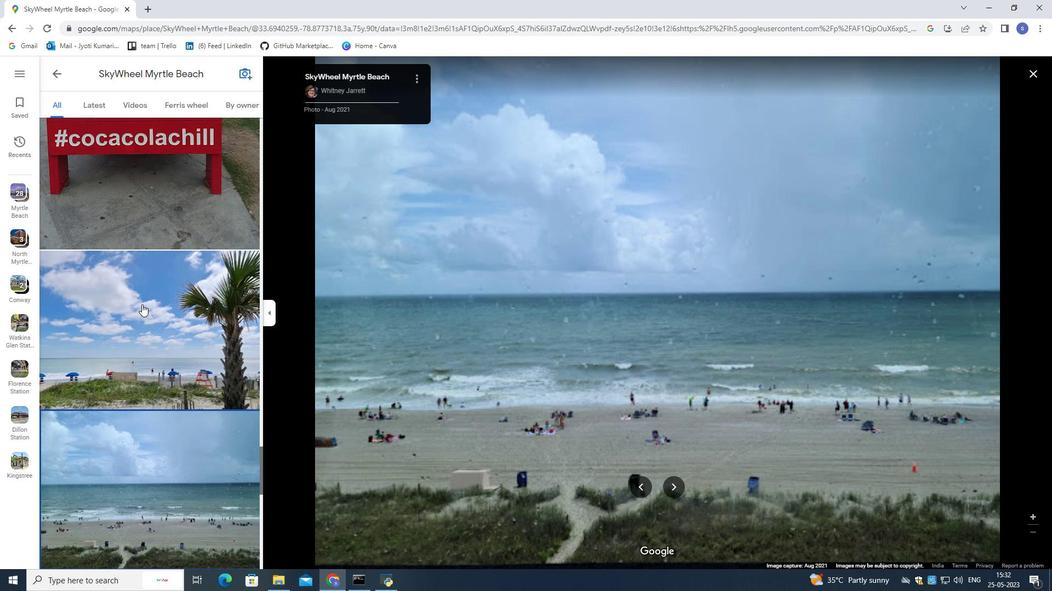 
Action: Mouse scrolled (143, 305) with delta (0, 0)
Screenshot: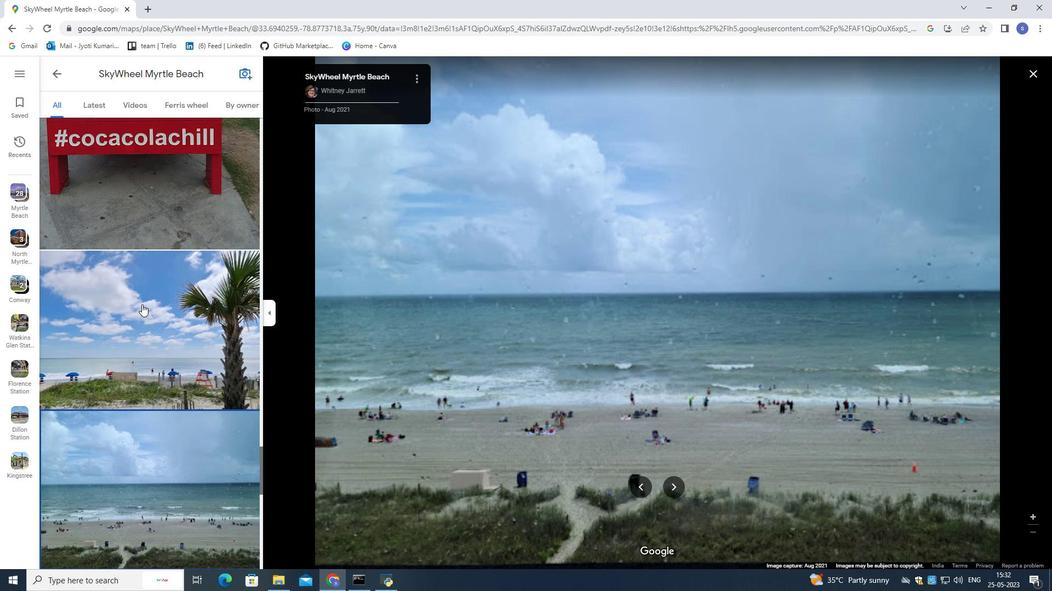 
Action: Mouse moved to (144, 307)
Screenshot: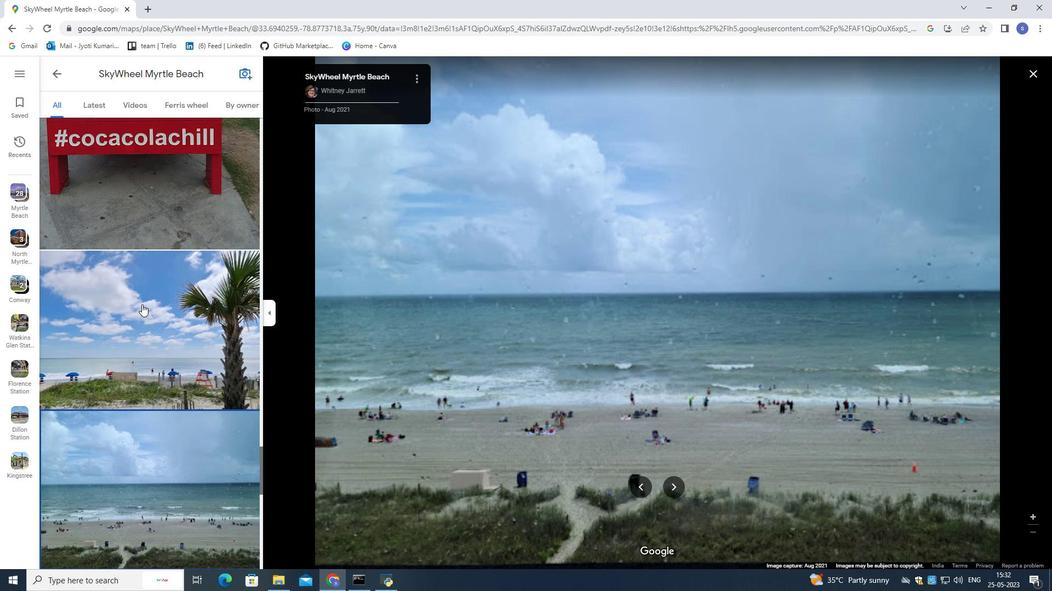 
Action: Mouse scrolled (144, 306) with delta (0, 0)
Screenshot: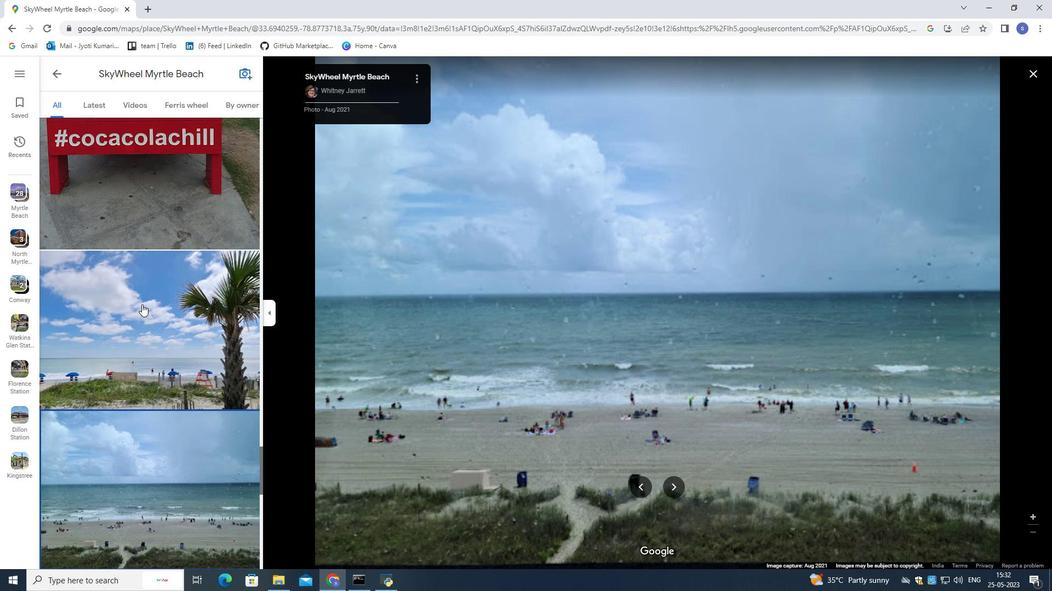 
Action: Mouse scrolled (144, 306) with delta (0, 0)
Screenshot: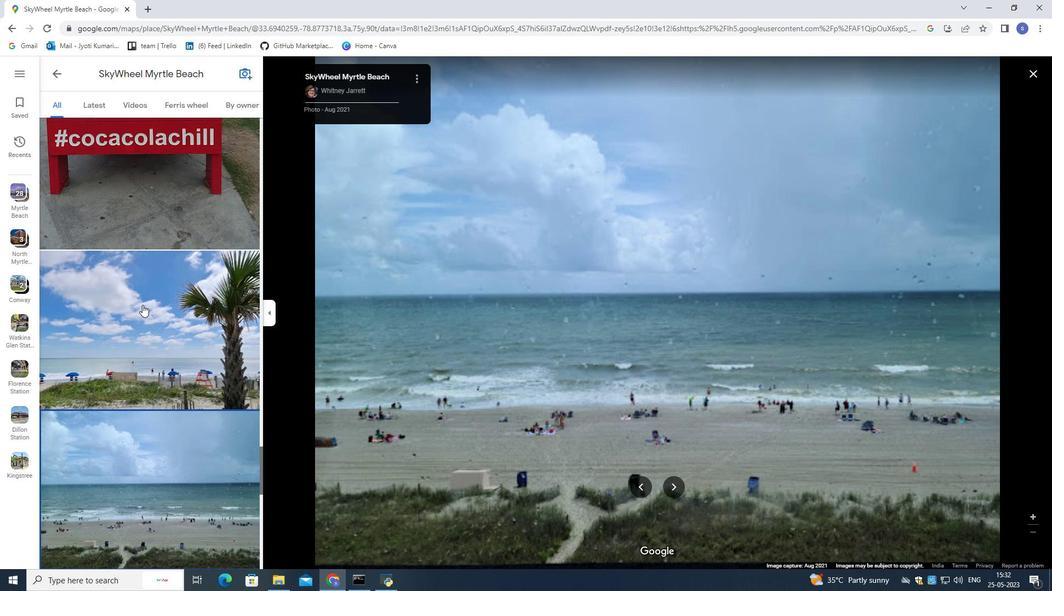 
Action: Mouse scrolled (144, 306) with delta (0, 0)
Screenshot: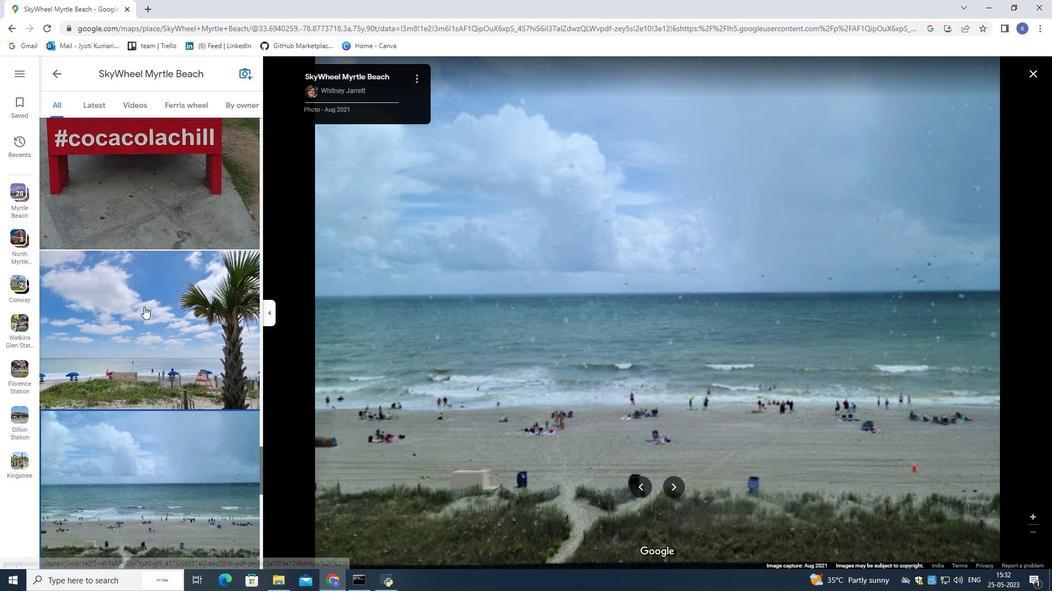 
Action: Mouse scrolled (144, 306) with delta (0, 0)
Screenshot: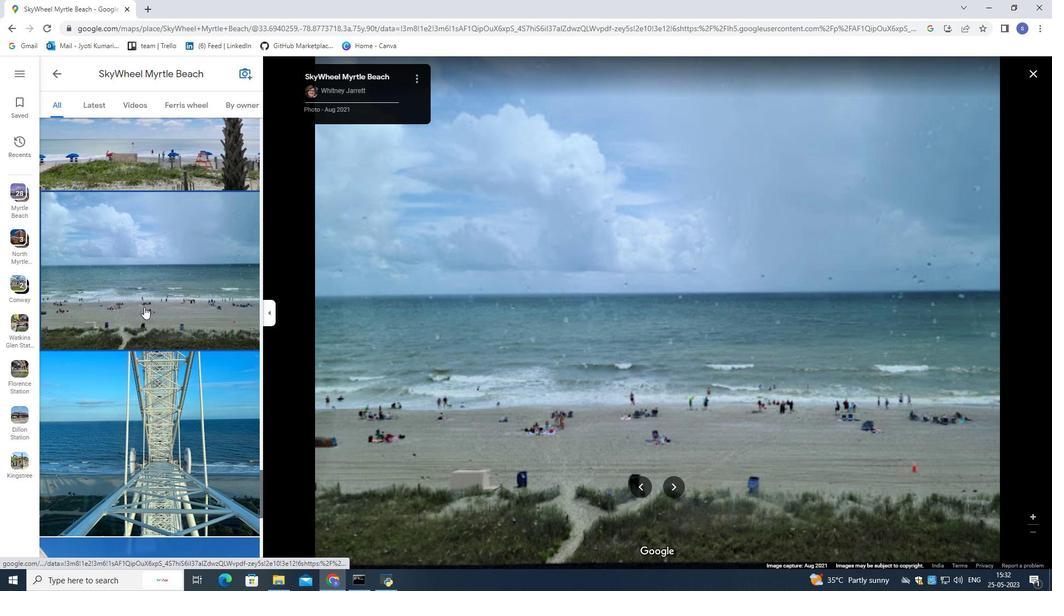 
Action: Mouse scrolled (144, 306) with delta (0, 0)
Screenshot: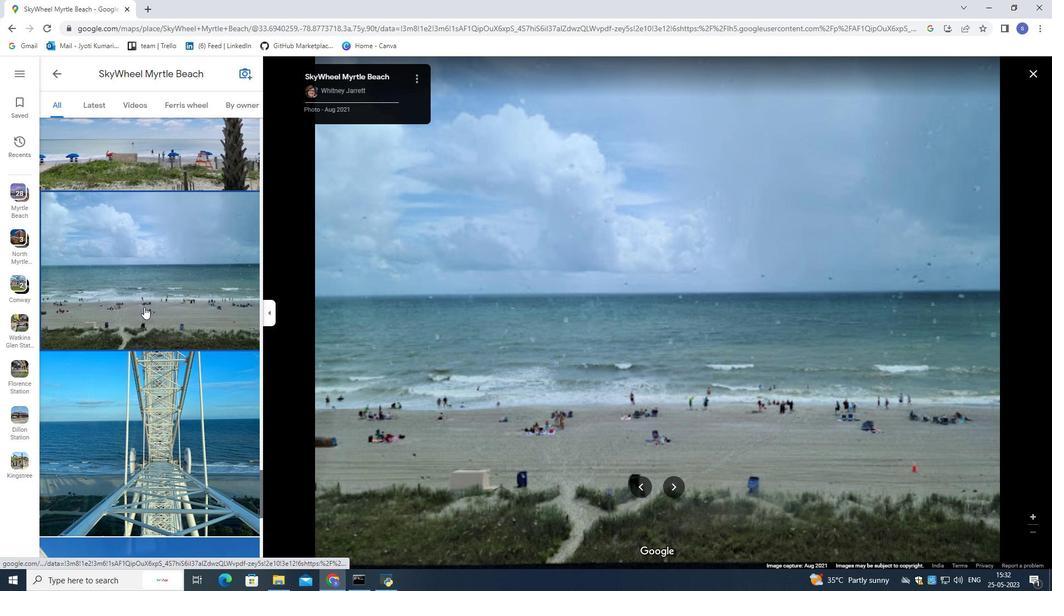 
Action: Mouse scrolled (144, 306) with delta (0, 0)
Screenshot: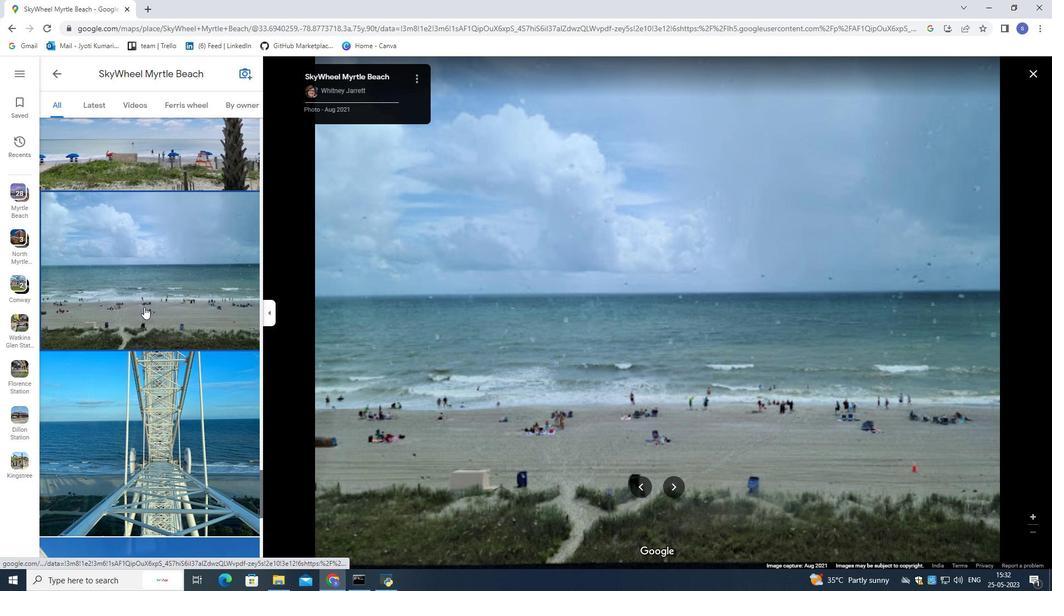 
Action: Mouse scrolled (144, 306) with delta (0, 0)
Screenshot: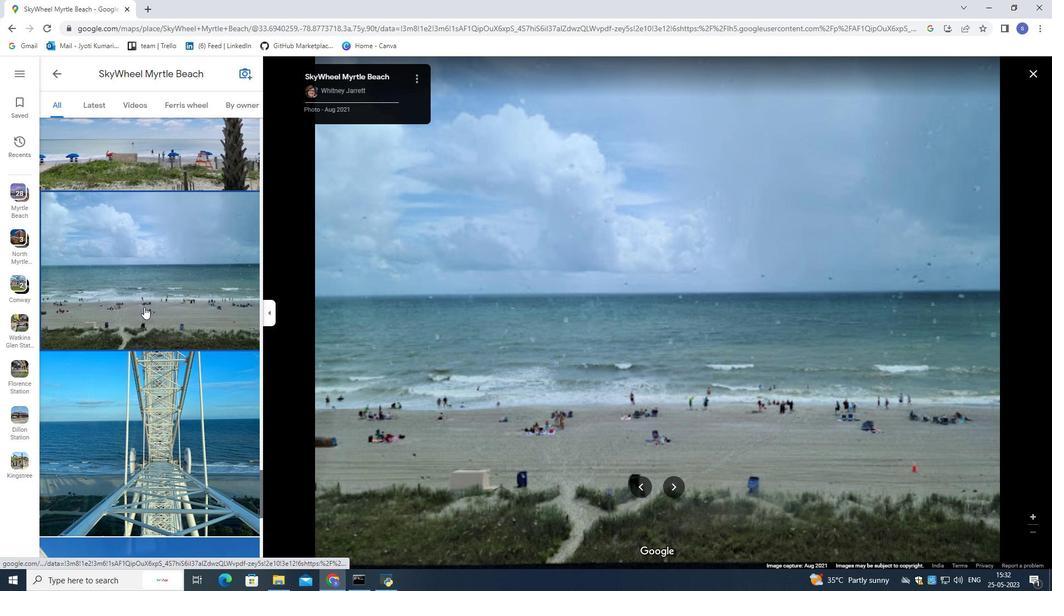 
Action: Mouse scrolled (144, 306) with delta (0, 0)
Screenshot: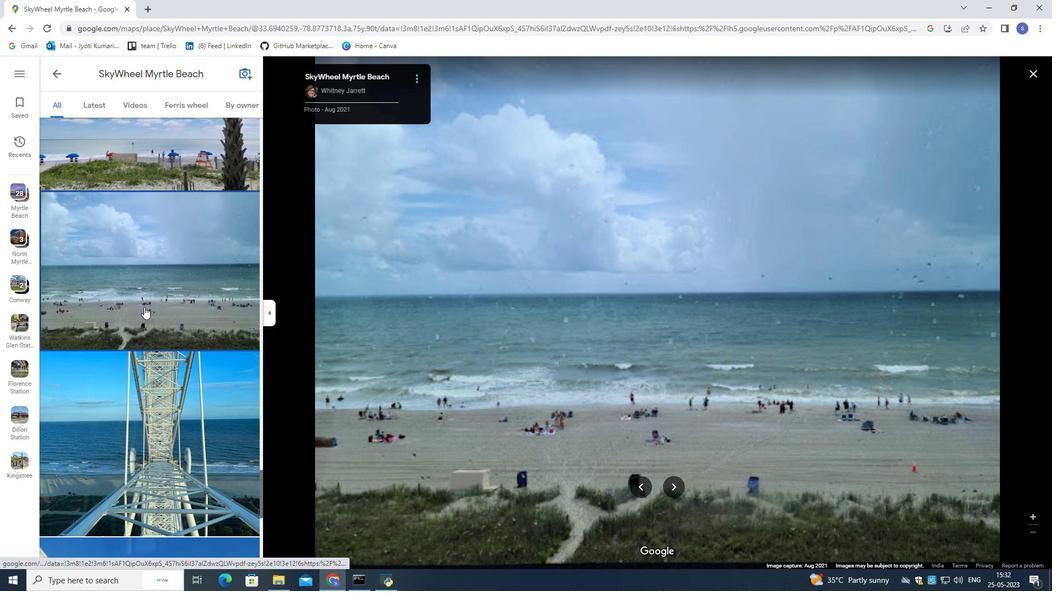 
Action: Mouse scrolled (144, 306) with delta (0, 0)
Screenshot: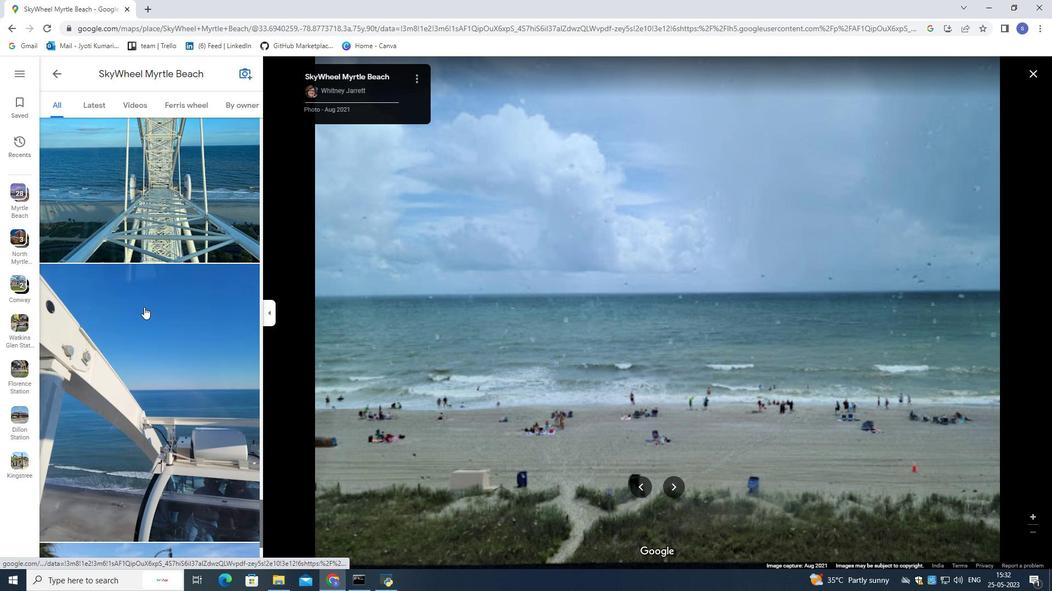 
Action: Mouse scrolled (144, 306) with delta (0, 0)
Screenshot: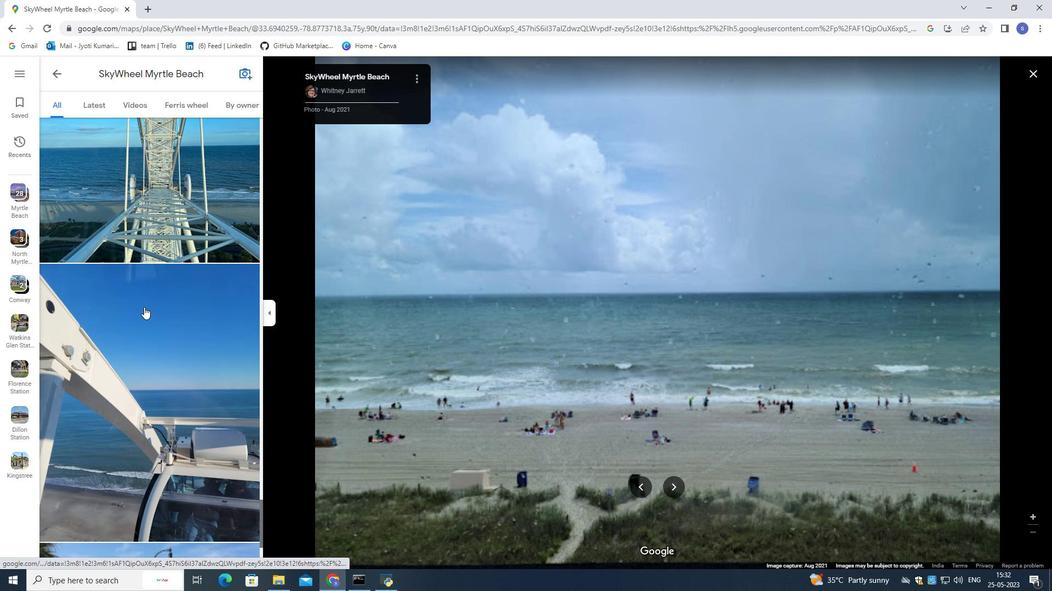 
Action: Mouse scrolled (144, 306) with delta (0, 0)
Screenshot: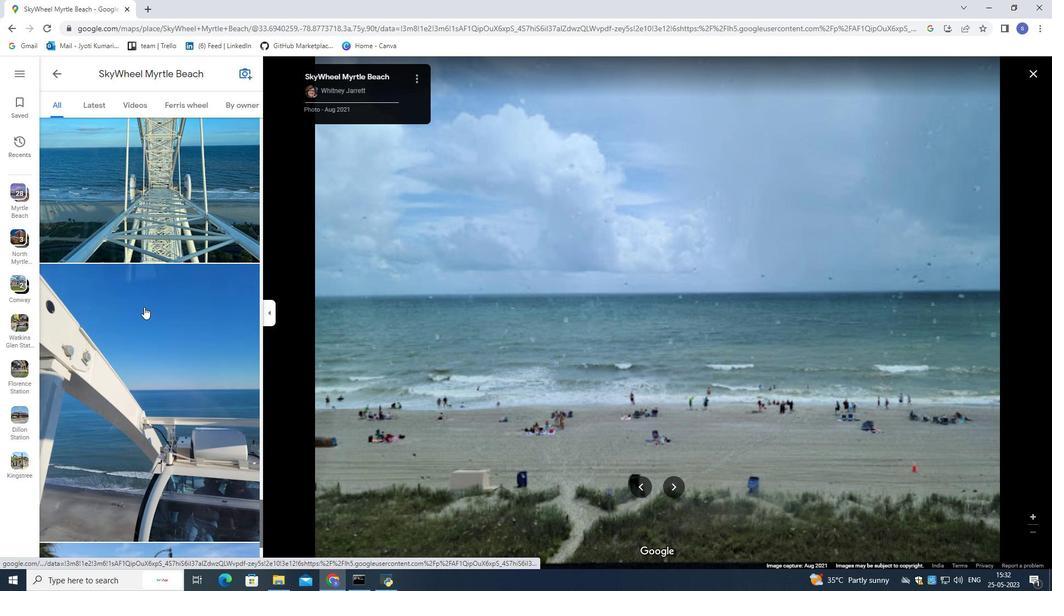 
Action: Mouse scrolled (144, 306) with delta (0, 0)
Screenshot: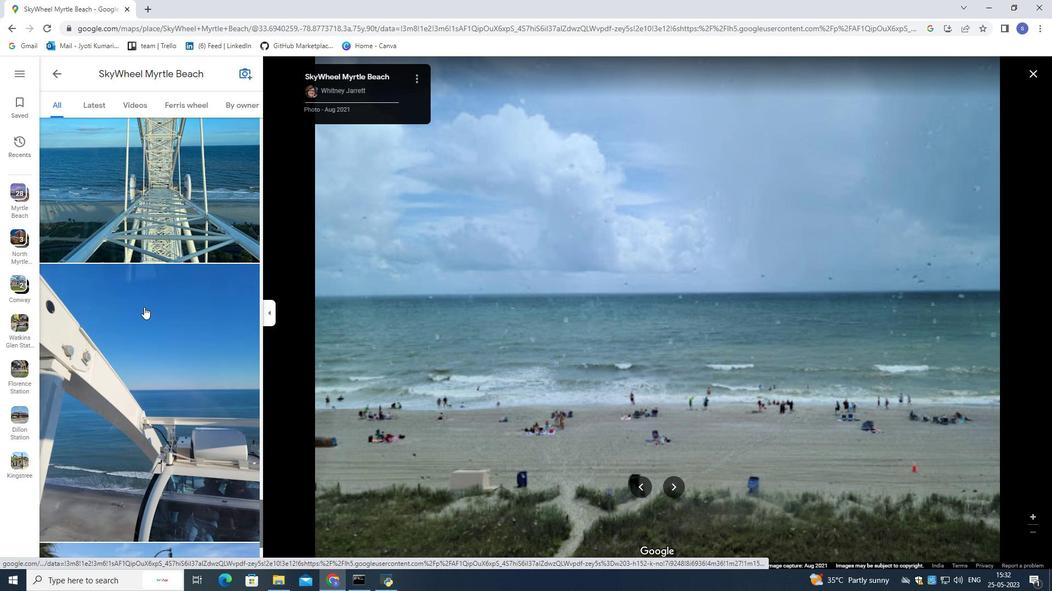 
Action: Mouse scrolled (144, 306) with delta (0, 0)
Screenshot: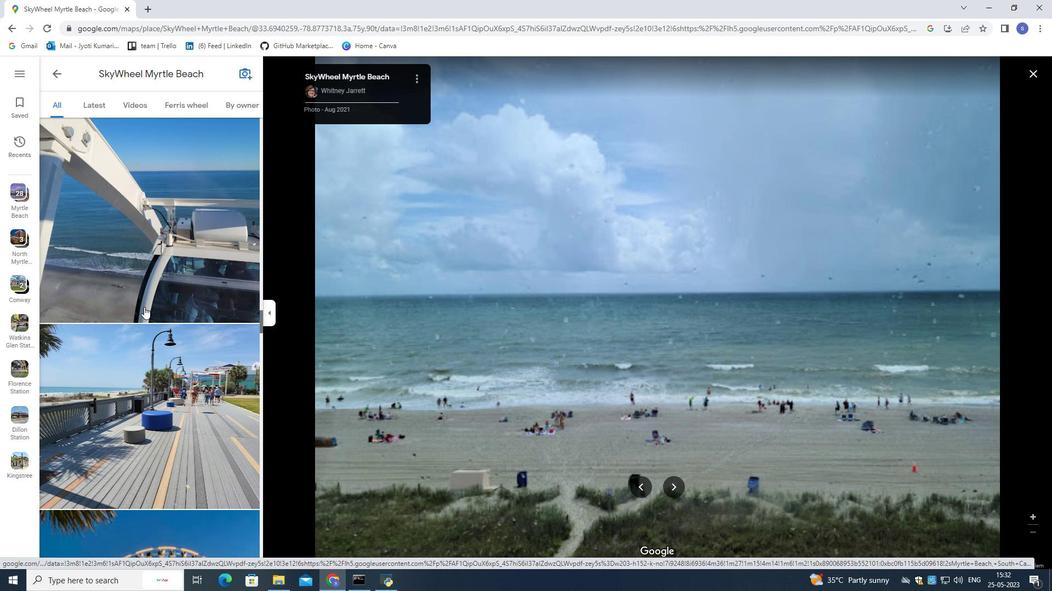 
Action: Mouse scrolled (144, 306) with delta (0, 0)
Screenshot: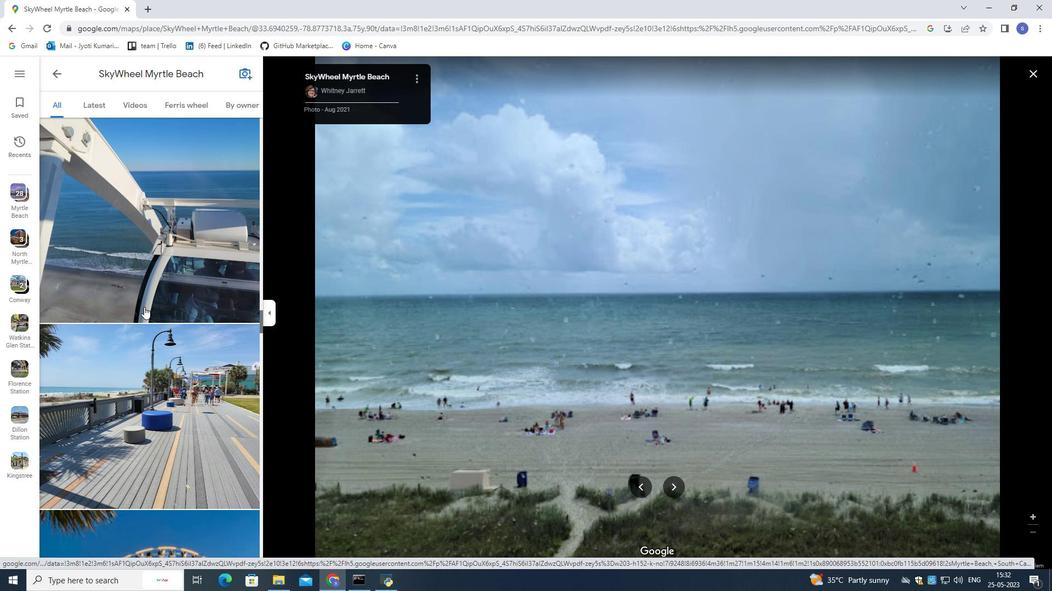 
Action: Mouse scrolled (144, 306) with delta (0, 0)
Screenshot: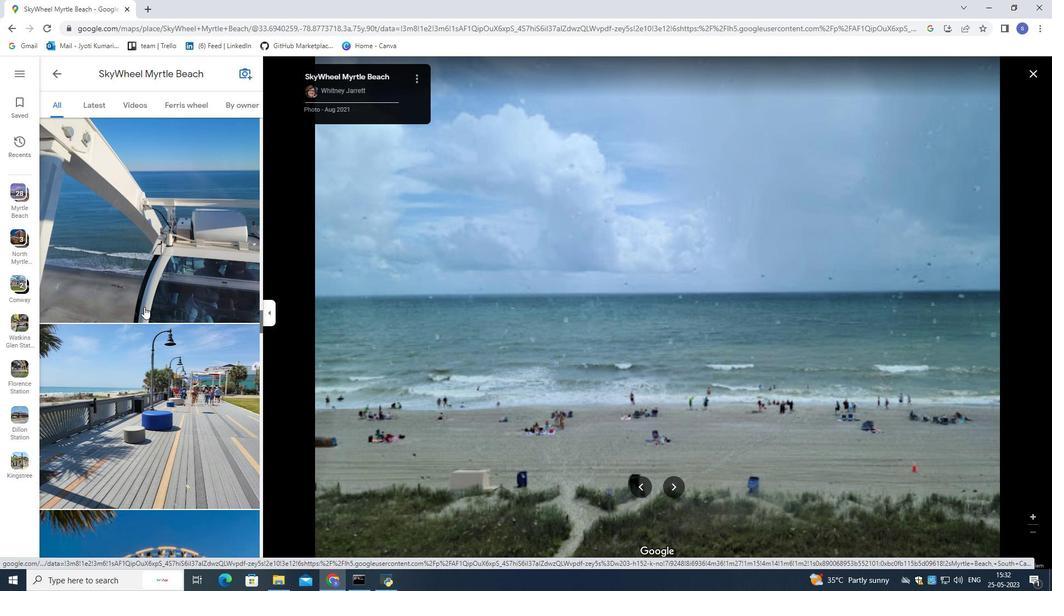 
Action: Mouse scrolled (144, 306) with delta (0, 0)
Screenshot: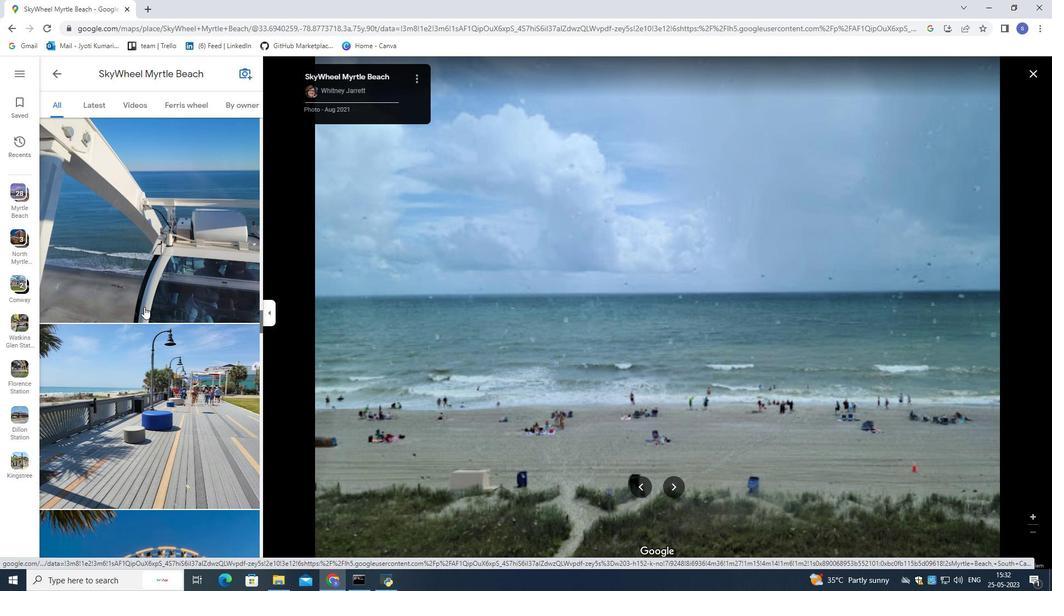 
Action: Mouse scrolled (144, 306) with delta (0, 0)
Screenshot: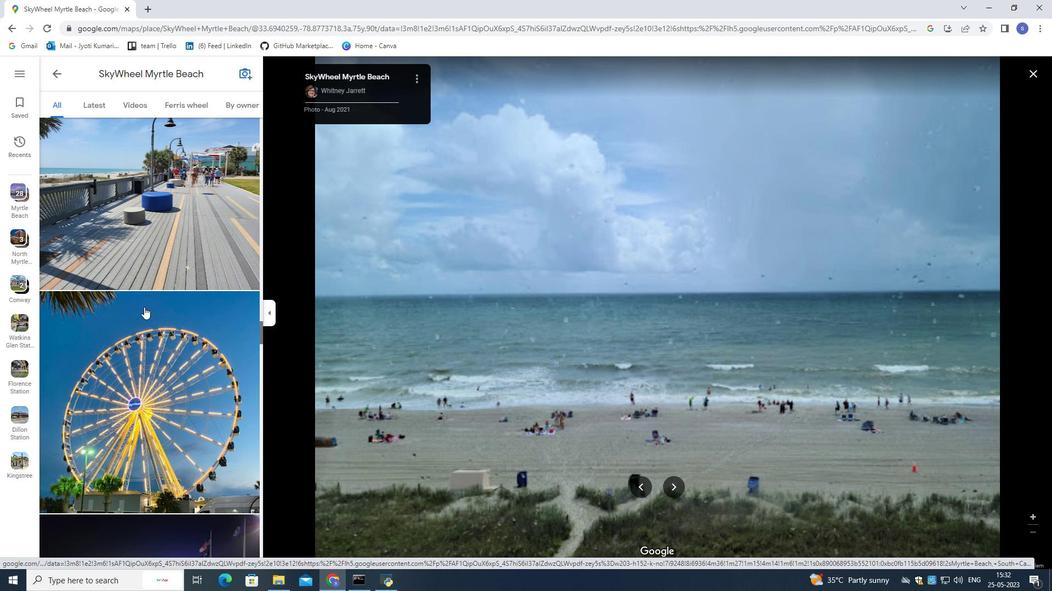 
Action: Mouse scrolled (144, 306) with delta (0, 0)
Screenshot: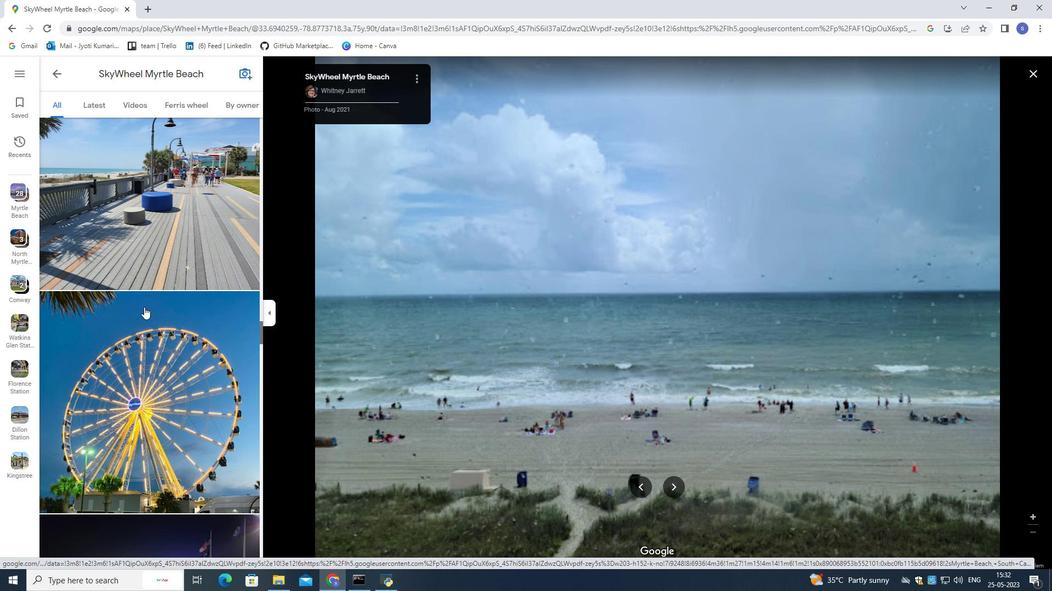 
Action: Mouse scrolled (144, 306) with delta (0, 0)
Screenshot: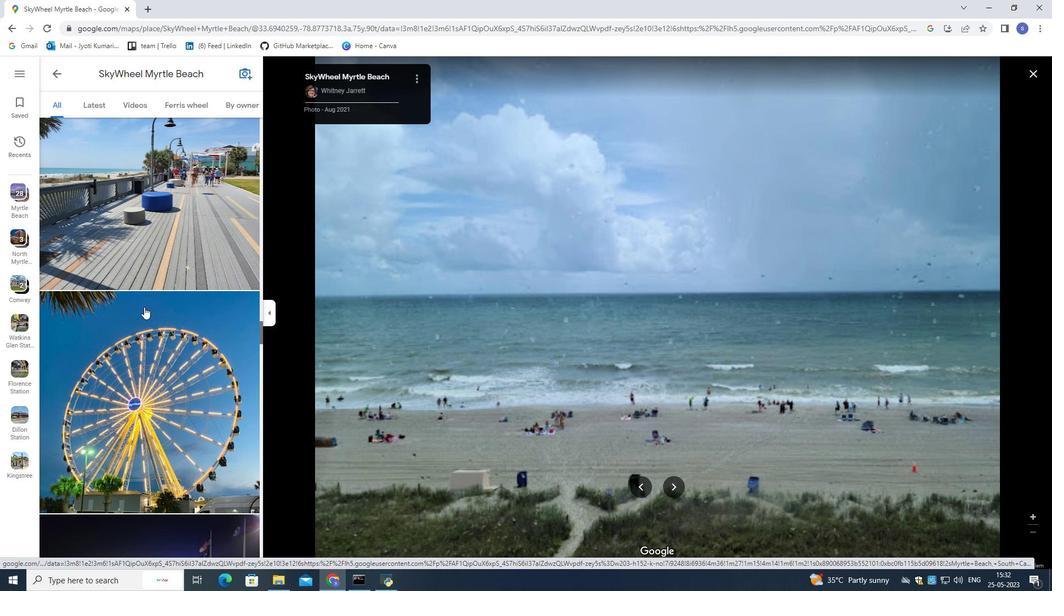 
Action: Mouse scrolled (144, 306) with delta (0, 0)
Screenshot: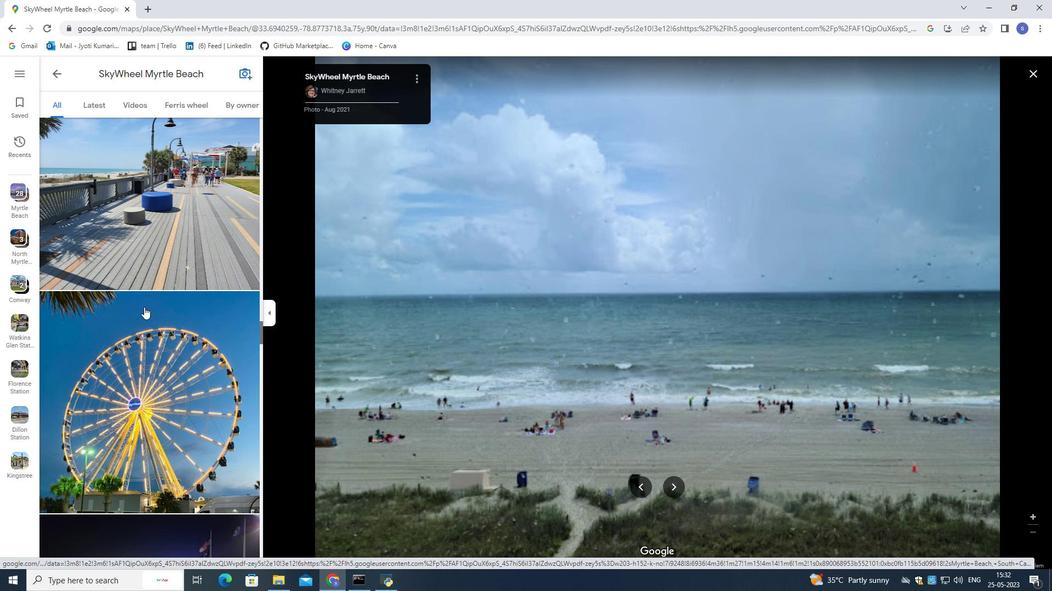 
Action: Mouse scrolled (144, 306) with delta (0, 0)
Screenshot: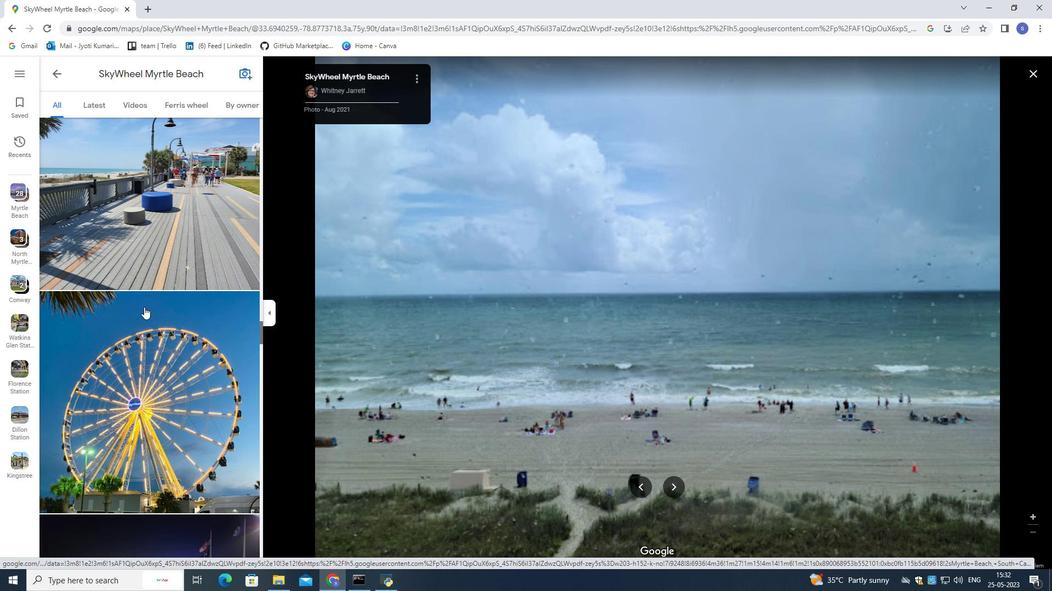 
Action: Mouse scrolled (144, 306) with delta (0, 0)
Screenshot: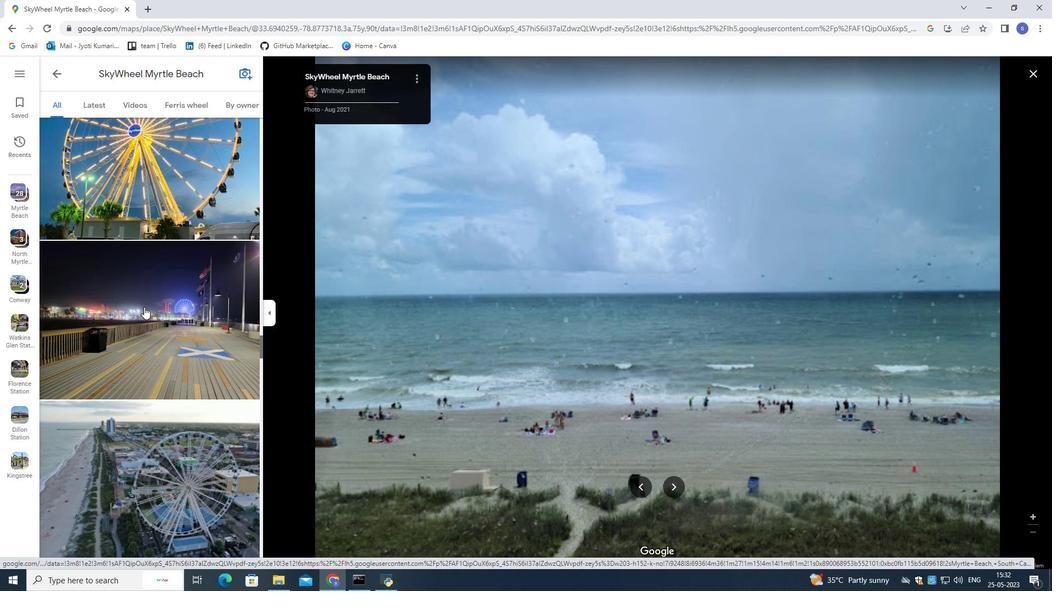 
Action: Mouse scrolled (144, 306) with delta (0, 0)
Screenshot: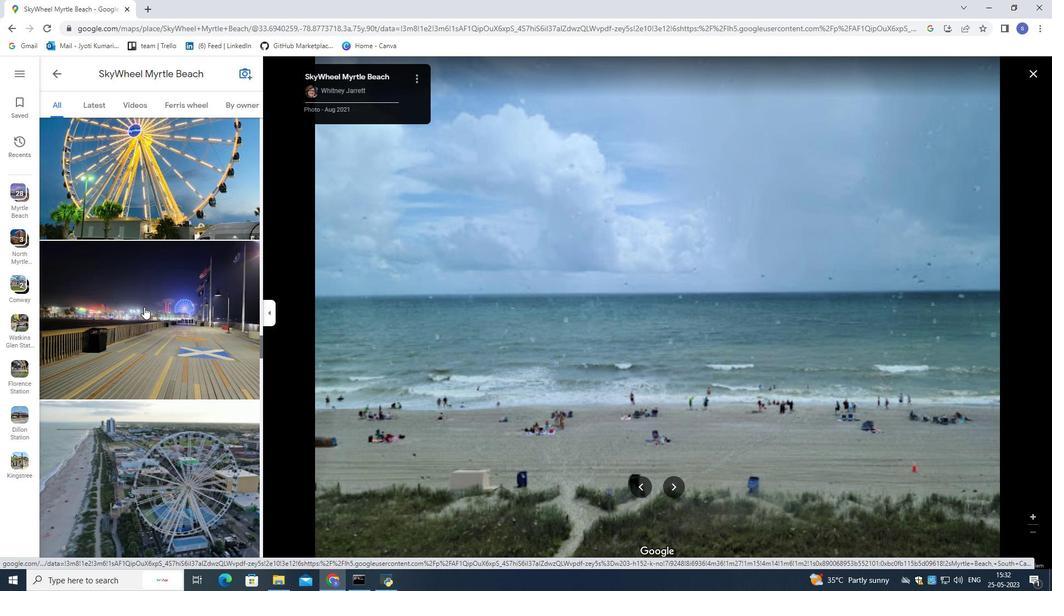 
Action: Mouse scrolled (144, 306) with delta (0, 0)
Screenshot: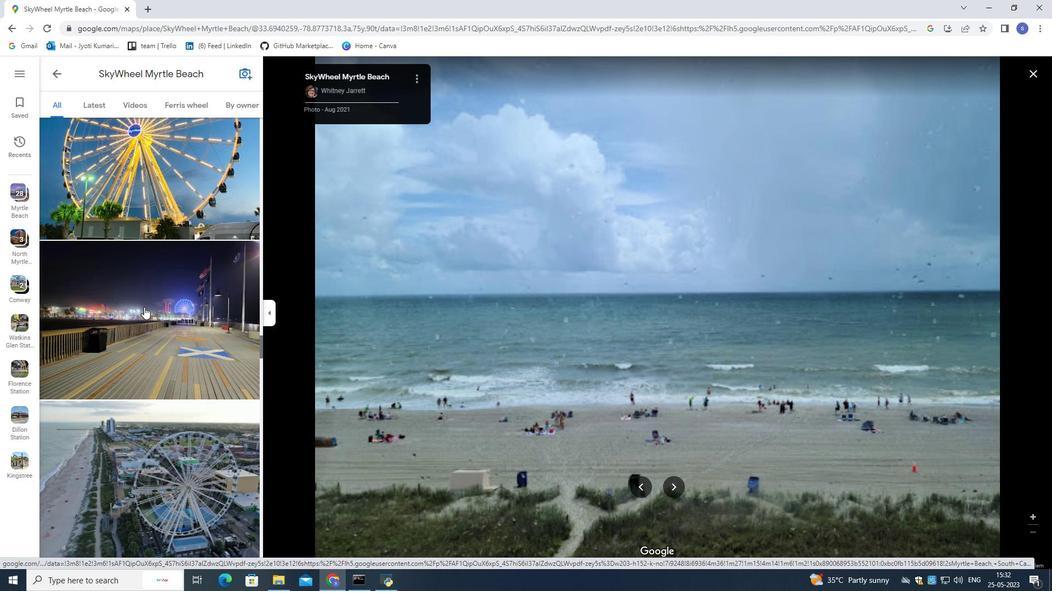 
Action: Mouse moved to (145, 307)
Screenshot: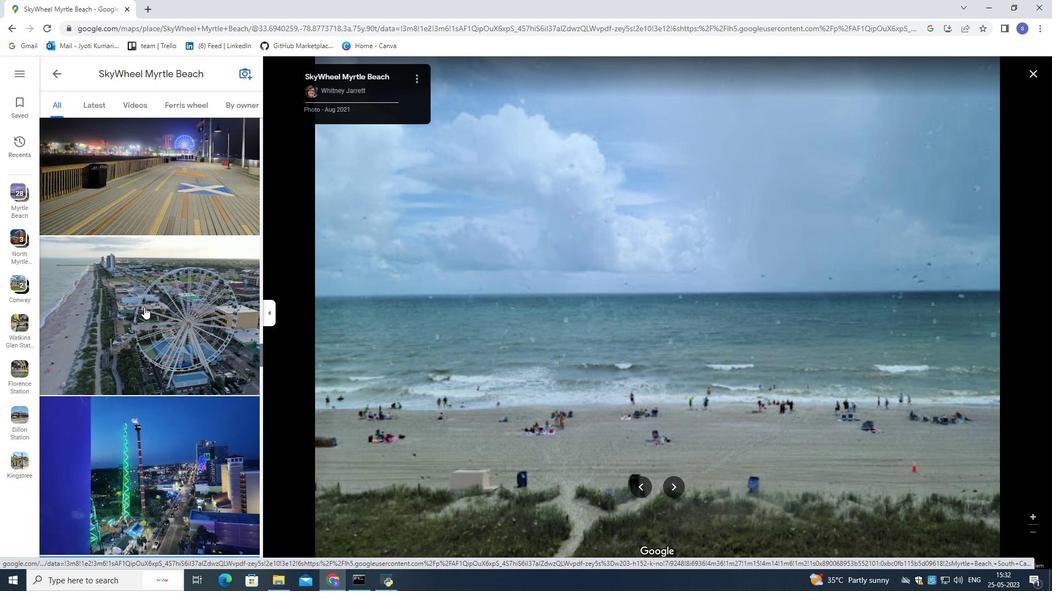 
Action: Mouse scrolled (145, 307) with delta (0, 0)
Screenshot: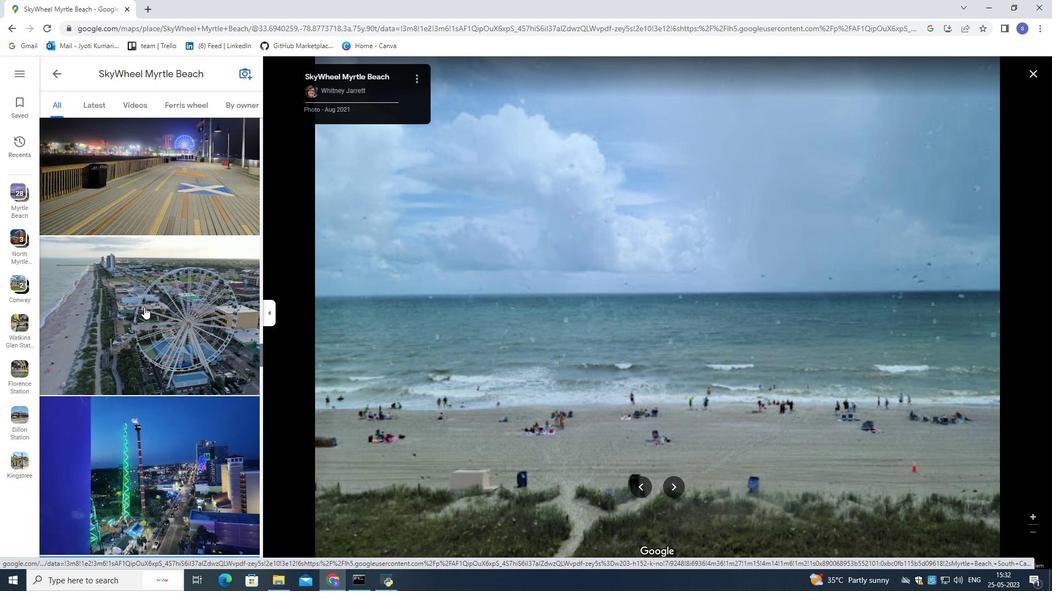 
Action: Mouse scrolled (145, 307) with delta (0, 0)
Screenshot: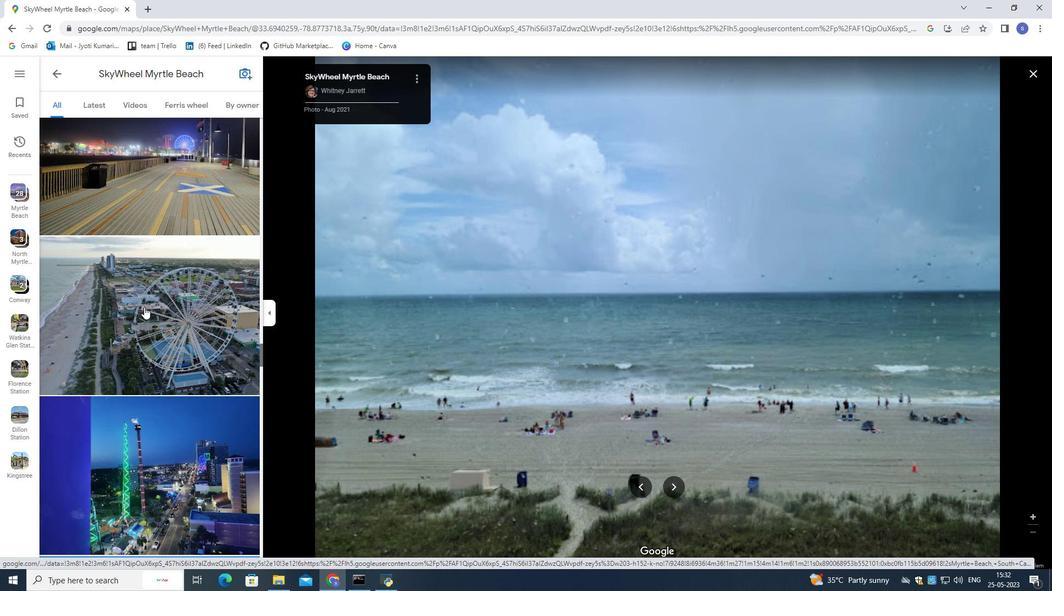 
Action: Mouse moved to (145, 307)
Screenshot: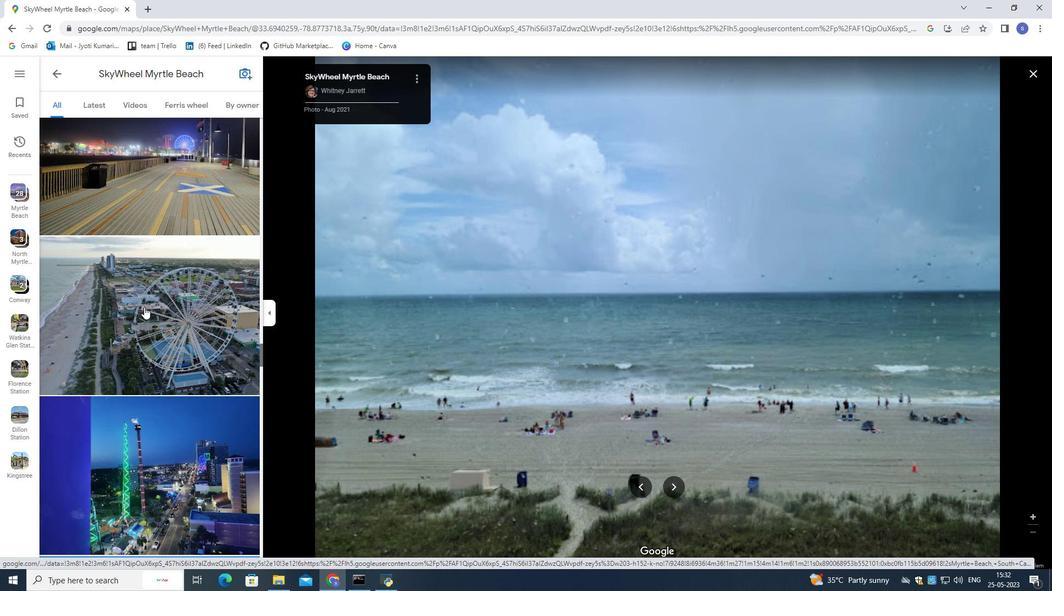 
Action: Mouse scrolled (145, 307) with delta (0, 0)
